 Task: Add a timeline in the project AgileAssist for the epic 'Capacity Management Process Improvement' from 2024/04/04 to 2024/08/02. Add a timeline in the project AgileAssist for the epic 'Availability Management Process Improvement' from 2023/03/04 to 2024/10/22. Add a timeline in the project AgileAssist for the epic 'IT Financial Management Process Improvement' from 2024/02/02 to 2024/10/16
Action: Mouse moved to (231, 74)
Screenshot: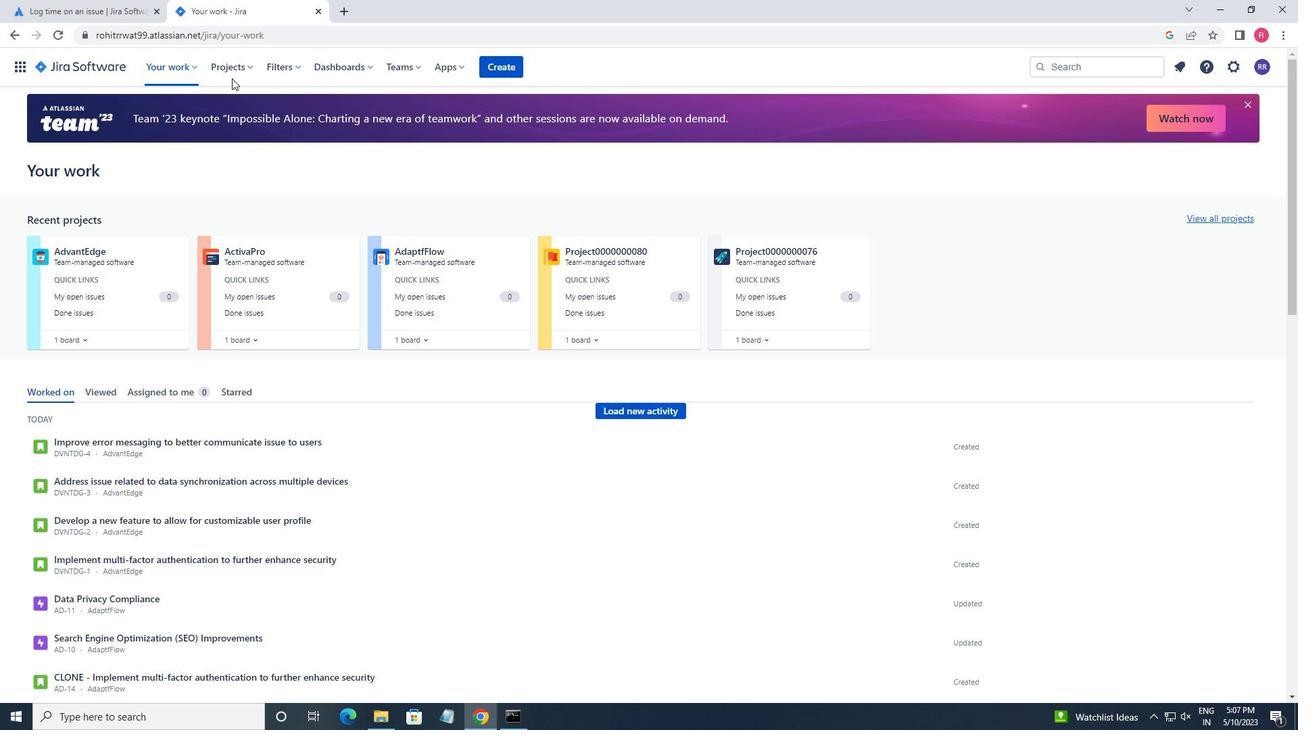 
Action: Mouse pressed left at (231, 74)
Screenshot: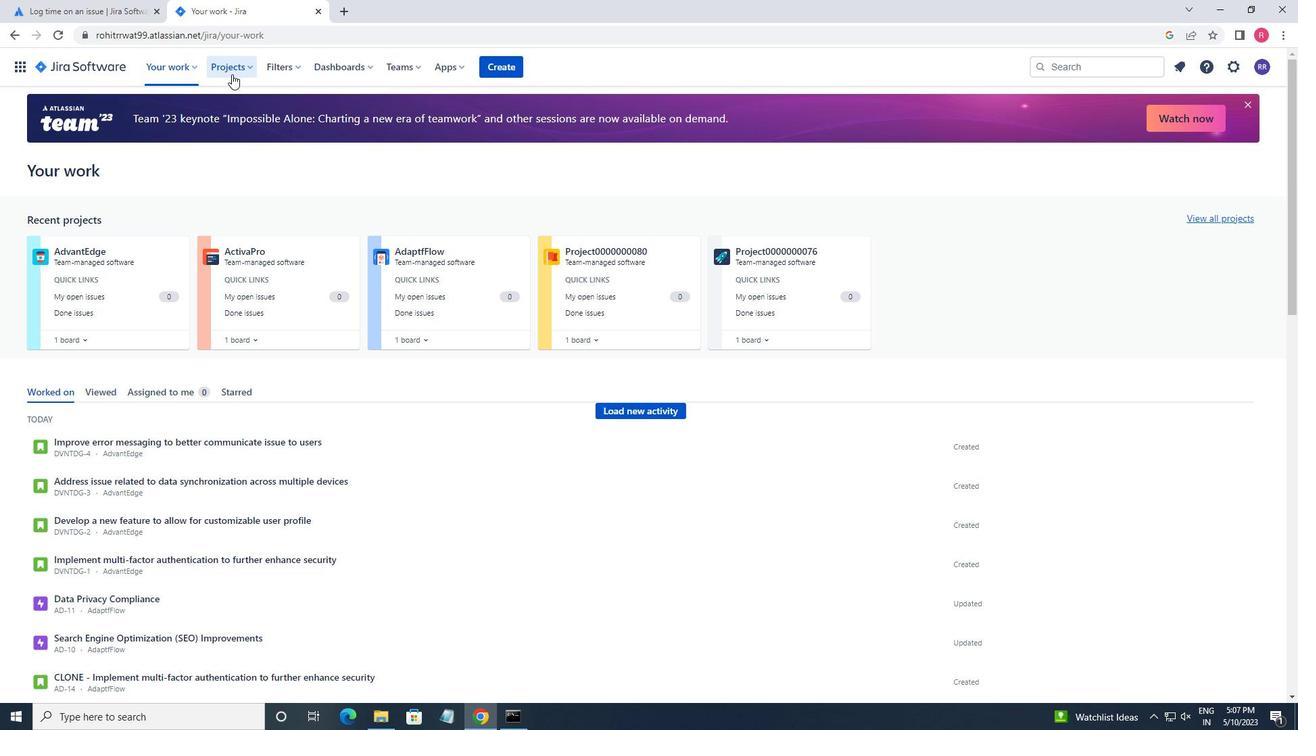 
Action: Mouse moved to (289, 143)
Screenshot: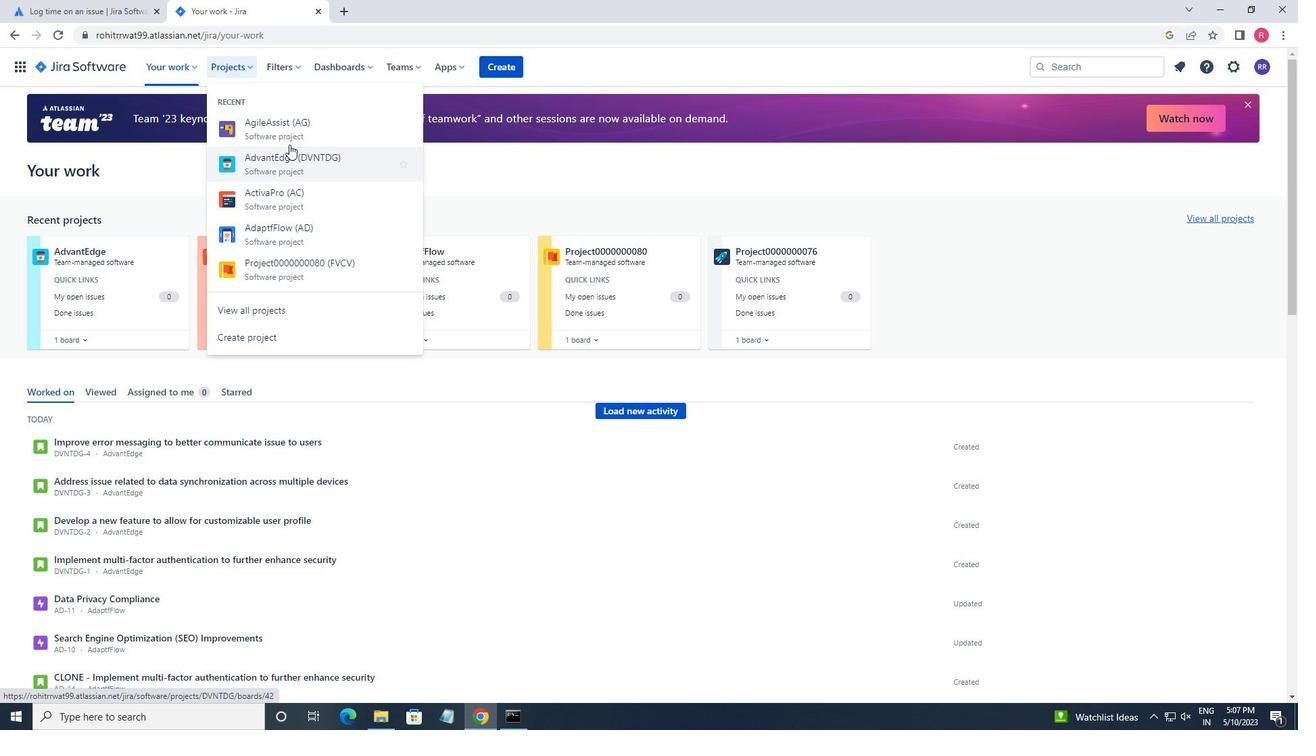 
Action: Mouse pressed left at (289, 143)
Screenshot: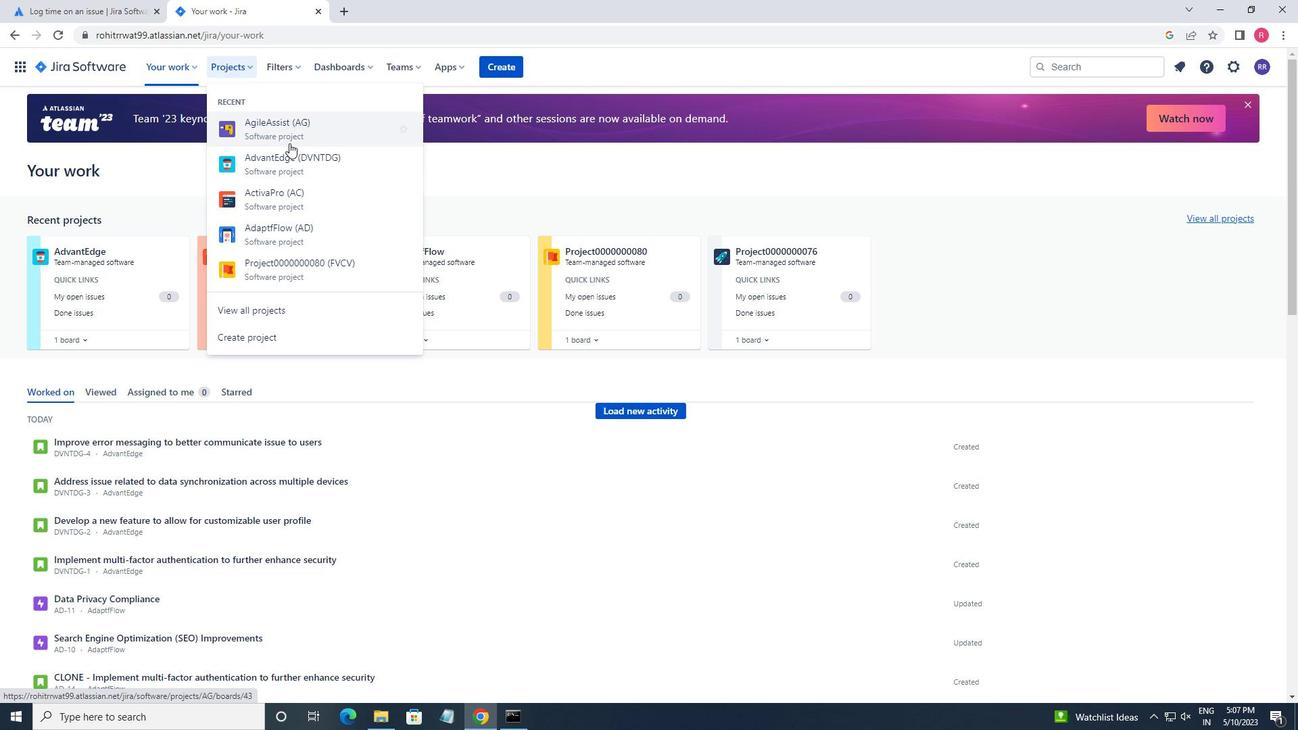 
Action: Mouse moved to (71, 210)
Screenshot: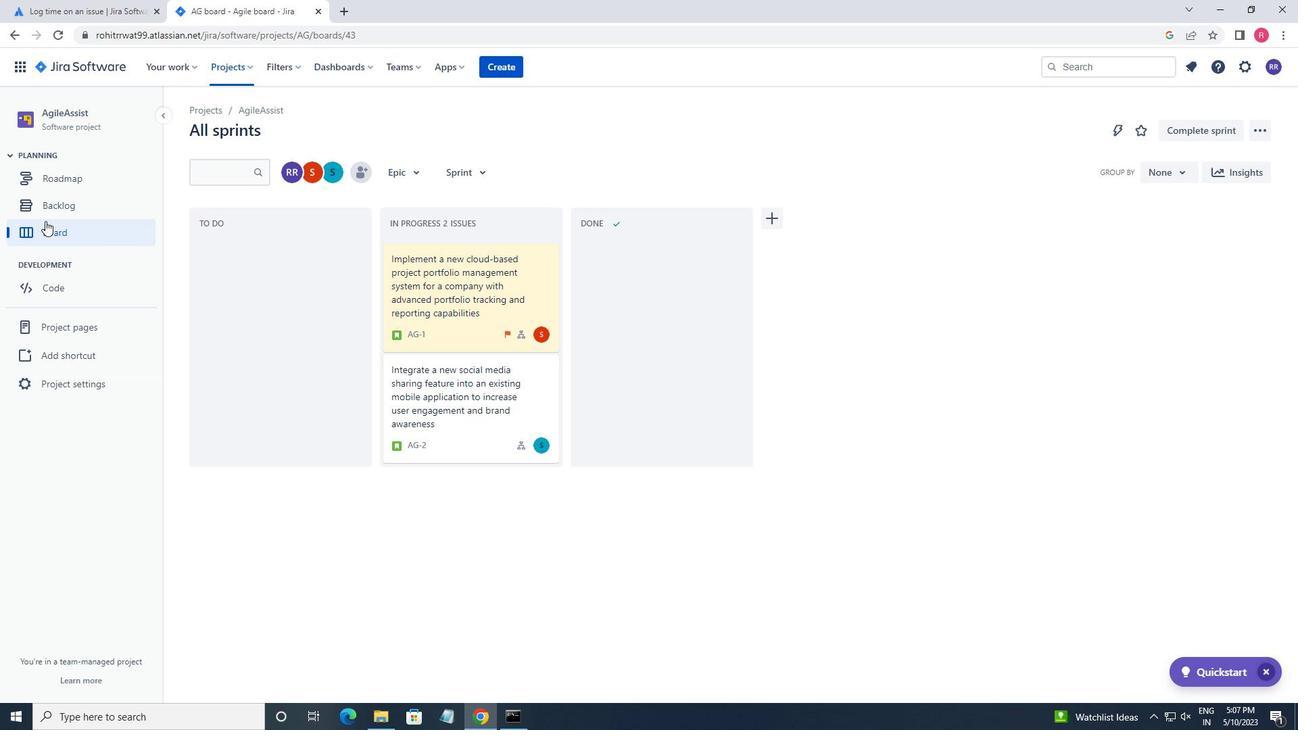 
Action: Mouse pressed left at (71, 210)
Screenshot: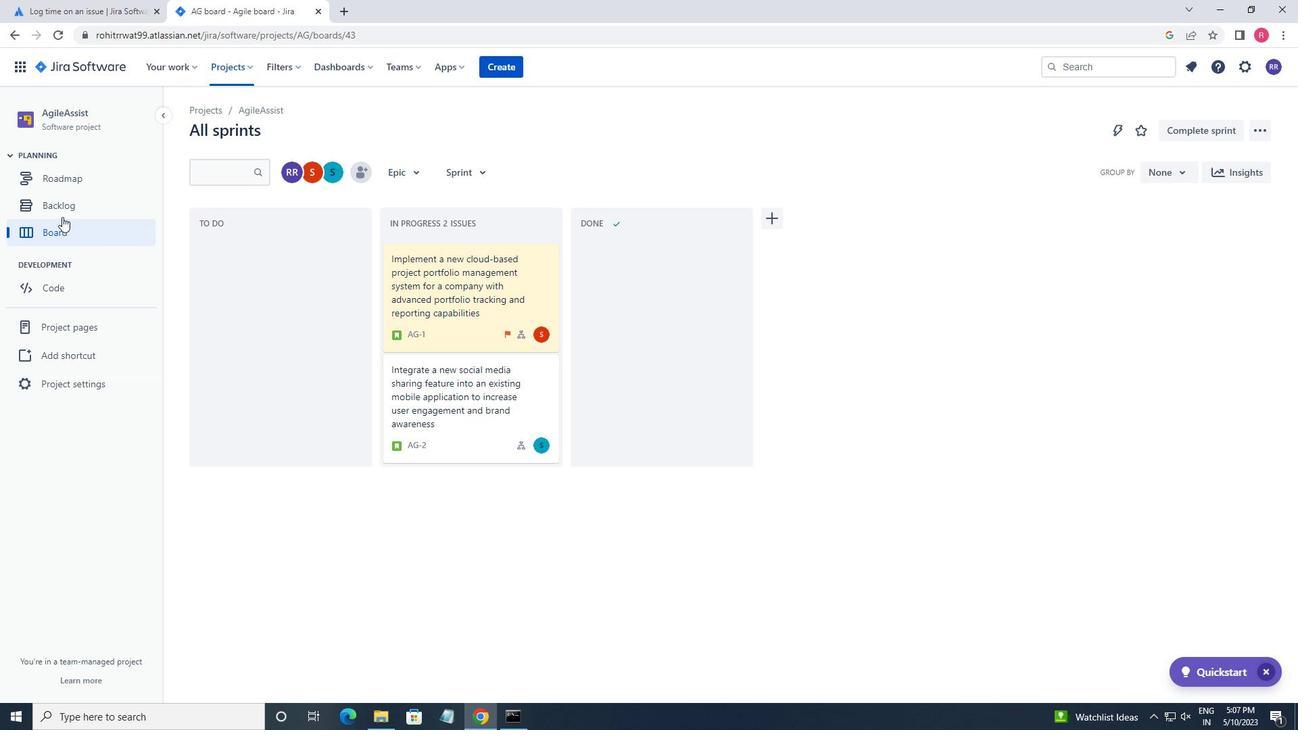 
Action: Mouse moved to (425, 416)
Screenshot: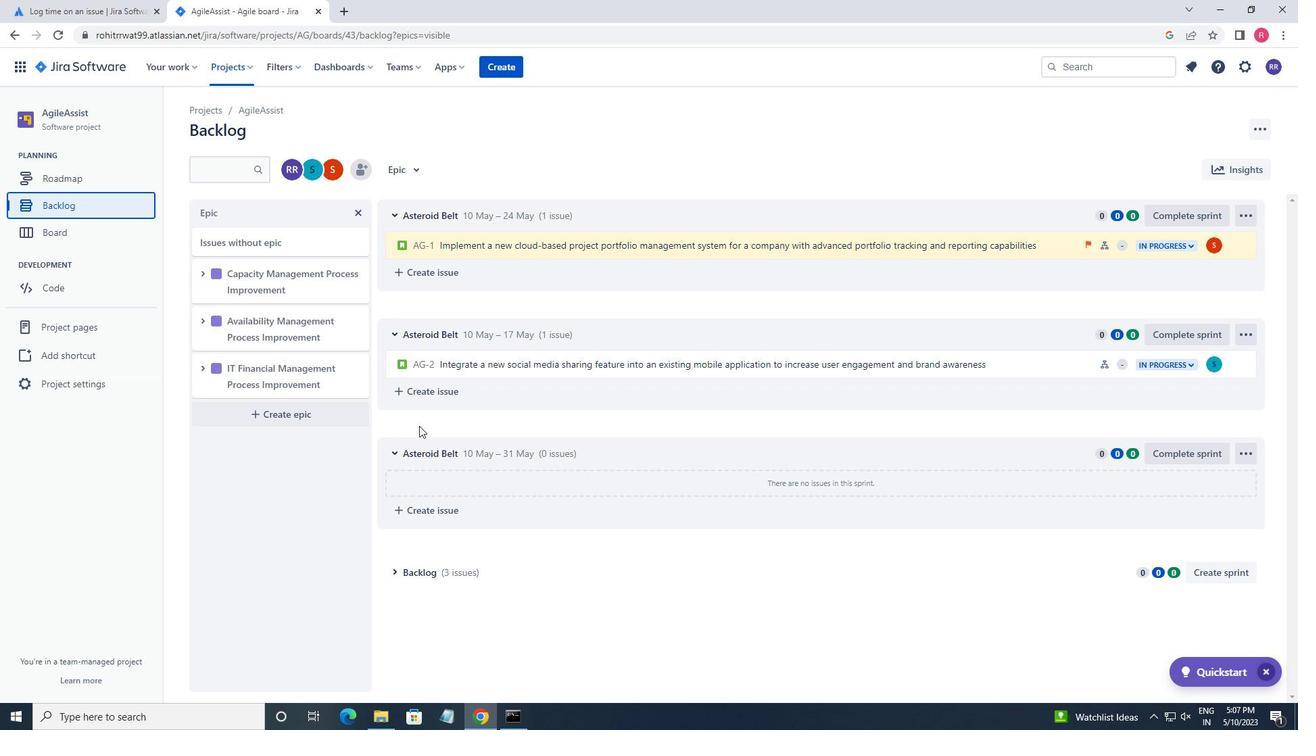 
Action: Mouse scrolled (425, 417) with delta (0, 0)
Screenshot: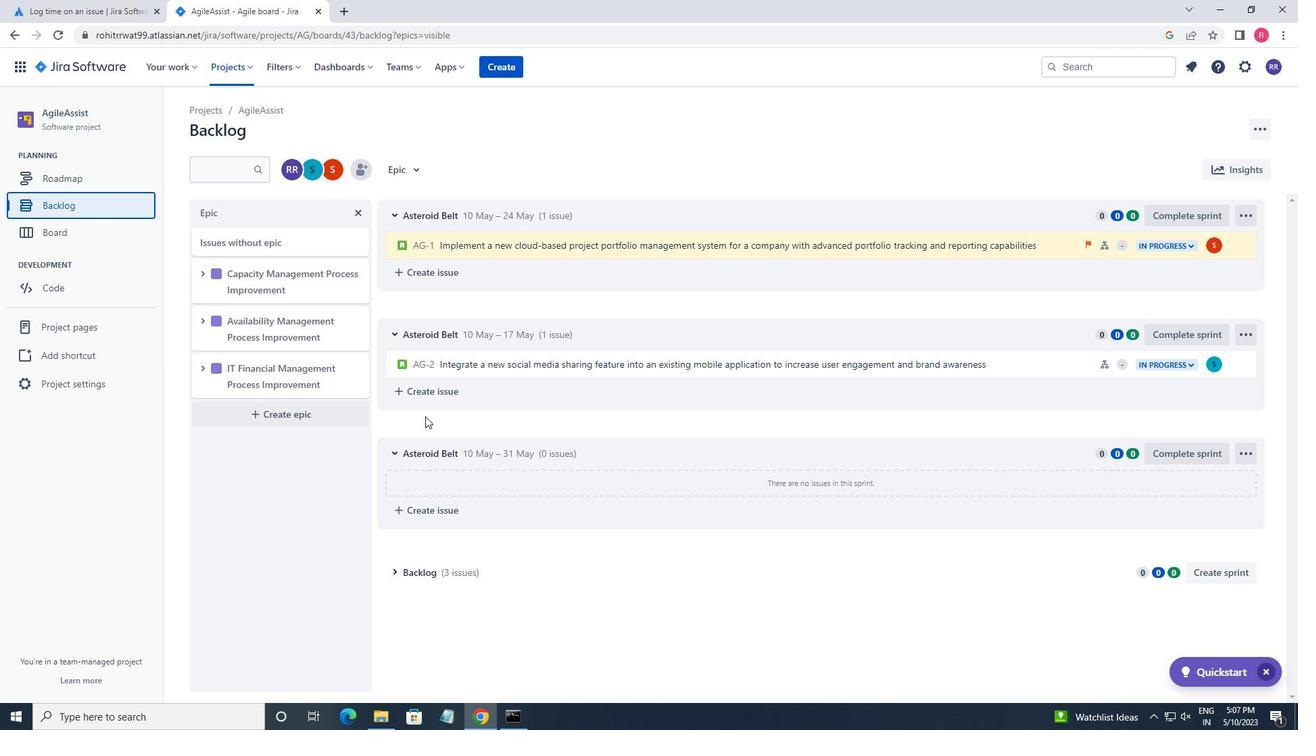 
Action: Mouse scrolled (425, 417) with delta (0, 0)
Screenshot: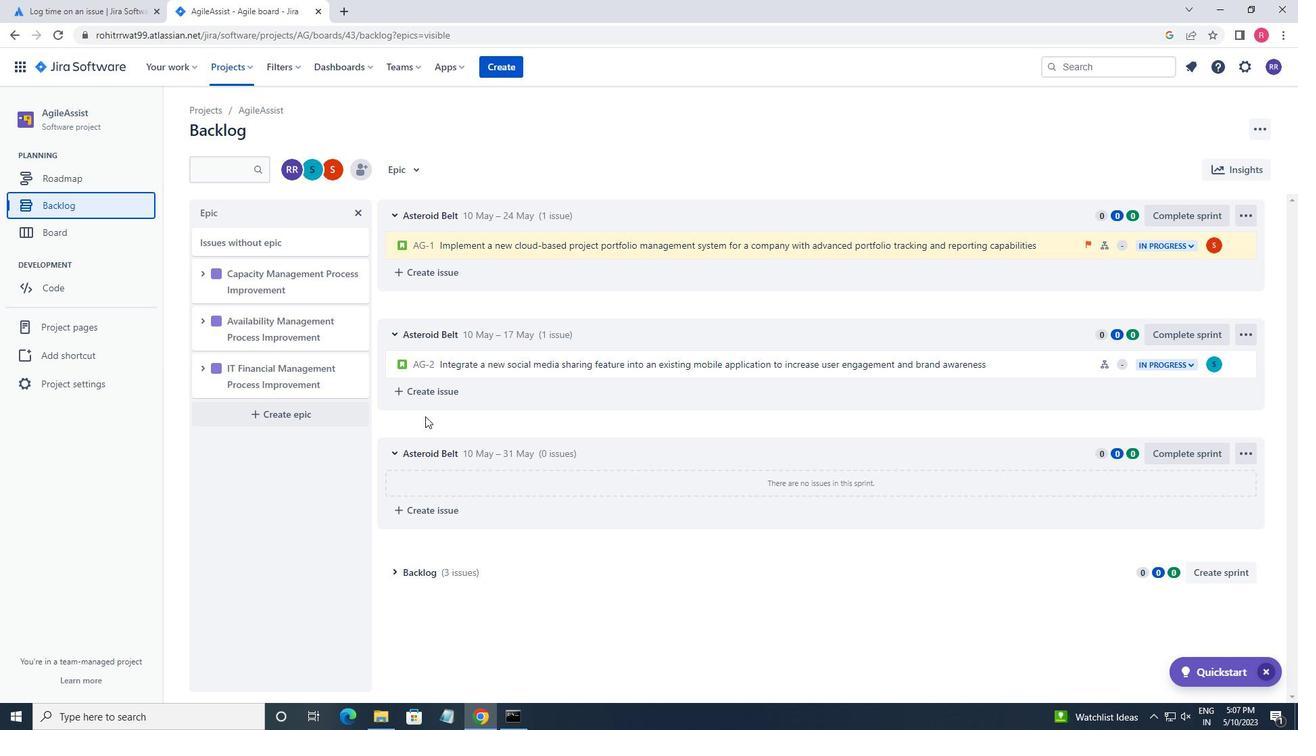 
Action: Mouse scrolled (425, 417) with delta (0, 0)
Screenshot: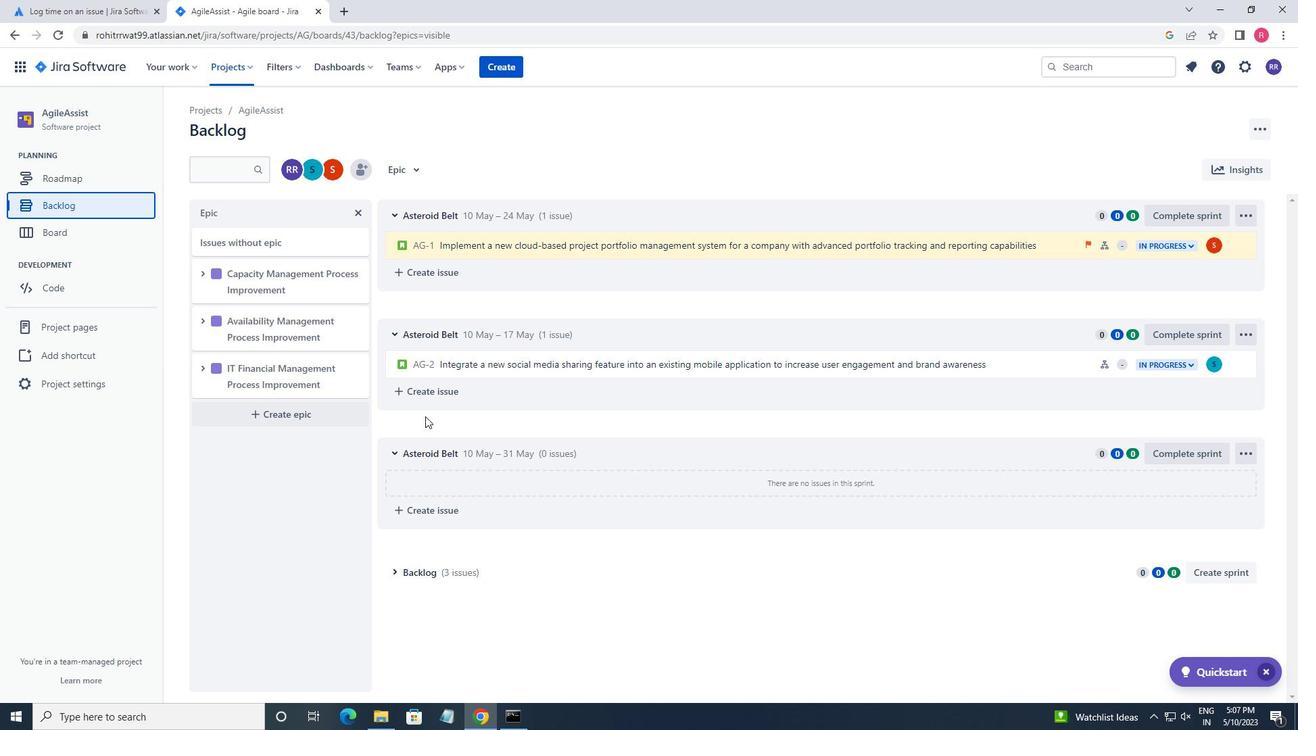 
Action: Mouse moved to (200, 272)
Screenshot: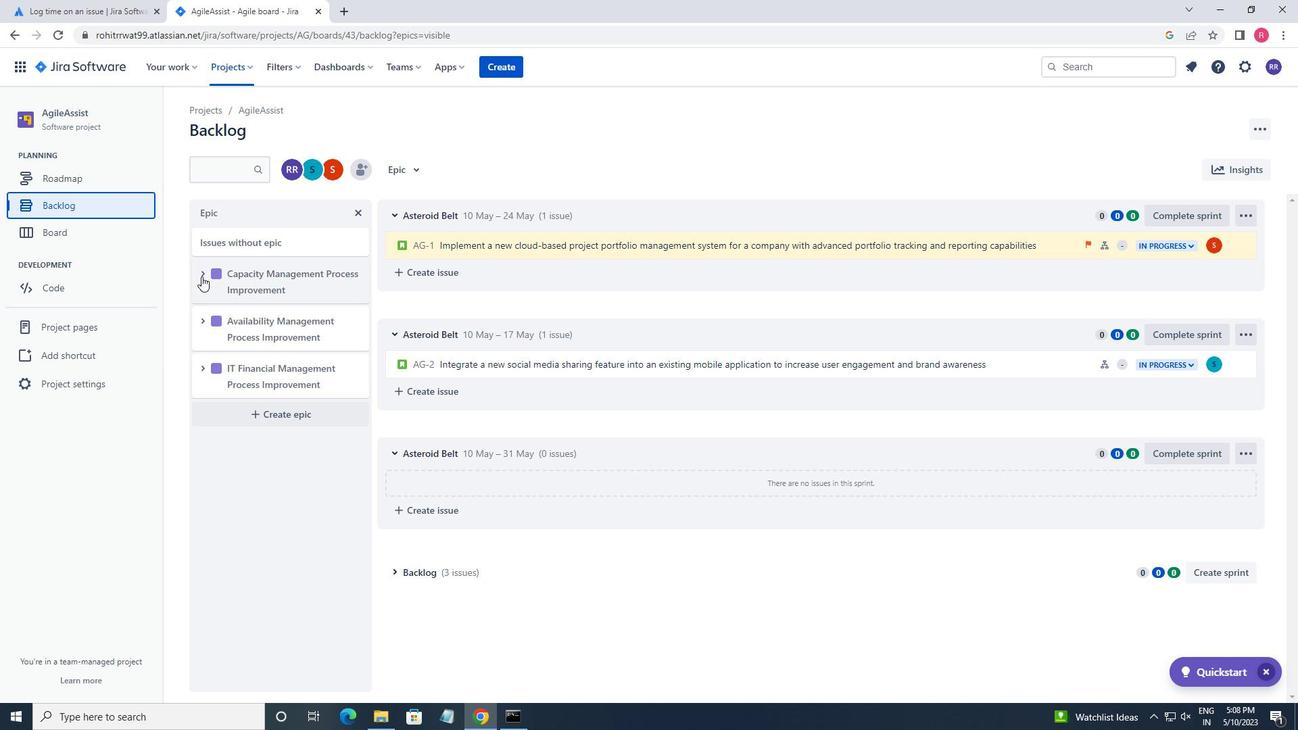 
Action: Mouse pressed left at (200, 272)
Screenshot: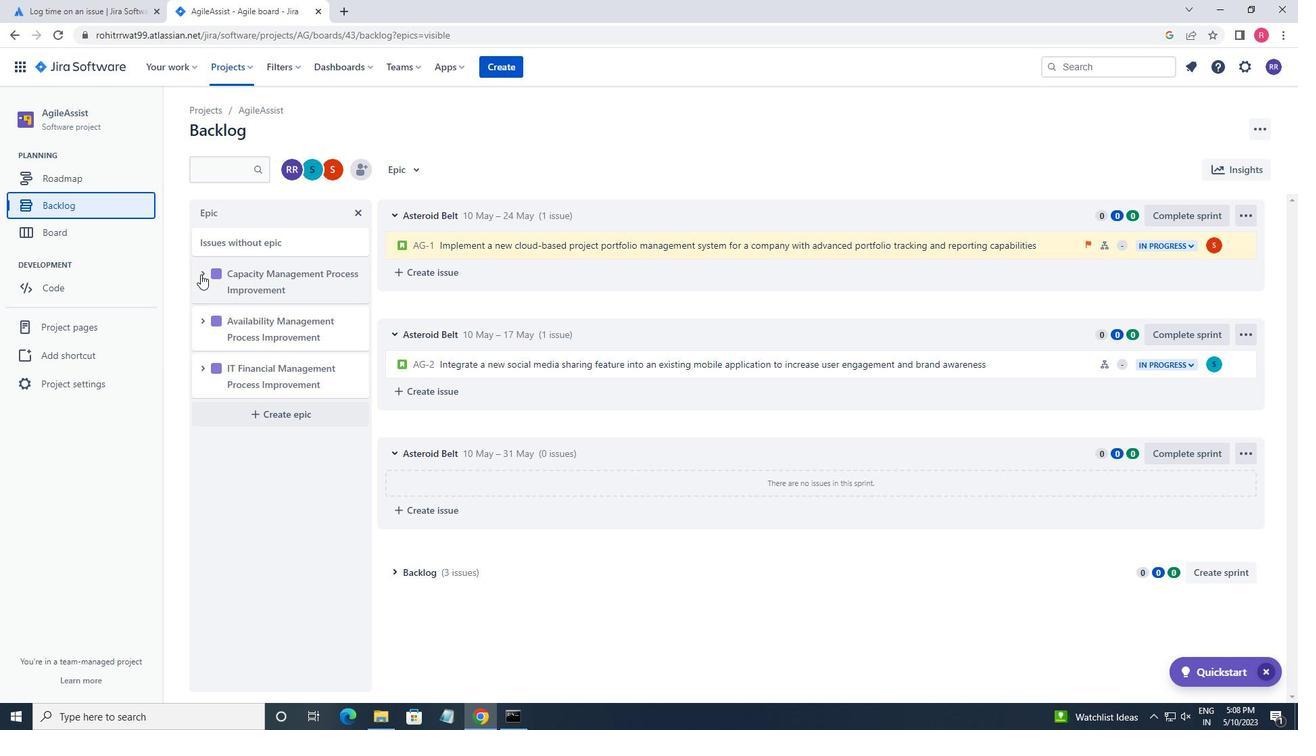 
Action: Mouse moved to (229, 397)
Screenshot: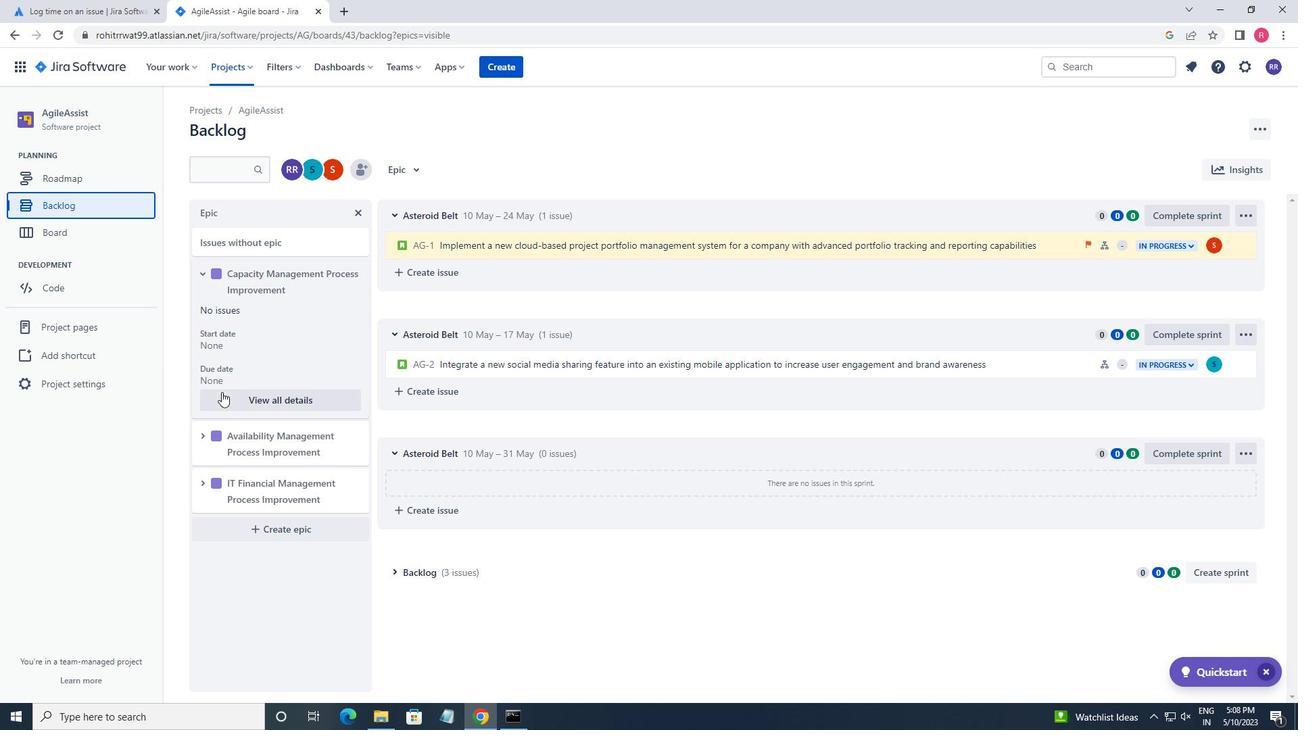 
Action: Mouse pressed left at (229, 397)
Screenshot: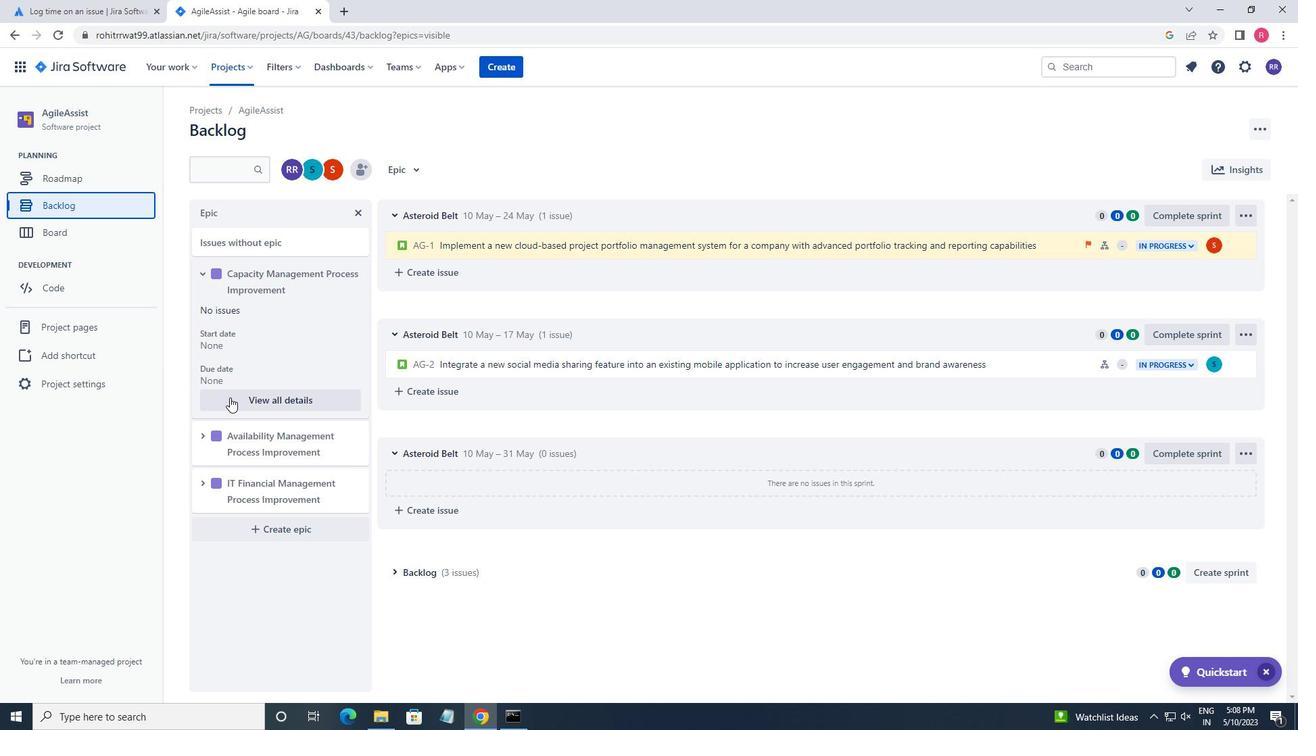 
Action: Mouse moved to (1131, 513)
Screenshot: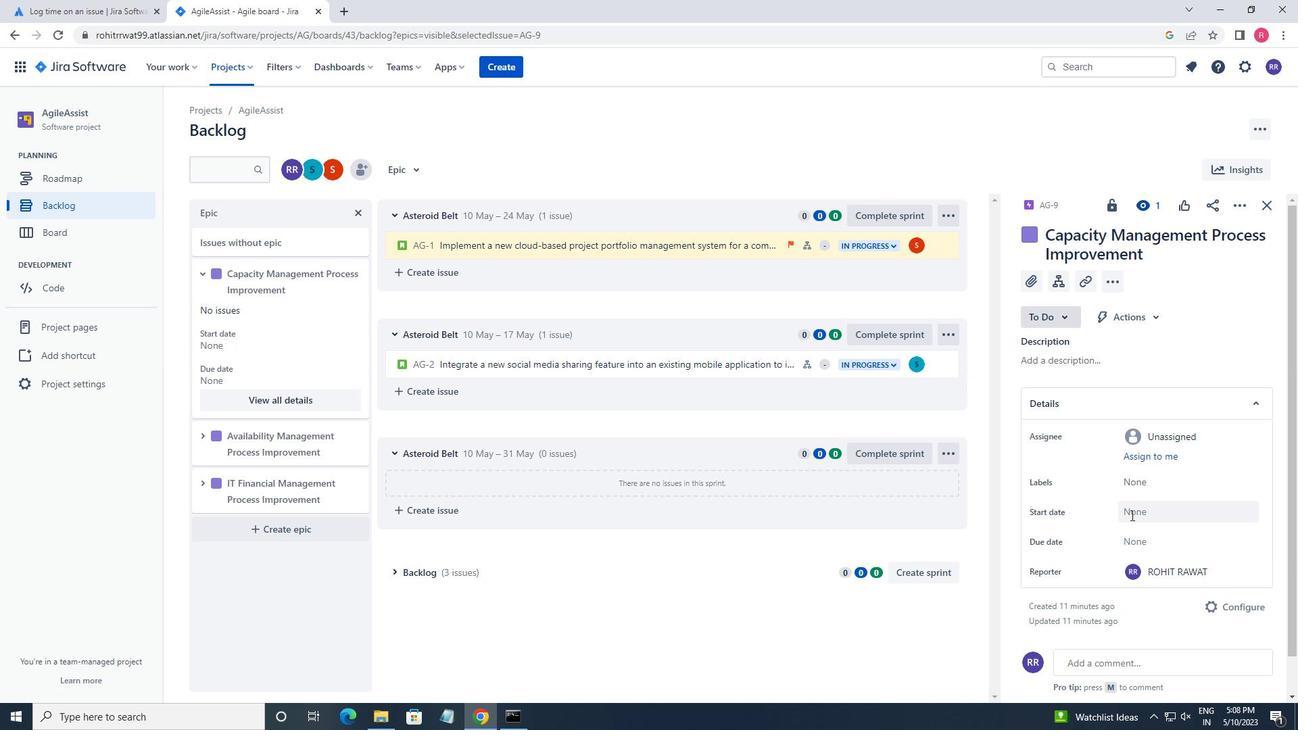 
Action: Mouse pressed left at (1131, 513)
Screenshot: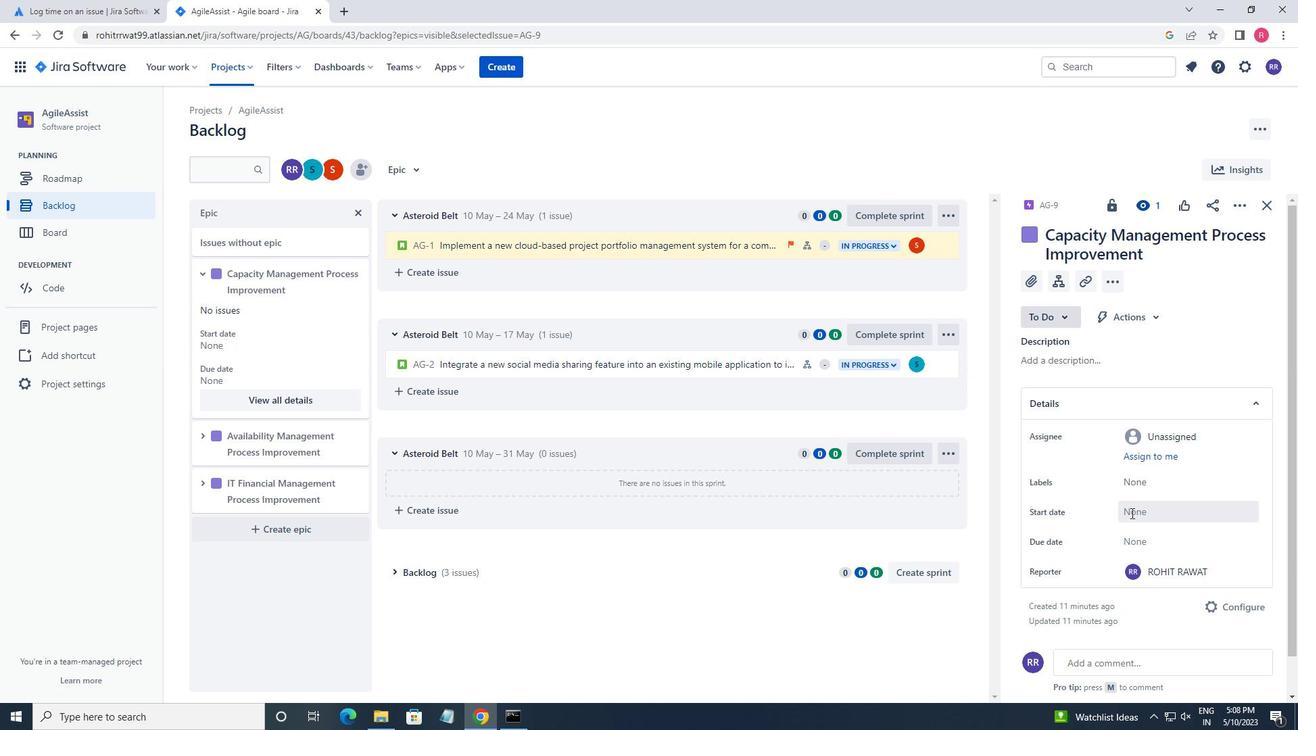 
Action: Mouse moved to (1271, 321)
Screenshot: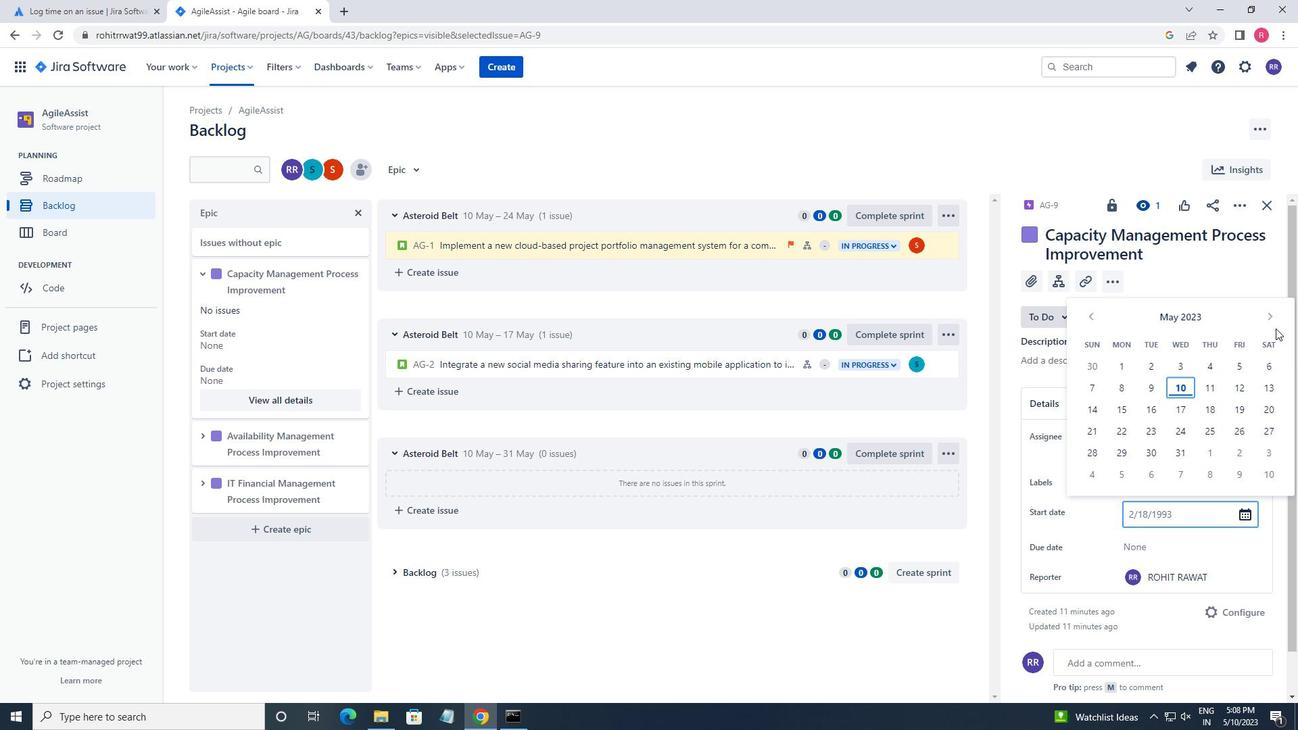 
Action: Mouse pressed left at (1271, 321)
Screenshot: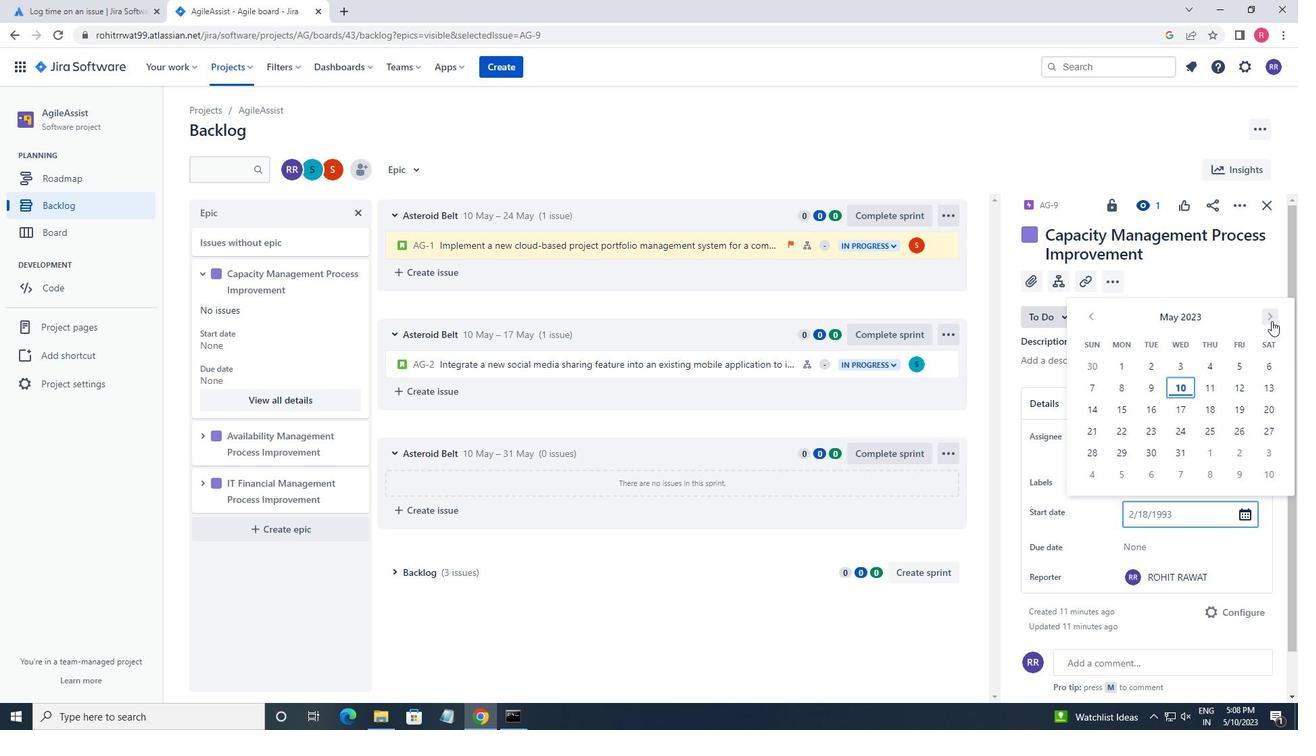 
Action: Mouse pressed left at (1271, 321)
Screenshot: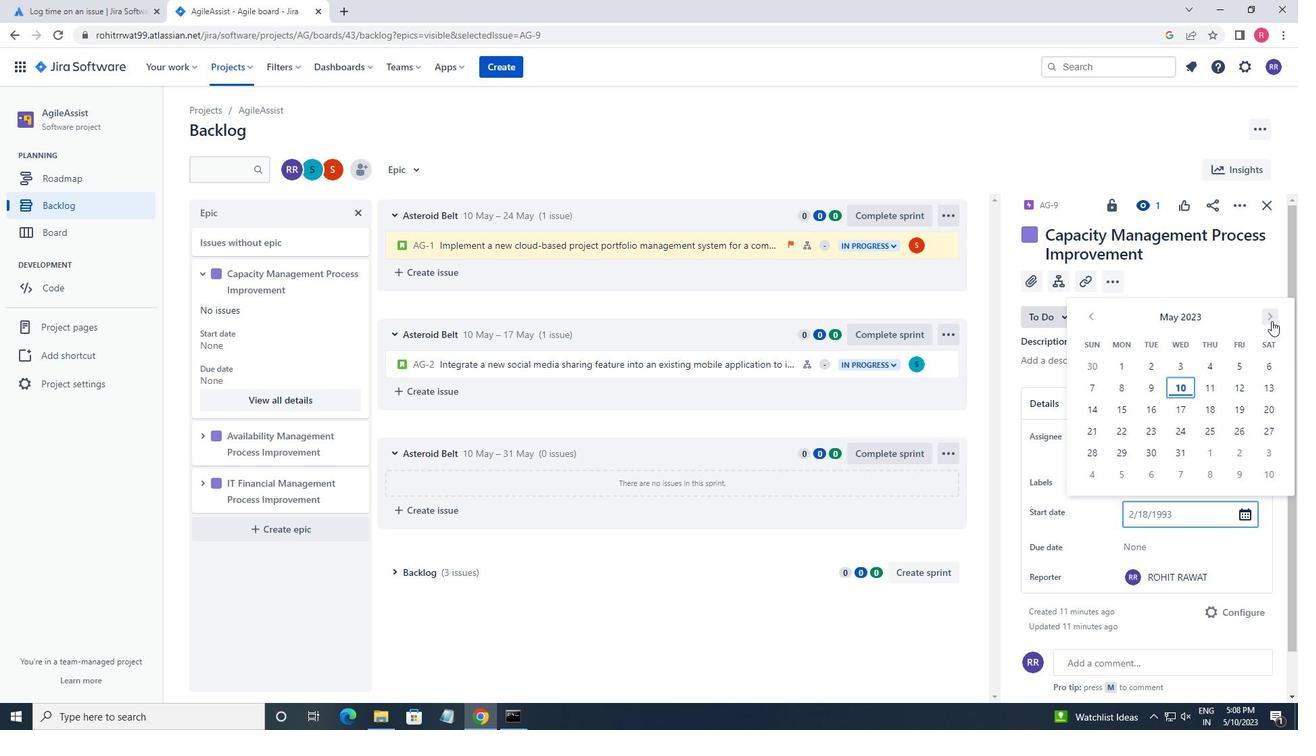 
Action: Mouse pressed left at (1271, 321)
Screenshot: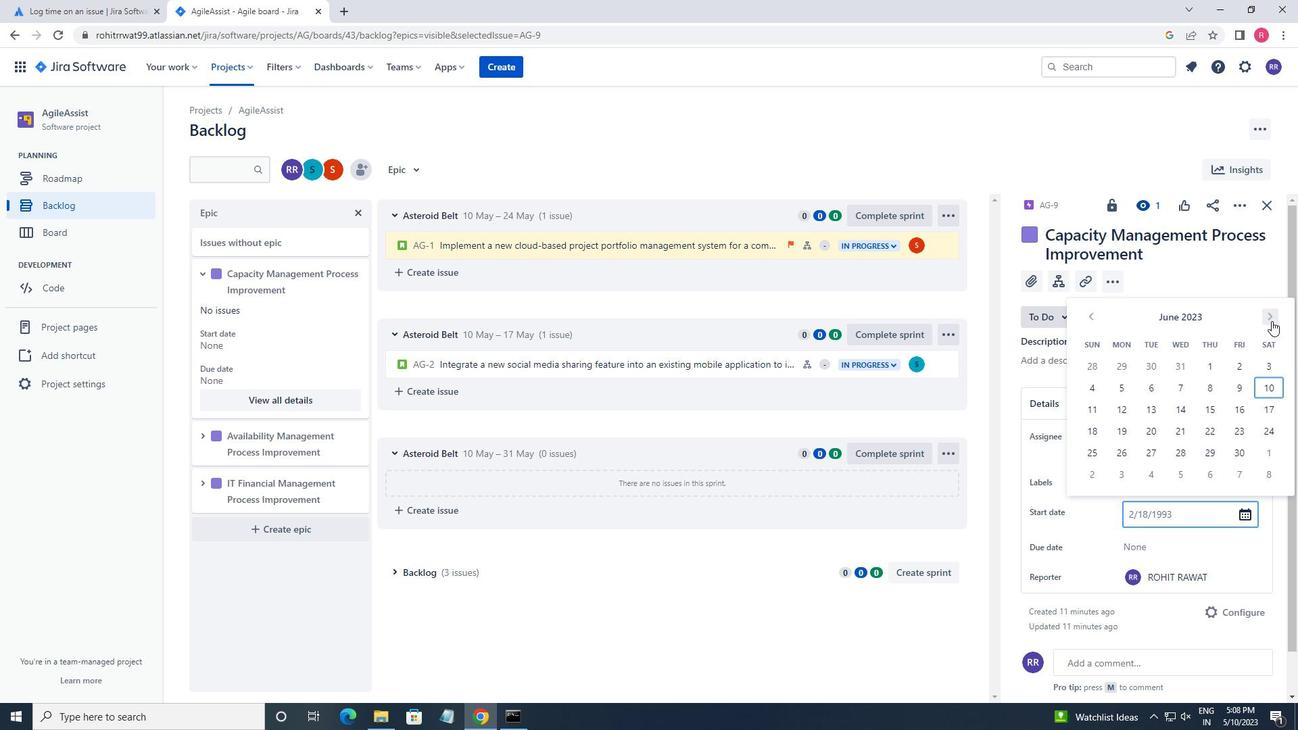 
Action: Mouse pressed left at (1271, 321)
Screenshot: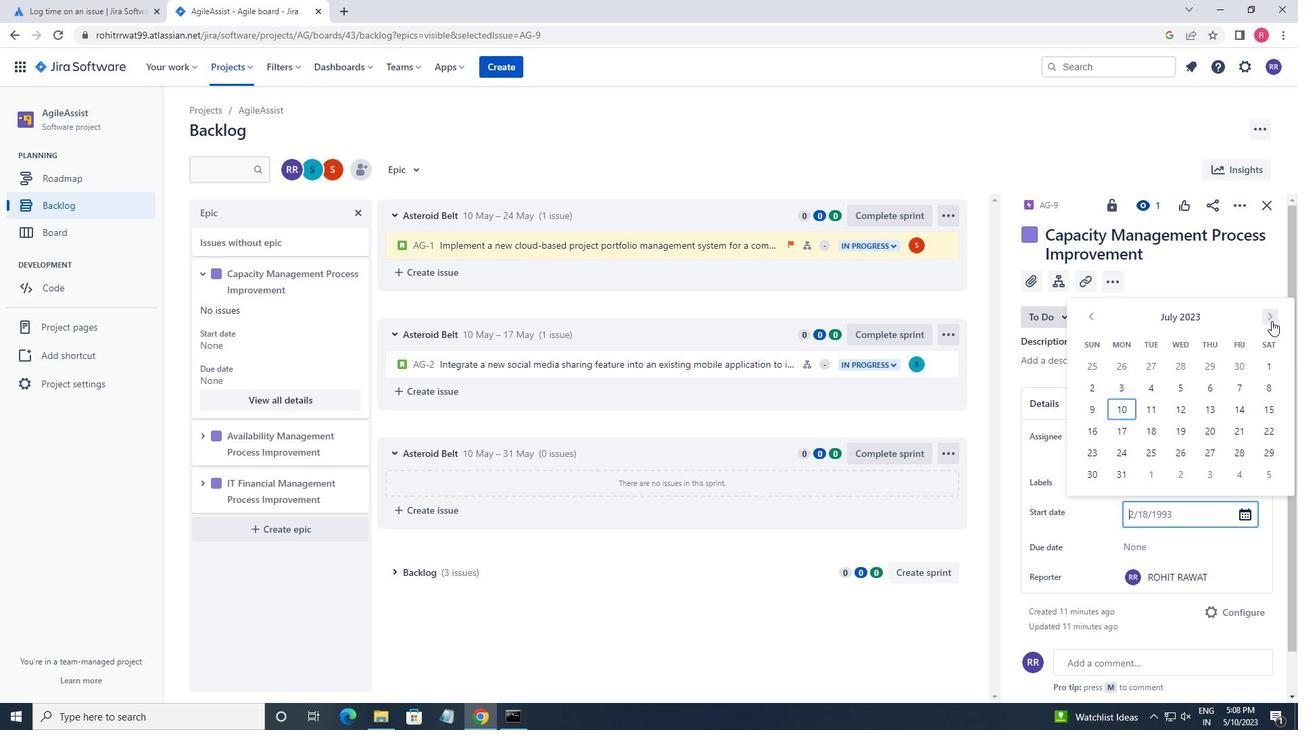 
Action: Mouse pressed left at (1271, 321)
Screenshot: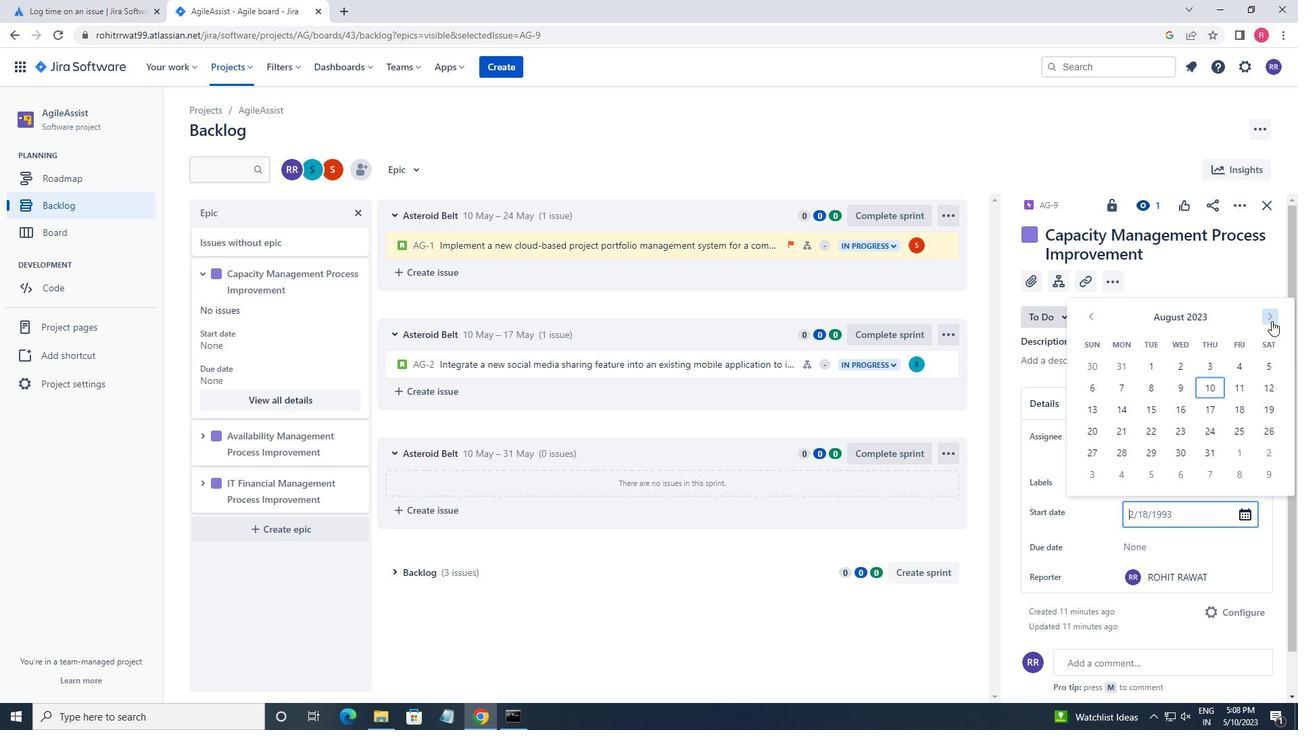 
Action: Mouse pressed left at (1271, 321)
Screenshot: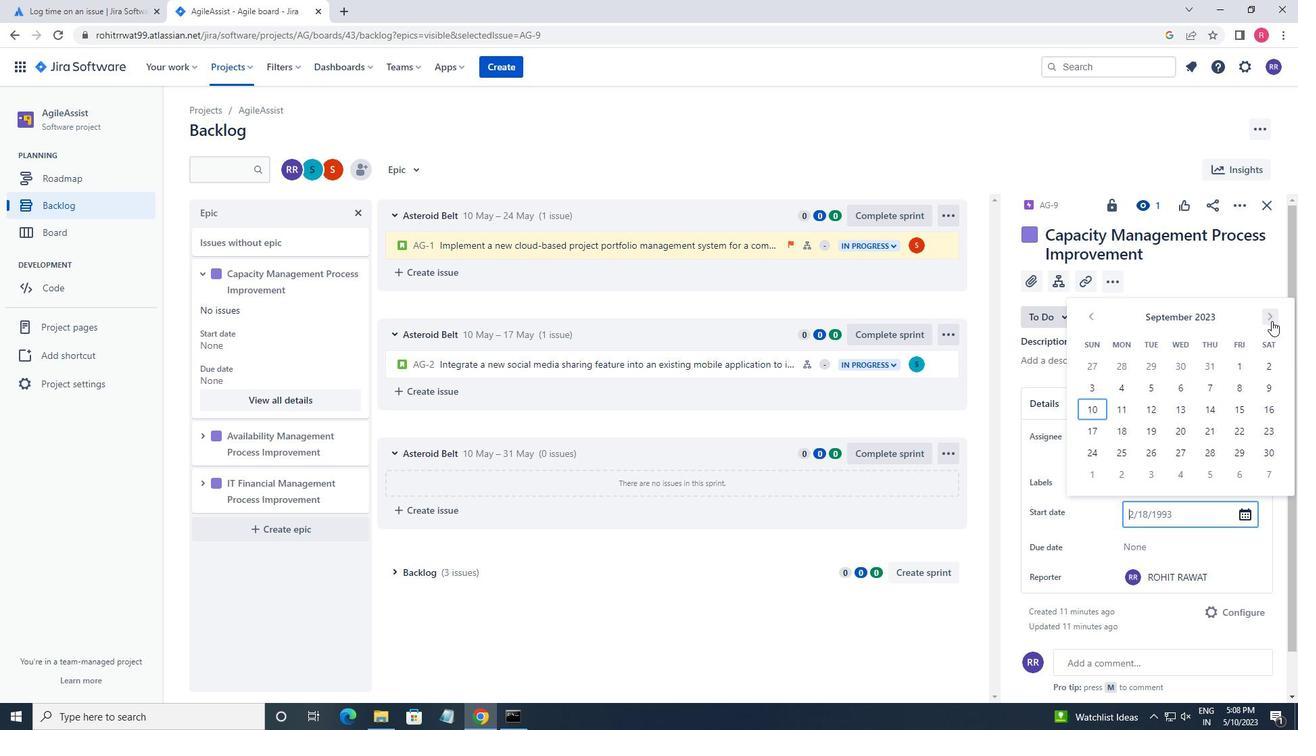 
Action: Mouse pressed left at (1271, 321)
Screenshot: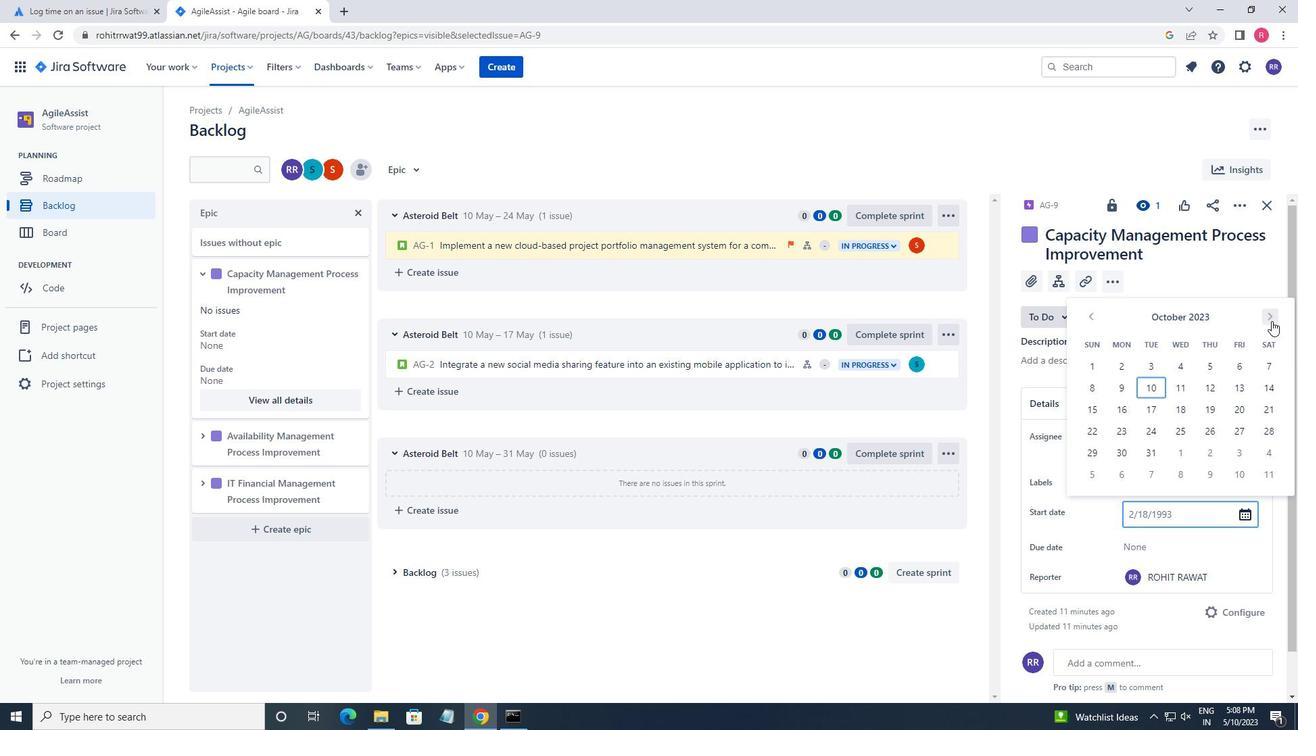 
Action: Mouse pressed left at (1271, 321)
Screenshot: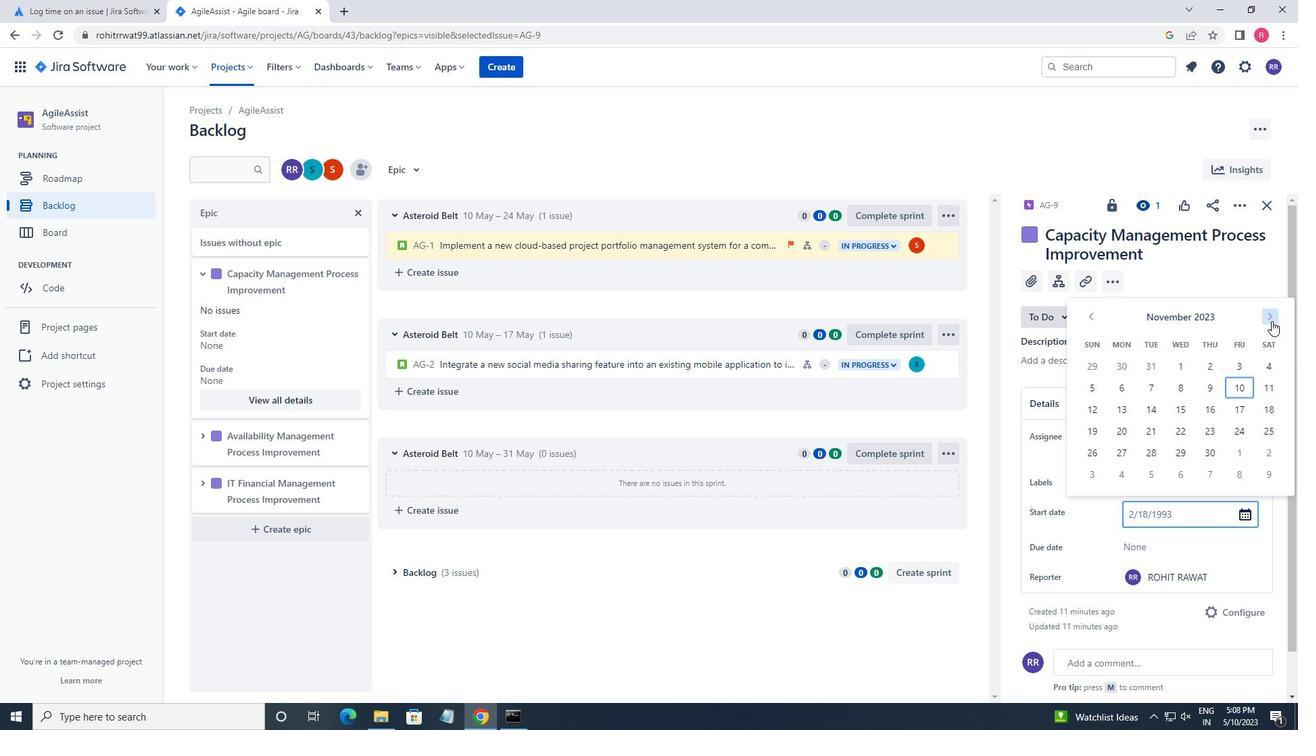 
Action: Mouse pressed left at (1271, 321)
Screenshot: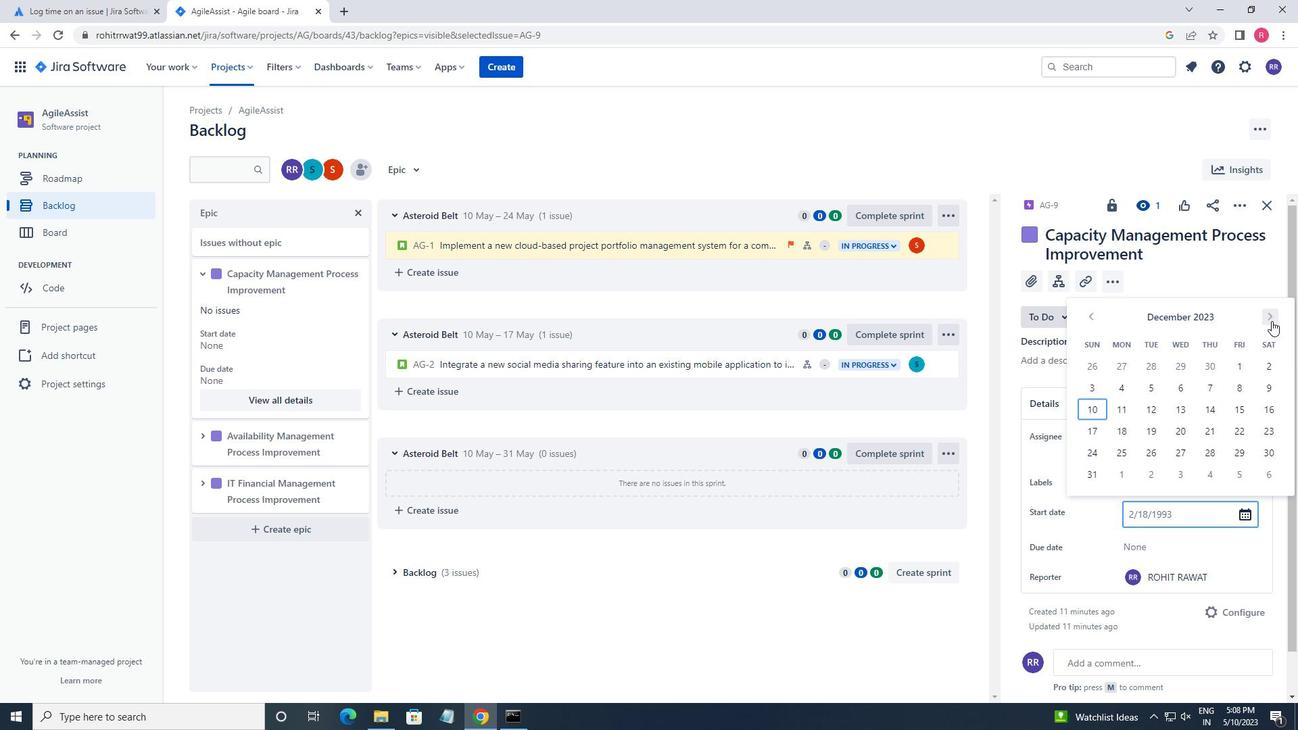 
Action: Mouse pressed left at (1271, 321)
Screenshot: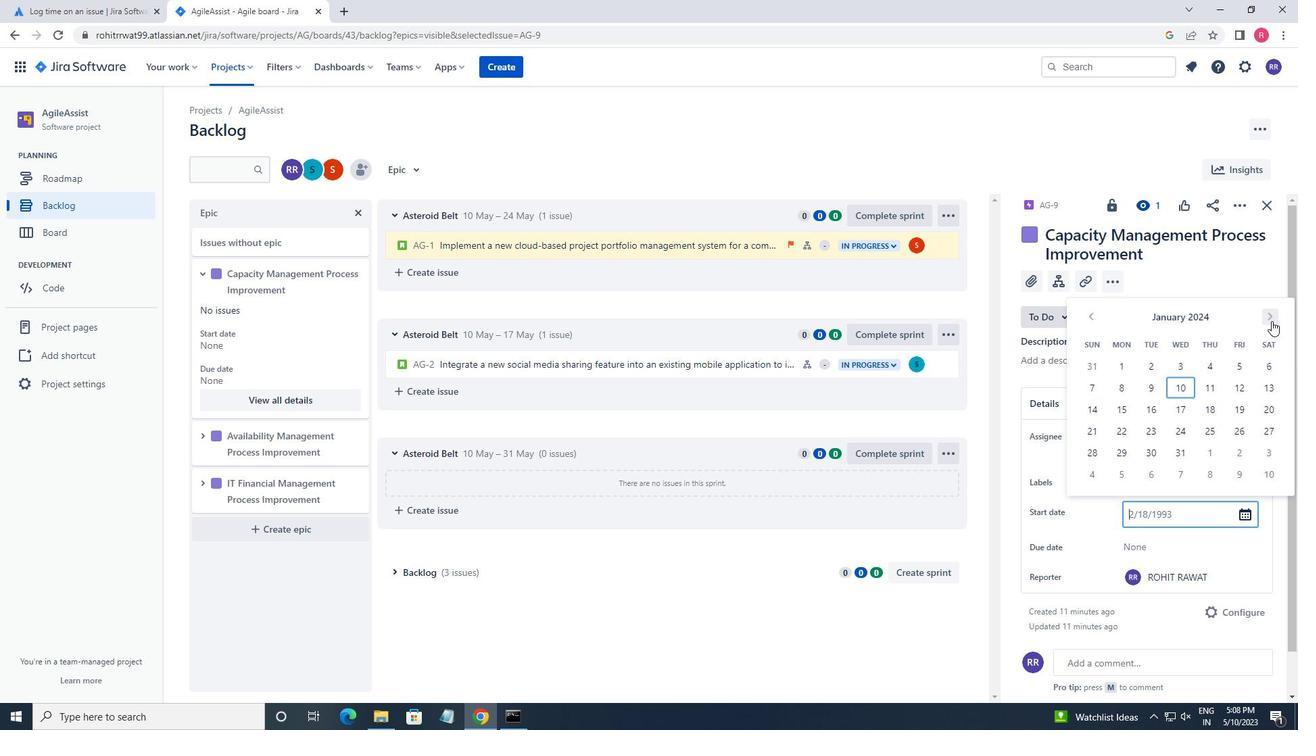 
Action: Mouse pressed left at (1271, 321)
Screenshot: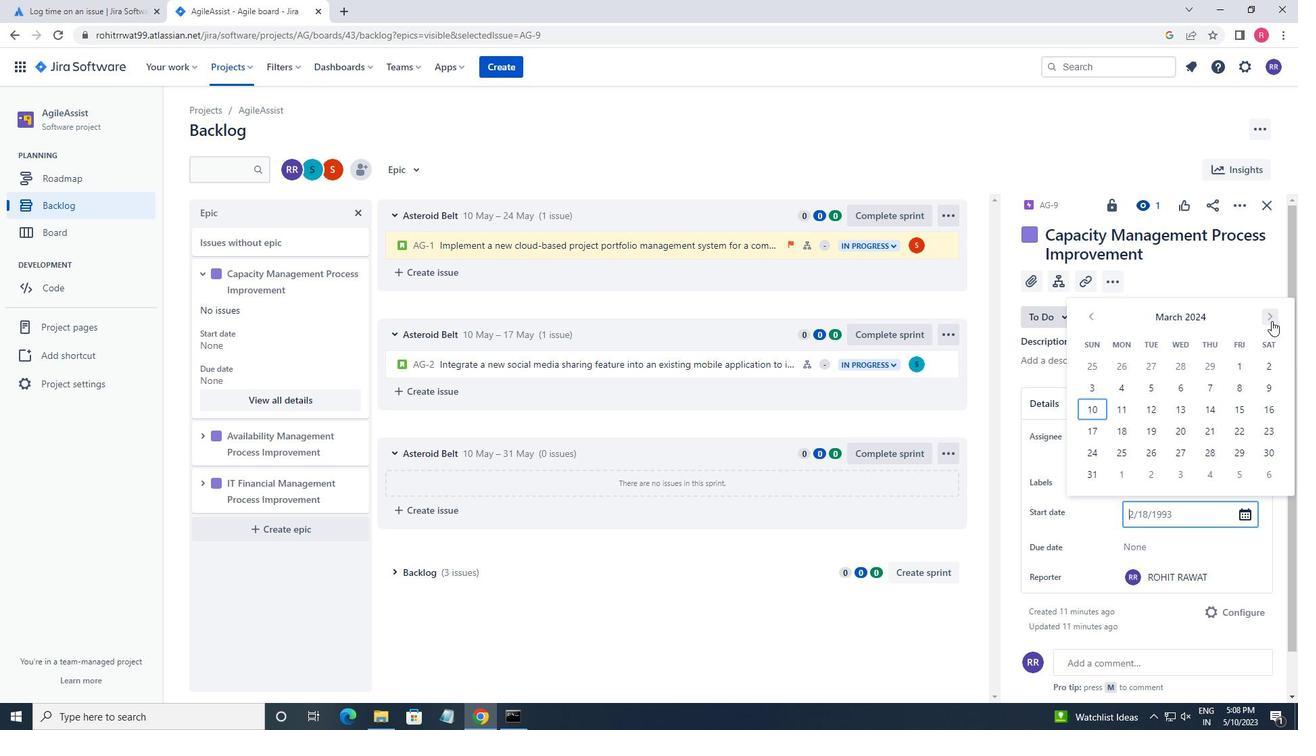
Action: Mouse moved to (1209, 371)
Screenshot: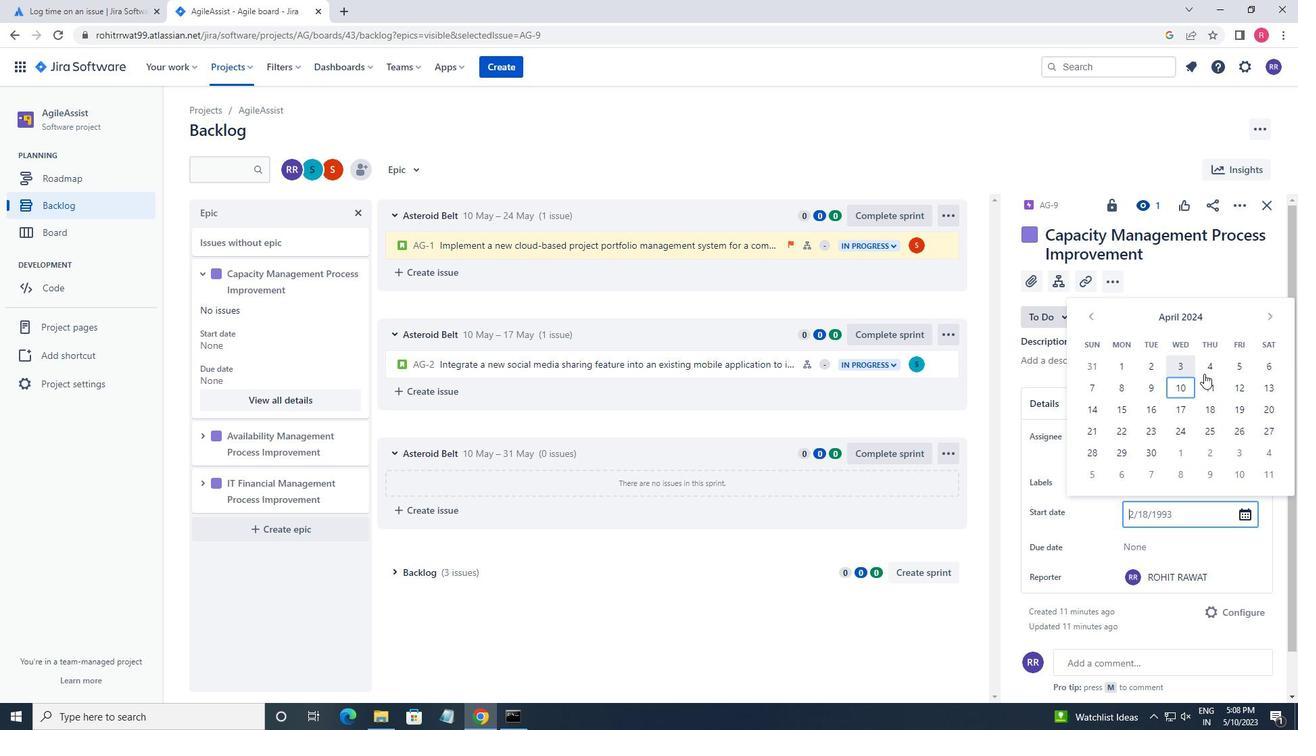 
Action: Mouse pressed left at (1209, 371)
Screenshot: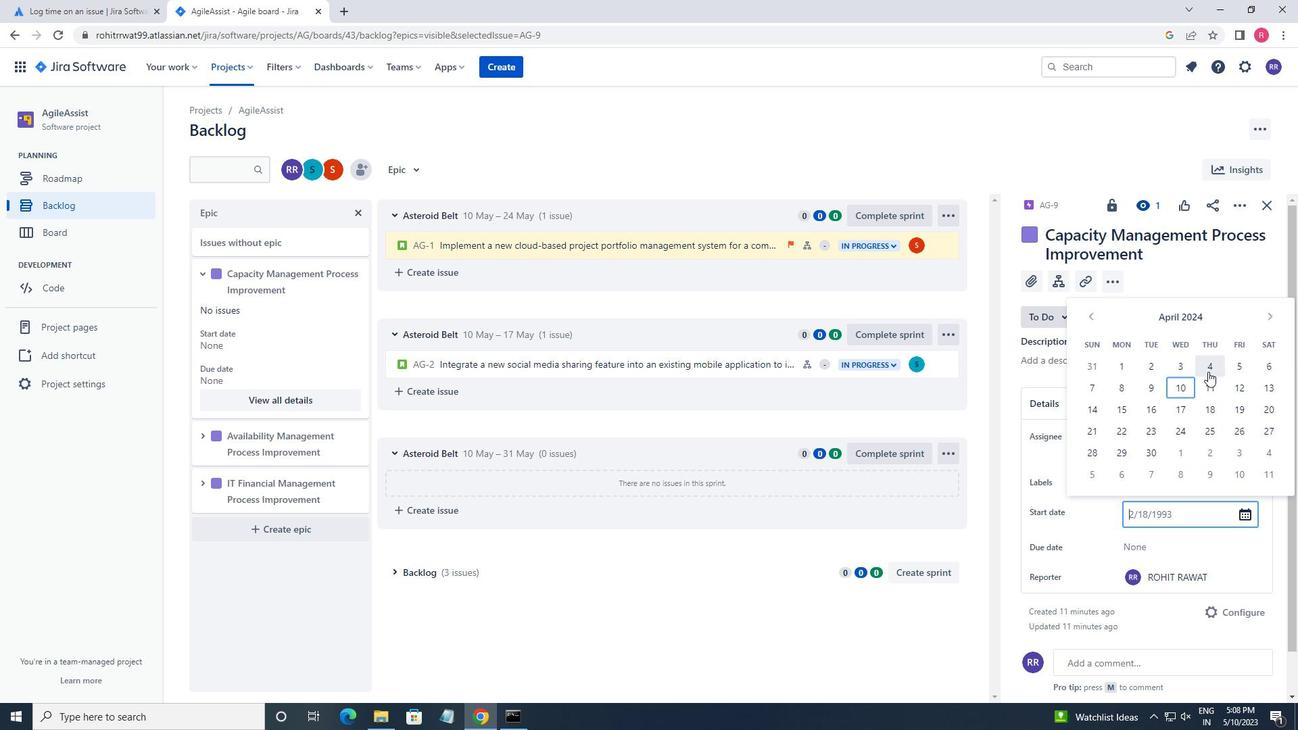 
Action: Mouse moved to (1156, 547)
Screenshot: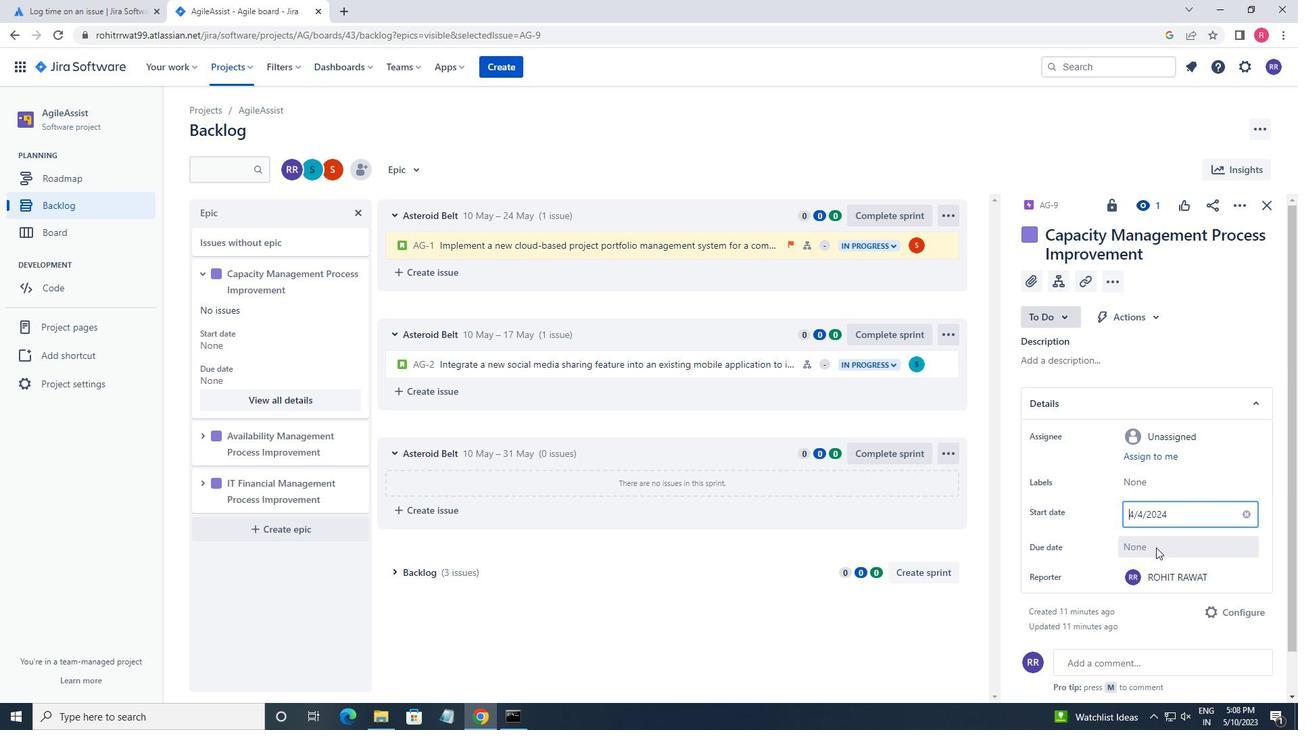 
Action: Mouse pressed left at (1156, 547)
Screenshot: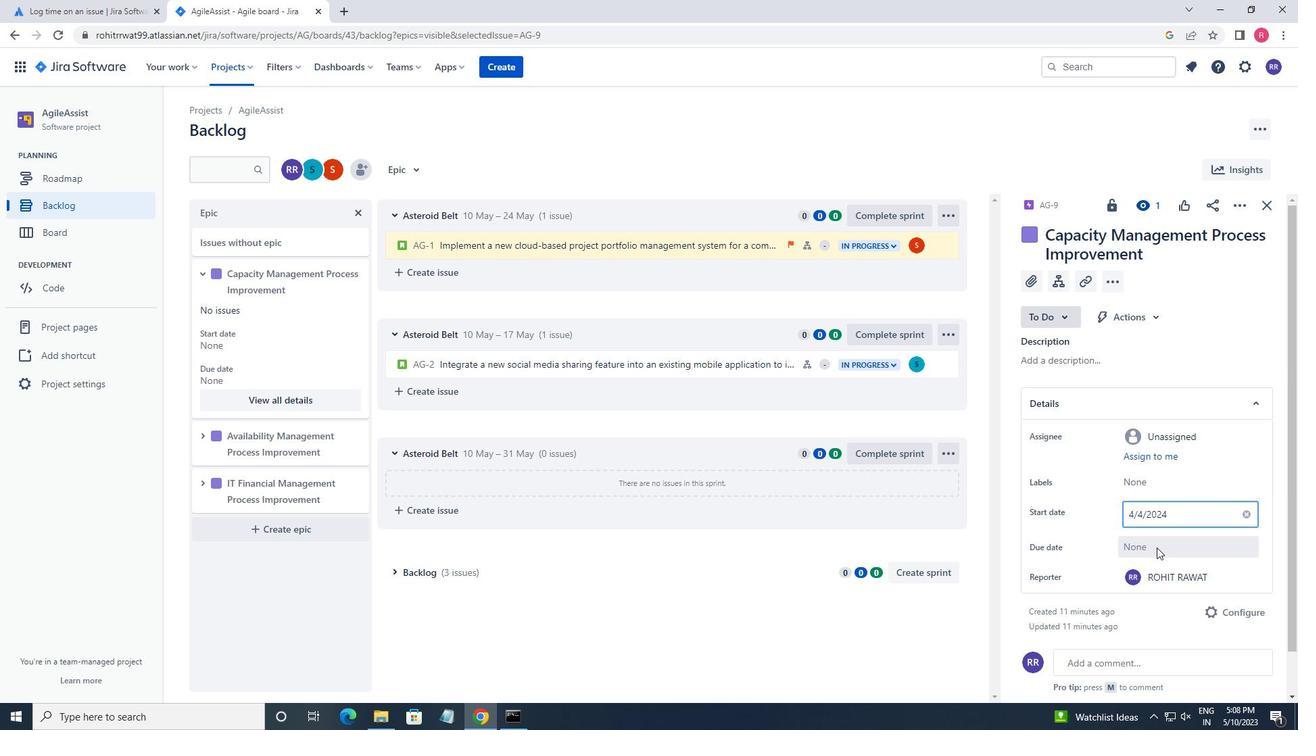 
Action: Mouse moved to (1265, 350)
Screenshot: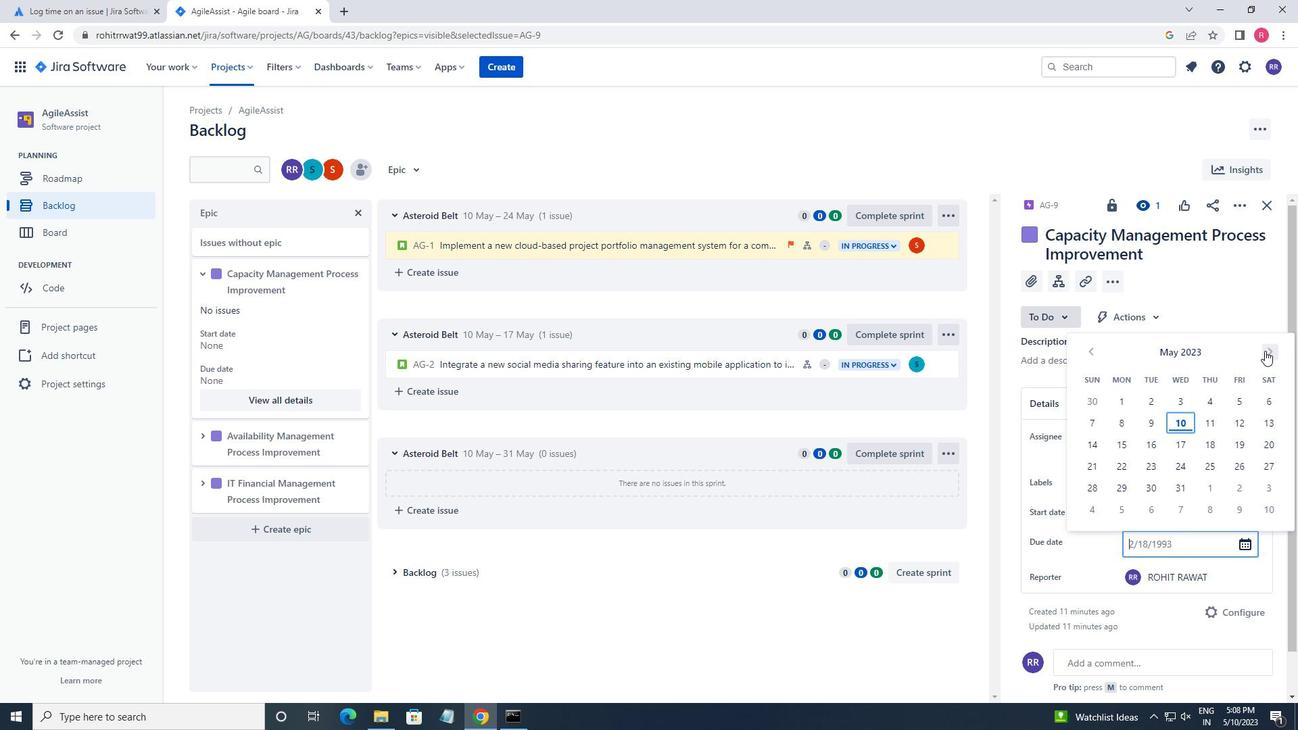 
Action: Mouse pressed left at (1265, 350)
Screenshot: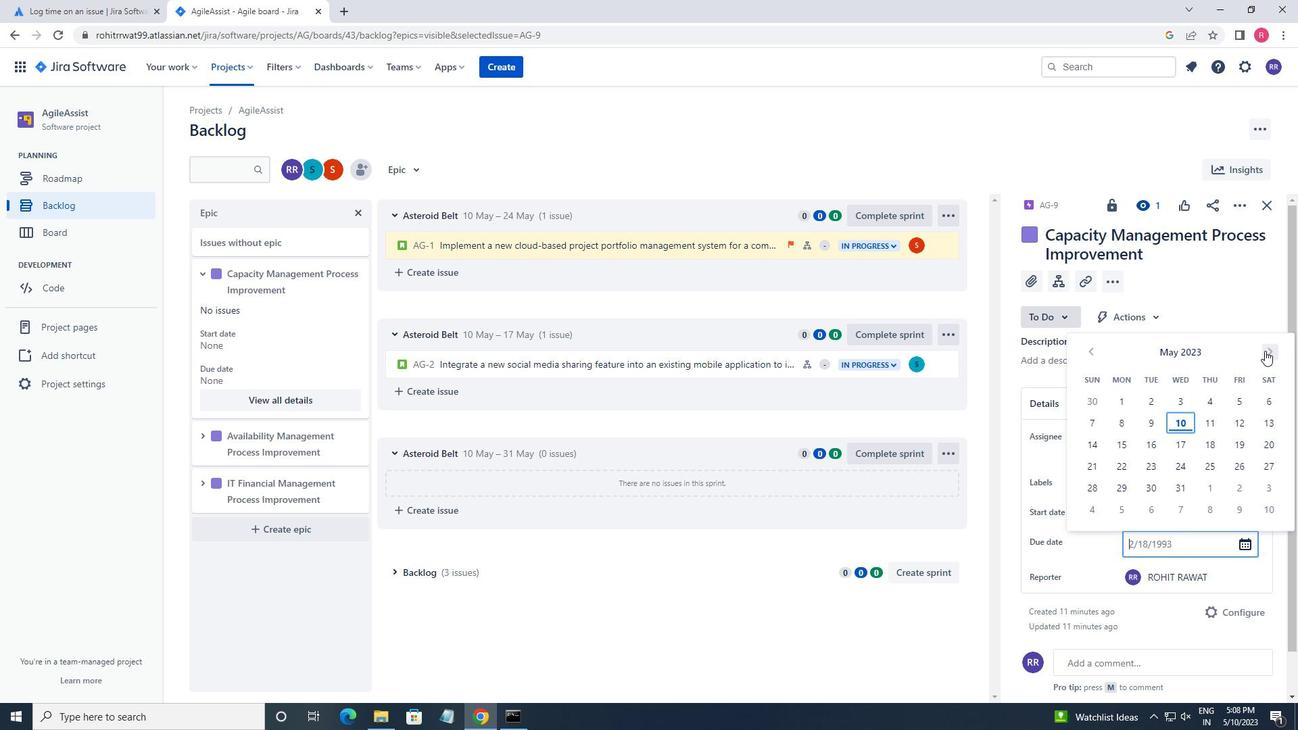
Action: Mouse pressed left at (1265, 350)
Screenshot: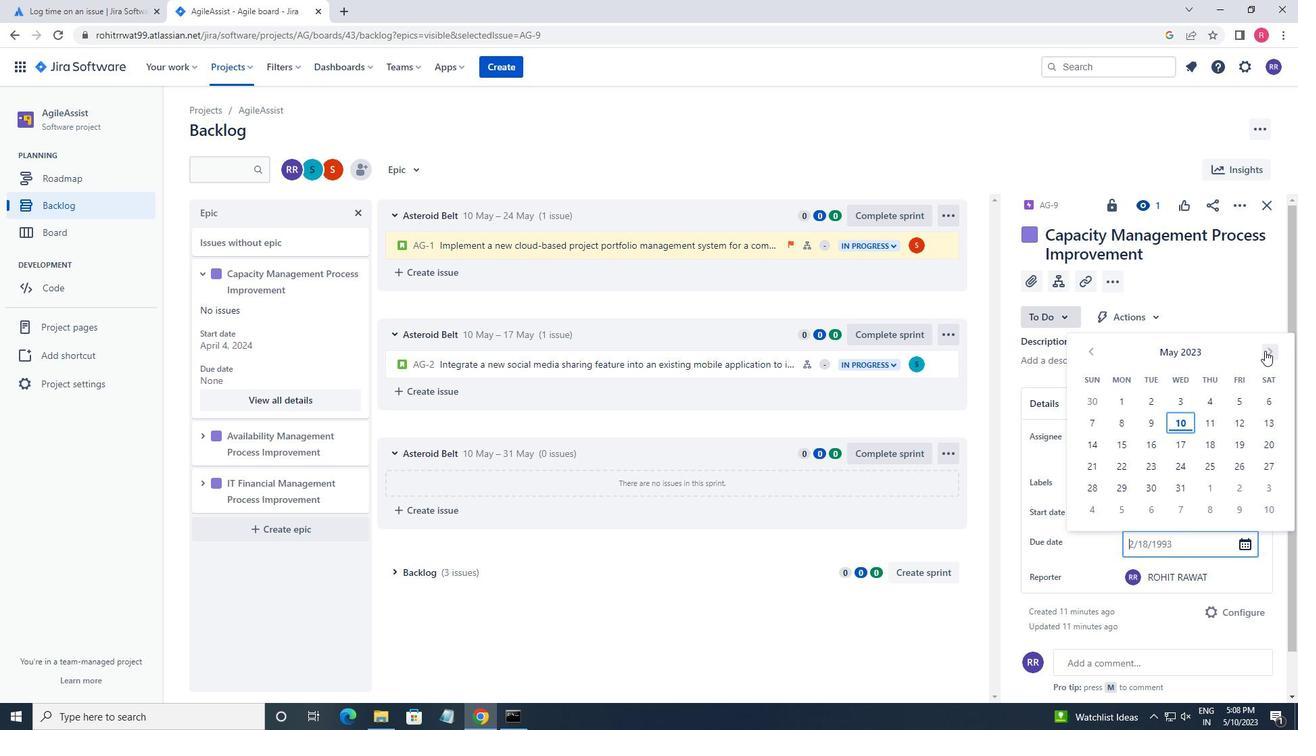 
Action: Mouse pressed left at (1265, 350)
Screenshot: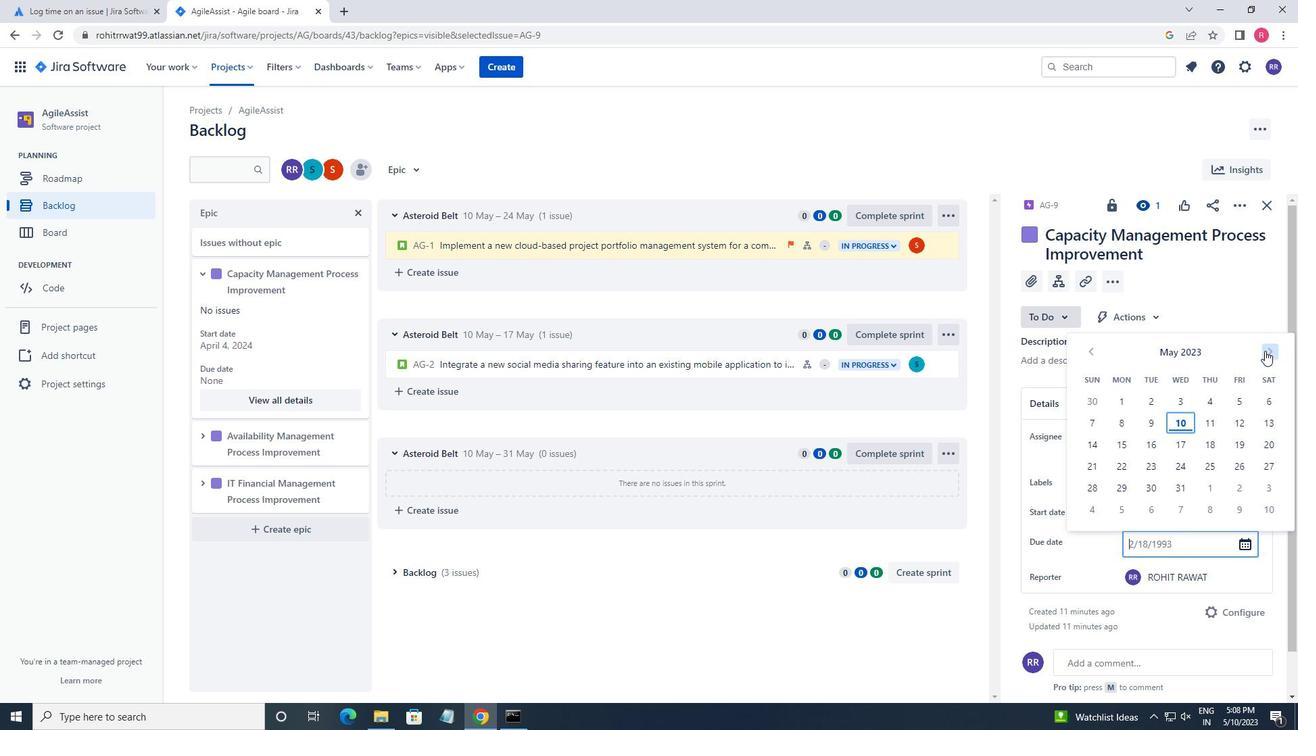 
Action: Mouse pressed left at (1265, 350)
Screenshot: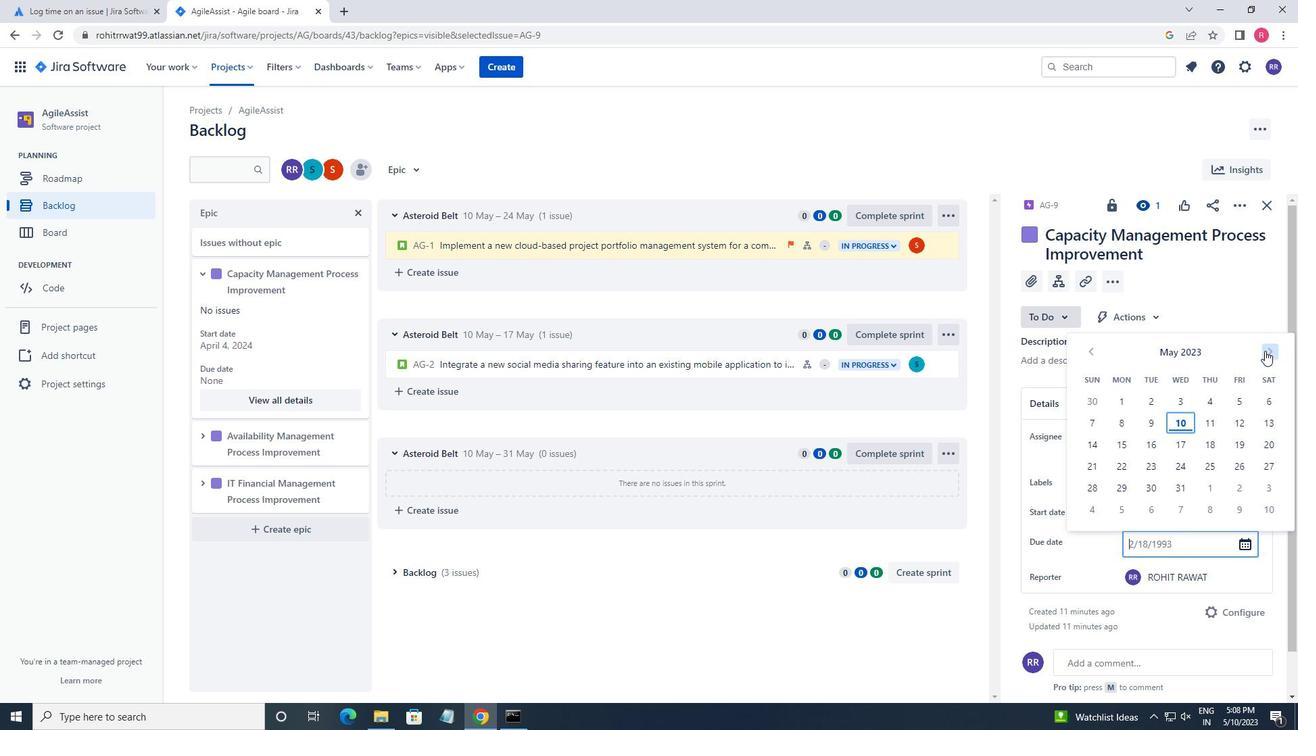 
Action: Mouse pressed left at (1265, 350)
Screenshot: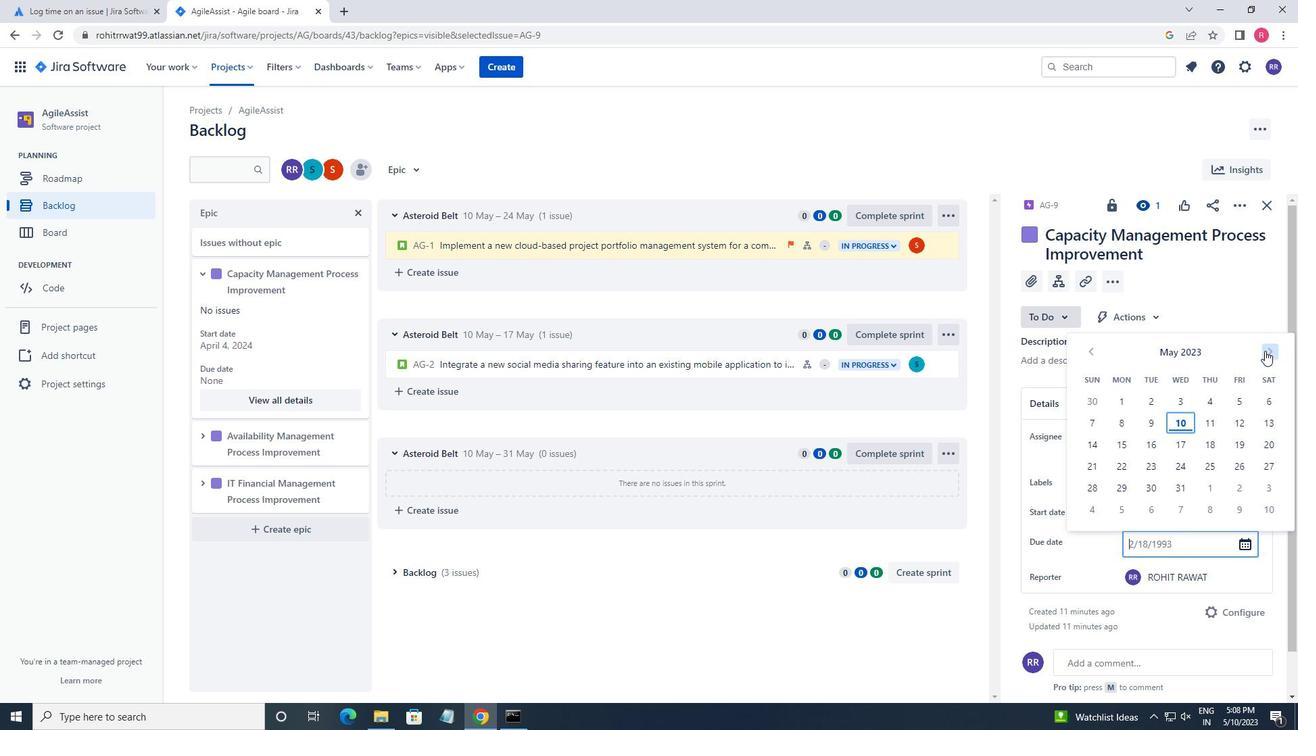 
Action: Mouse pressed left at (1265, 350)
Screenshot: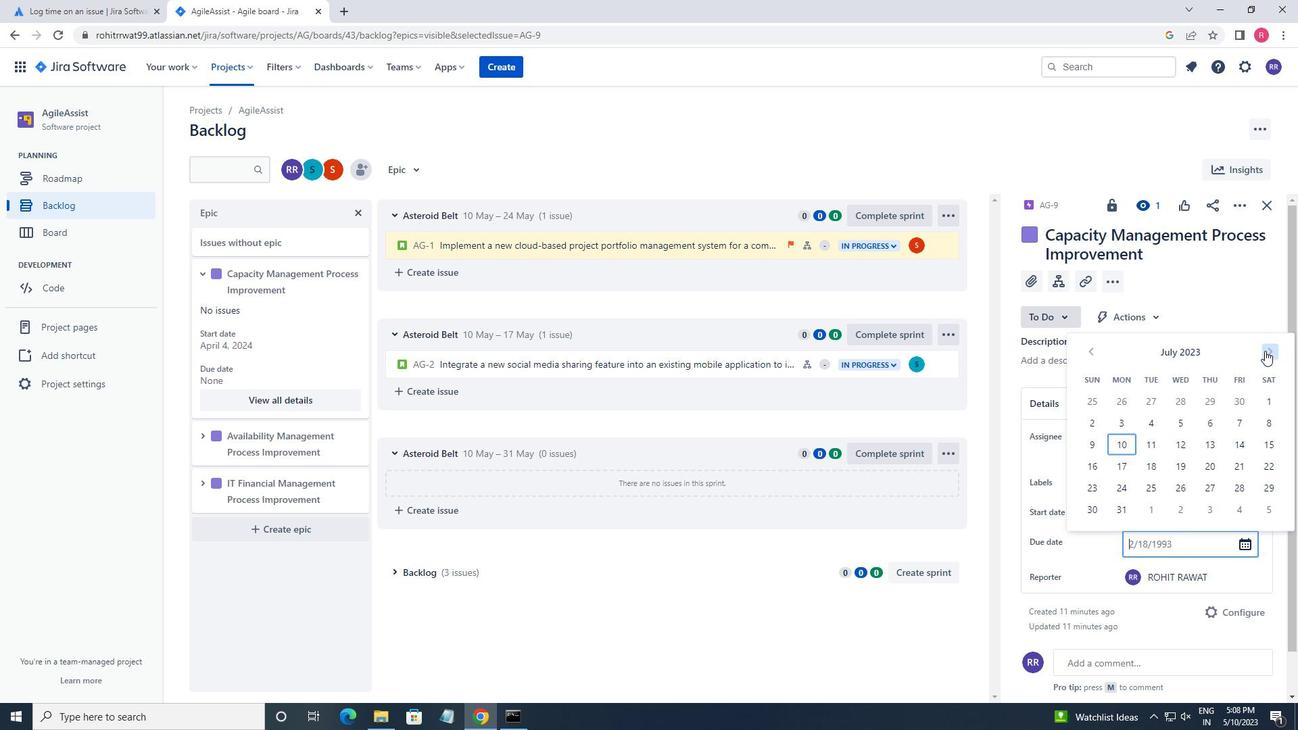 
Action: Mouse pressed left at (1265, 350)
Screenshot: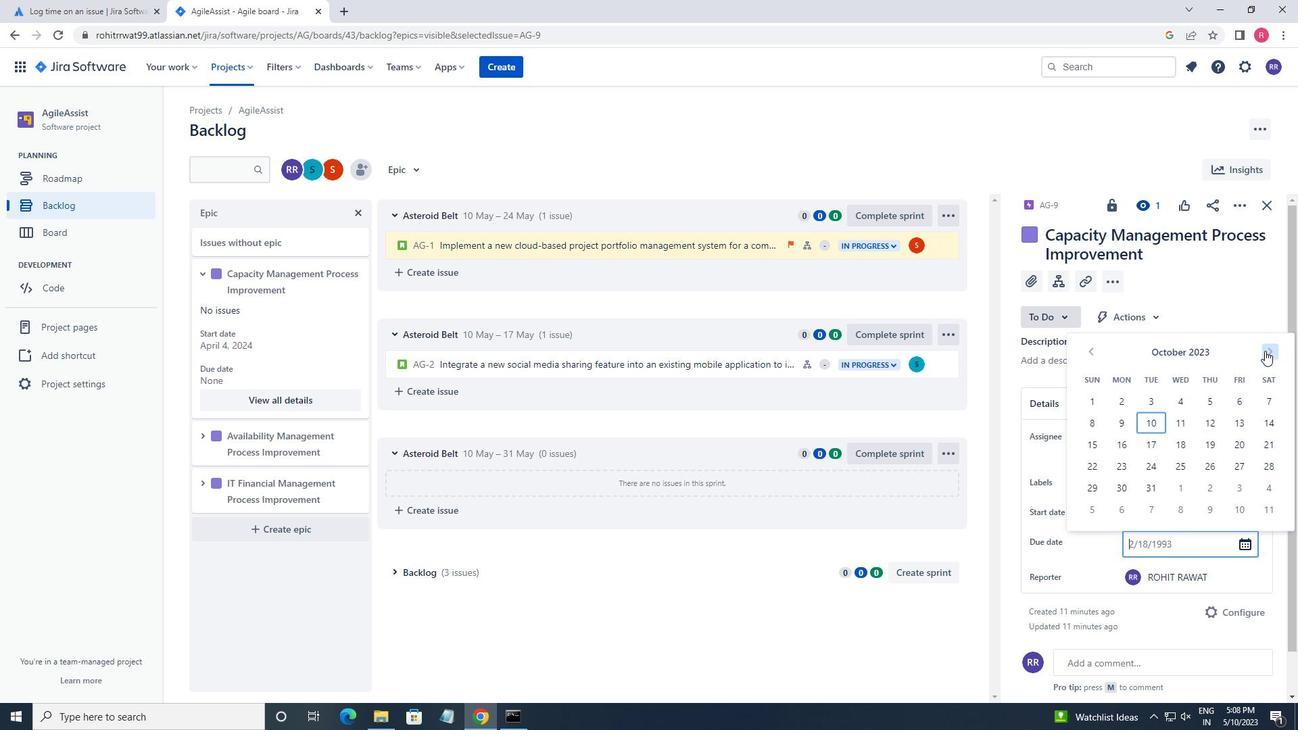 
Action: Mouse pressed left at (1265, 350)
Screenshot: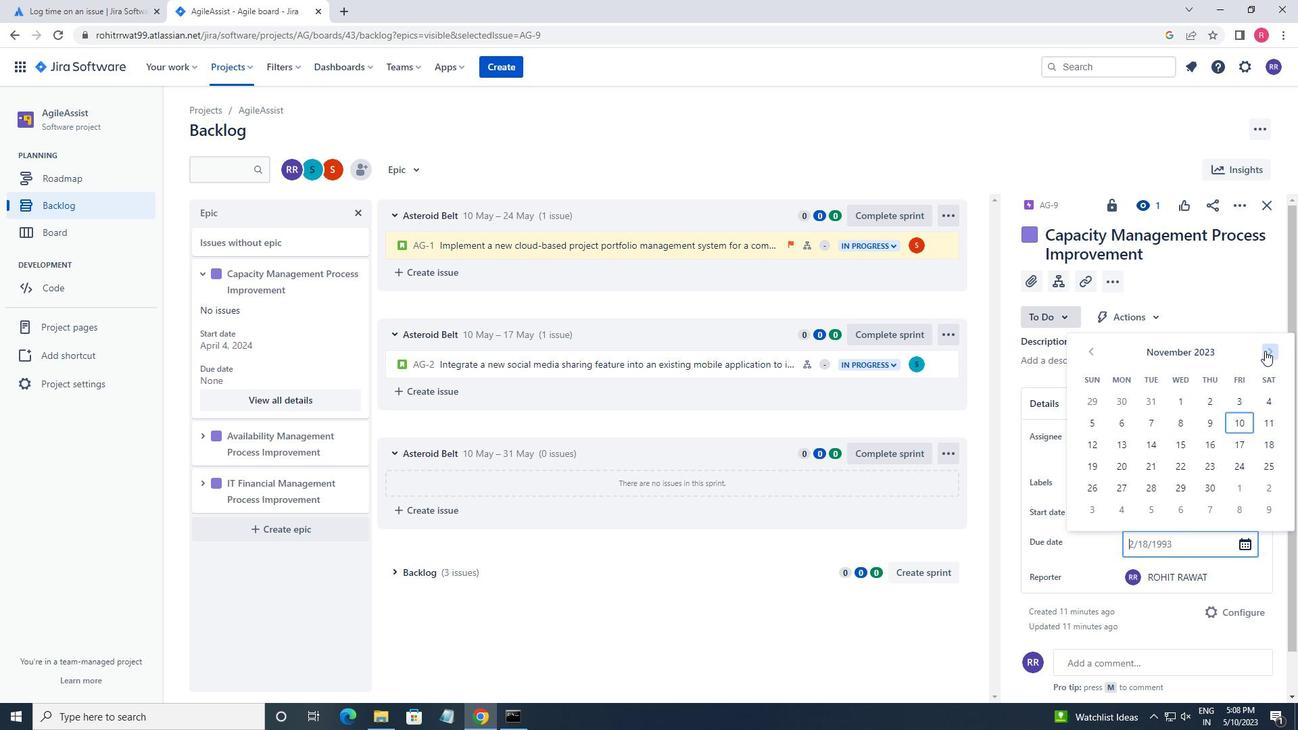 
Action: Mouse pressed left at (1265, 350)
Screenshot: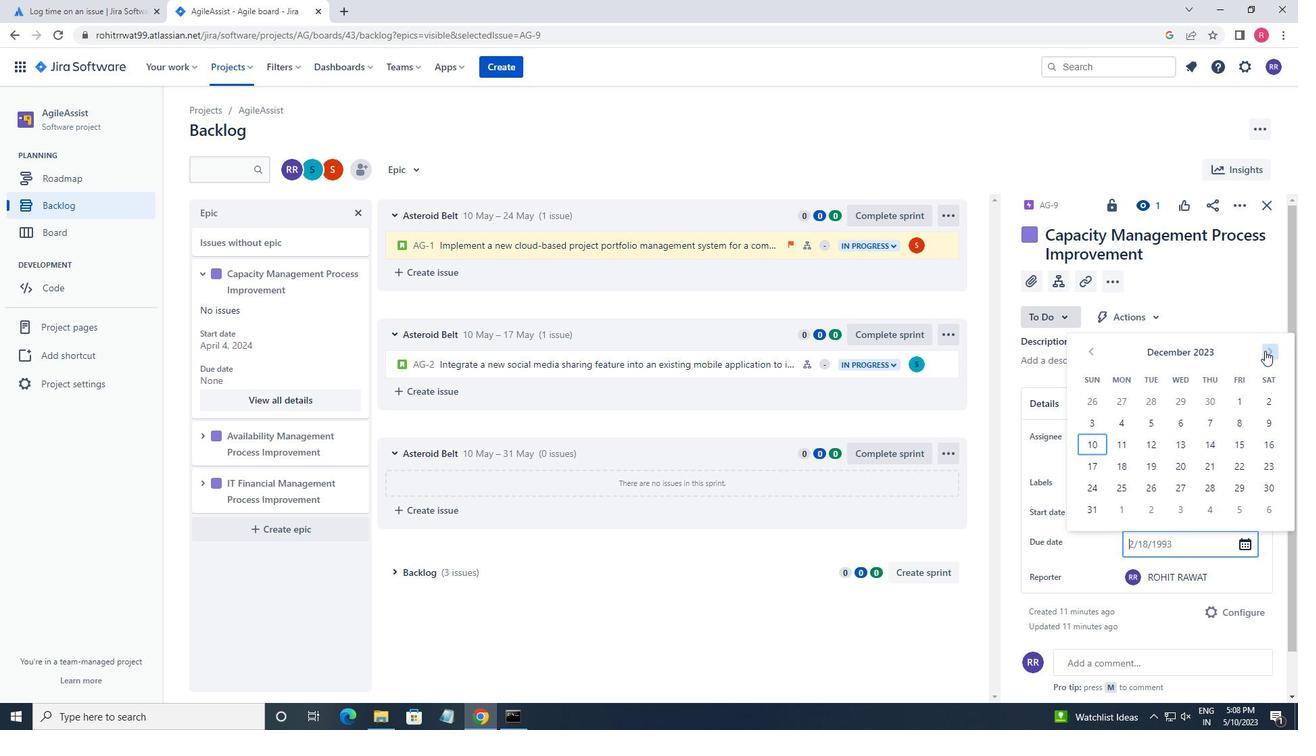 
Action: Mouse pressed left at (1265, 350)
Screenshot: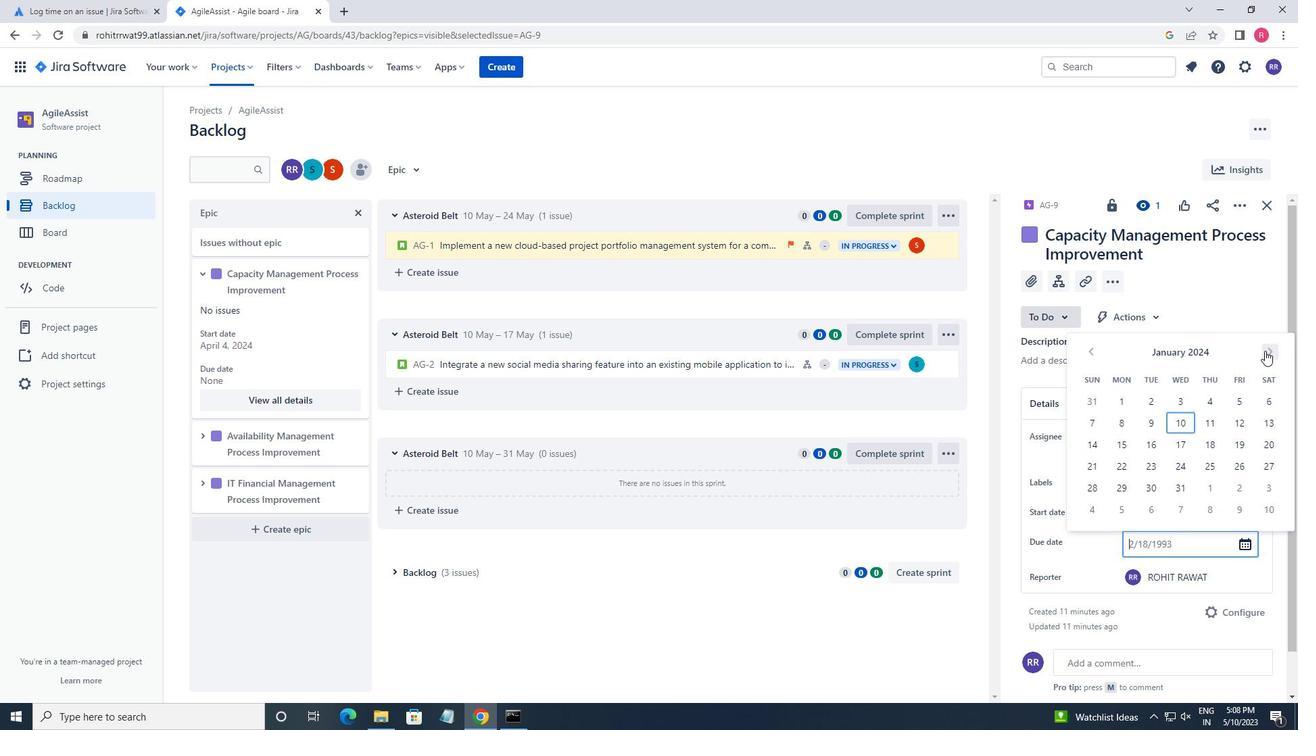 
Action: Mouse pressed left at (1265, 350)
Screenshot: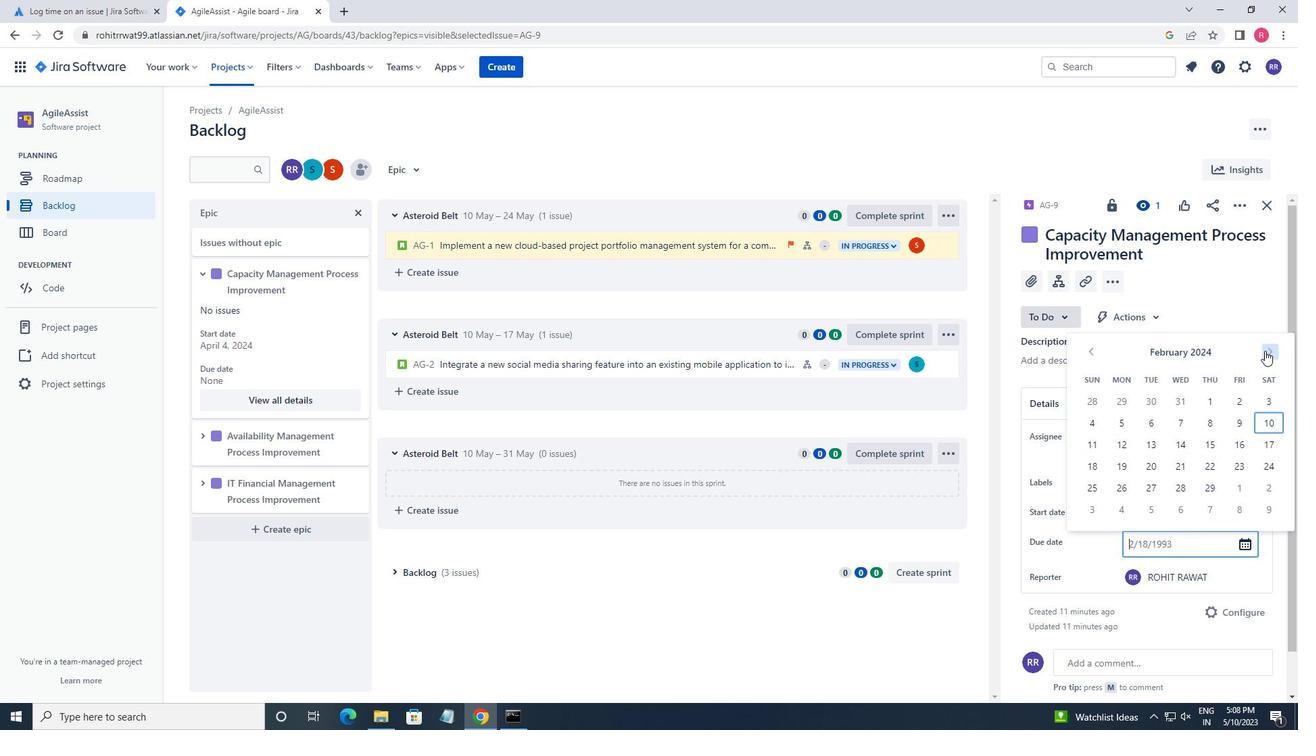 
Action: Mouse pressed left at (1265, 350)
Screenshot: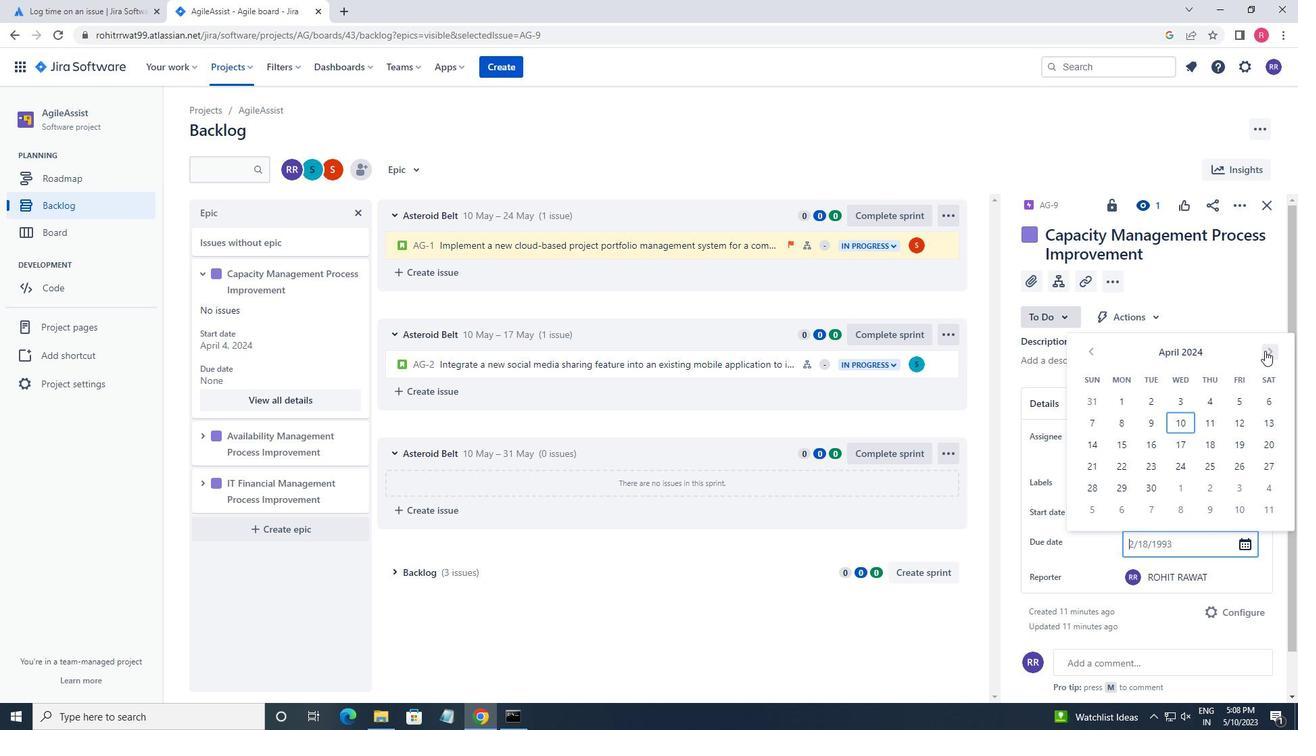 
Action: Mouse pressed left at (1265, 350)
Screenshot: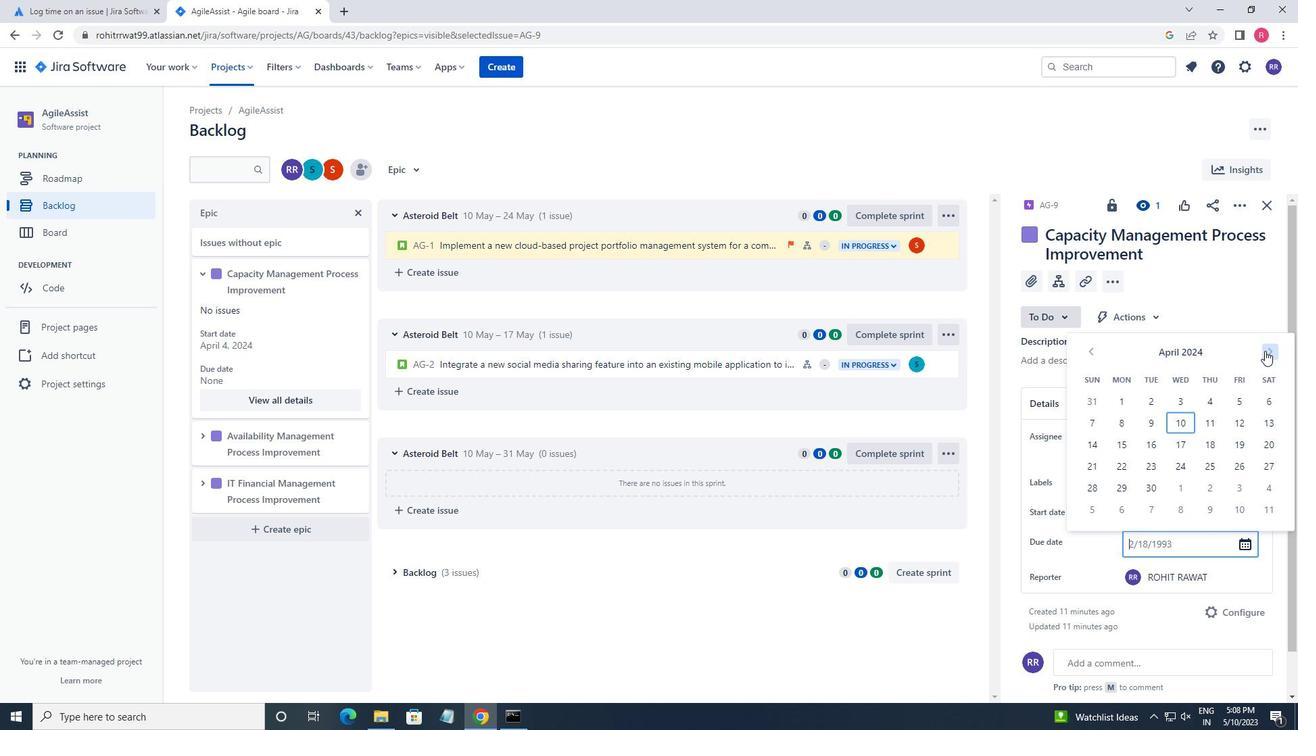 
Action: Mouse pressed left at (1265, 350)
Screenshot: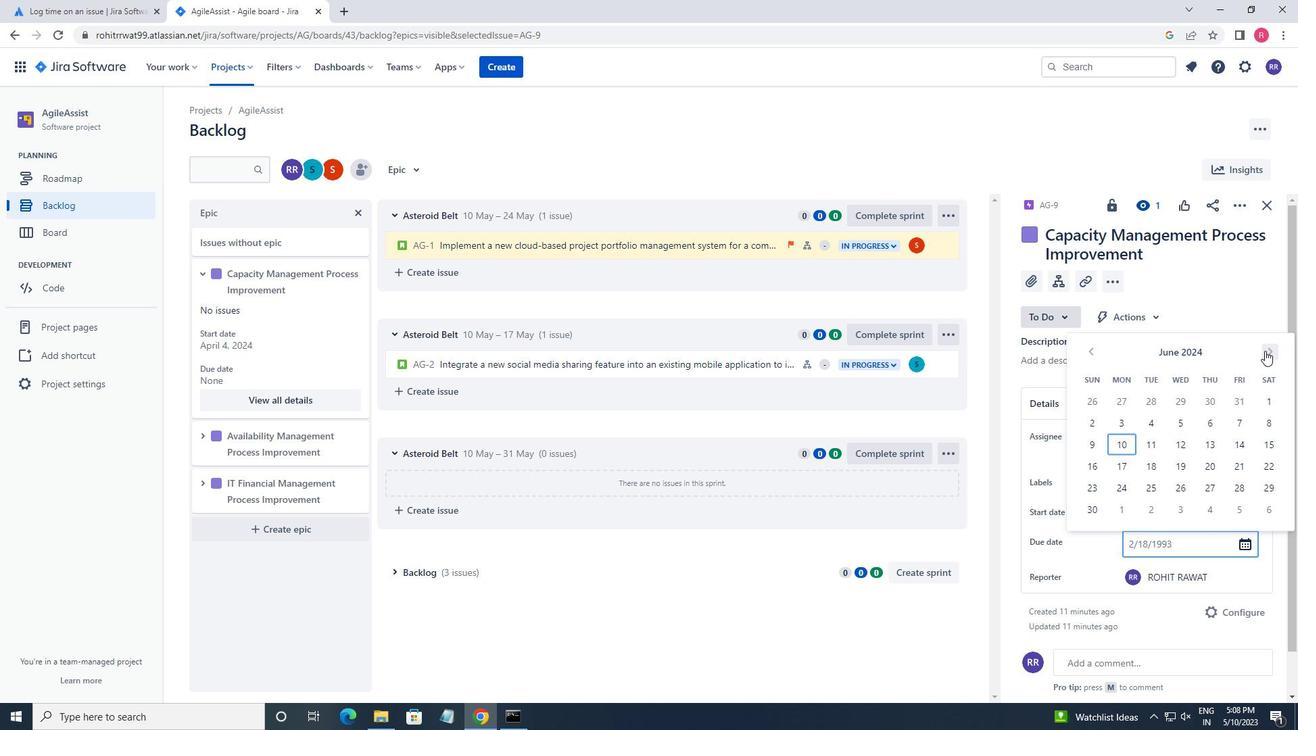 
Action: Mouse pressed left at (1265, 350)
Screenshot: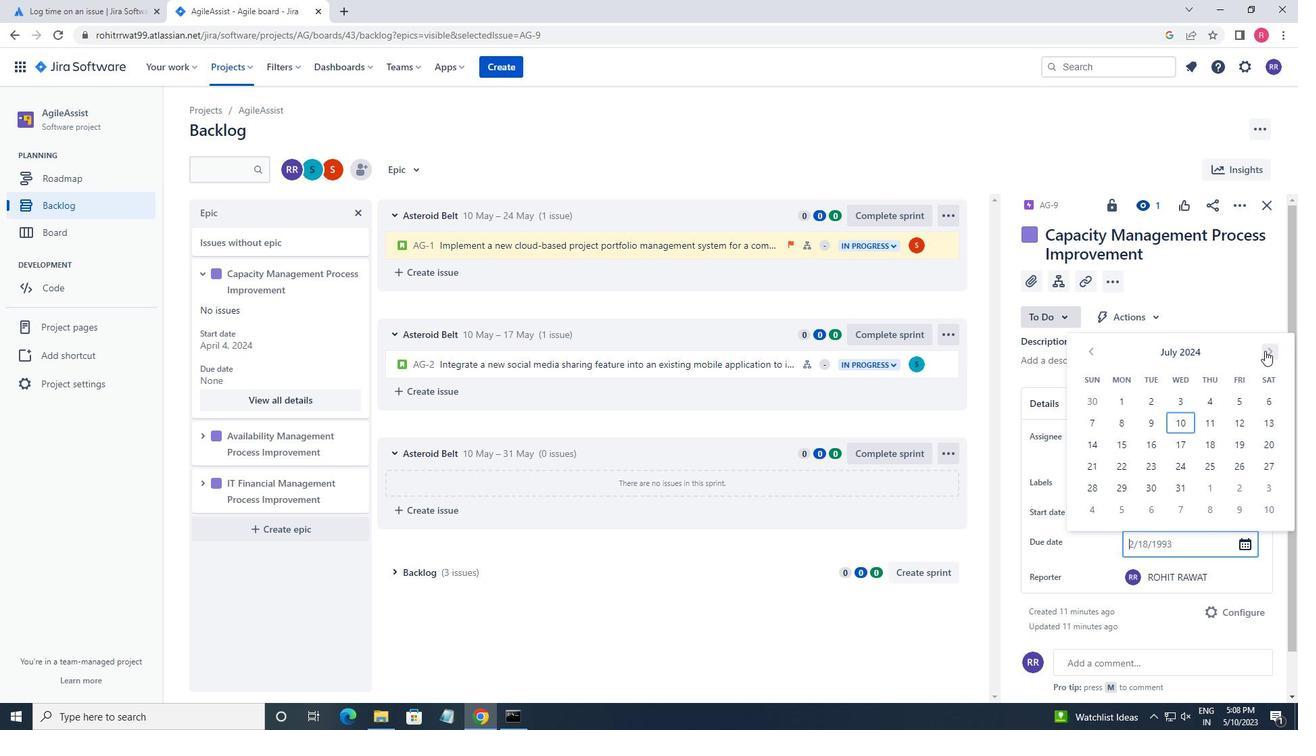 
Action: Mouse pressed left at (1265, 350)
Screenshot: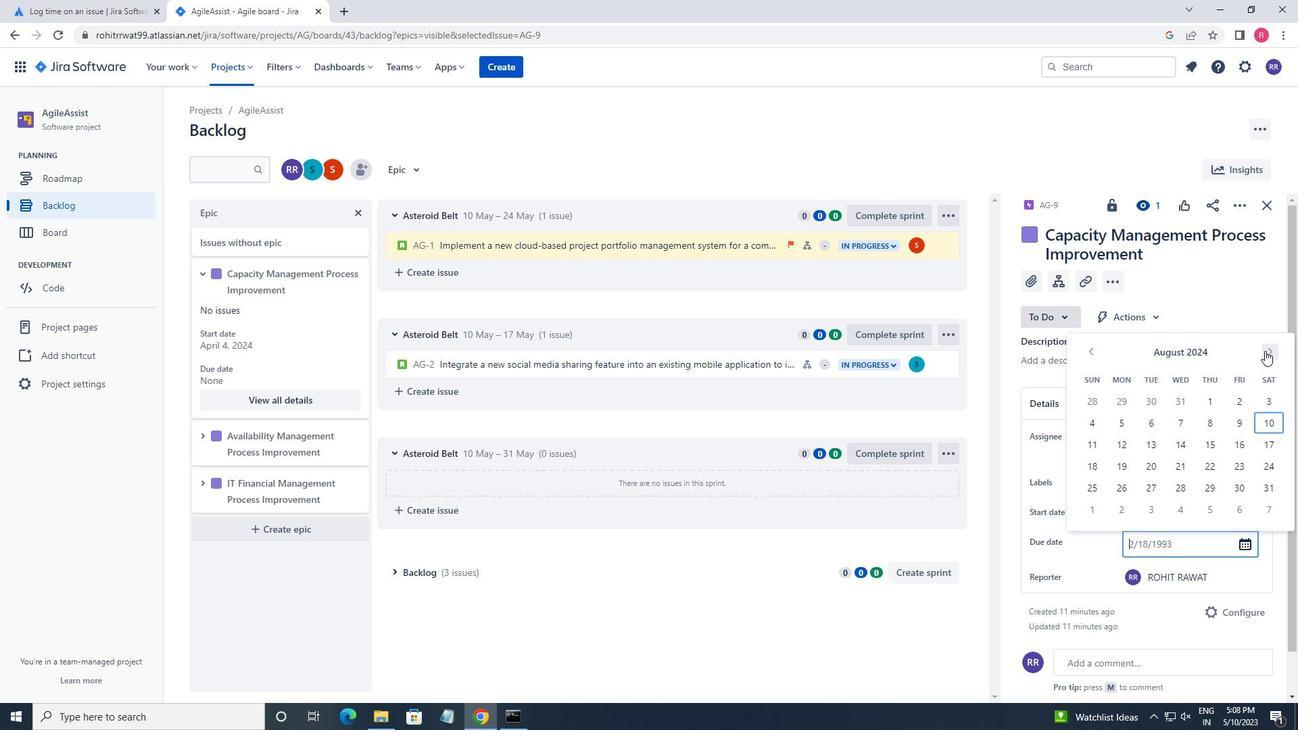 
Action: Mouse moved to (1098, 357)
Screenshot: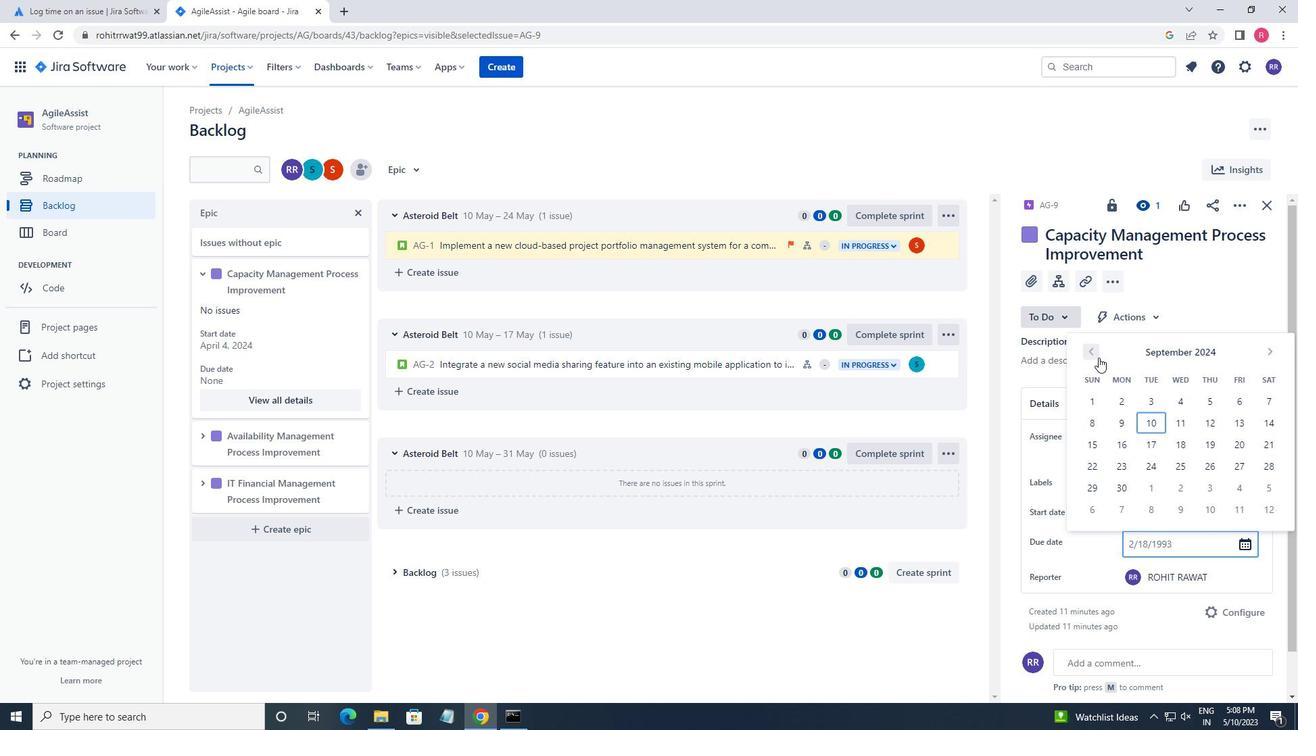 
Action: Mouse pressed left at (1098, 357)
Screenshot: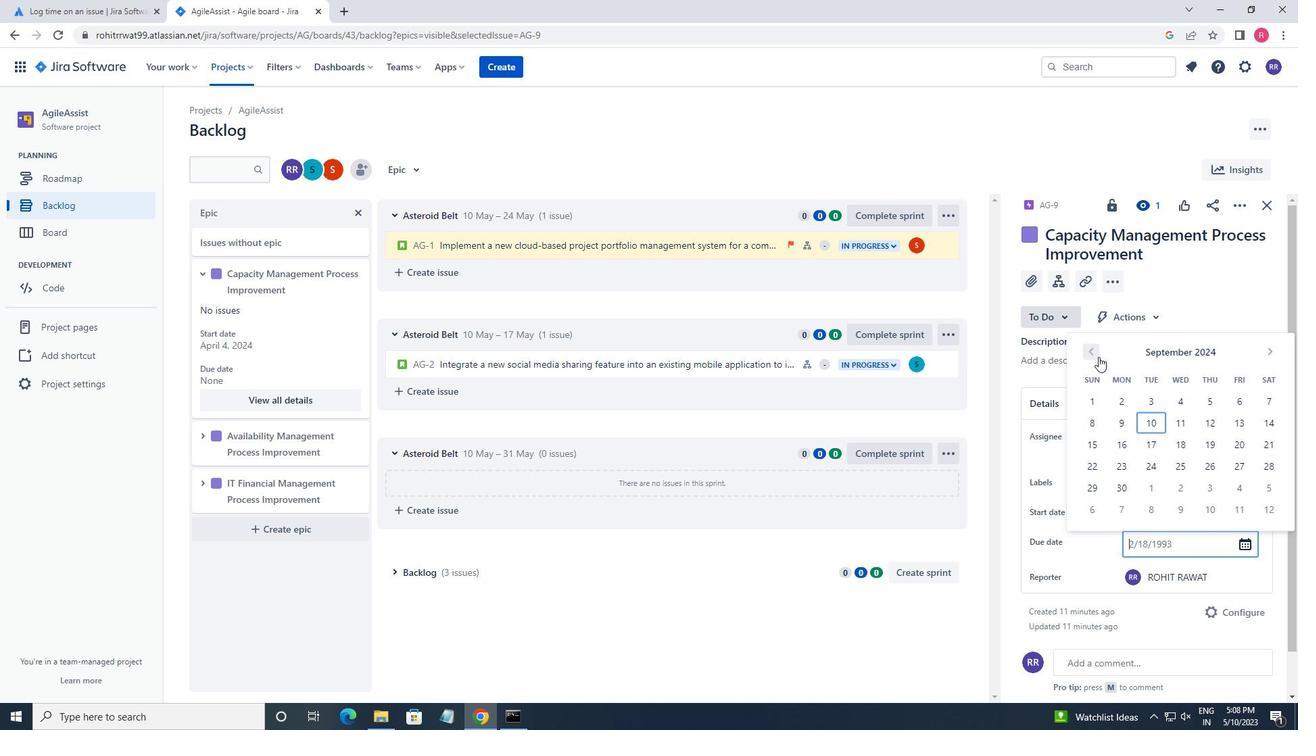 
Action: Mouse moved to (1232, 404)
Screenshot: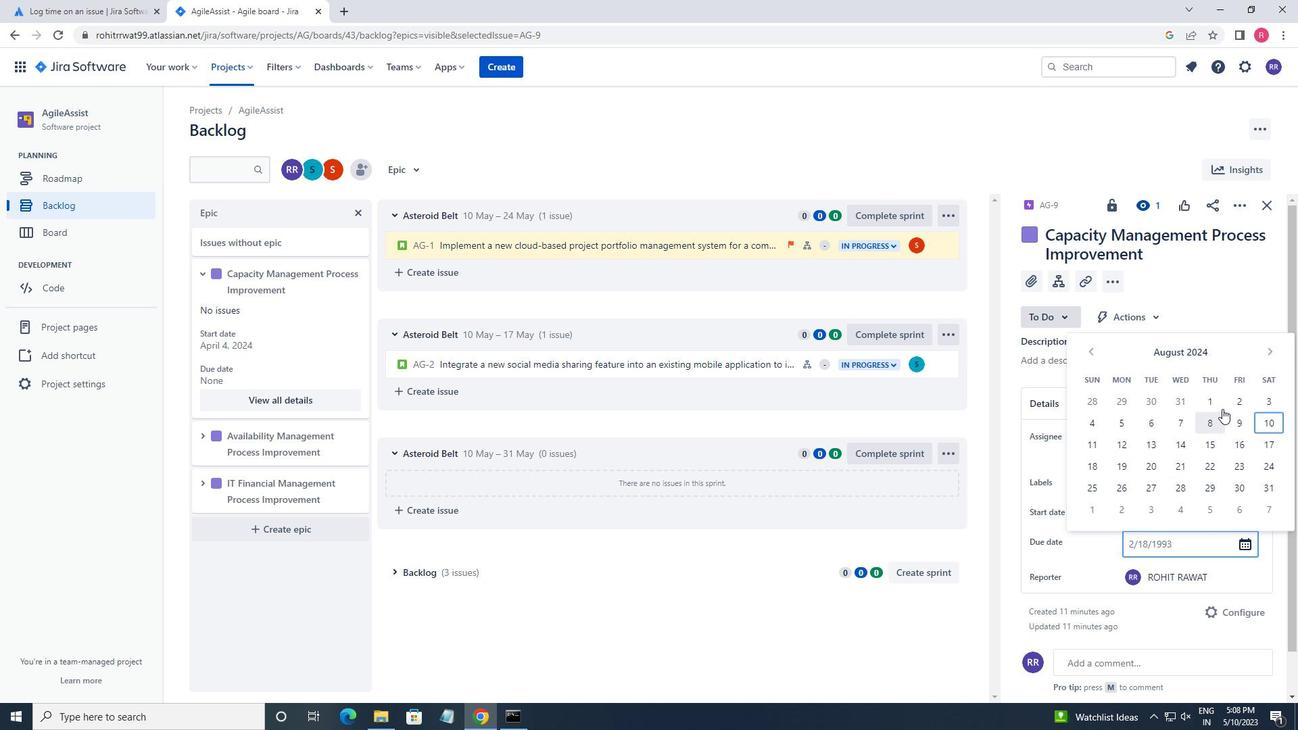 
Action: Mouse pressed left at (1232, 404)
Screenshot: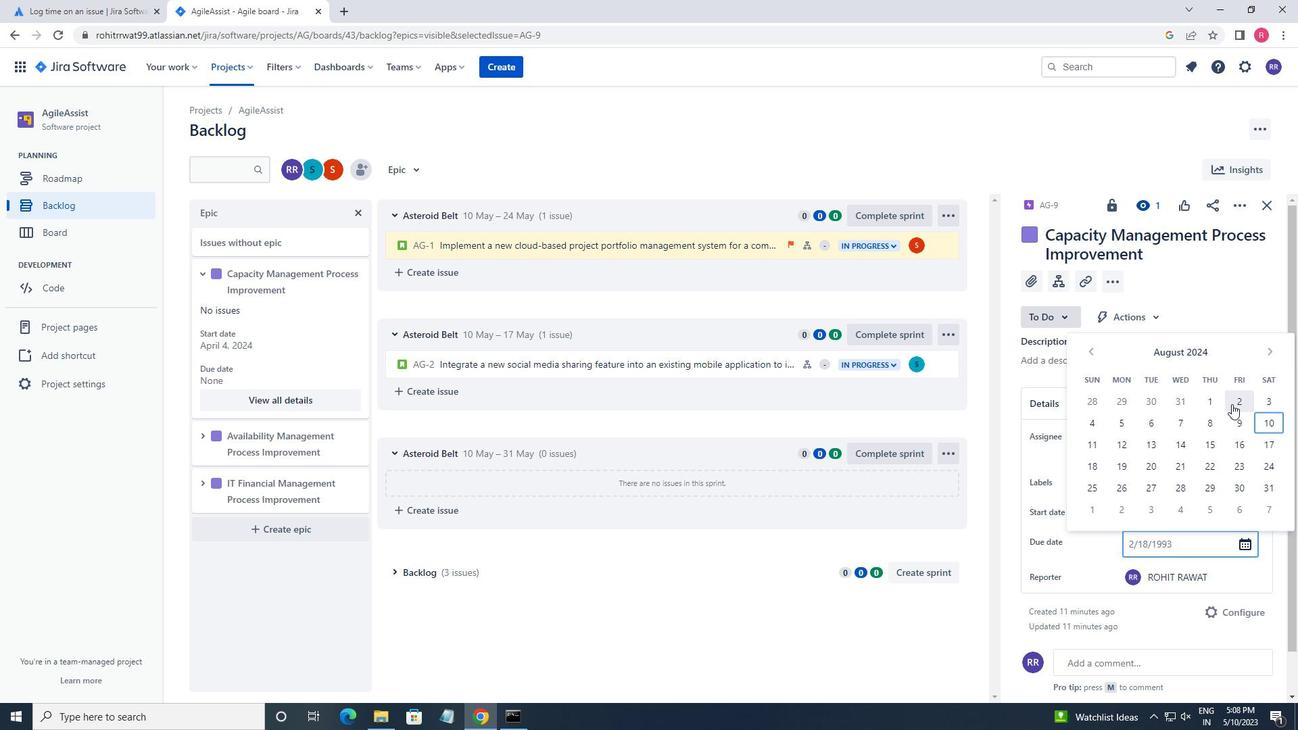 
Action: Mouse moved to (200, 436)
Screenshot: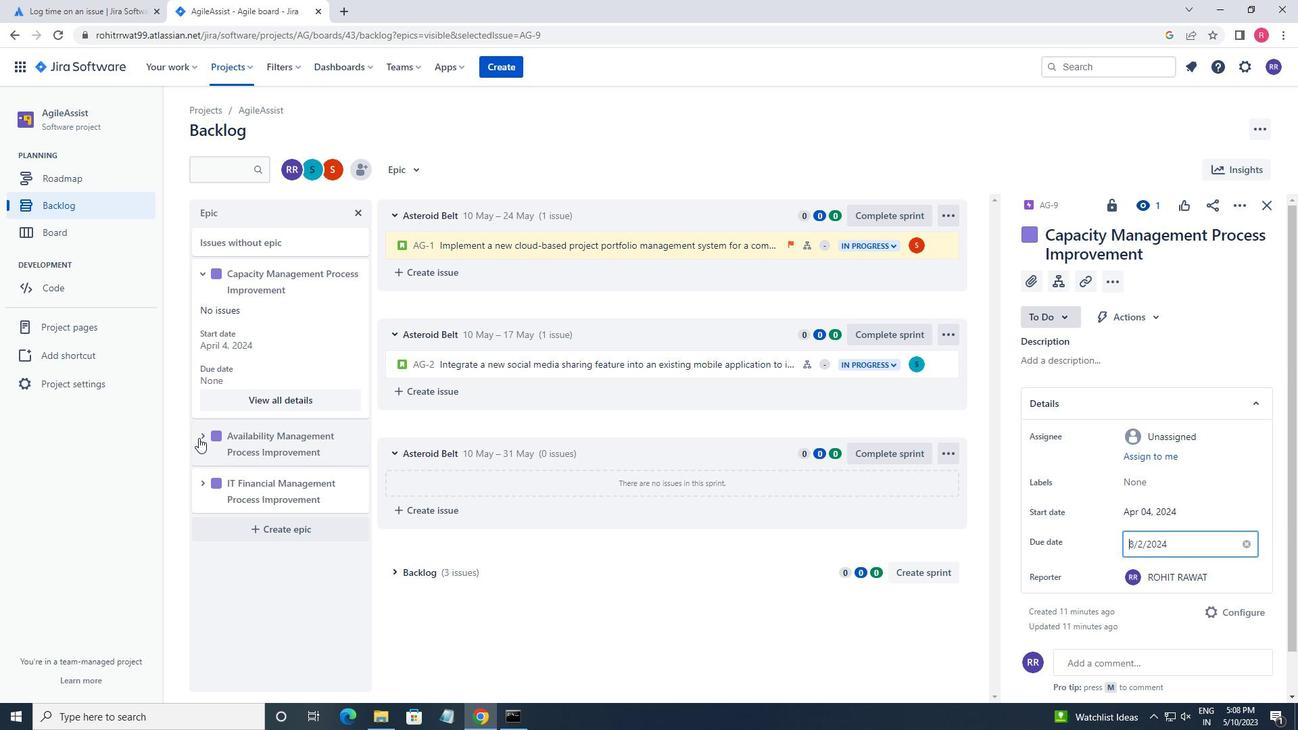 
Action: Mouse pressed left at (200, 436)
Screenshot: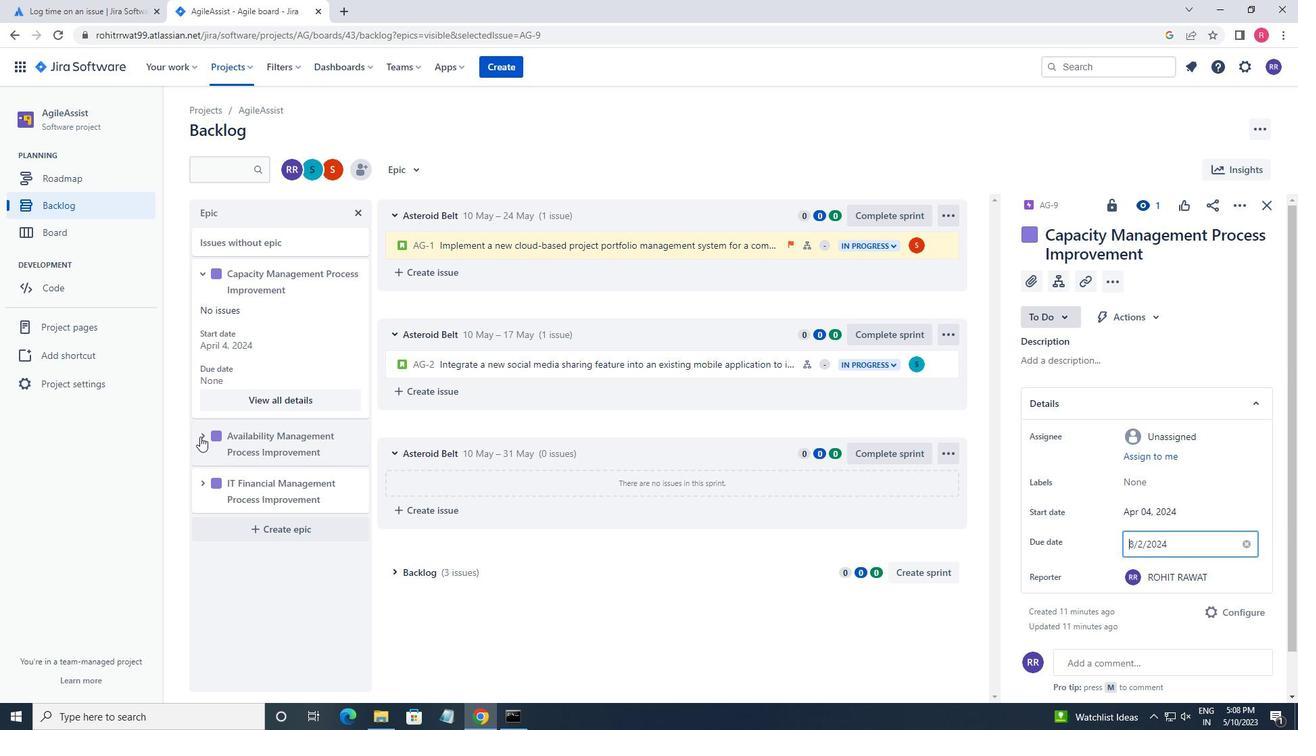 
Action: Mouse moved to (279, 560)
Screenshot: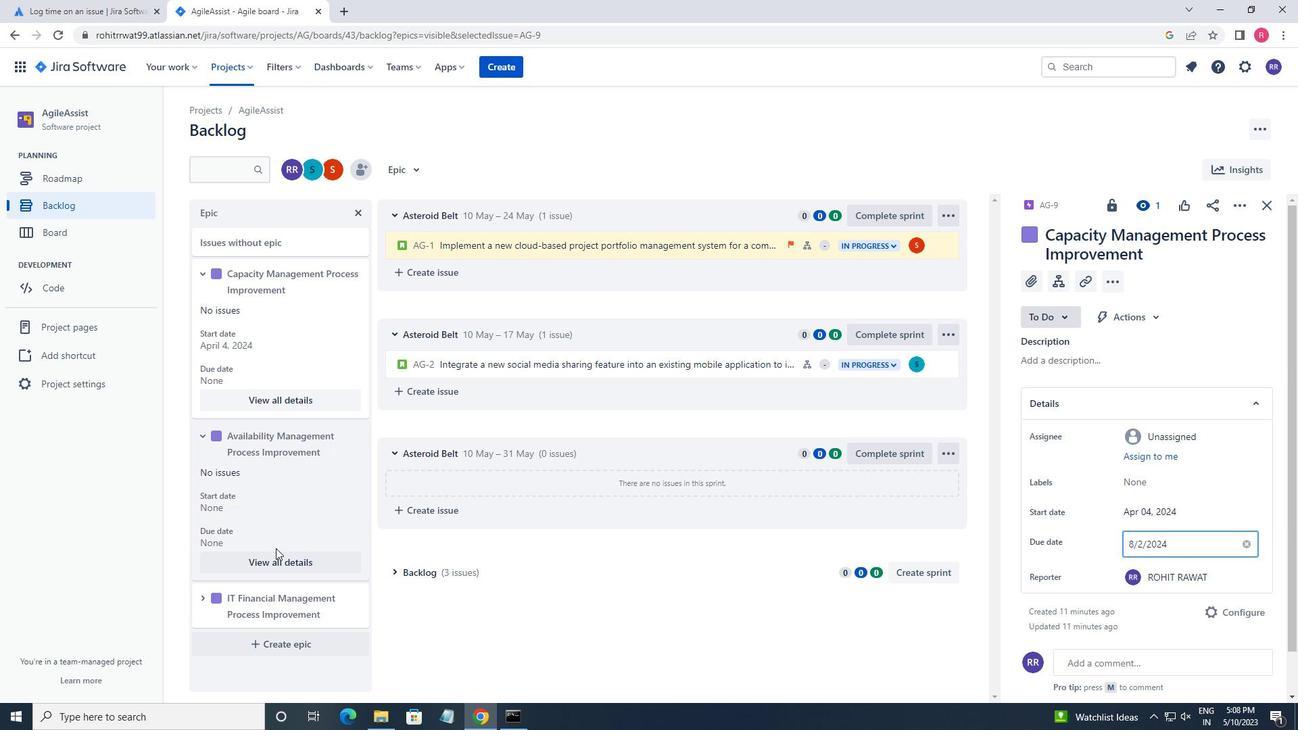 
Action: Mouse pressed left at (279, 560)
Screenshot: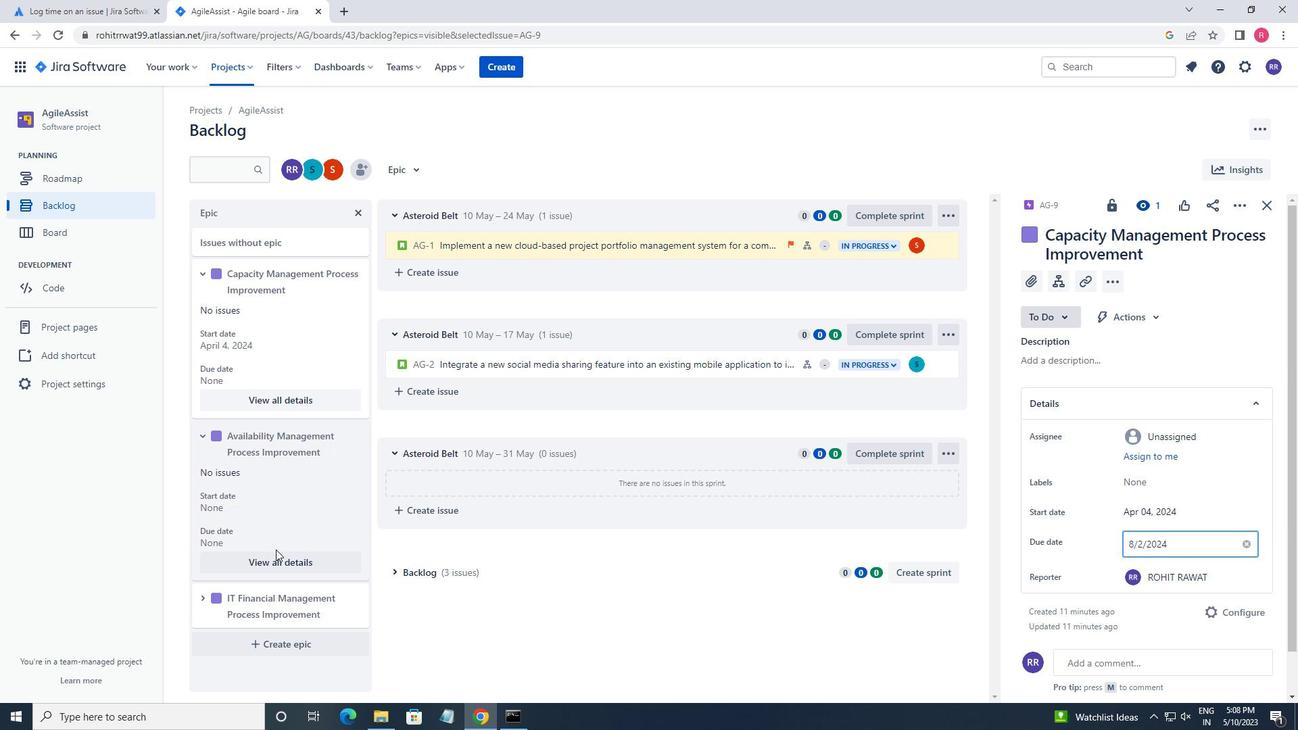 
Action: Mouse moved to (1139, 513)
Screenshot: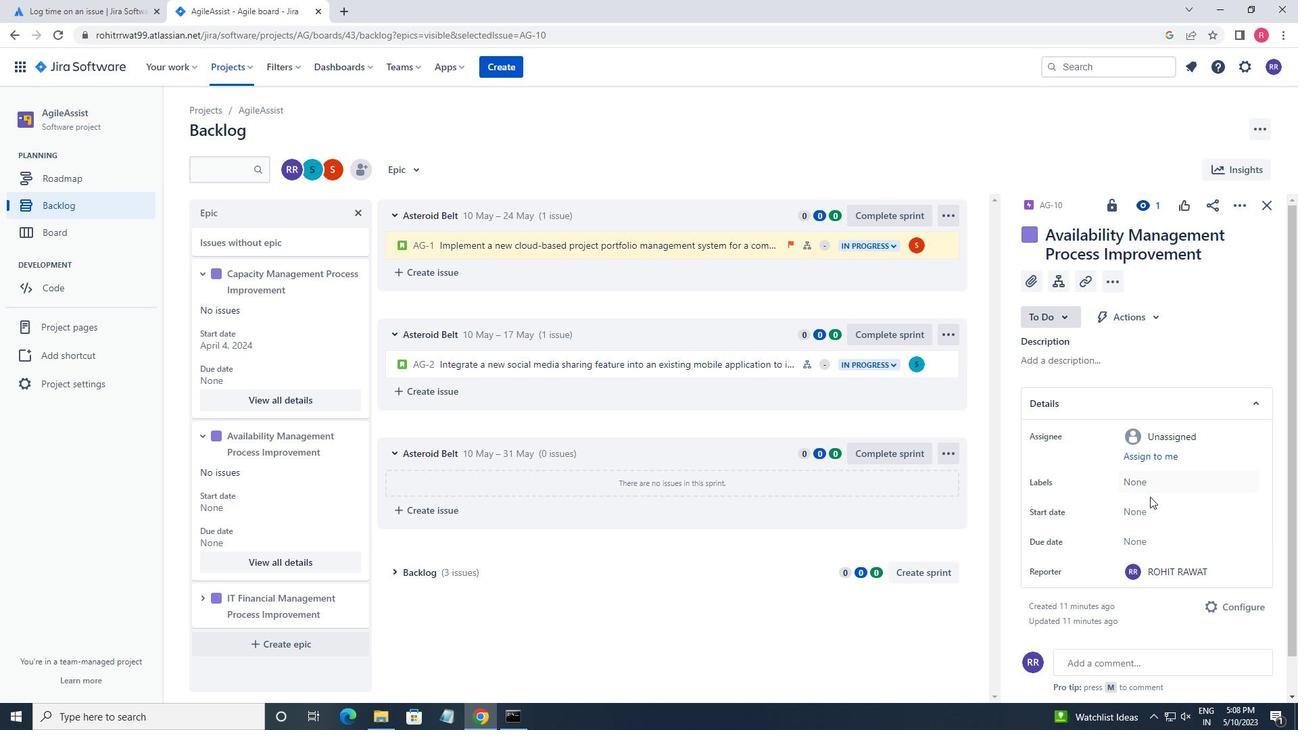 
Action: Mouse pressed left at (1139, 513)
Screenshot: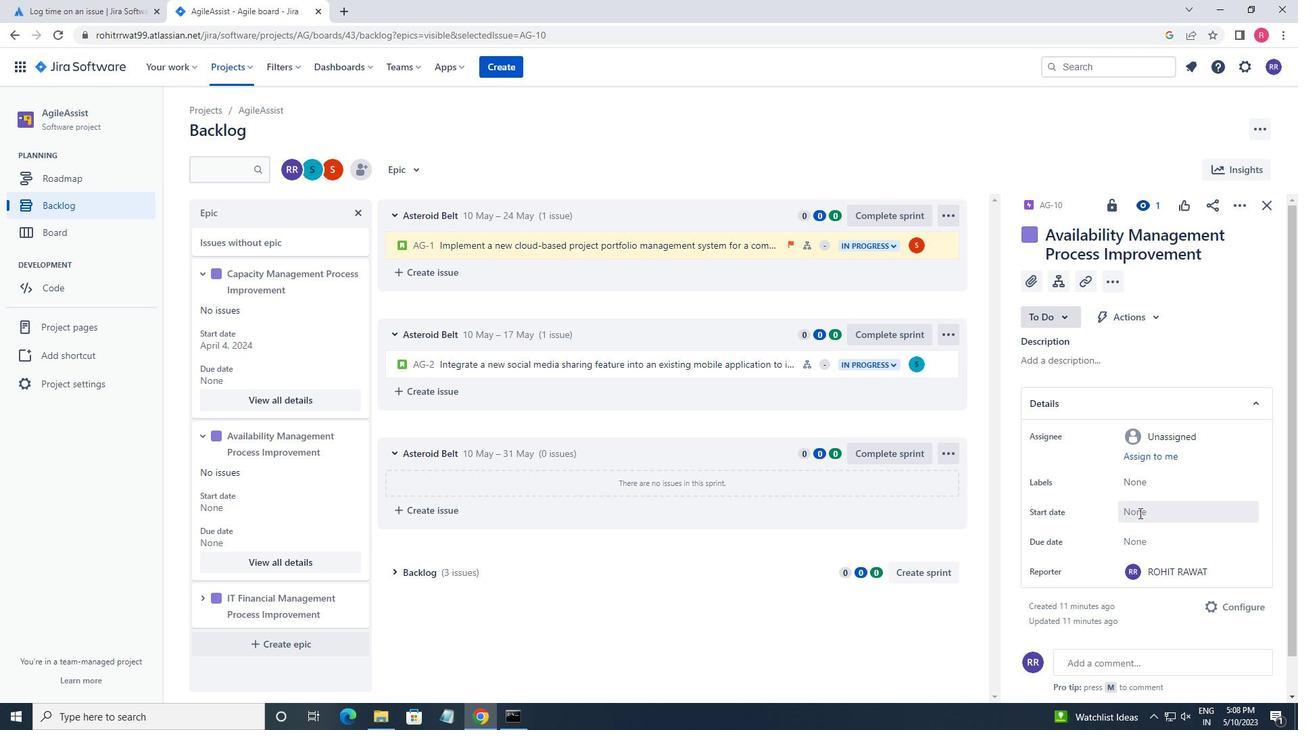 
Action: Mouse moved to (1263, 311)
Screenshot: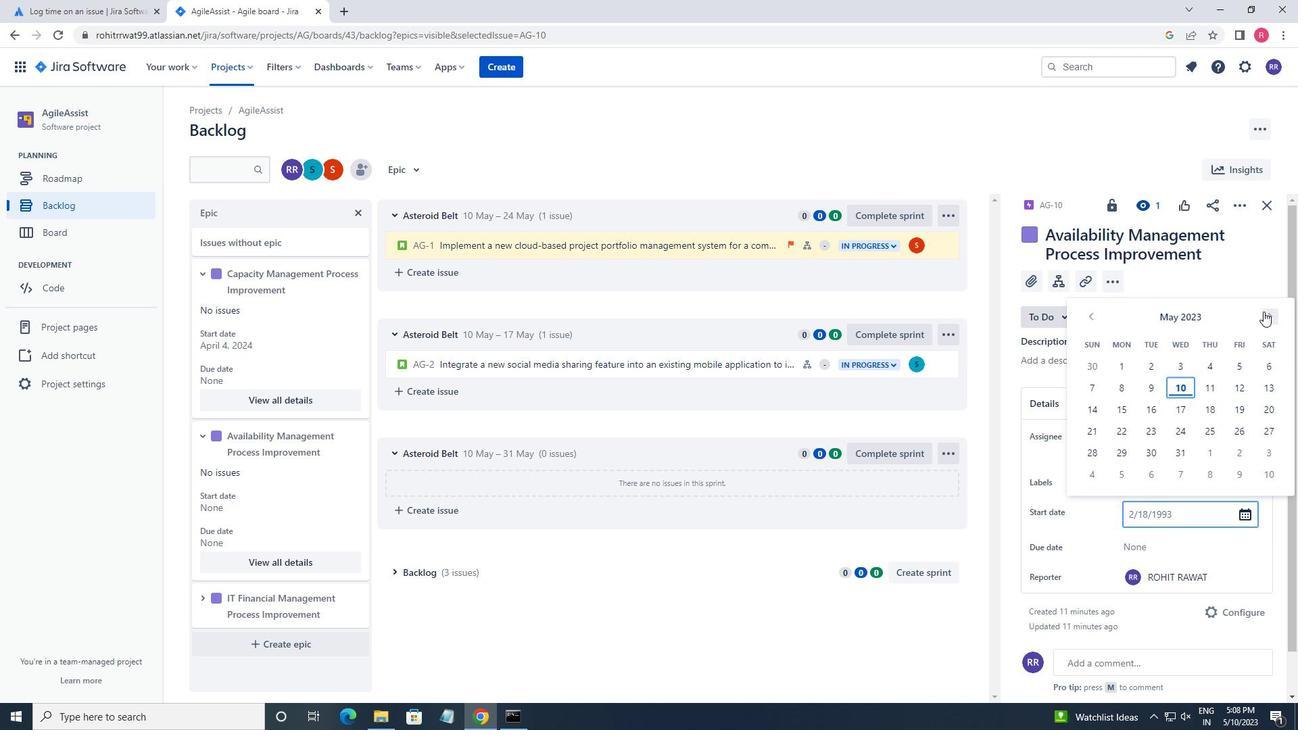 
Action: Mouse pressed left at (1263, 311)
Screenshot: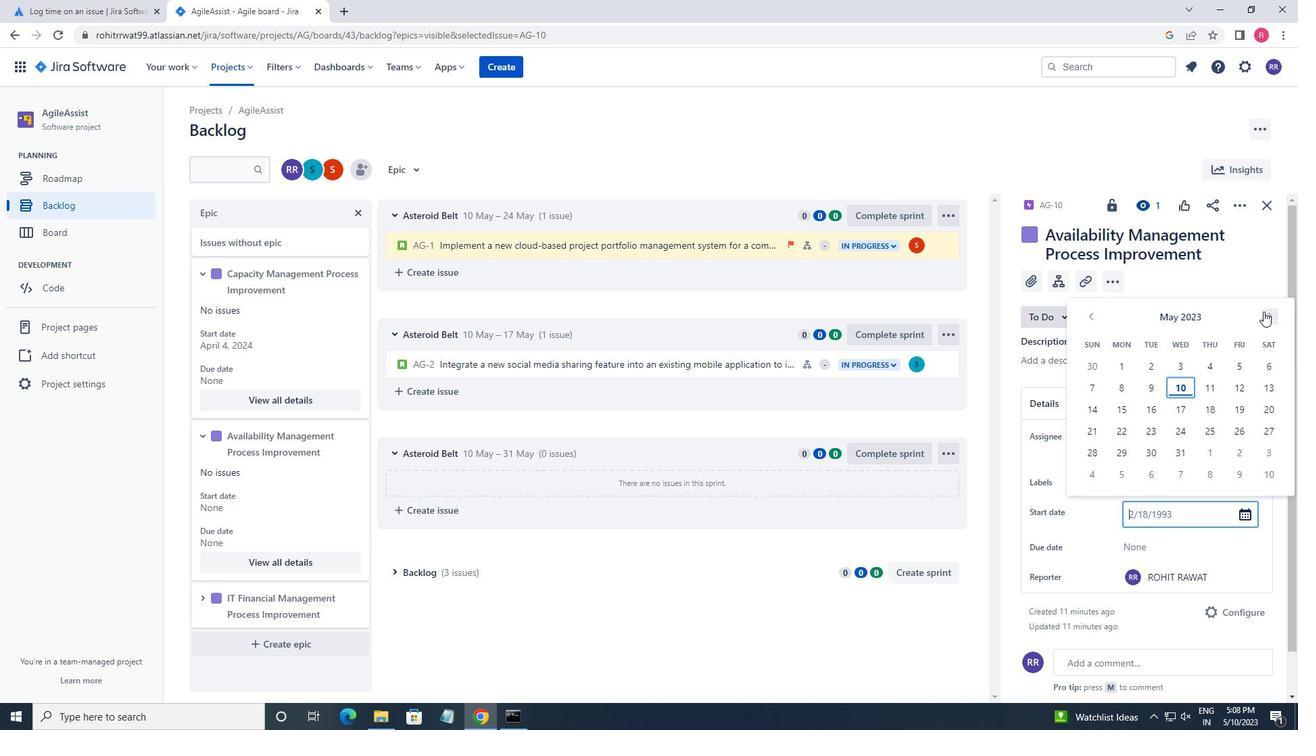 
Action: Mouse pressed left at (1263, 311)
Screenshot: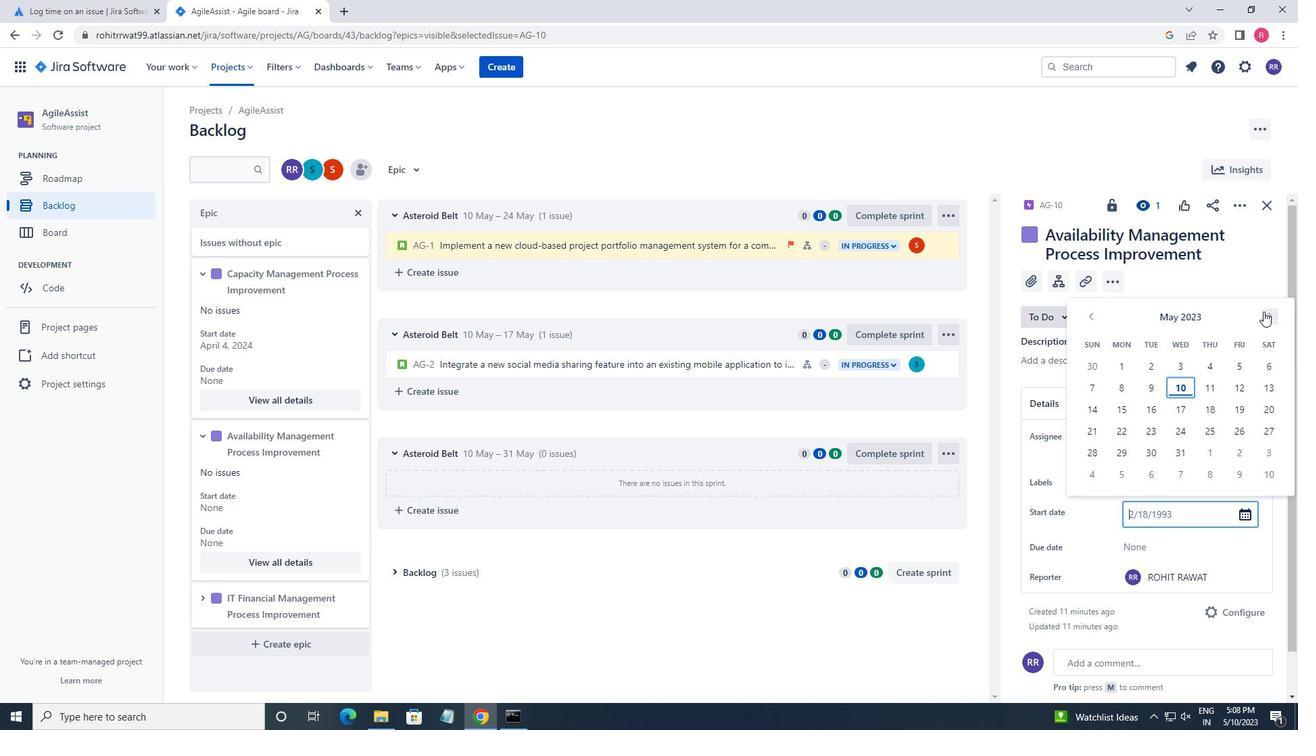 
Action: Mouse pressed left at (1263, 311)
Screenshot: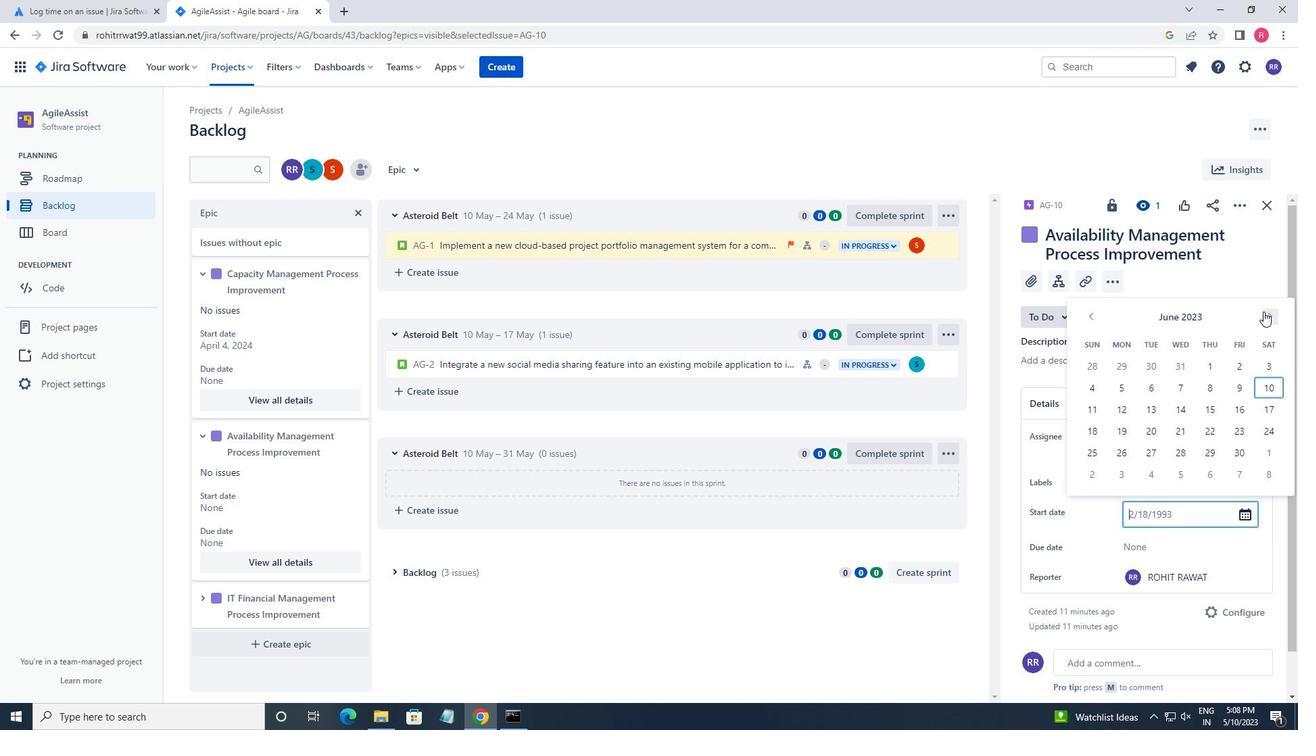 
Action: Mouse moved to (1093, 319)
Screenshot: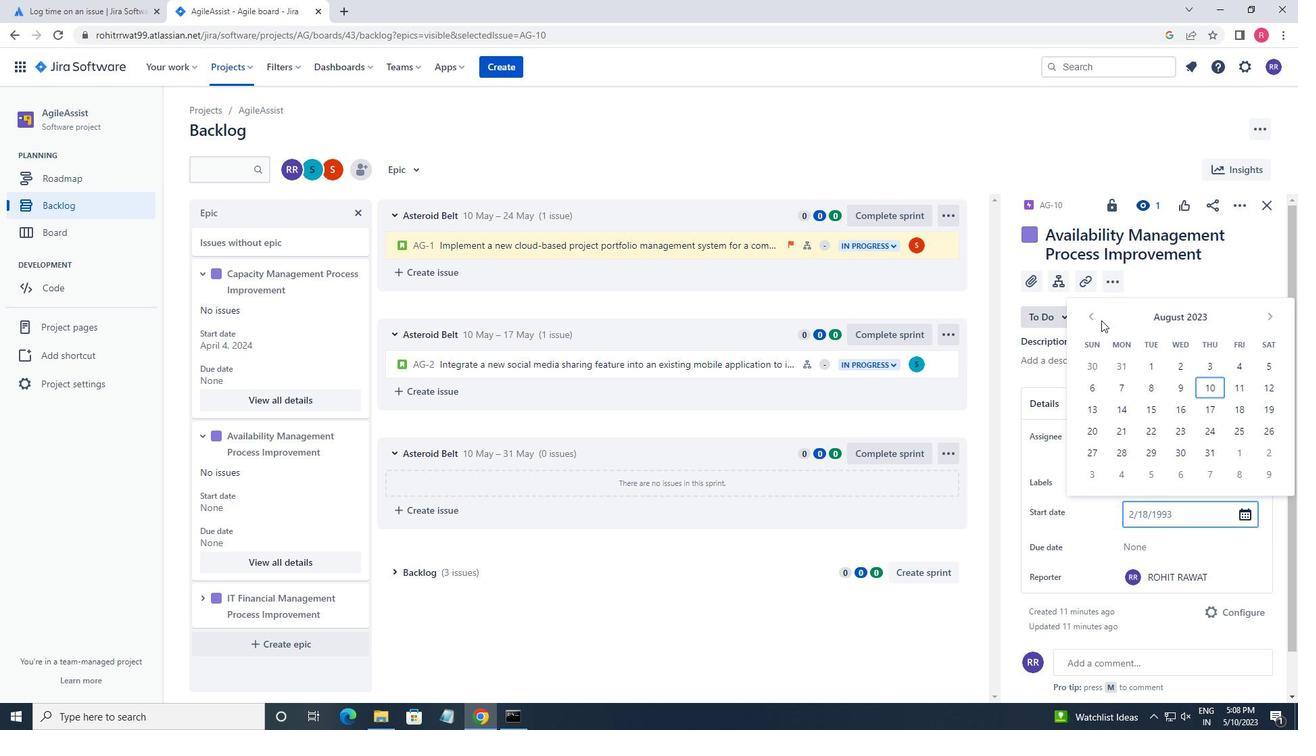 
Action: Mouse pressed left at (1093, 319)
Screenshot: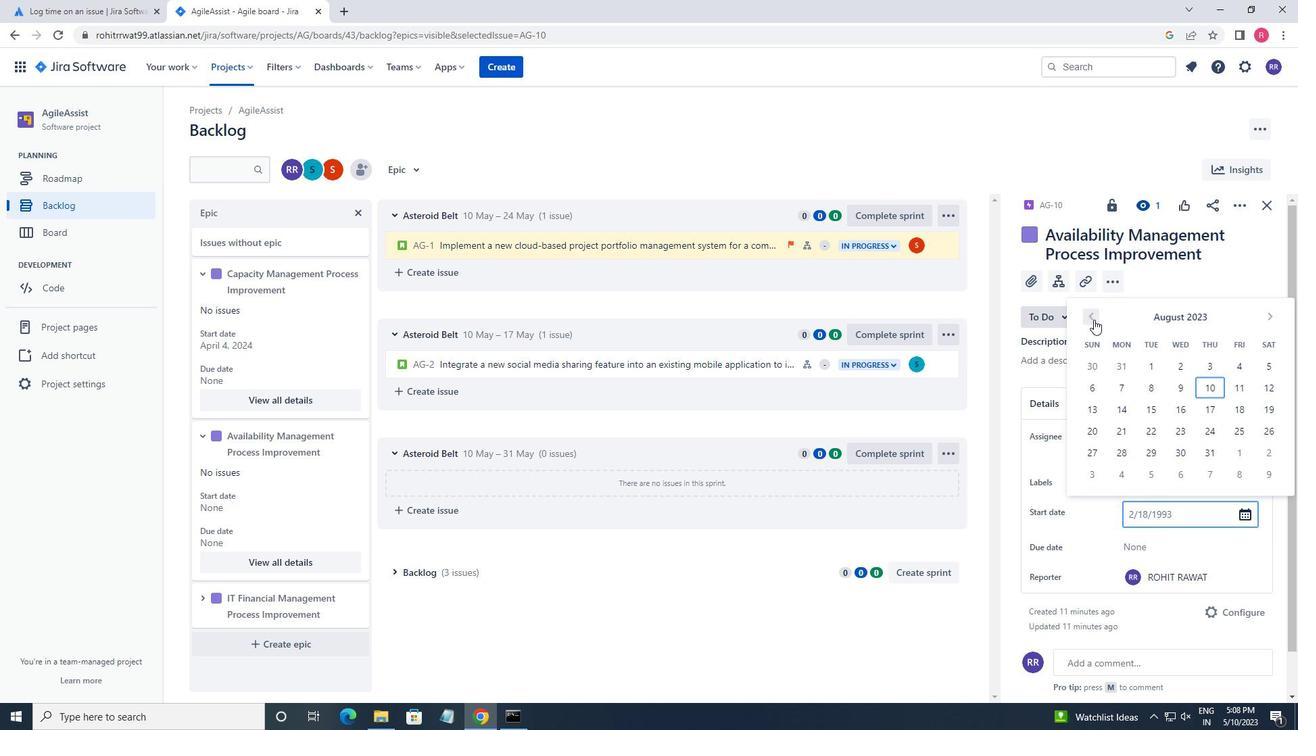 
Action: Mouse pressed left at (1093, 319)
Screenshot: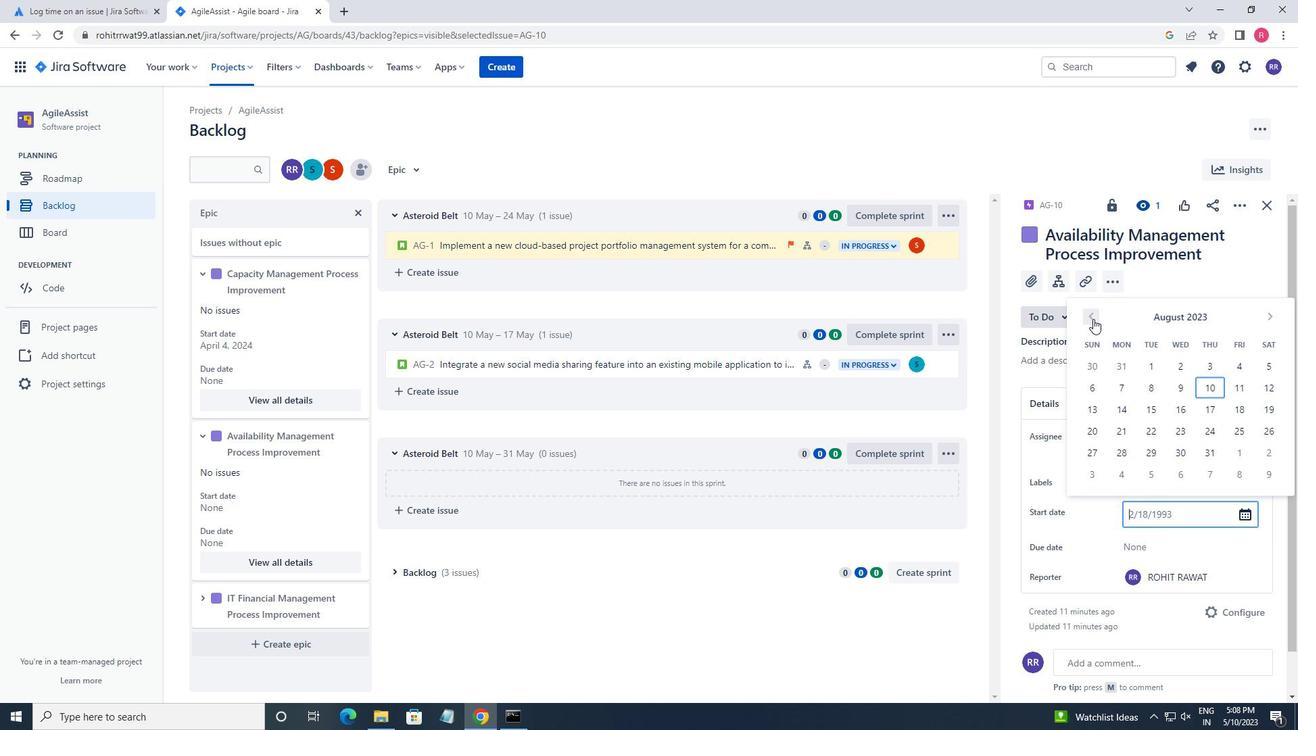 
Action: Mouse pressed left at (1093, 319)
Screenshot: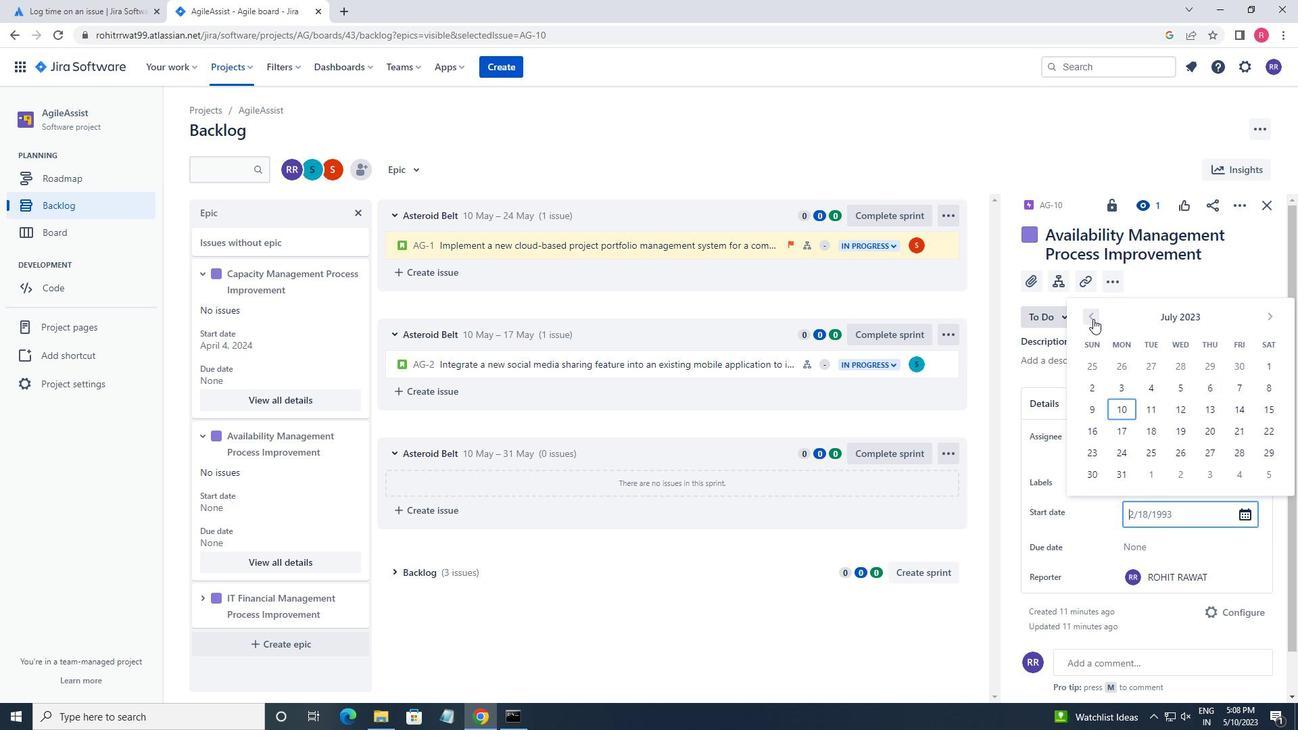 
Action: Mouse pressed left at (1093, 319)
Screenshot: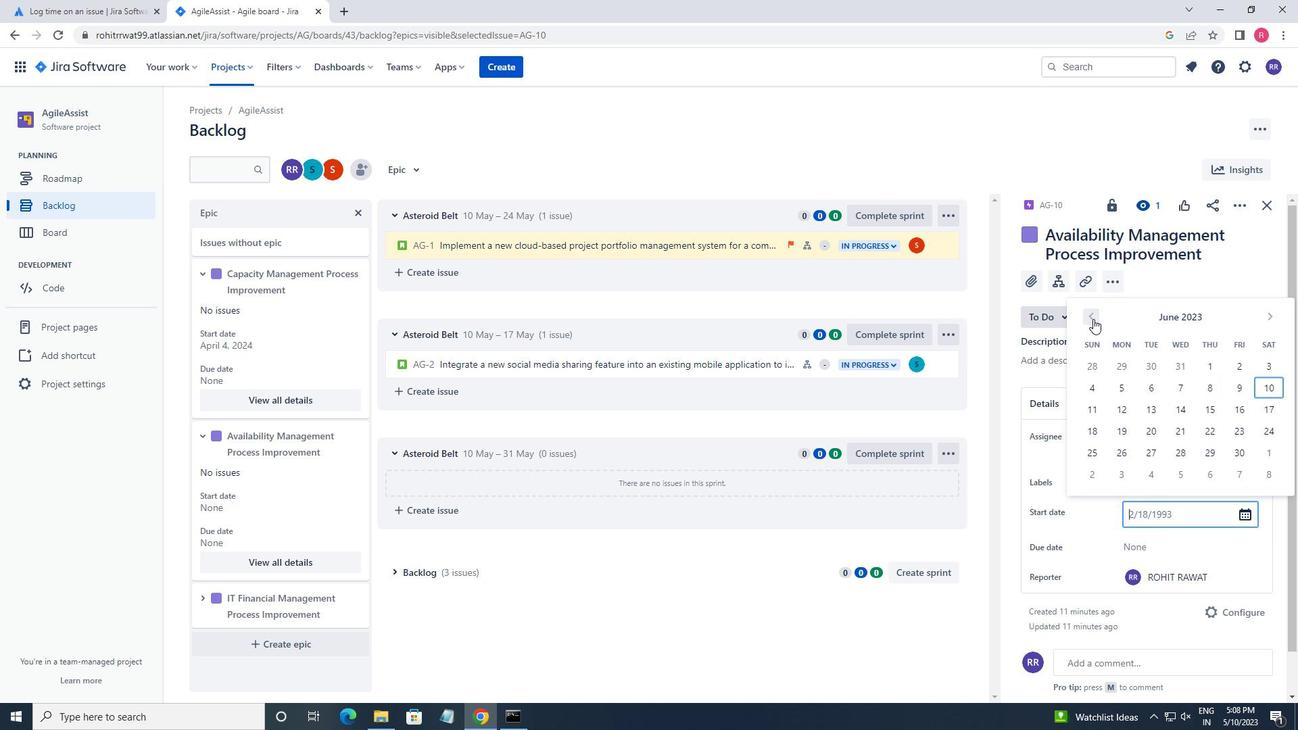 
Action: Mouse pressed left at (1093, 319)
Screenshot: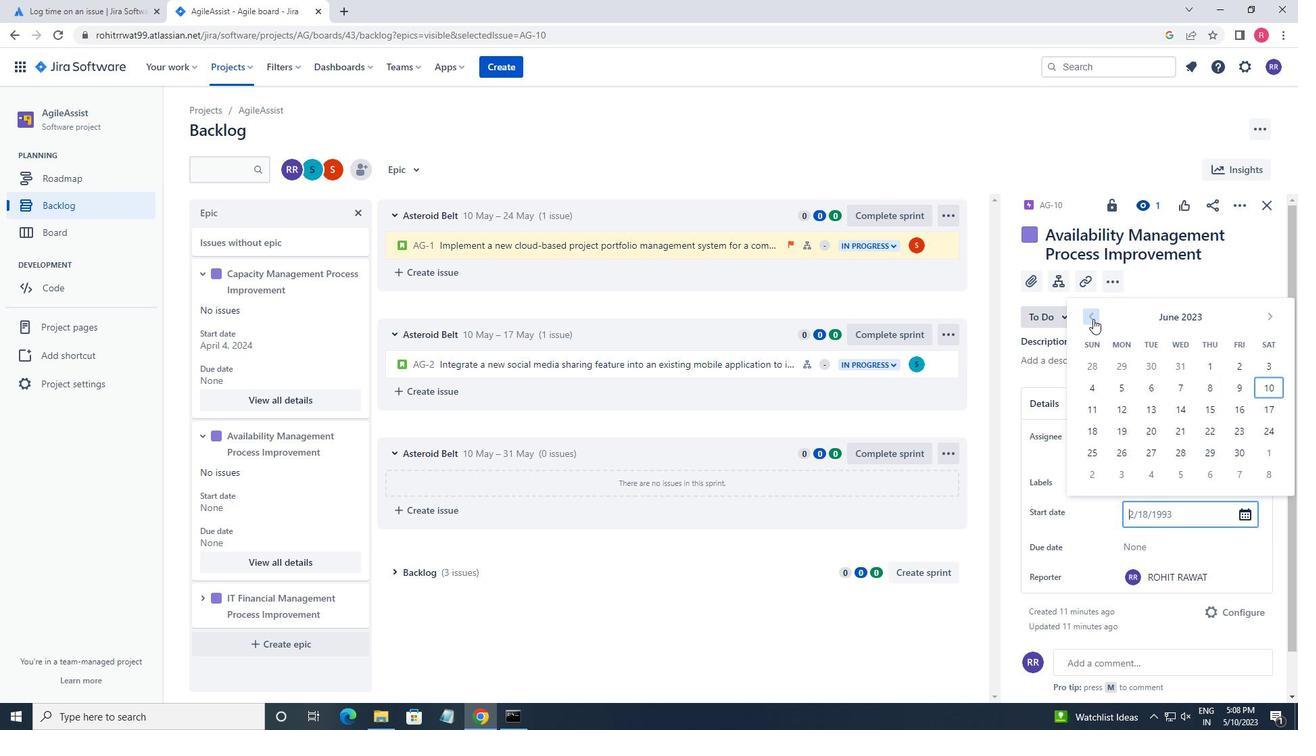 
Action: Mouse pressed left at (1093, 319)
Screenshot: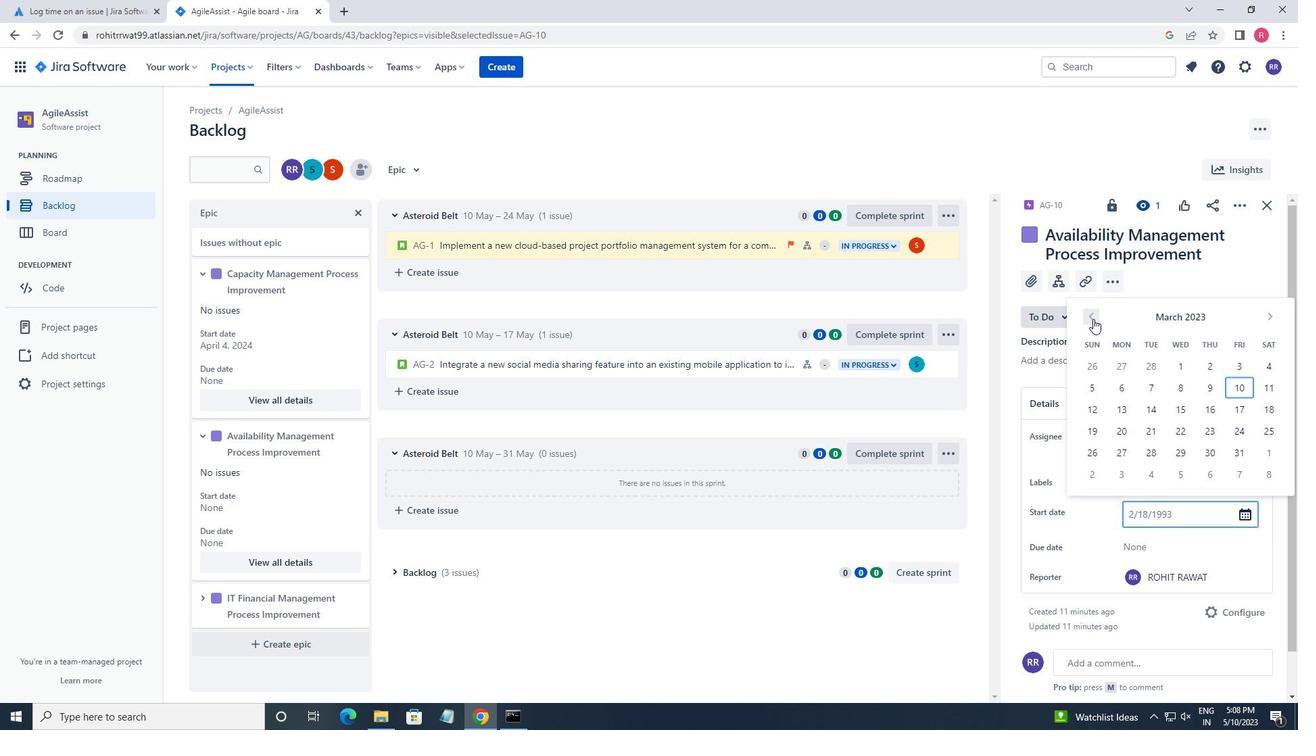 
Action: Mouse moved to (1273, 318)
Screenshot: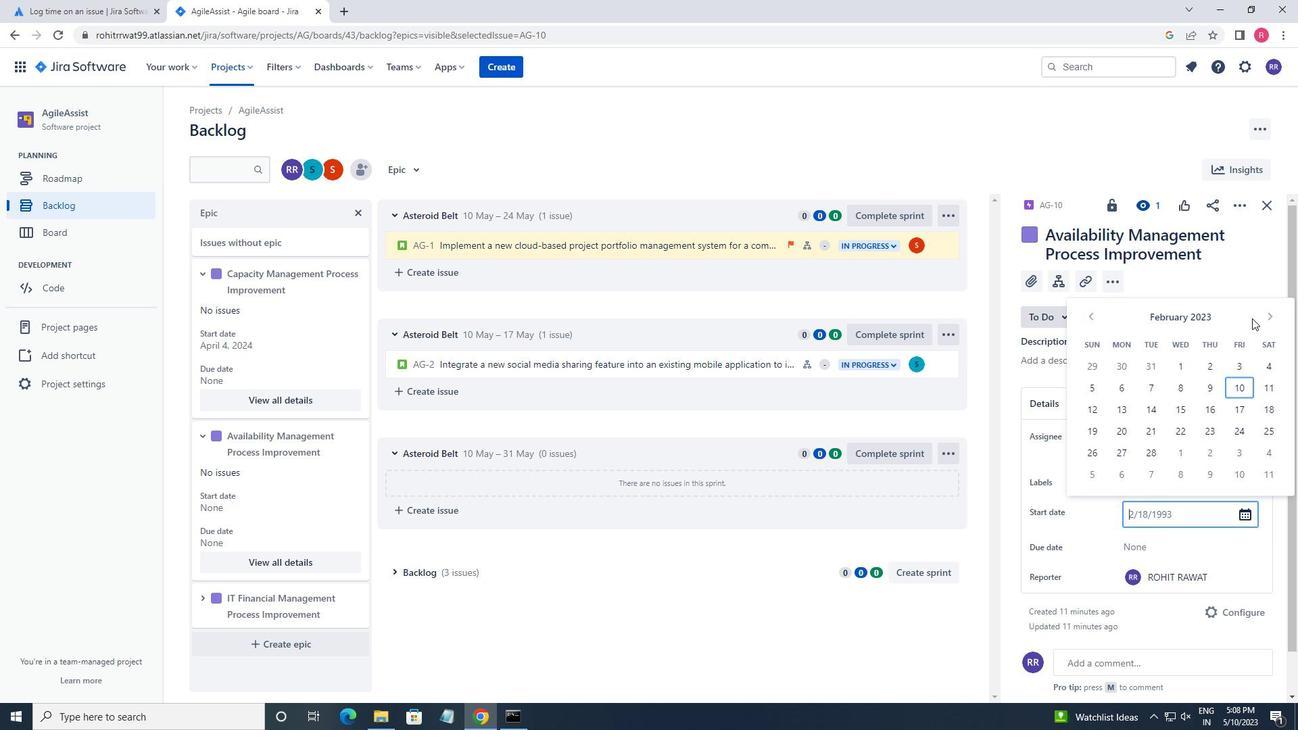 
Action: Mouse pressed left at (1273, 318)
Screenshot: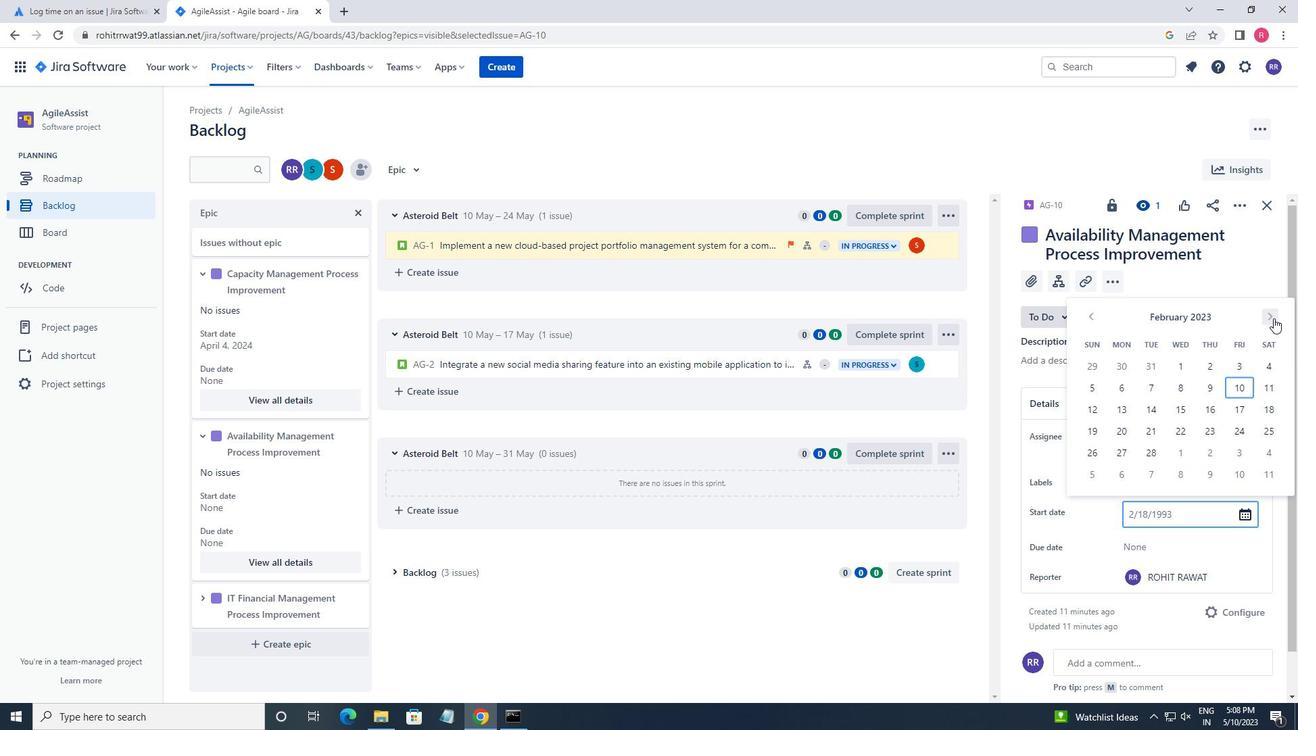 
Action: Mouse moved to (1259, 367)
Screenshot: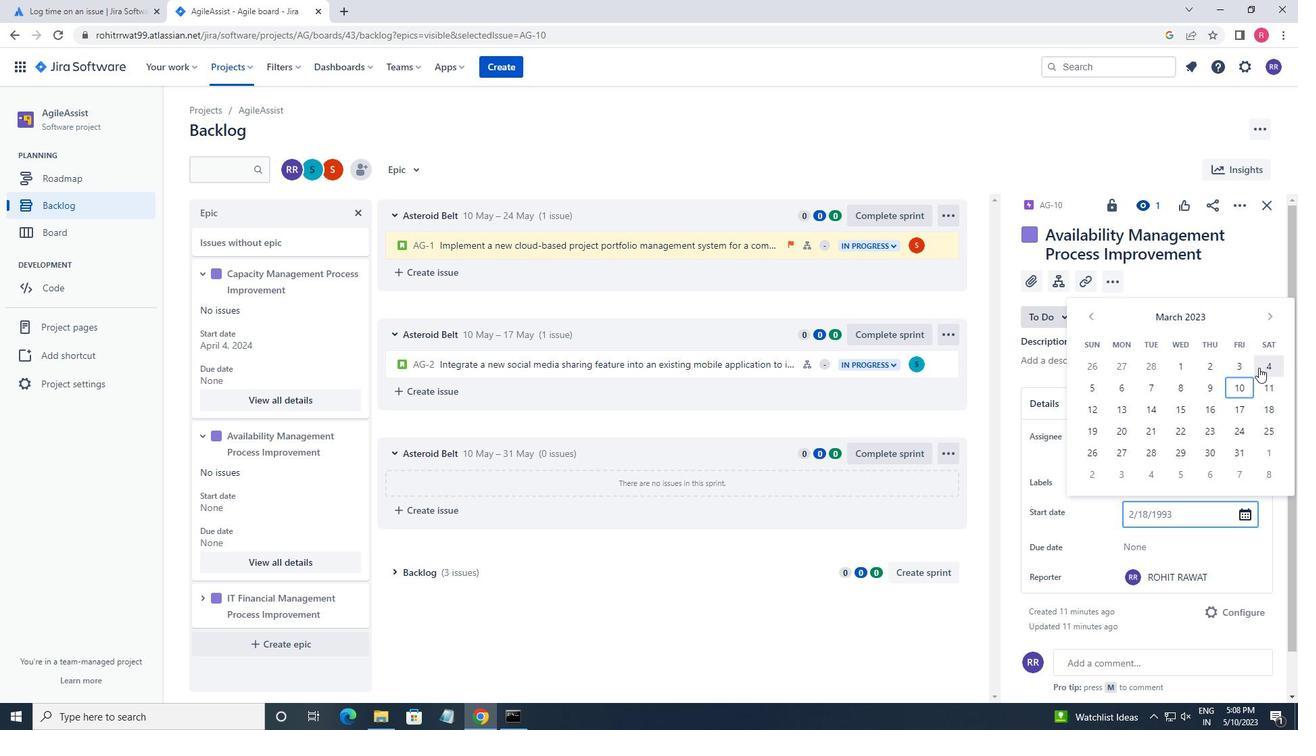 
Action: Mouse pressed left at (1259, 367)
Screenshot: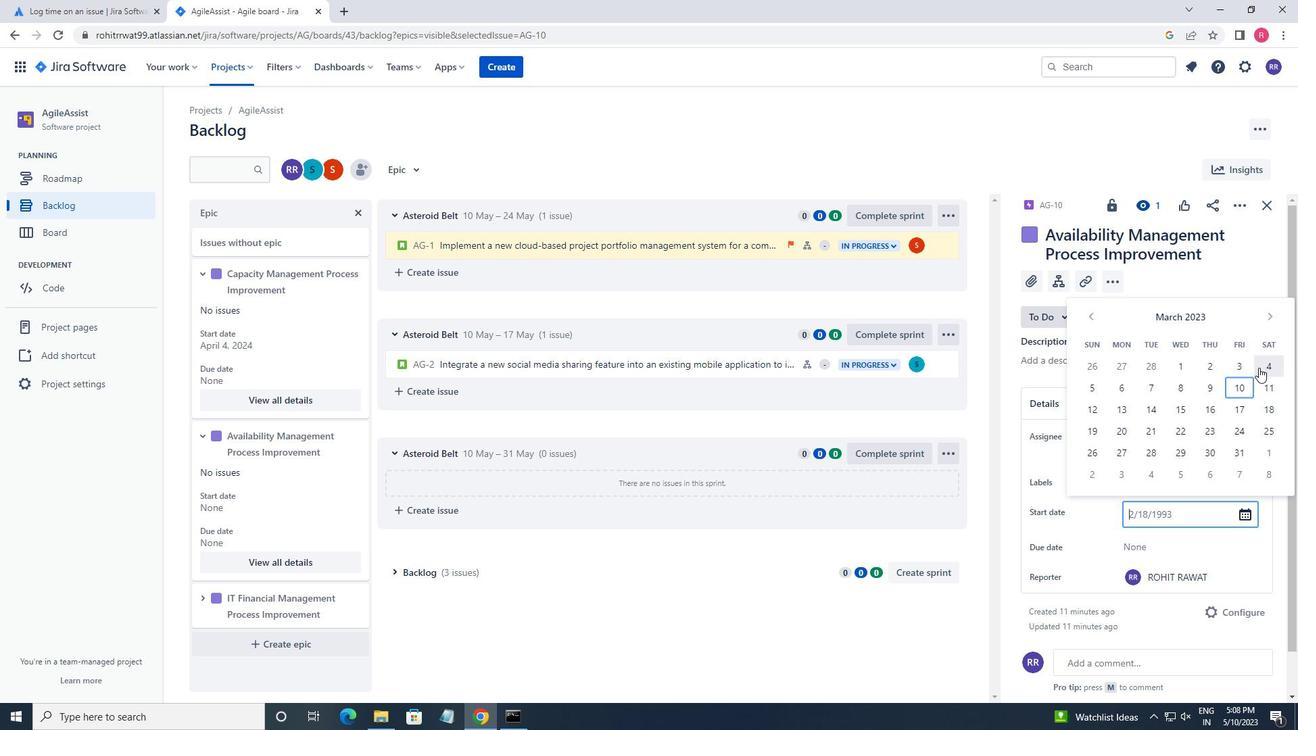 
Action: Mouse moved to (1167, 541)
Screenshot: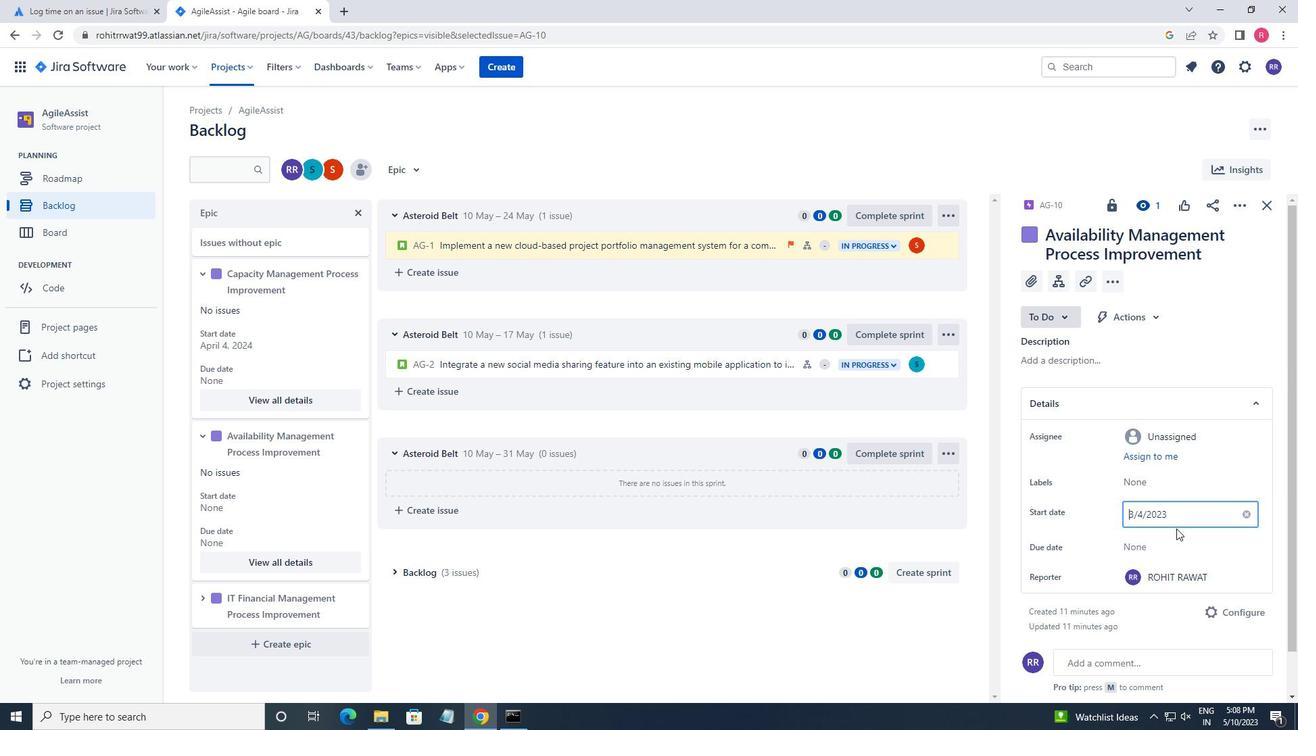 
Action: Mouse pressed left at (1167, 541)
Screenshot: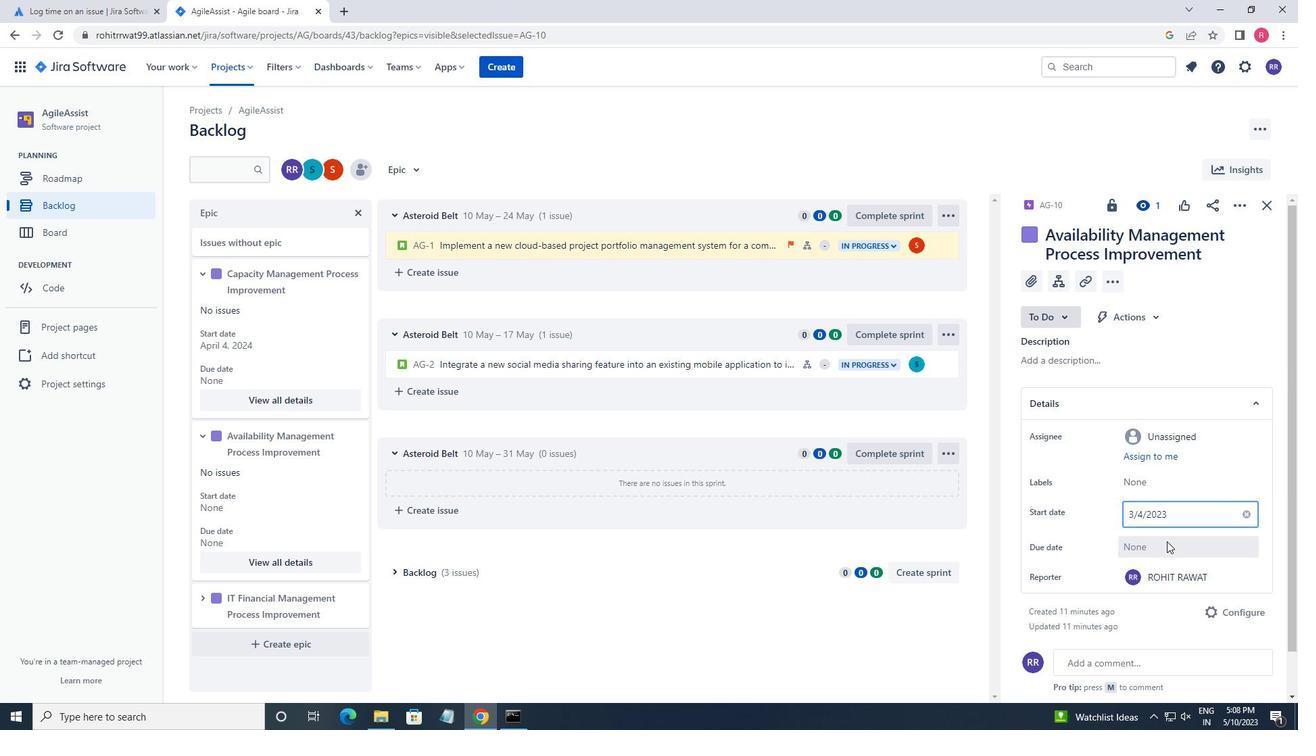 
Action: Mouse moved to (1273, 350)
Screenshot: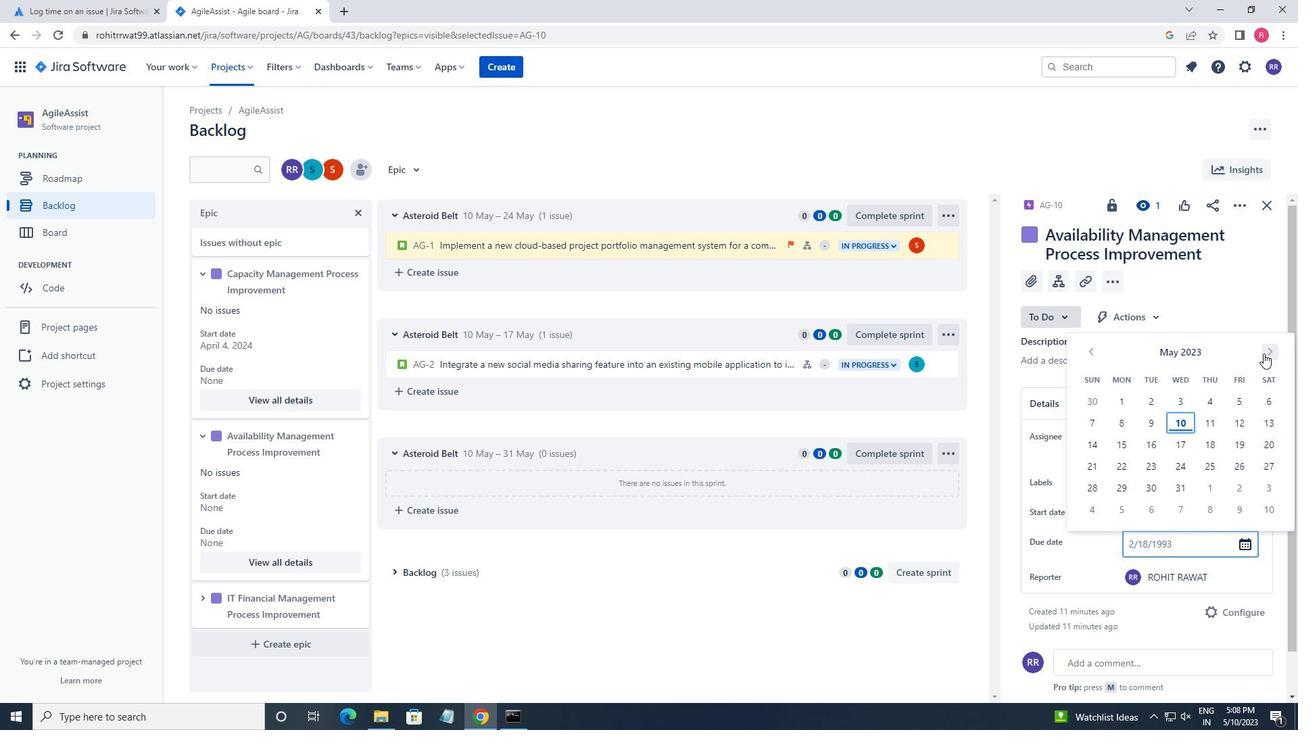 
Action: Mouse pressed left at (1273, 350)
Screenshot: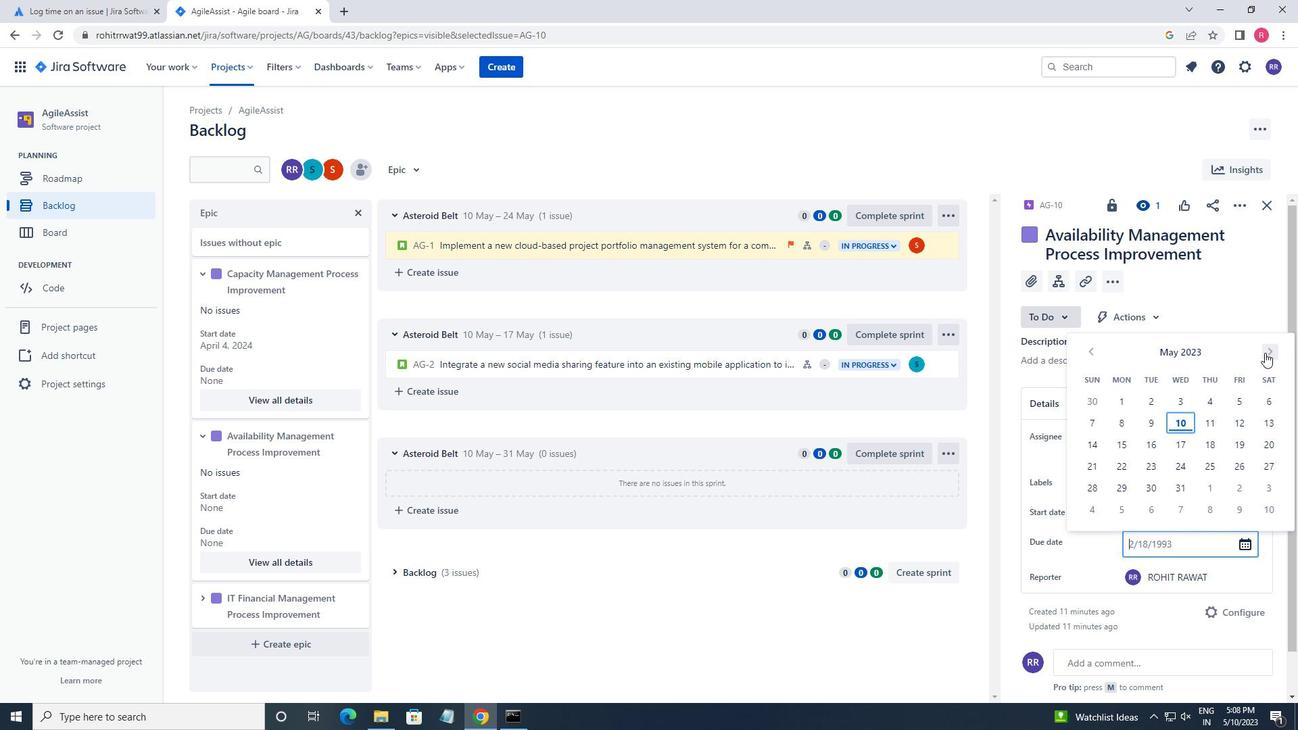 
Action: Mouse pressed left at (1273, 350)
Screenshot: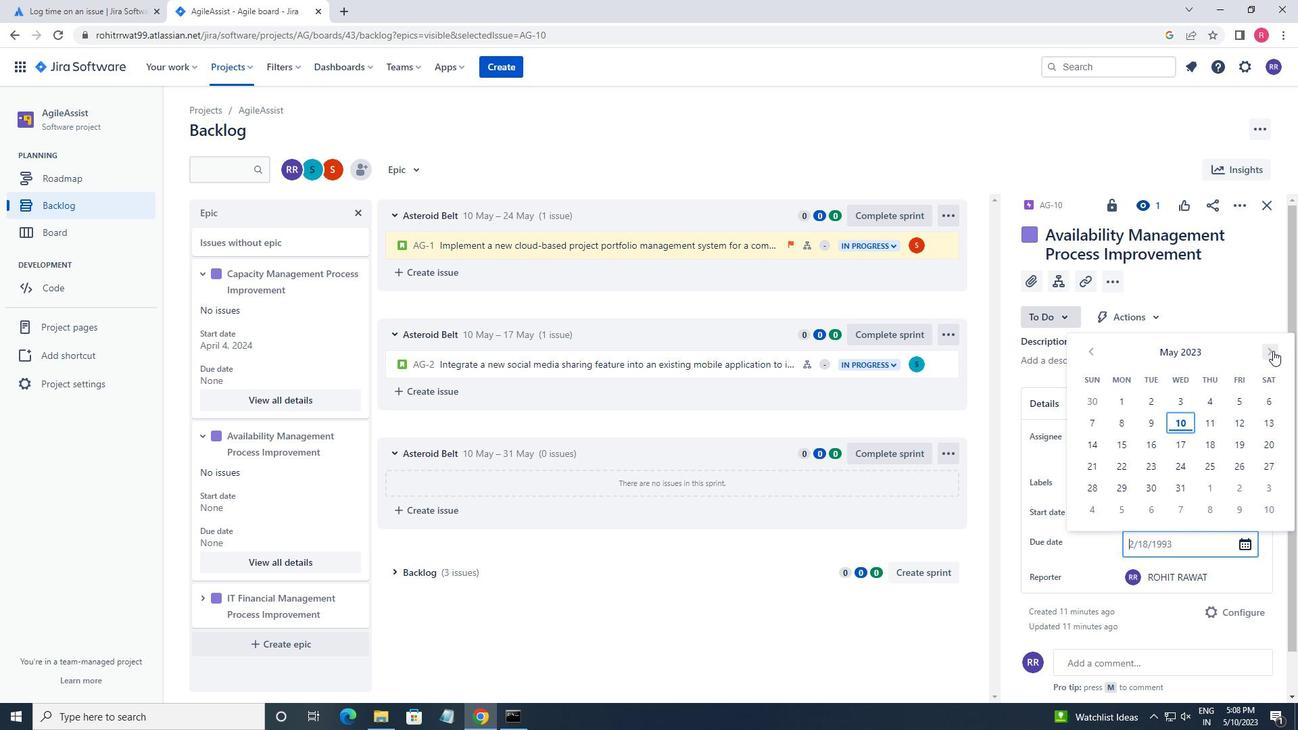 
Action: Mouse pressed left at (1273, 350)
Screenshot: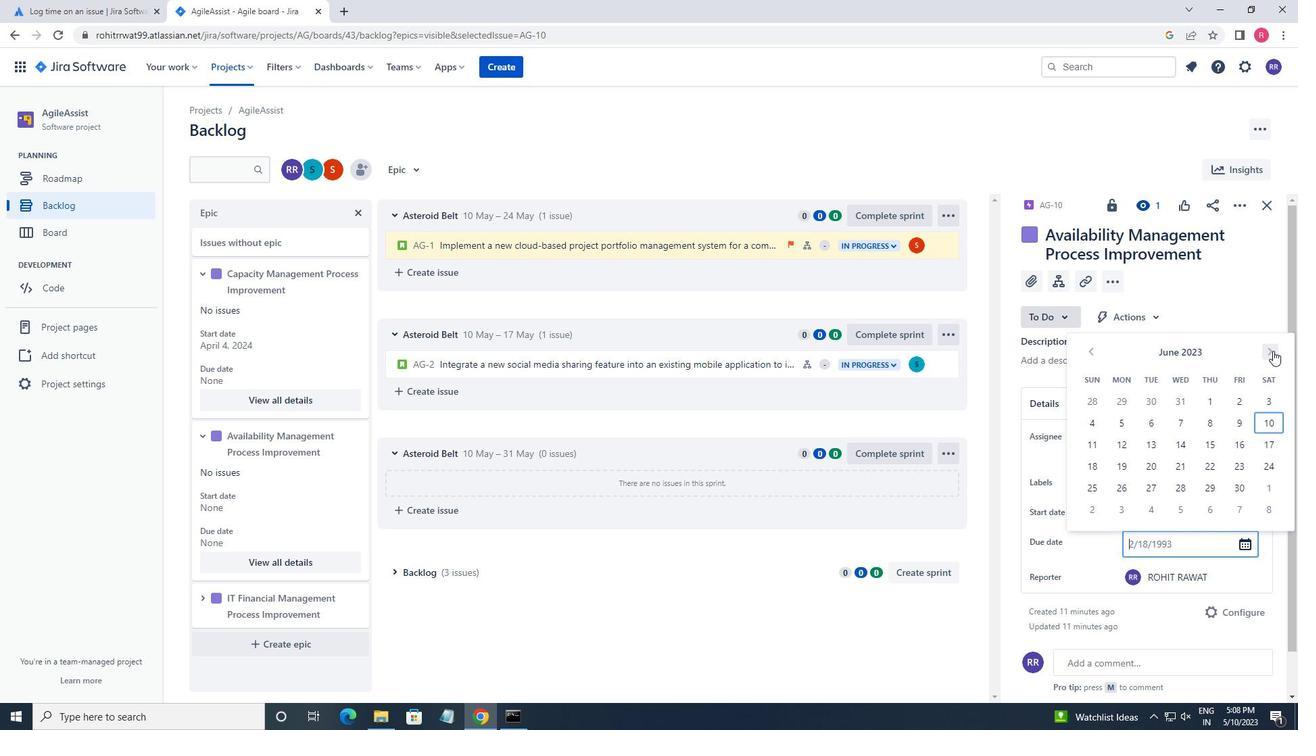 
Action: Mouse pressed left at (1273, 350)
Screenshot: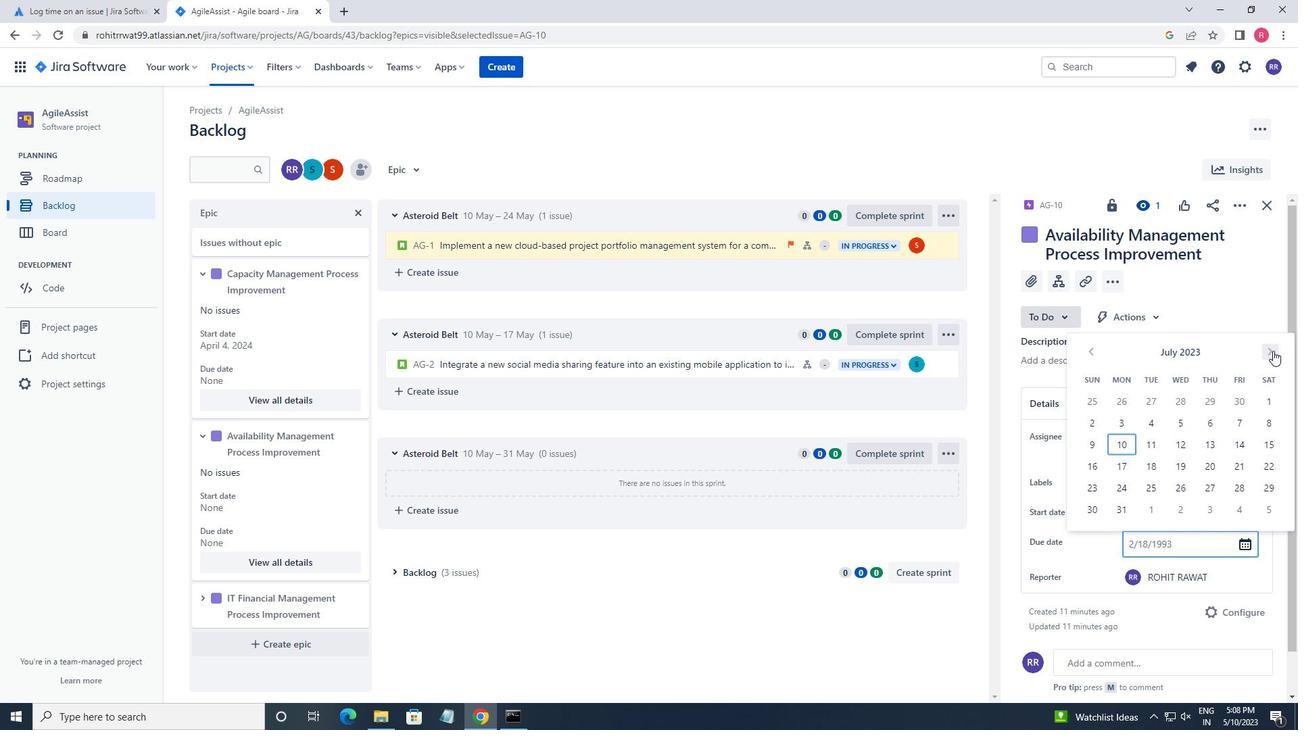 
Action: Mouse pressed left at (1273, 350)
Screenshot: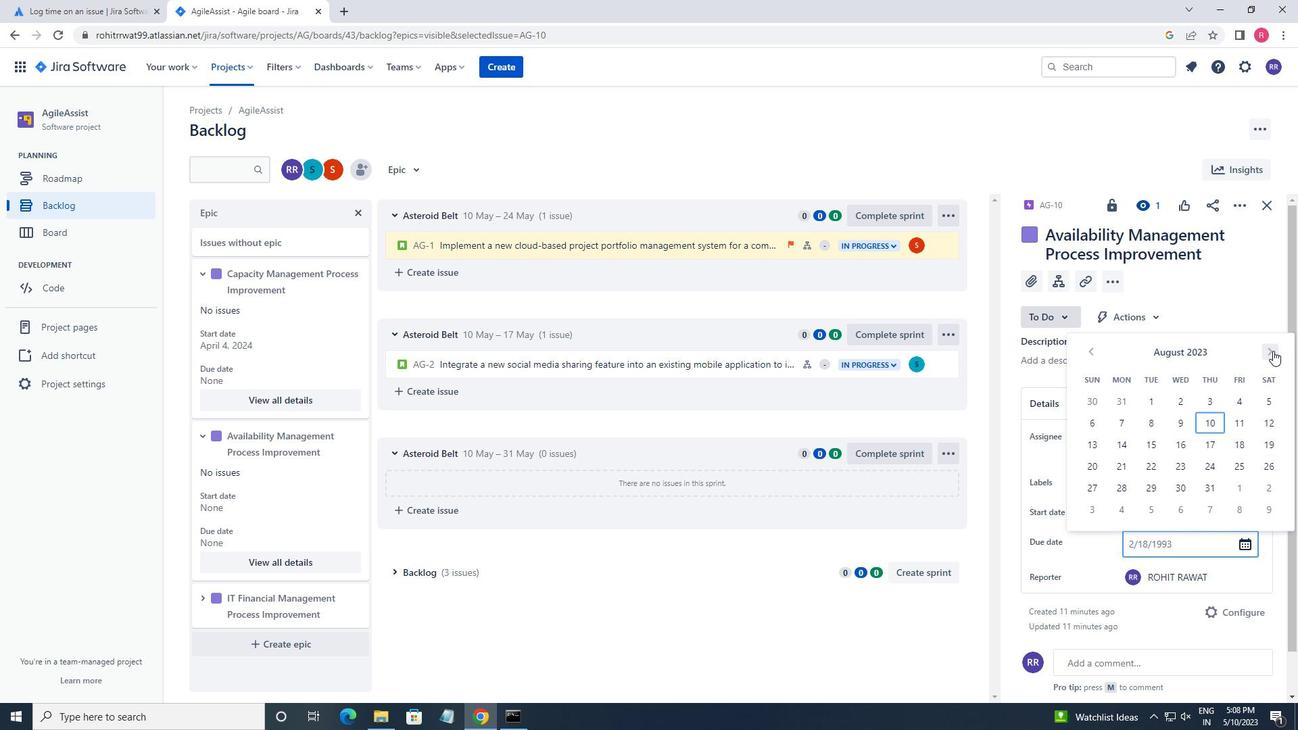 
Action: Mouse pressed left at (1273, 350)
Screenshot: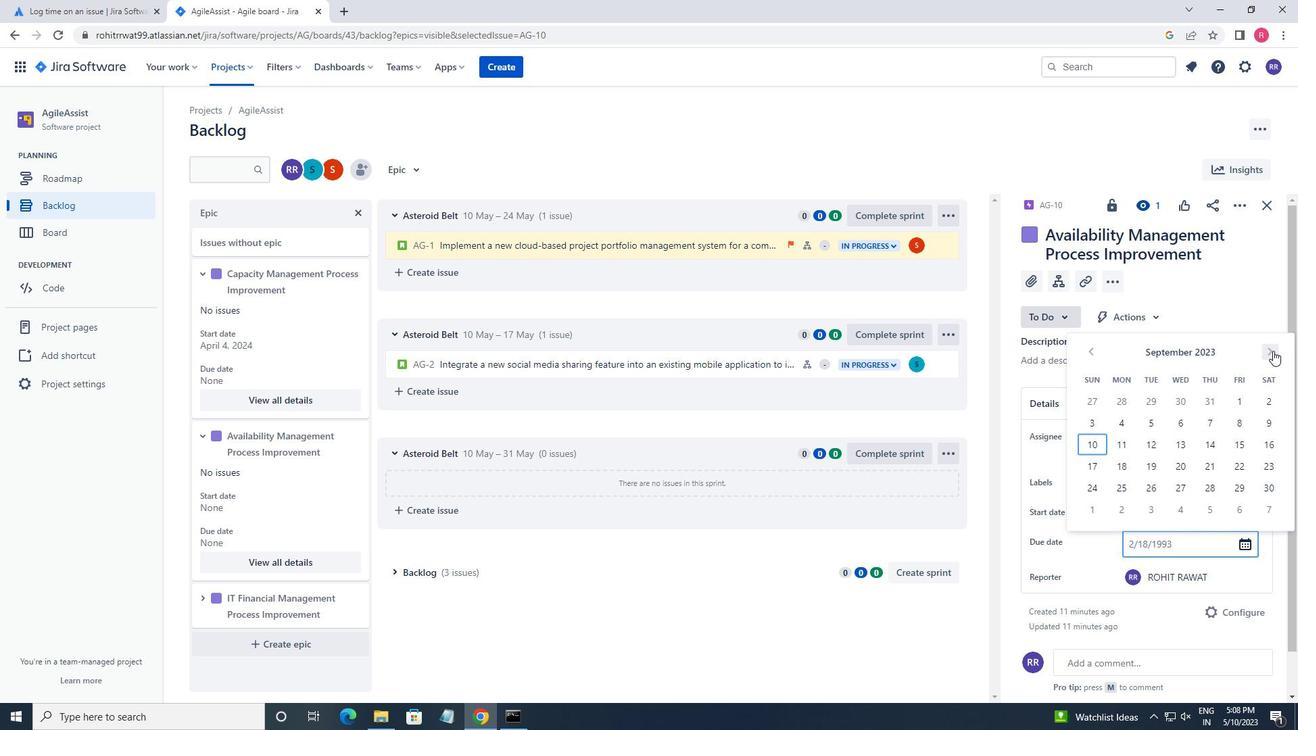 
Action: Mouse pressed left at (1273, 350)
Screenshot: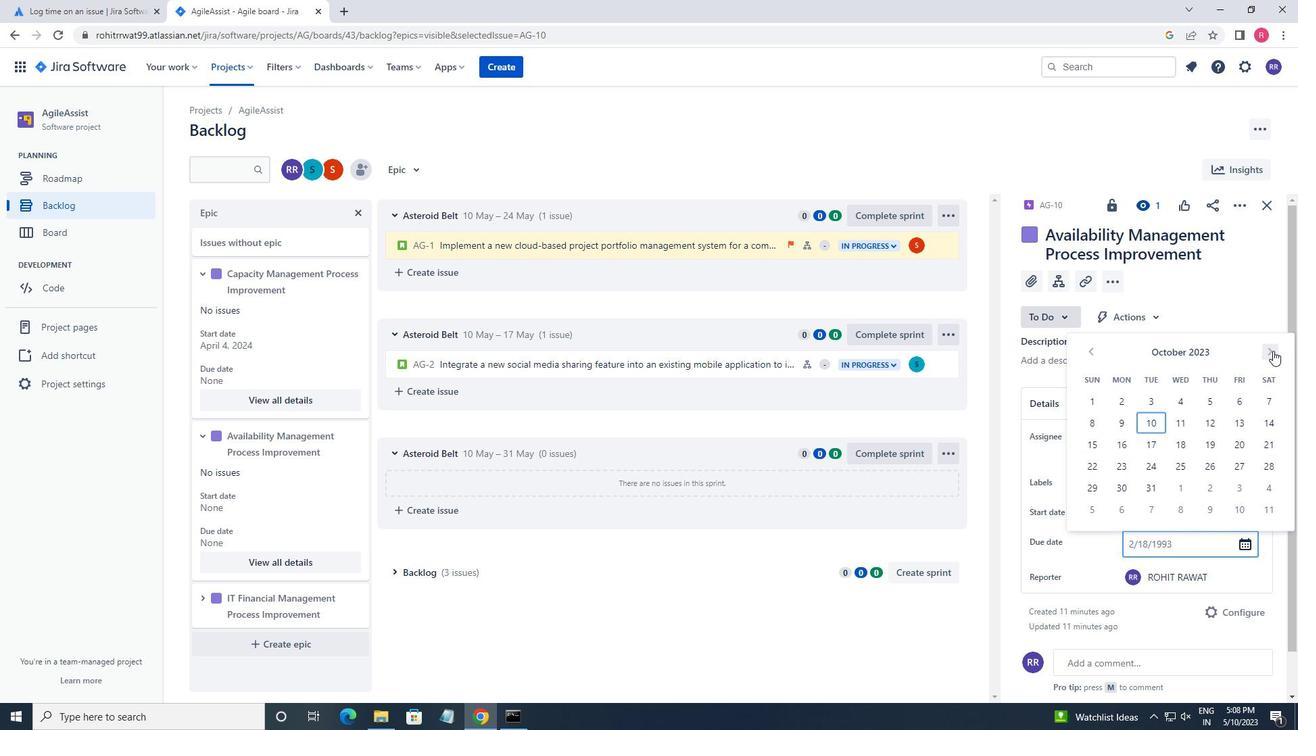 
Action: Mouse pressed left at (1273, 350)
Screenshot: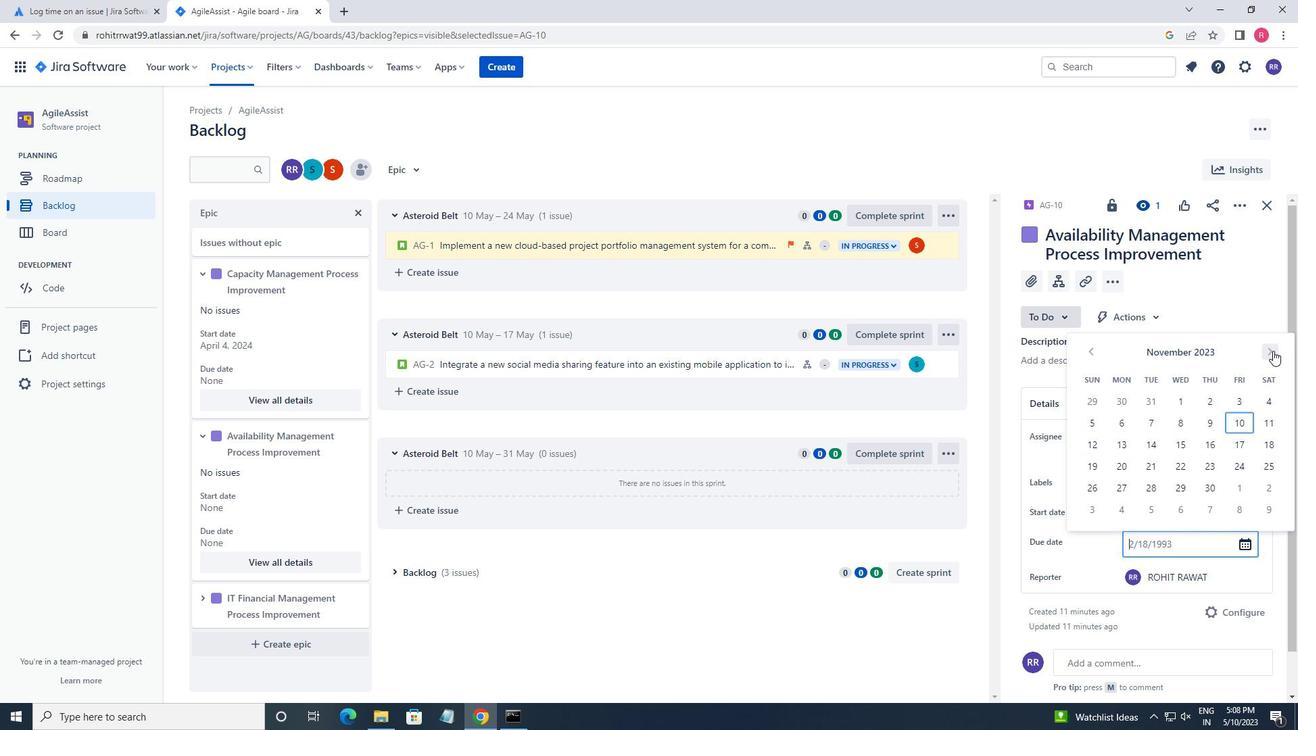 
Action: Mouse pressed left at (1273, 350)
Screenshot: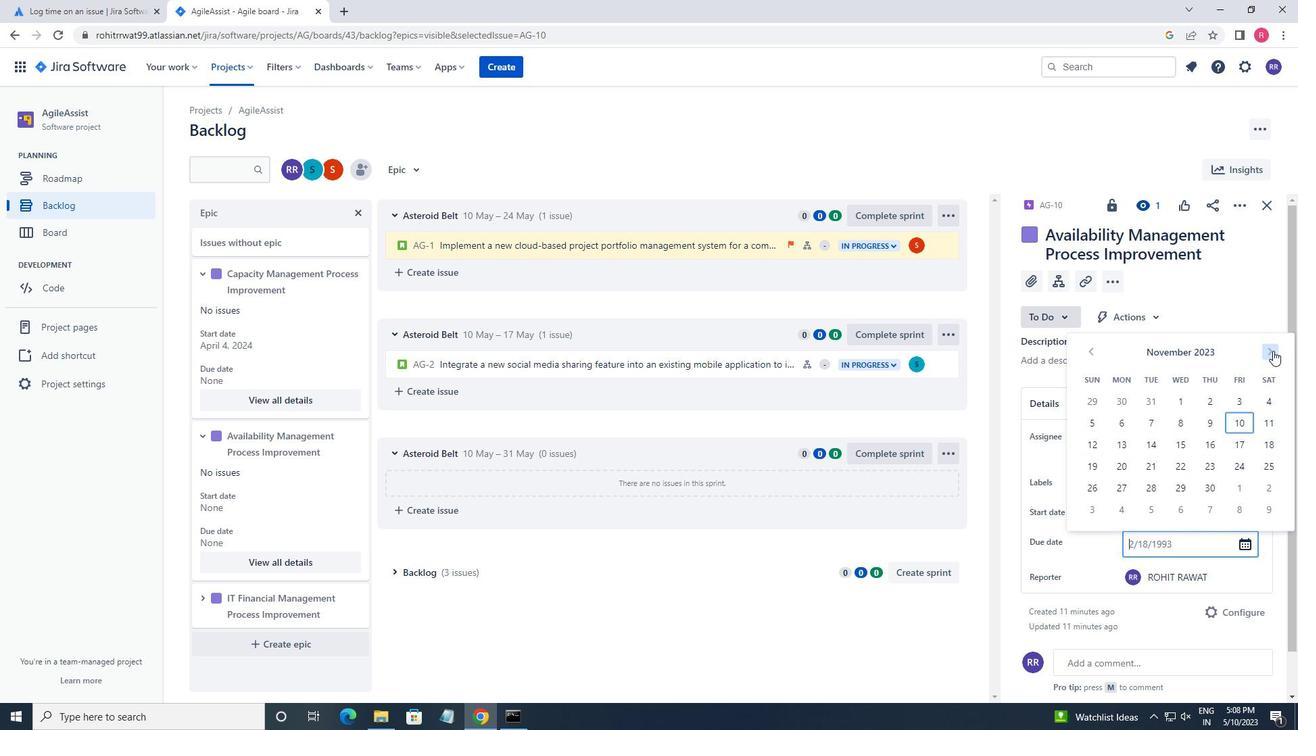 
Action: Mouse pressed left at (1273, 350)
Screenshot: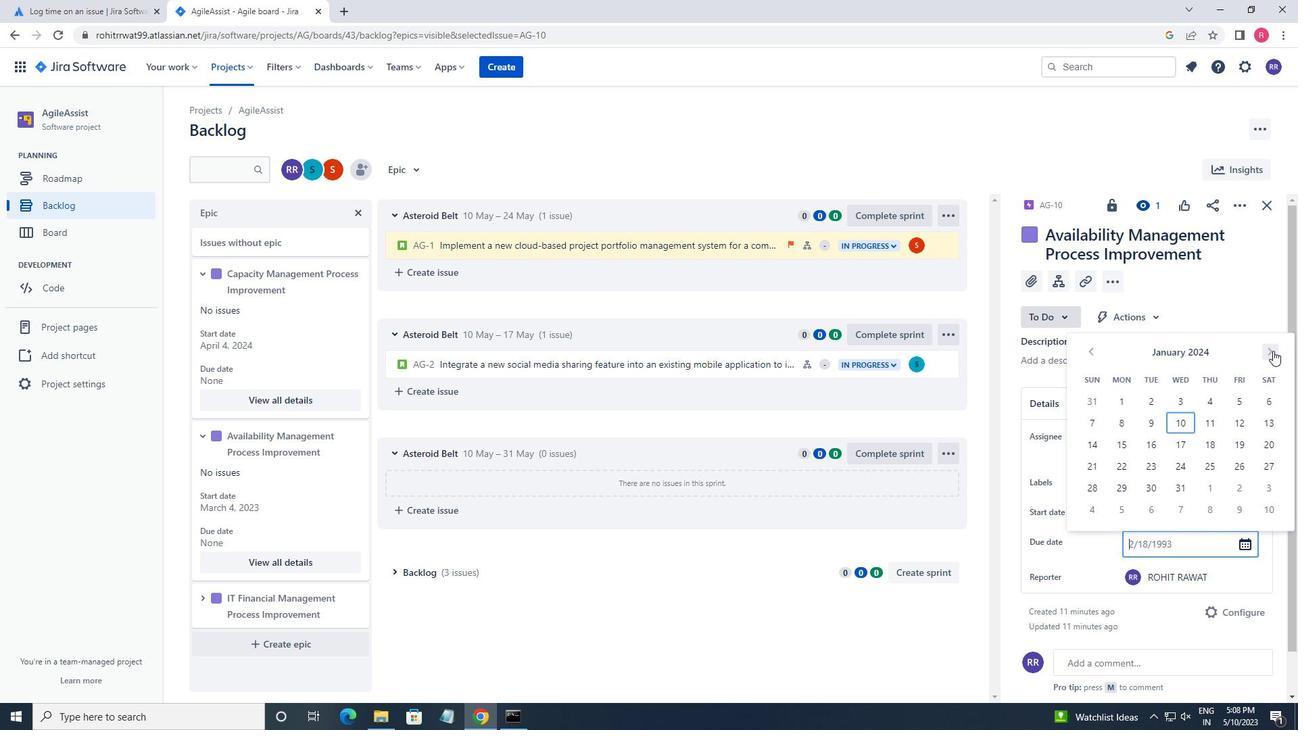 
Action: Mouse pressed left at (1273, 350)
Screenshot: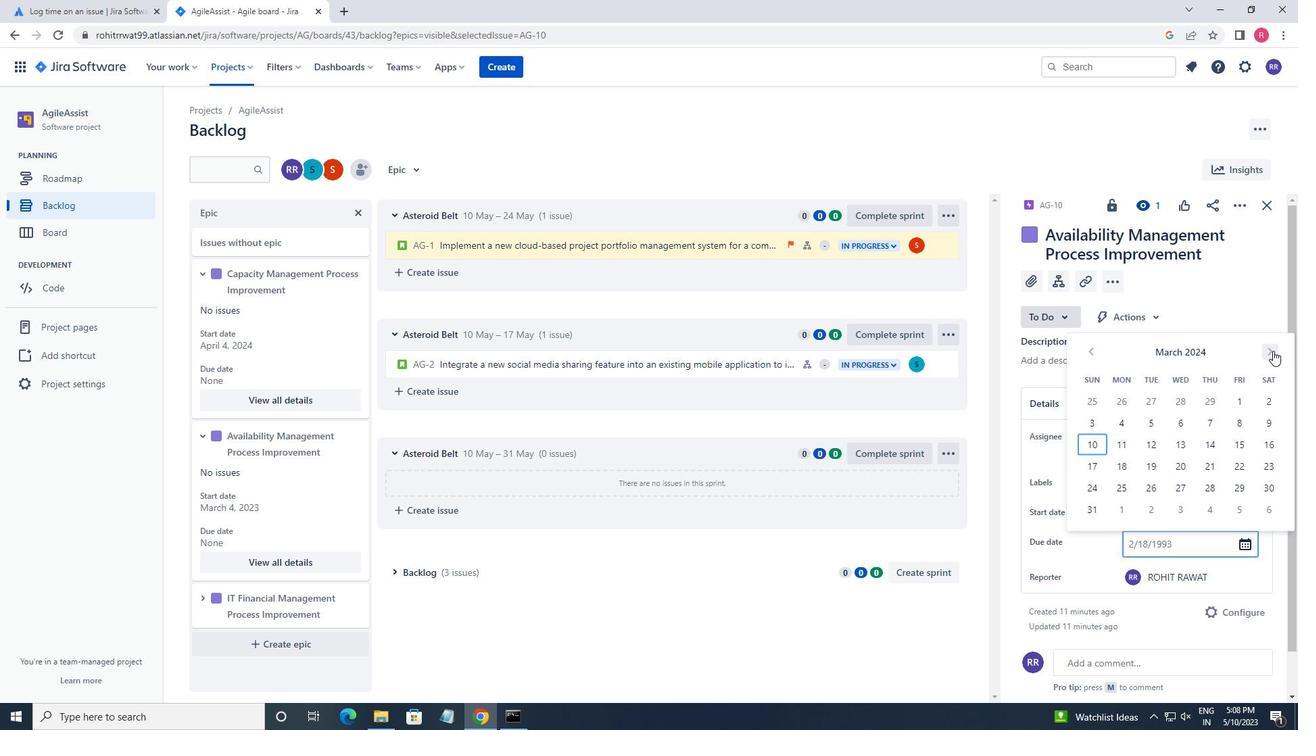 
Action: Mouse pressed left at (1273, 350)
Screenshot: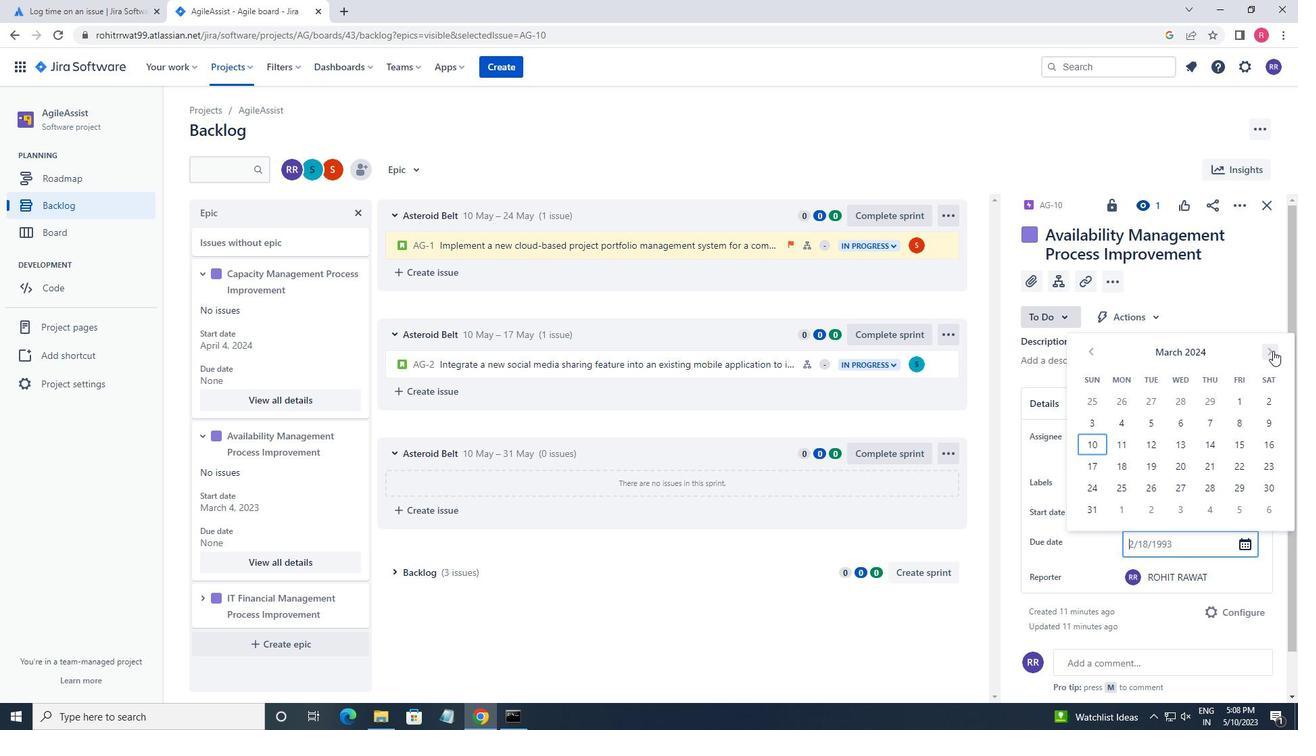 
Action: Mouse pressed left at (1273, 350)
Screenshot: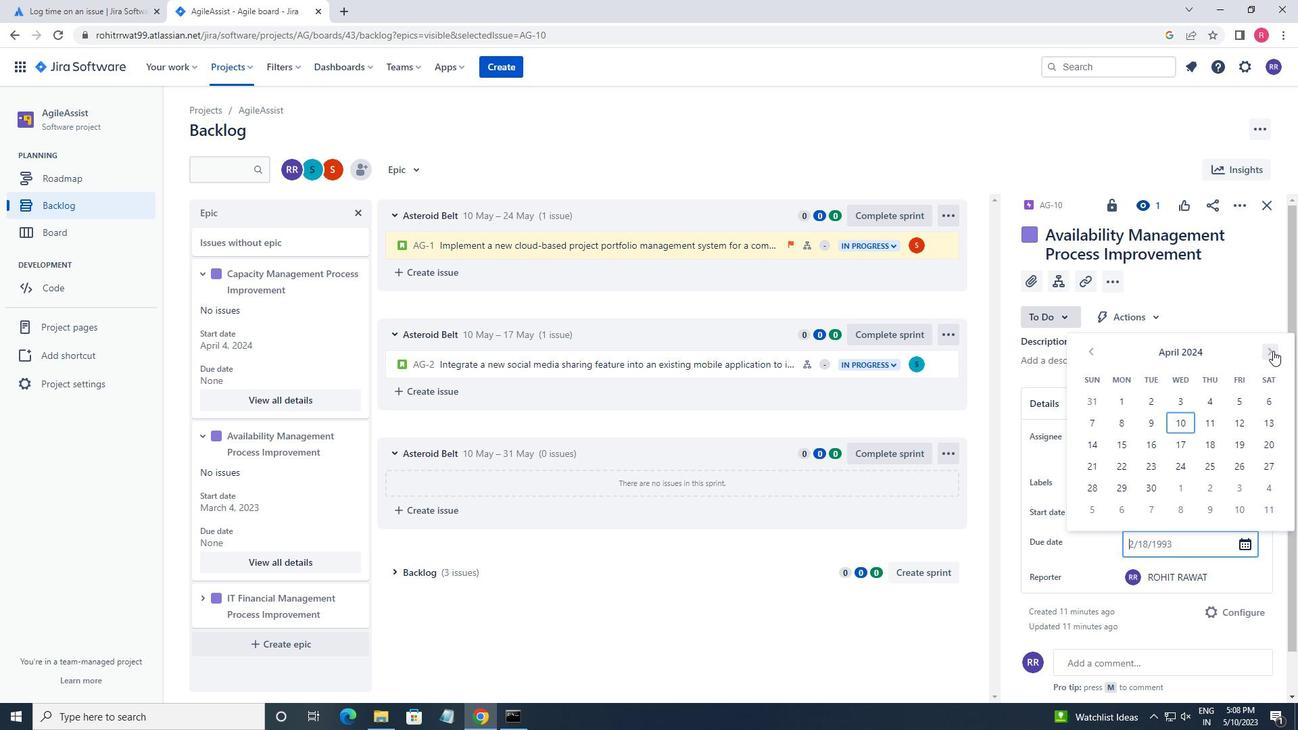 
Action: Mouse pressed left at (1273, 350)
Screenshot: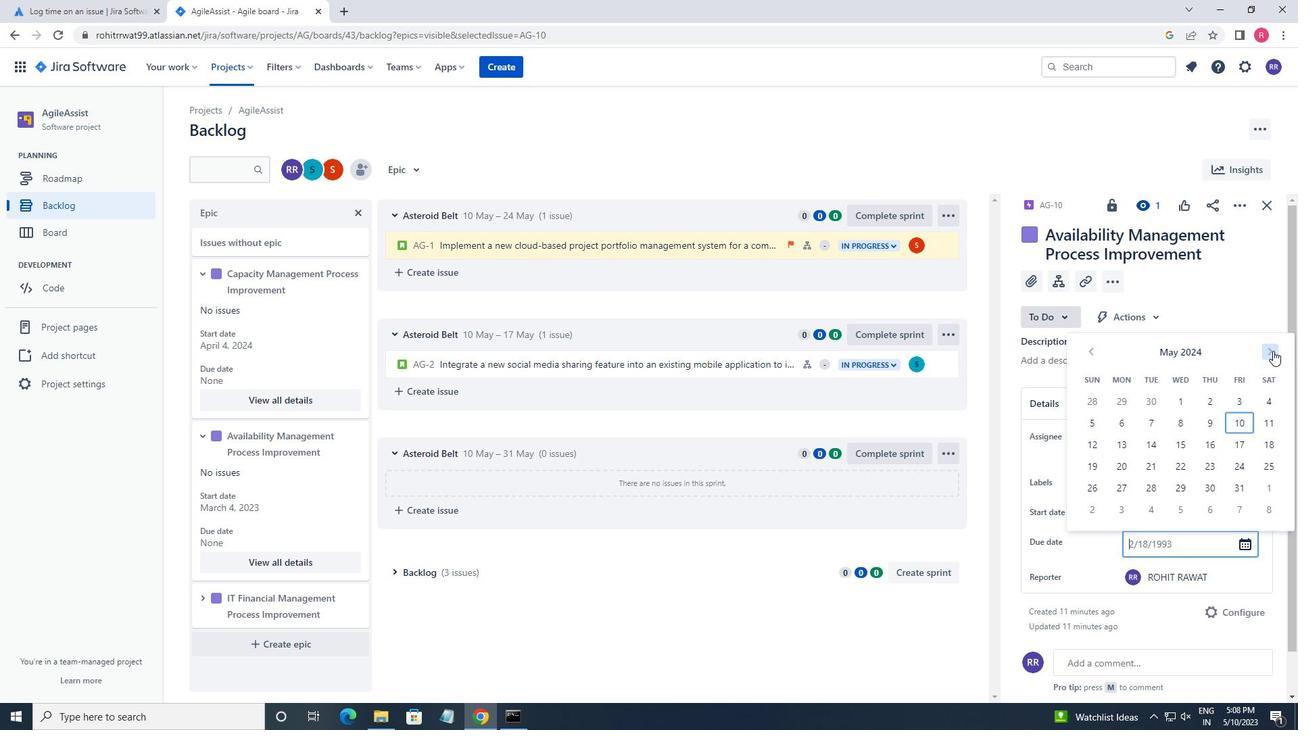 
Action: Mouse pressed left at (1273, 350)
Screenshot: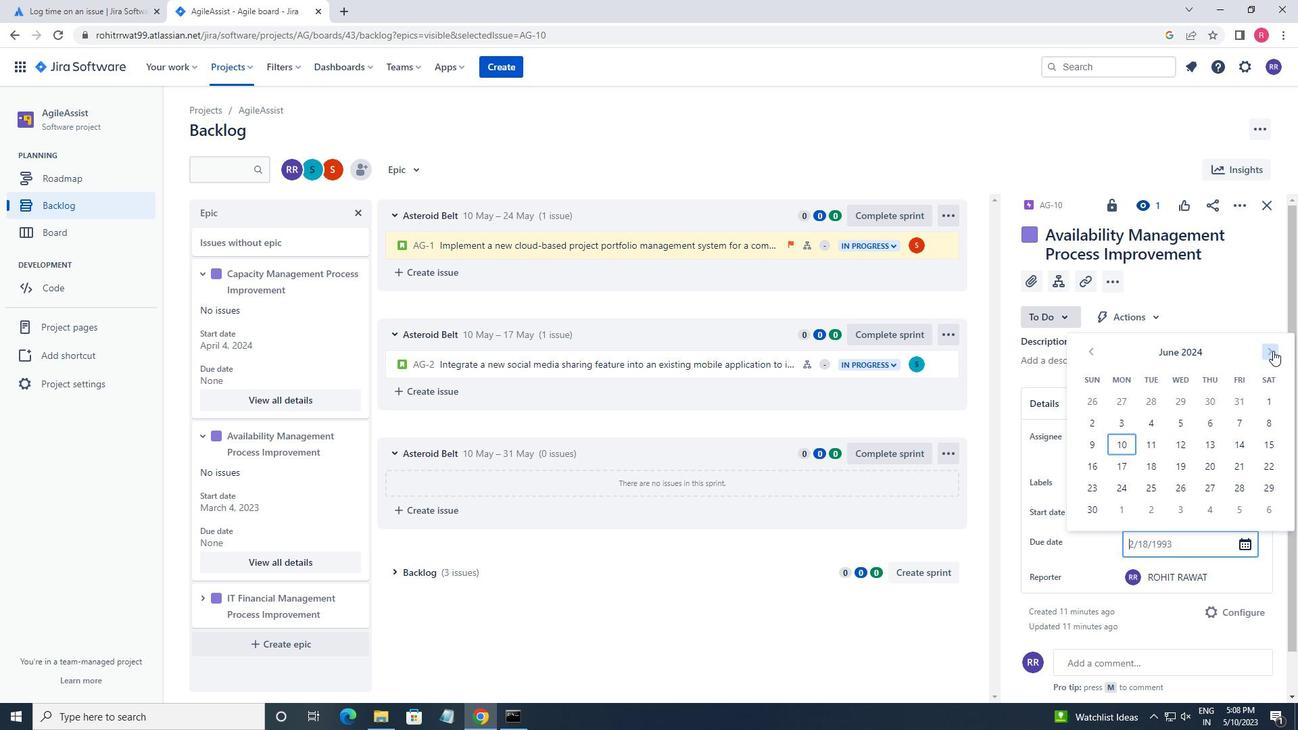 
Action: Mouse pressed left at (1273, 350)
Screenshot: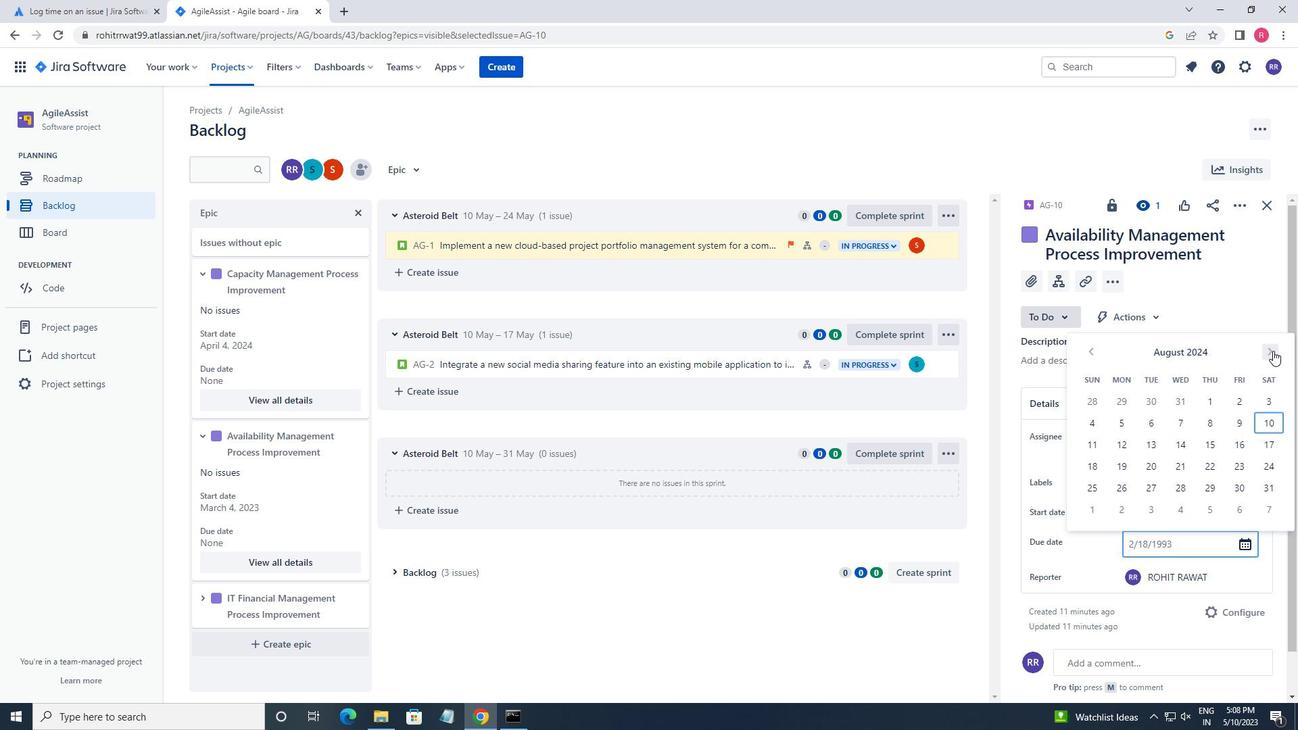 
Action: Mouse pressed left at (1273, 350)
Screenshot: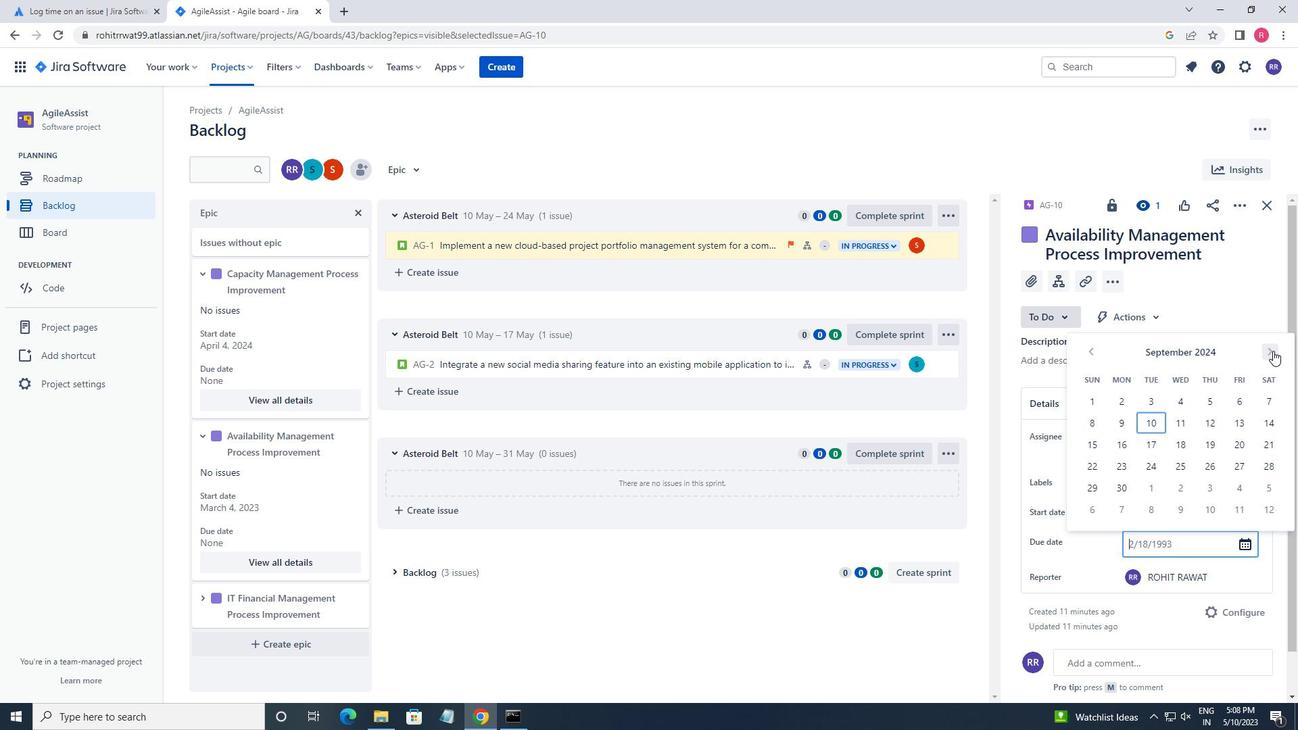 
Action: Mouse moved to (1156, 469)
Screenshot: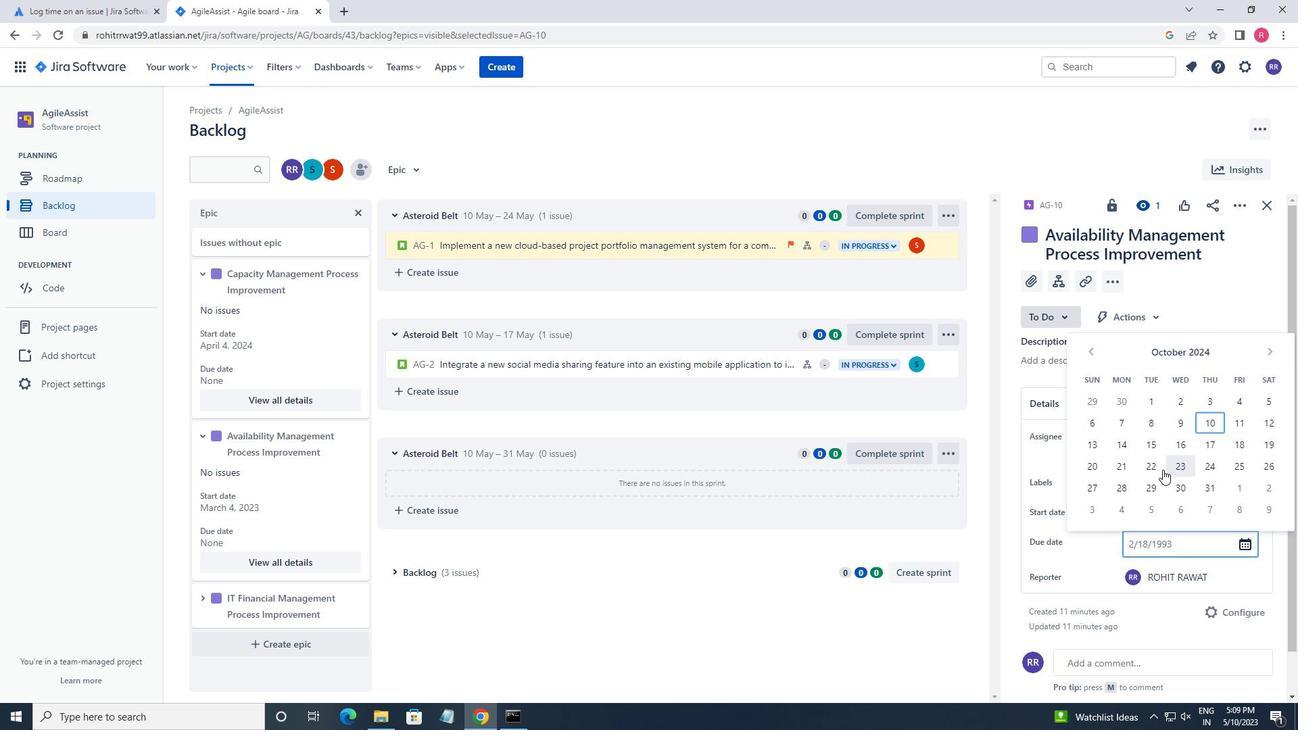 
Action: Mouse pressed left at (1156, 469)
Screenshot: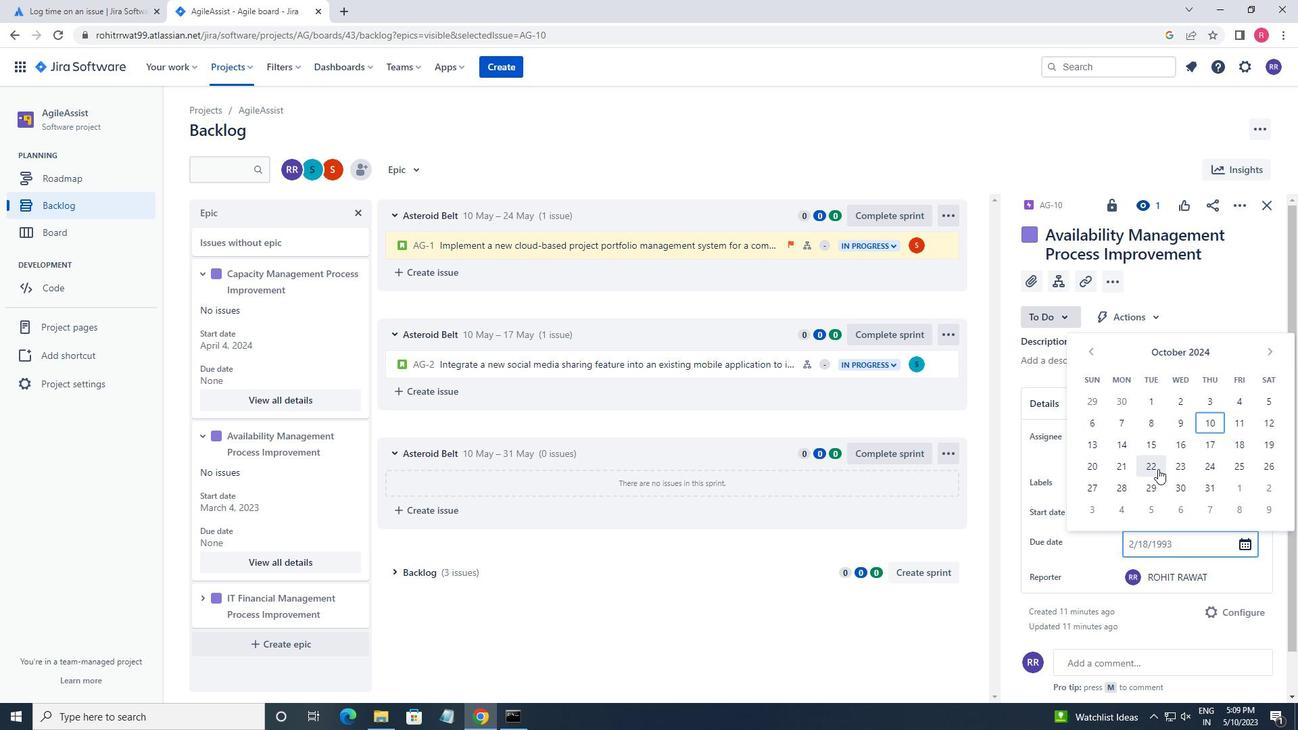 
Action: Mouse moved to (200, 598)
Screenshot: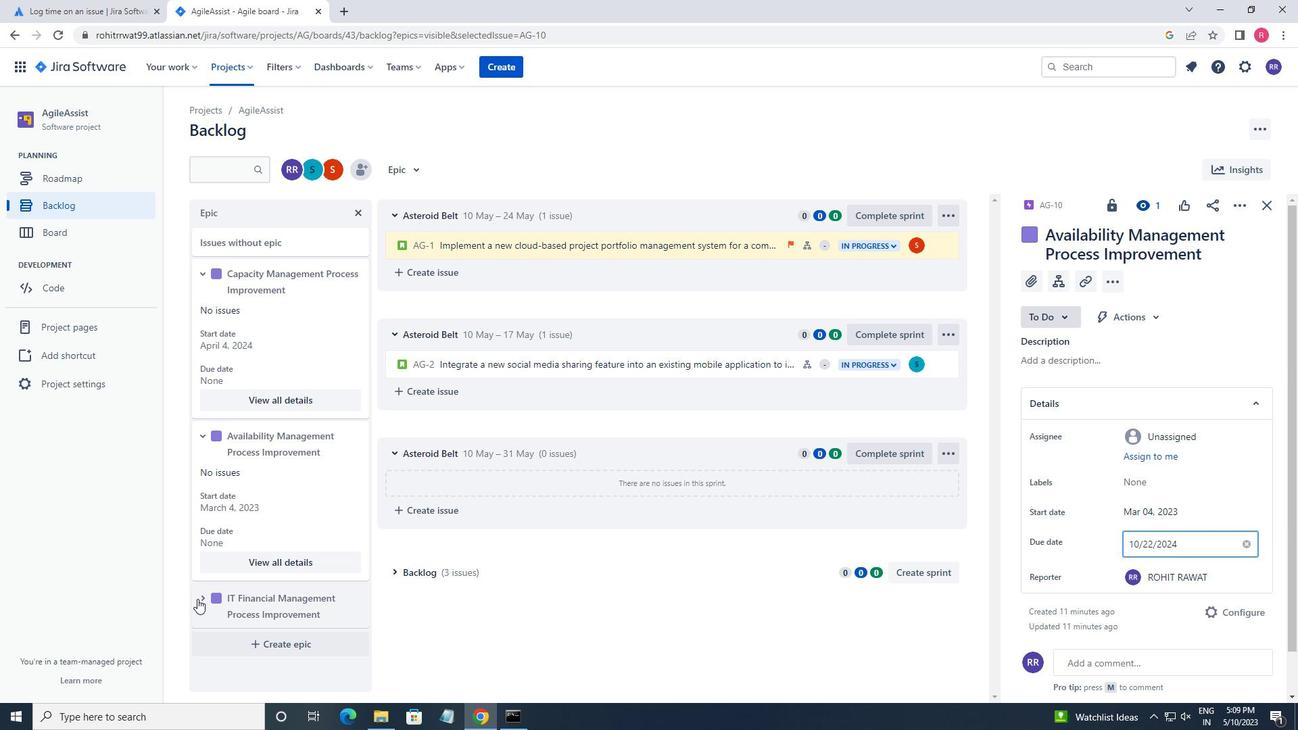 
Action: Mouse pressed left at (200, 598)
Screenshot: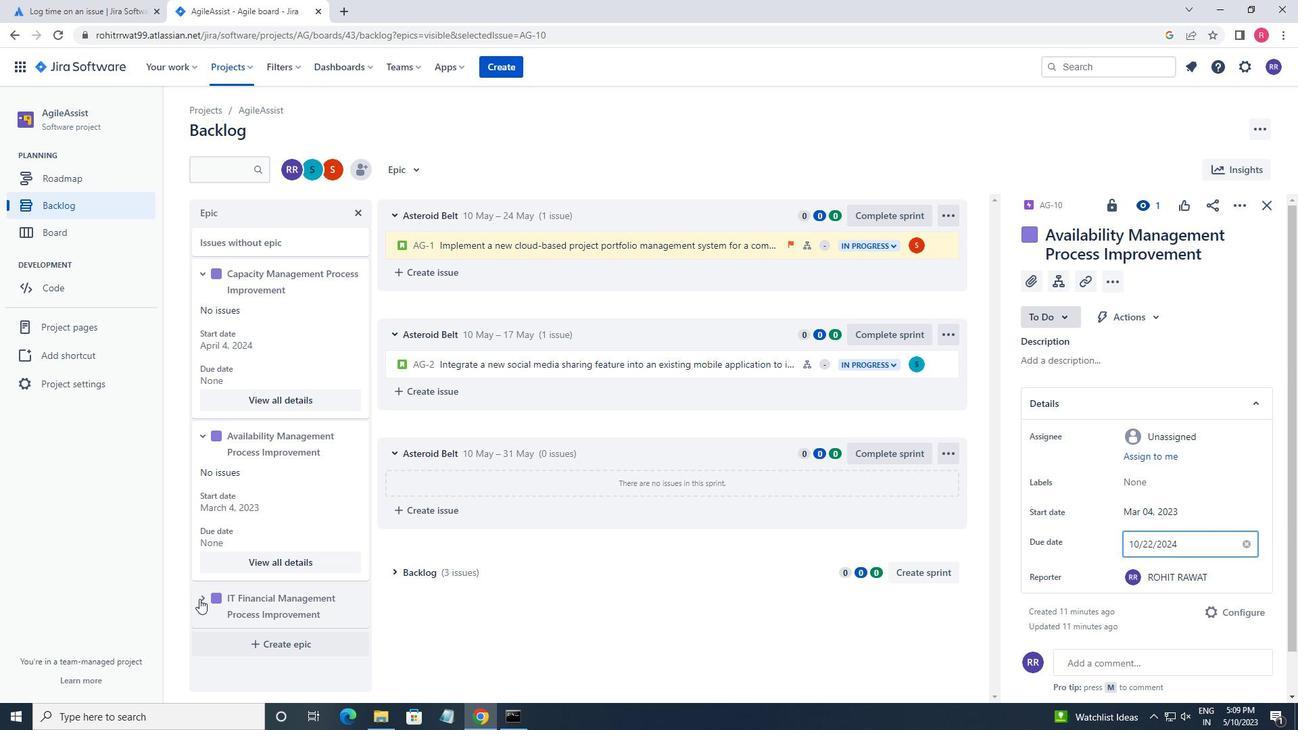 
Action: Mouse moved to (264, 621)
Screenshot: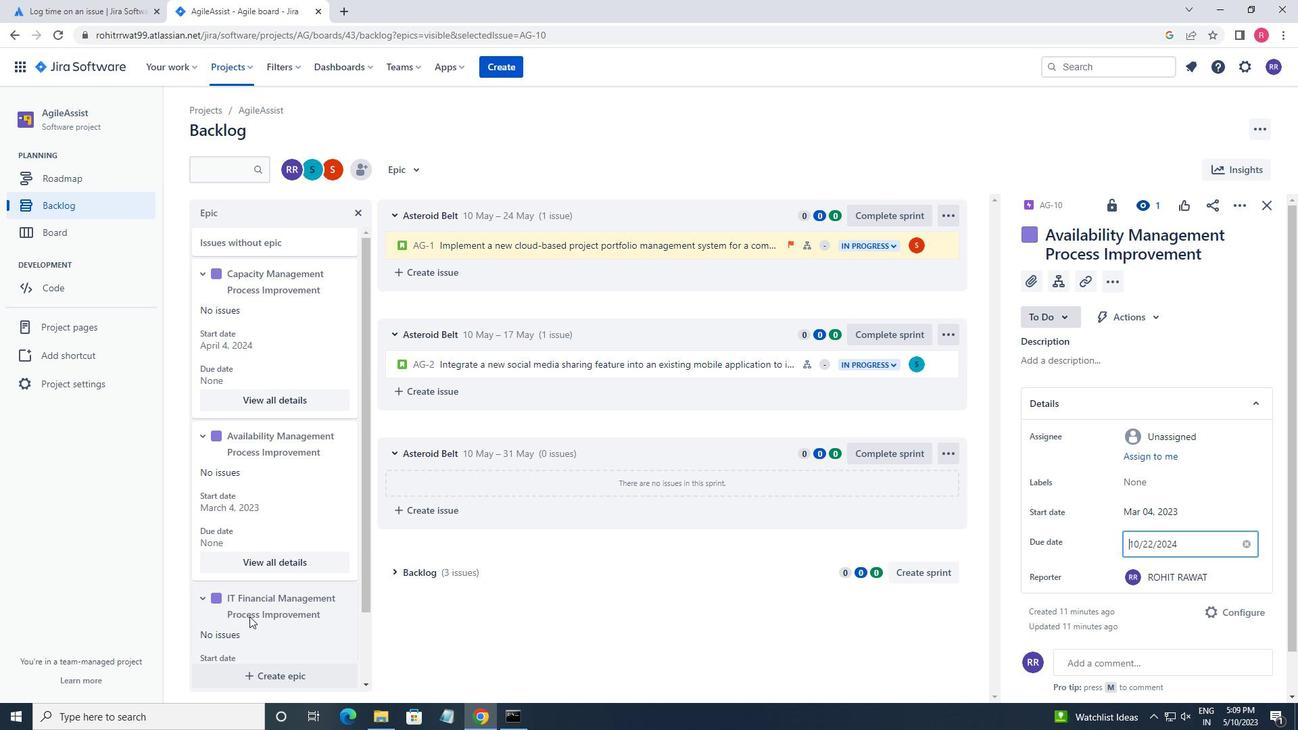 
Action: Mouse scrolled (264, 620) with delta (0, 0)
Screenshot: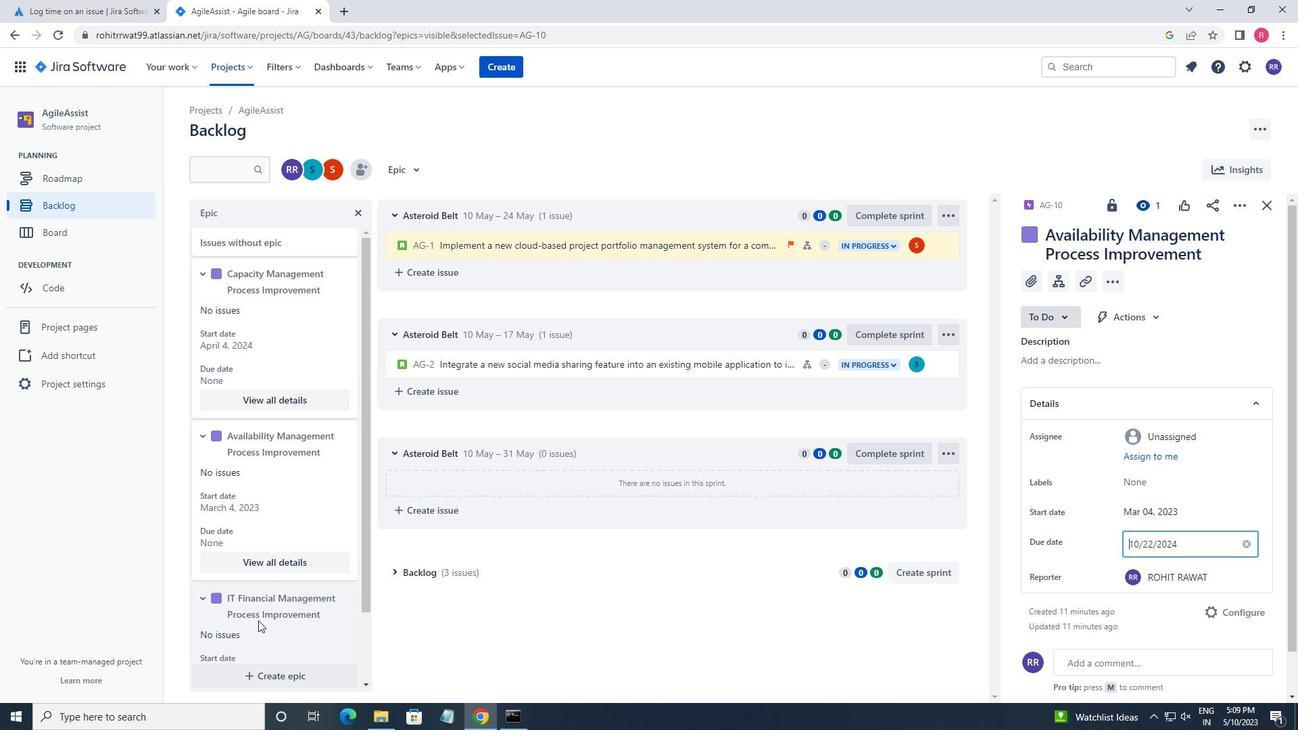 
Action: Mouse moved to (264, 621)
Screenshot: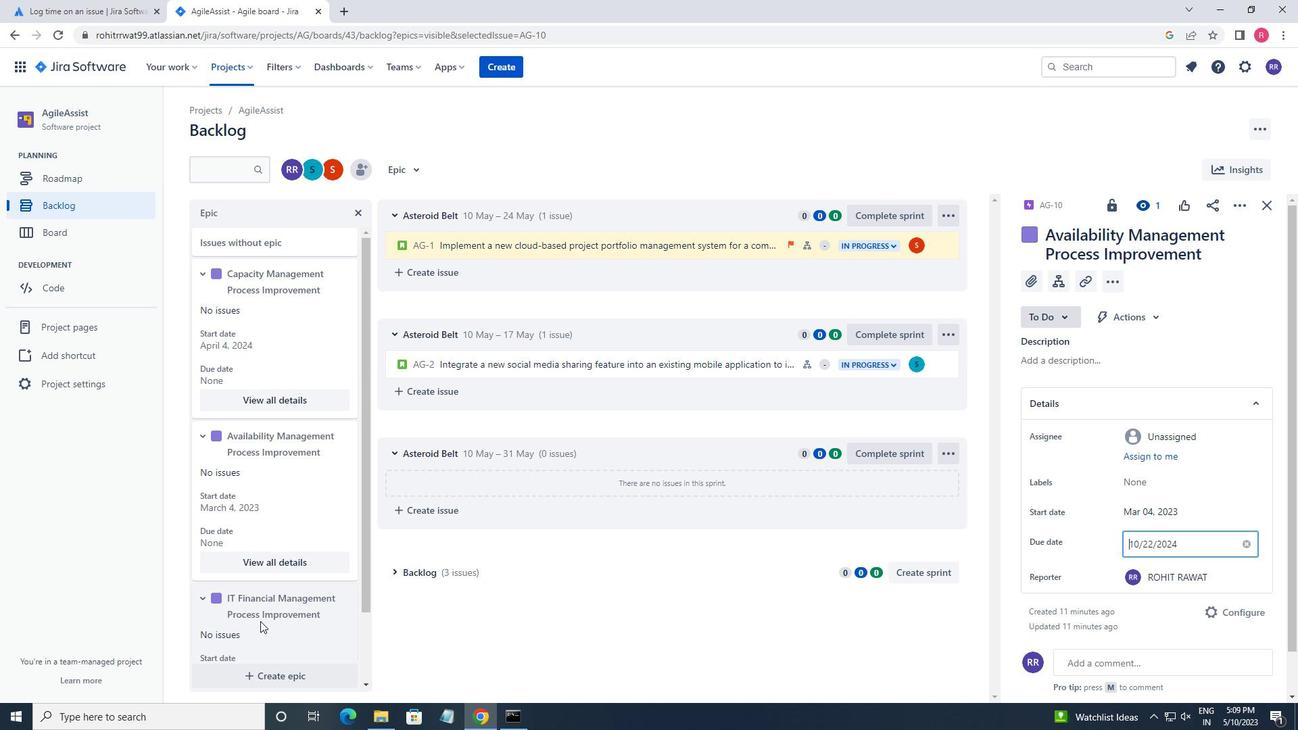
Action: Mouse scrolled (264, 620) with delta (0, 0)
Screenshot: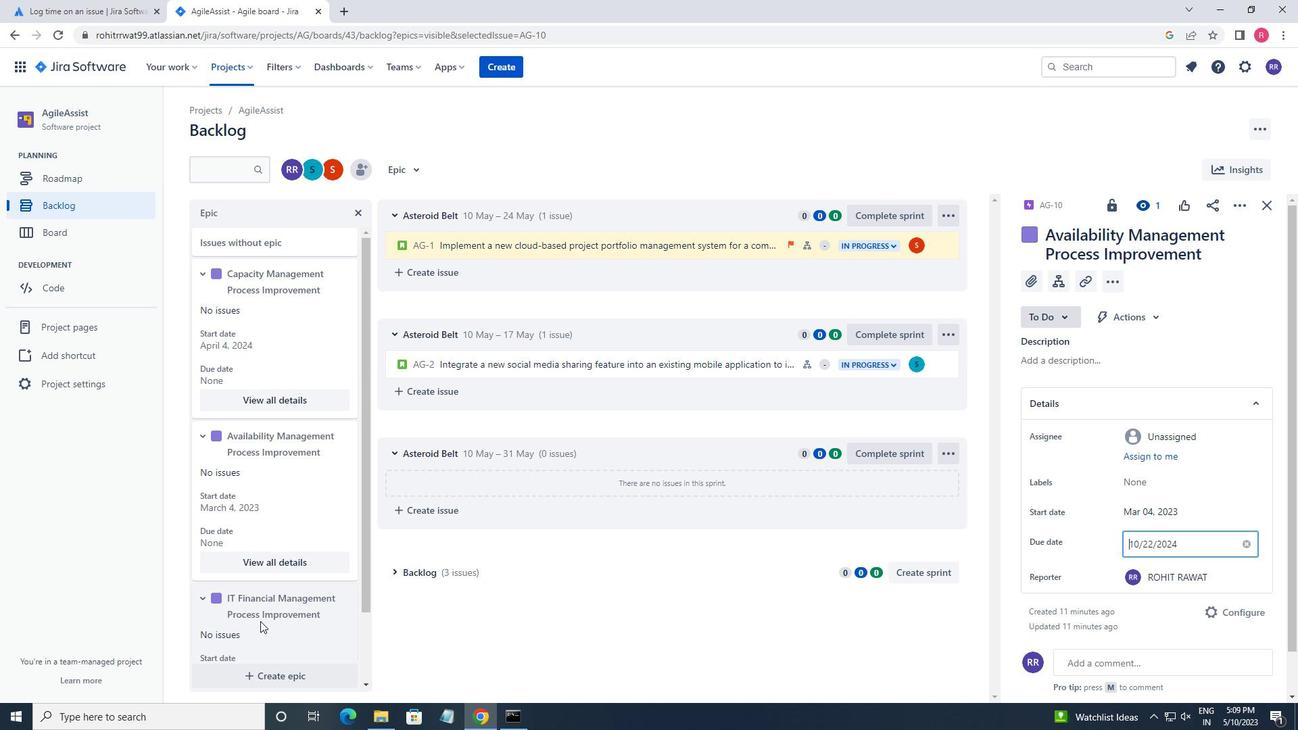 
Action: Mouse moved to (265, 621)
Screenshot: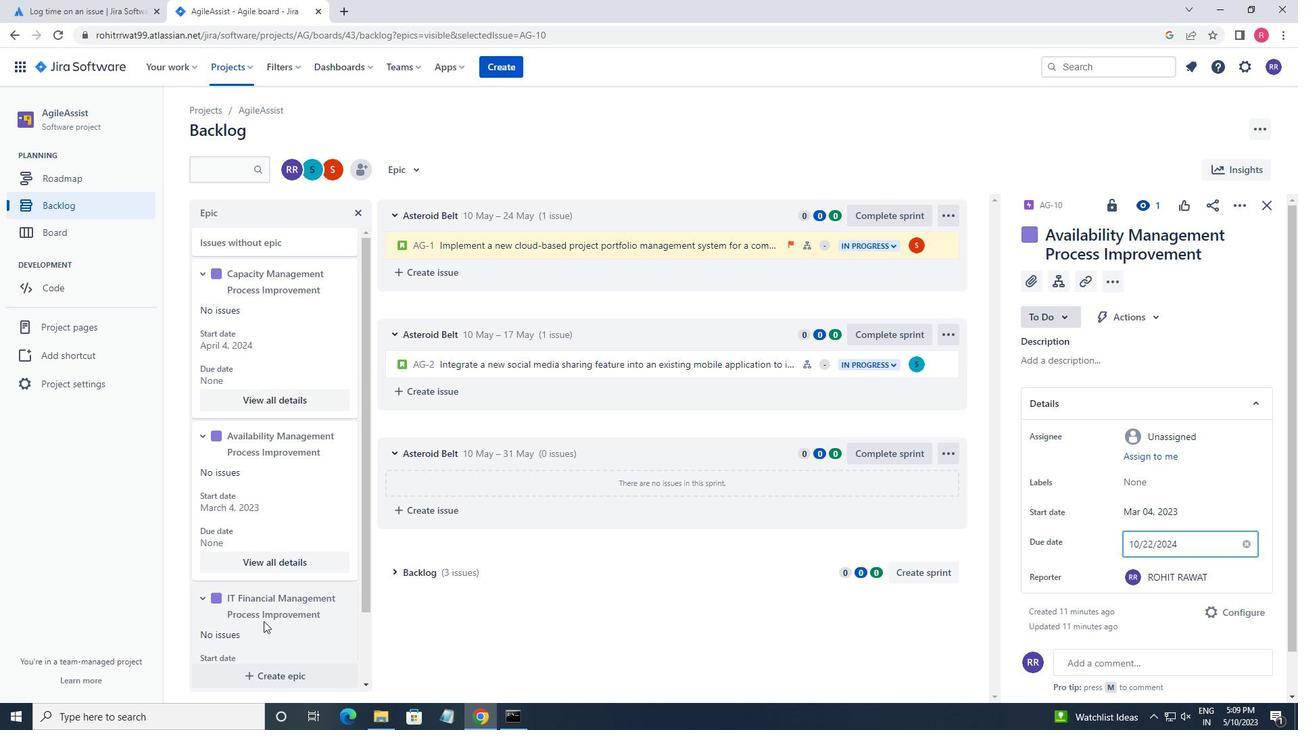 
Action: Mouse scrolled (265, 620) with delta (0, 0)
Screenshot: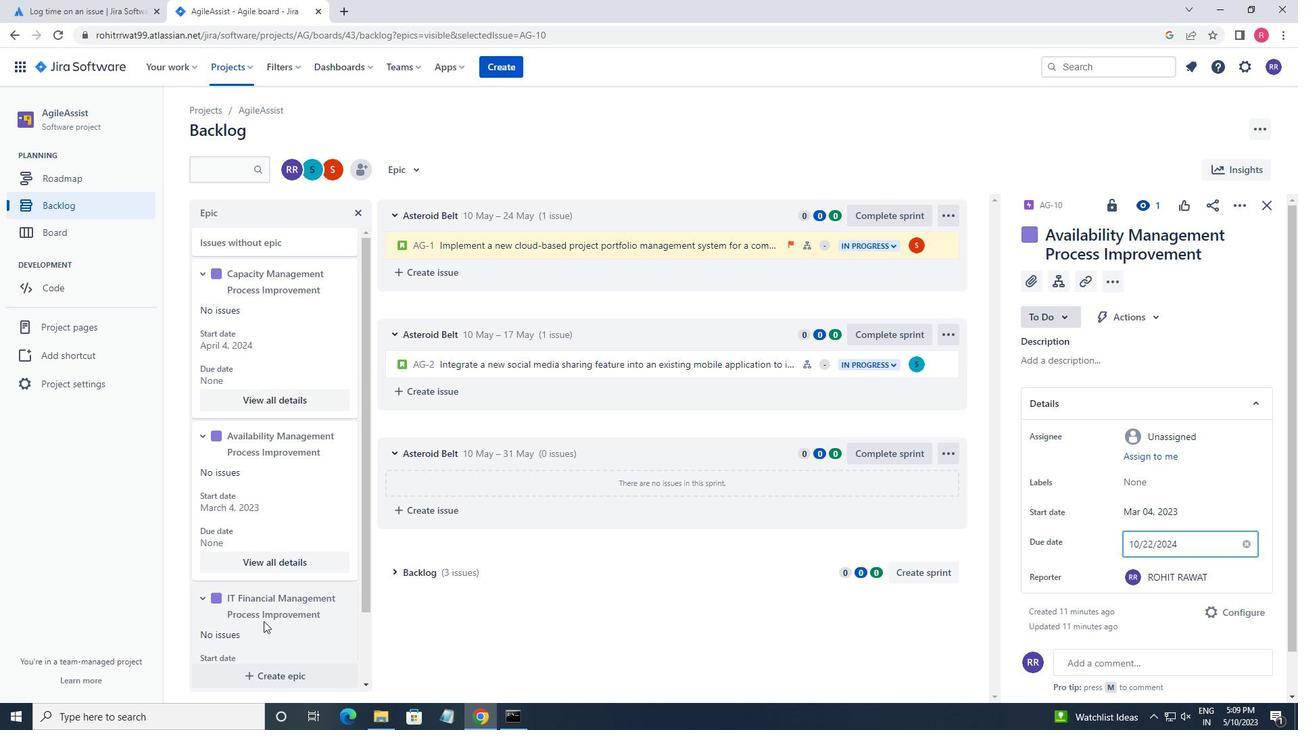 
Action: Mouse moved to (271, 641)
Screenshot: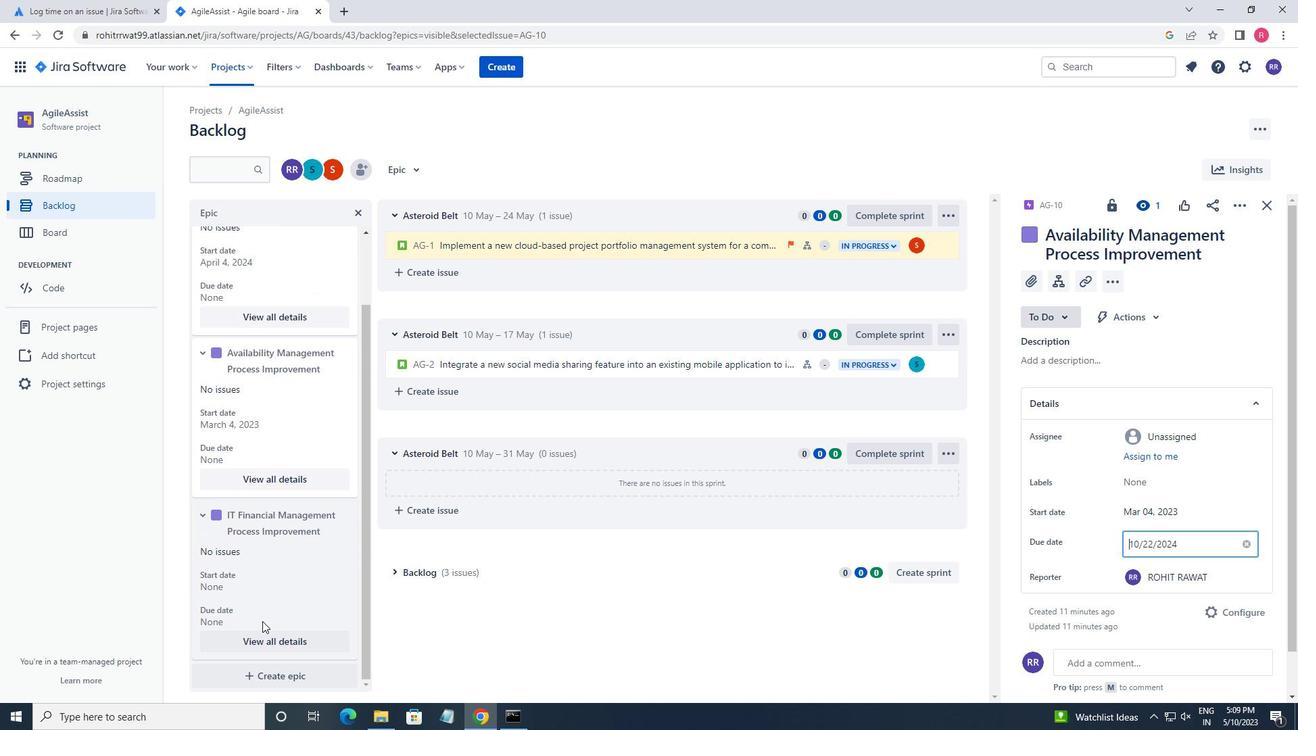 
Action: Mouse pressed left at (271, 641)
Screenshot: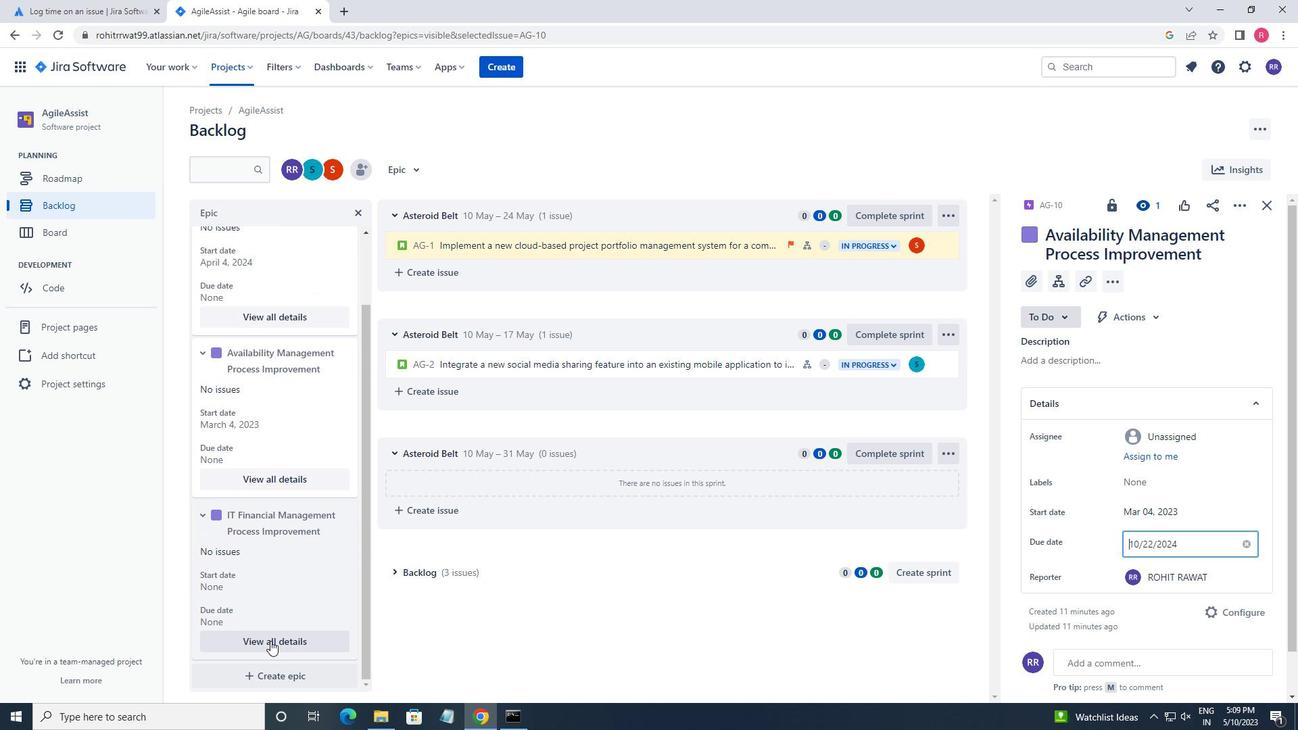 
Action: Mouse moved to (1139, 516)
Screenshot: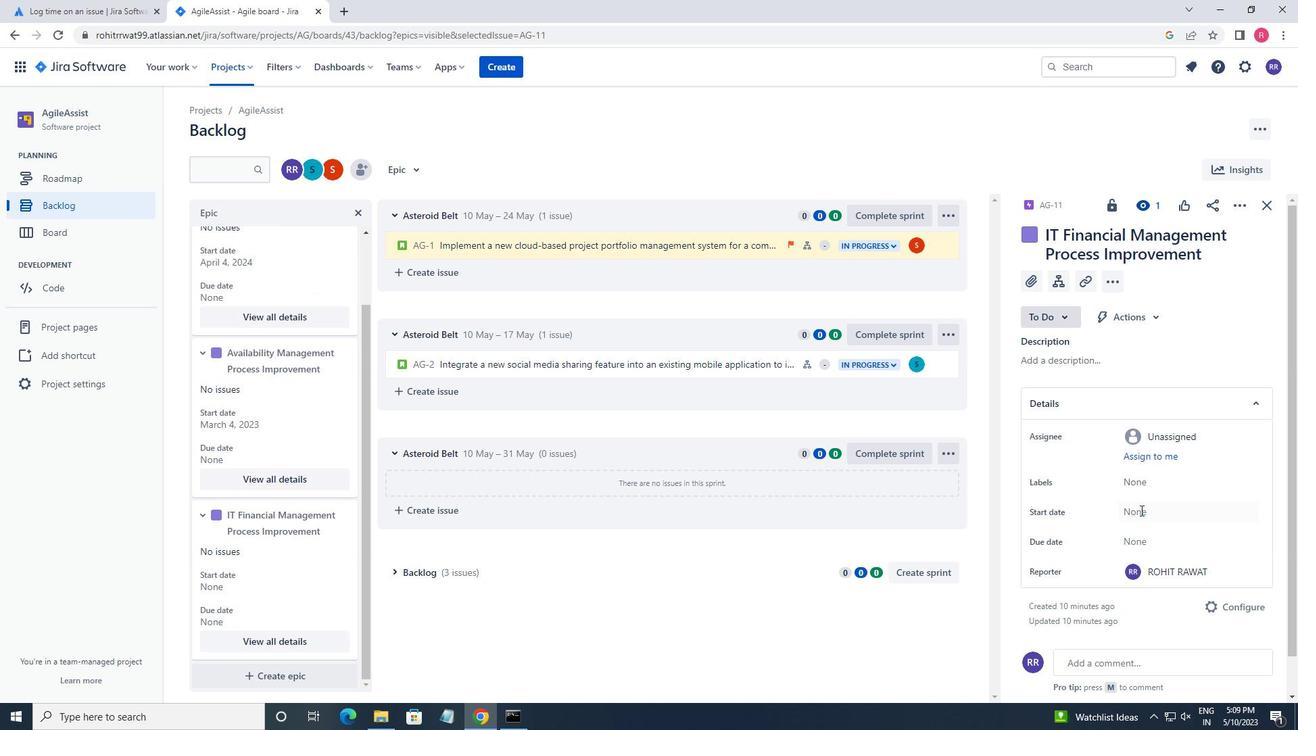 
Action: Mouse pressed left at (1139, 516)
Screenshot: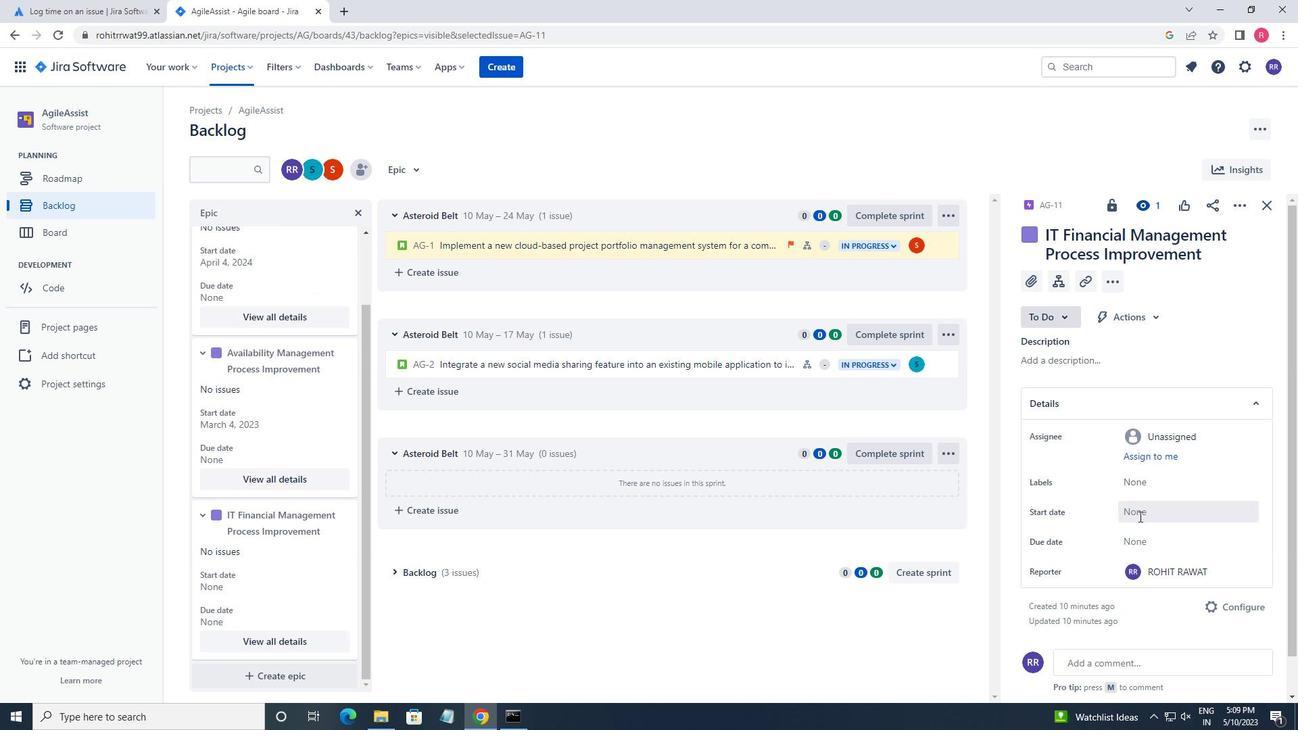 
Action: Mouse moved to (1267, 316)
Screenshot: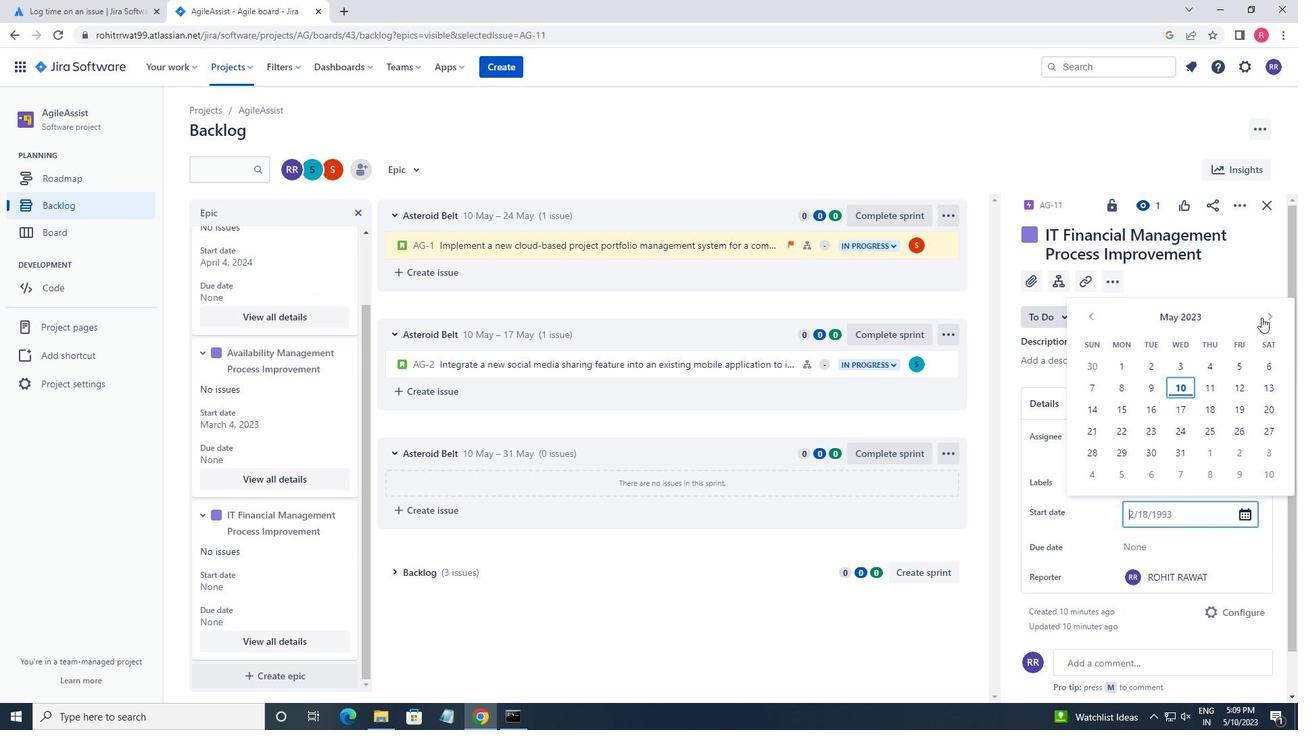 
Action: Mouse pressed left at (1267, 316)
Screenshot: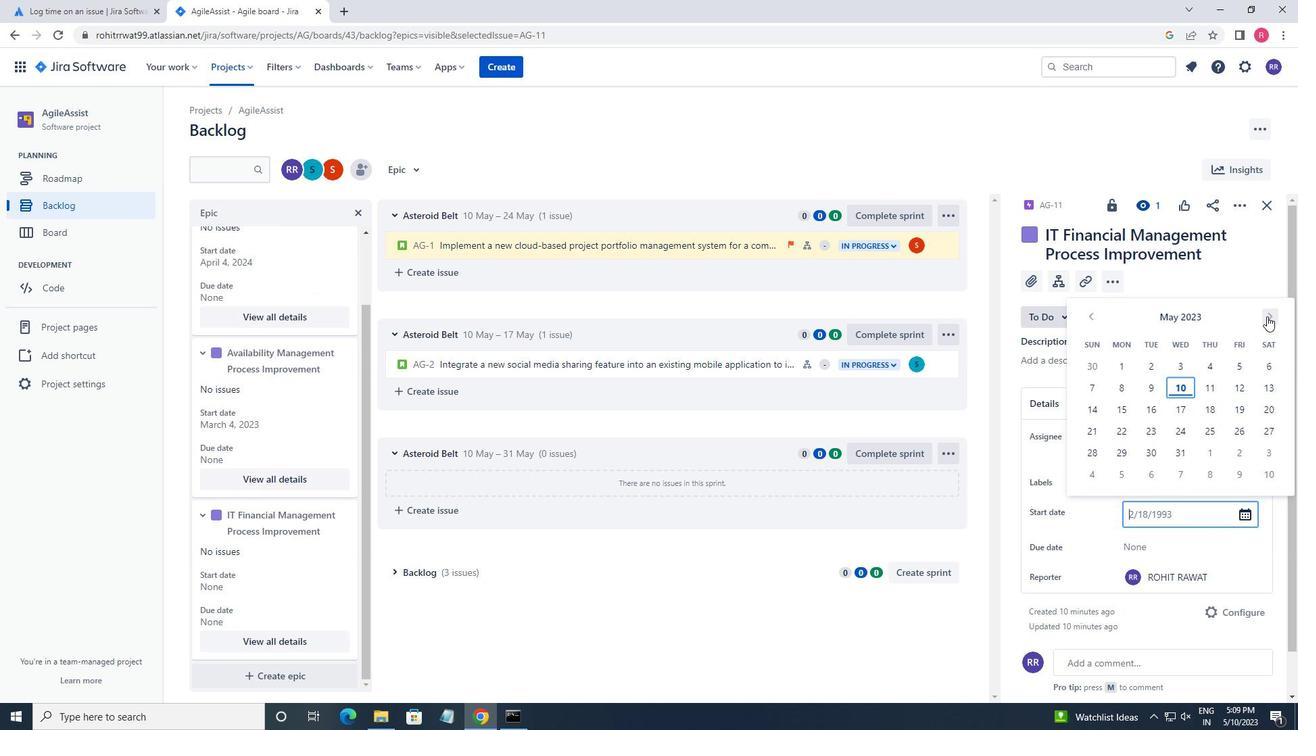 
Action: Mouse pressed left at (1267, 316)
Screenshot: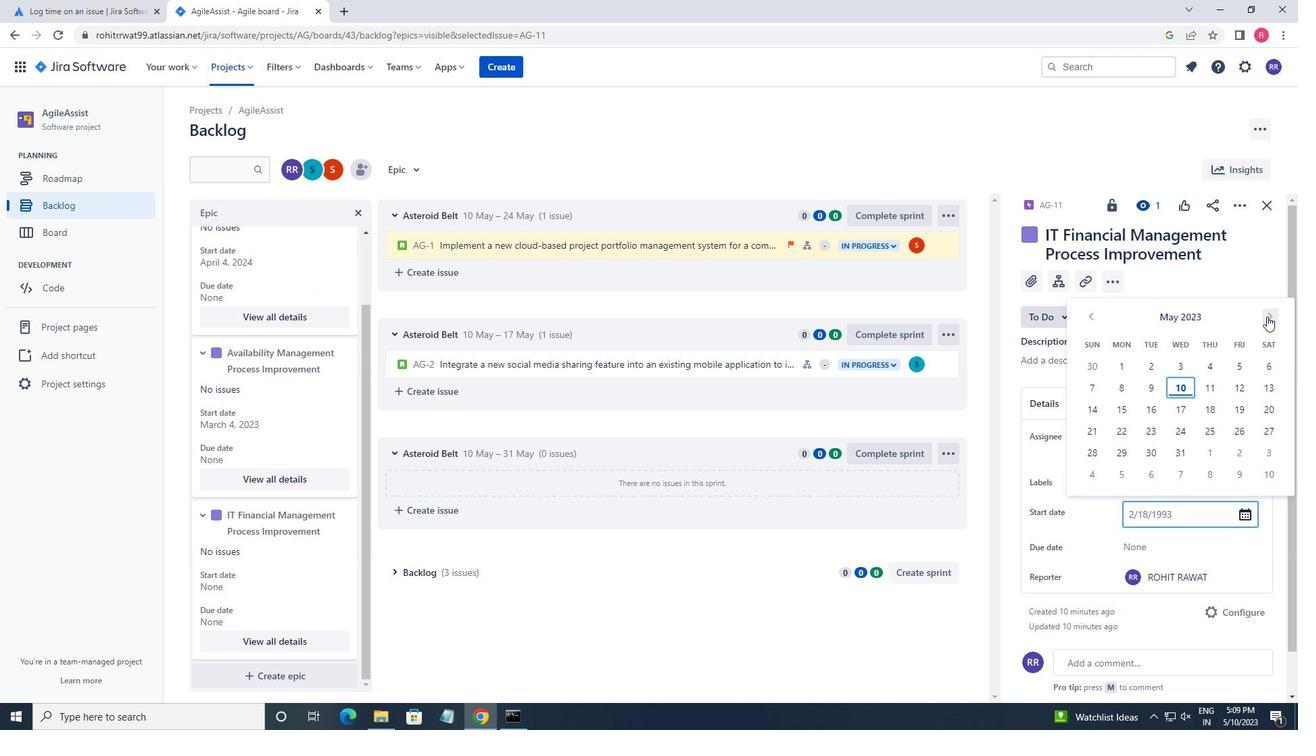 
Action: Mouse pressed left at (1267, 316)
Screenshot: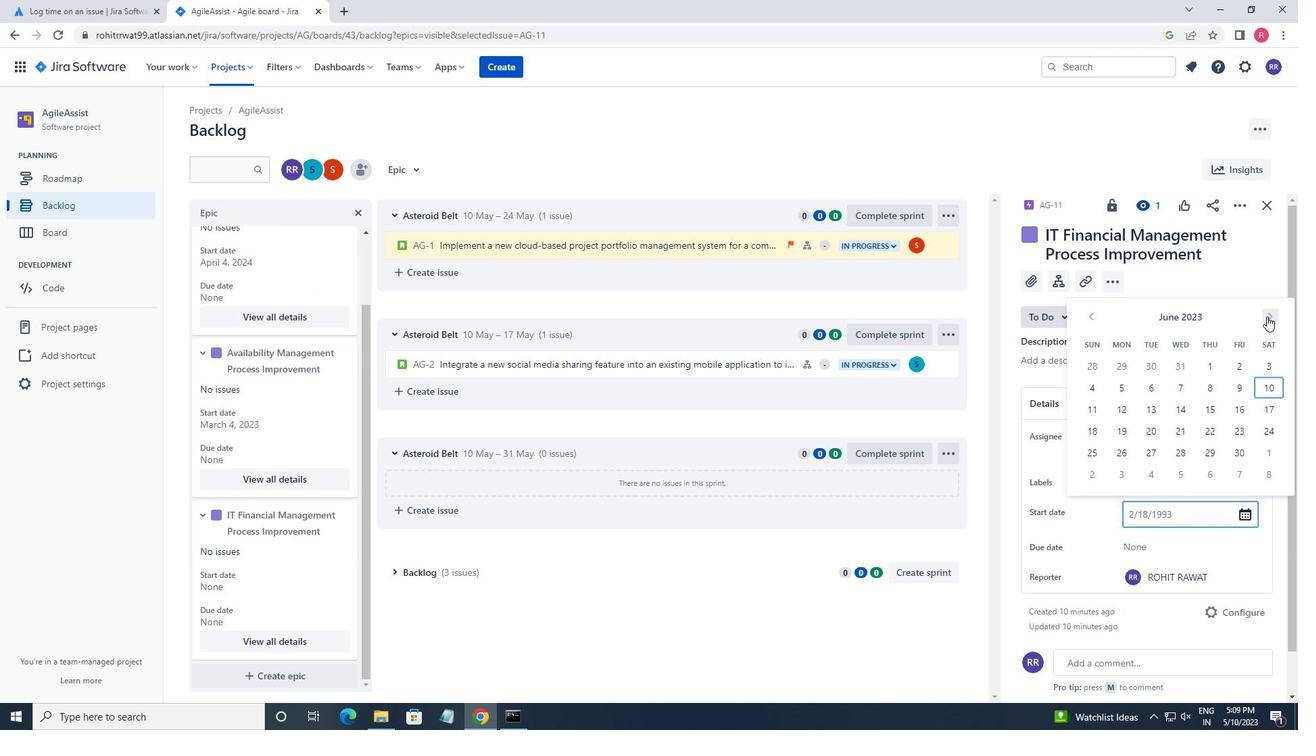 
Action: Mouse pressed left at (1267, 316)
Screenshot: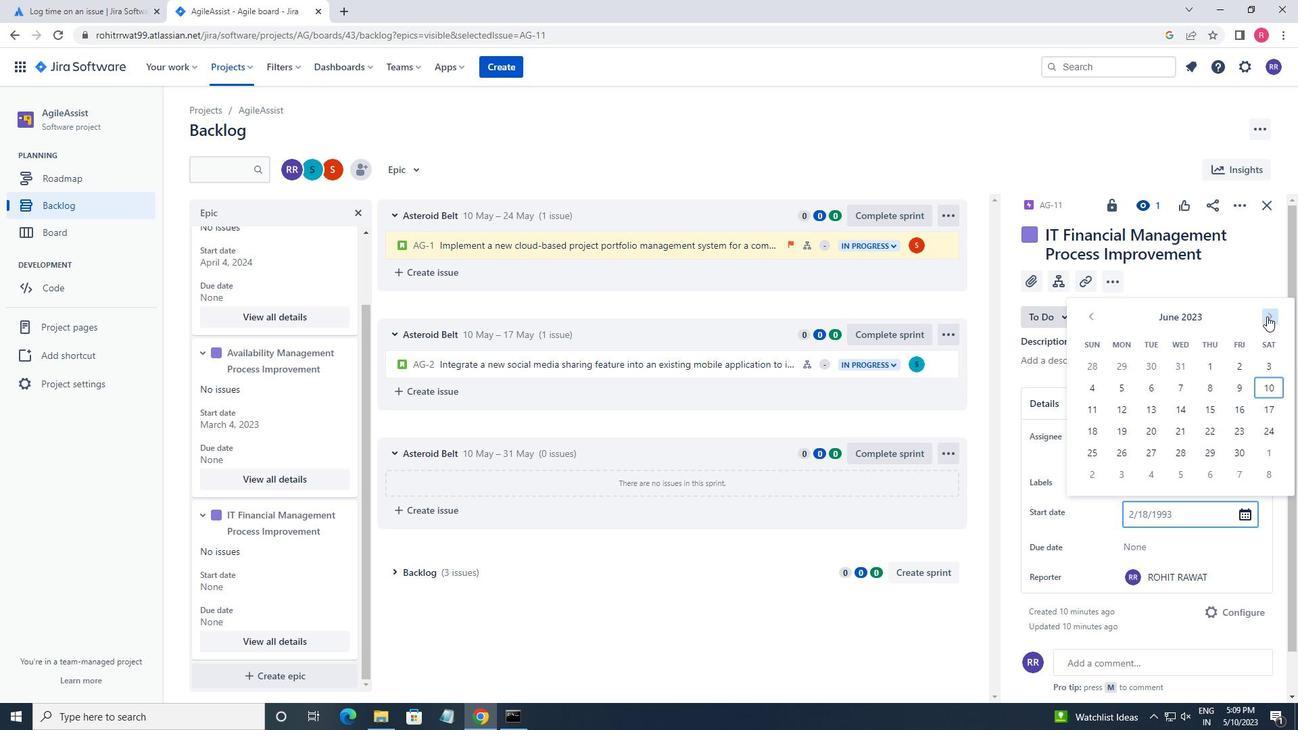 
Action: Mouse pressed left at (1267, 316)
Screenshot: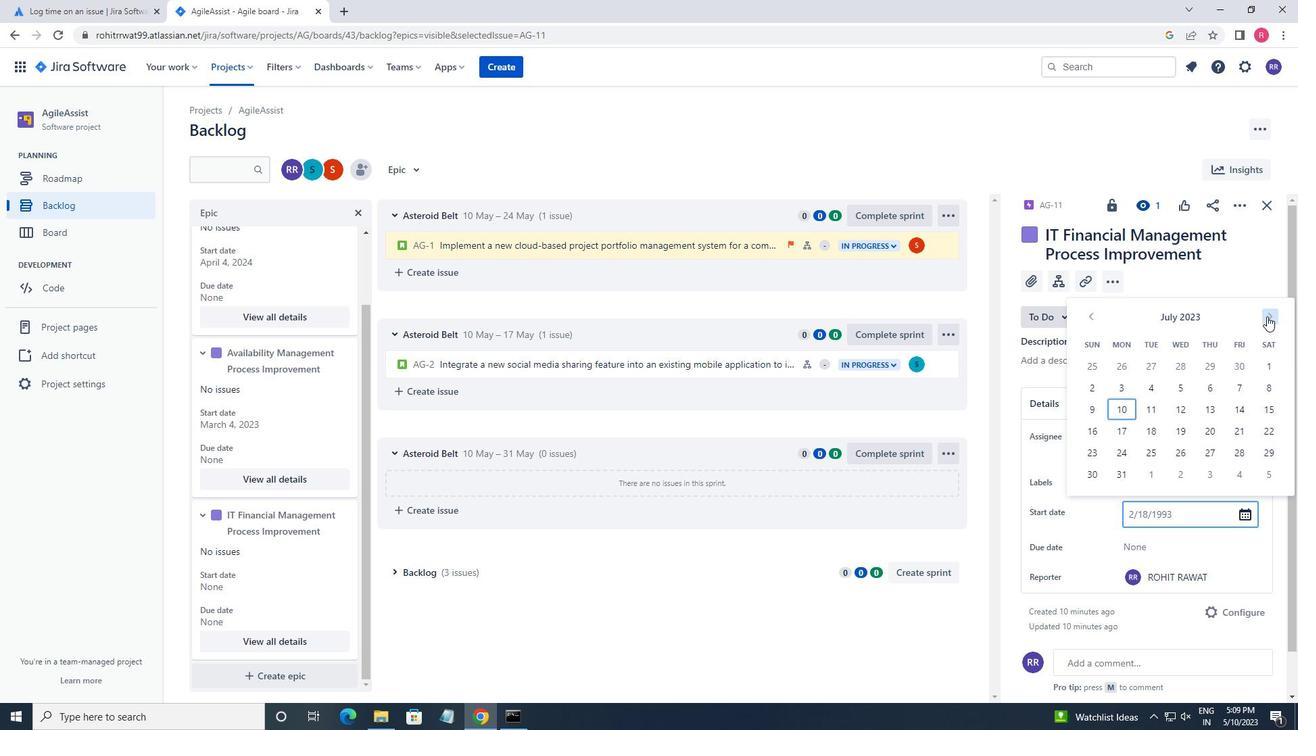 
Action: Mouse pressed left at (1267, 316)
Screenshot: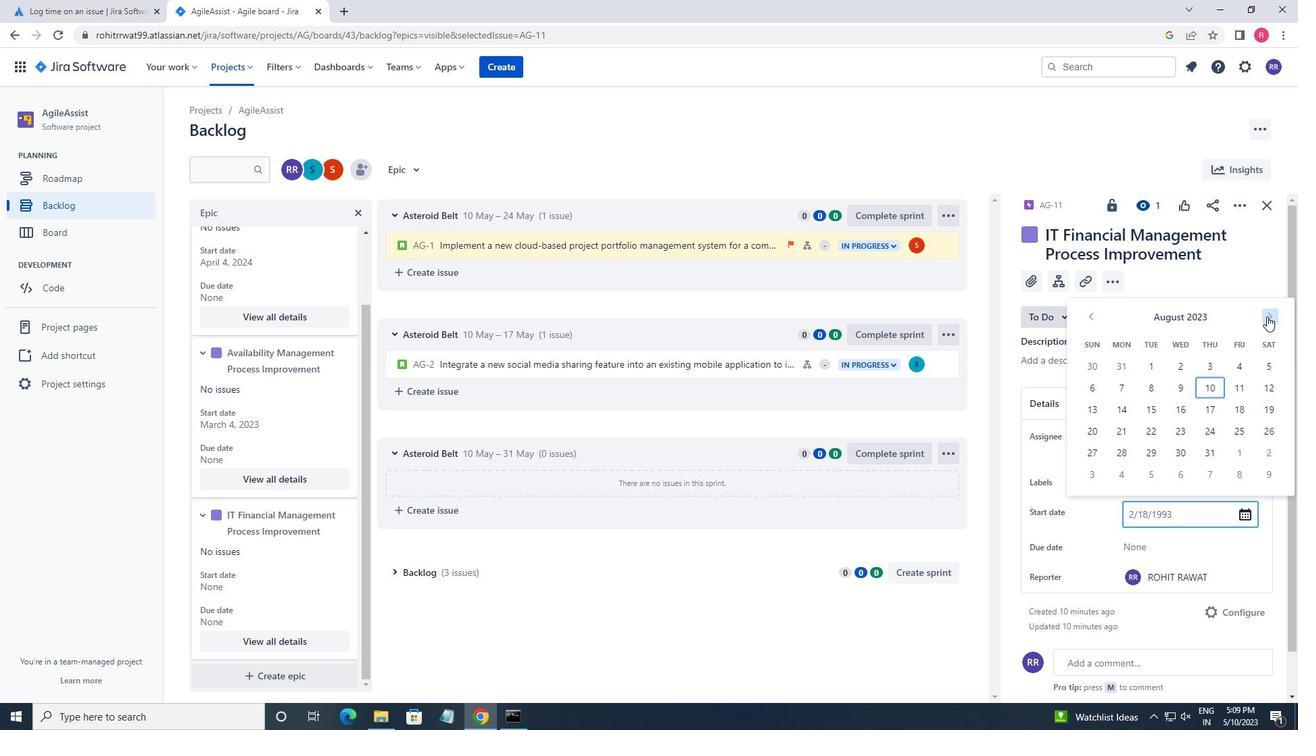 
Action: Mouse pressed left at (1267, 316)
Screenshot: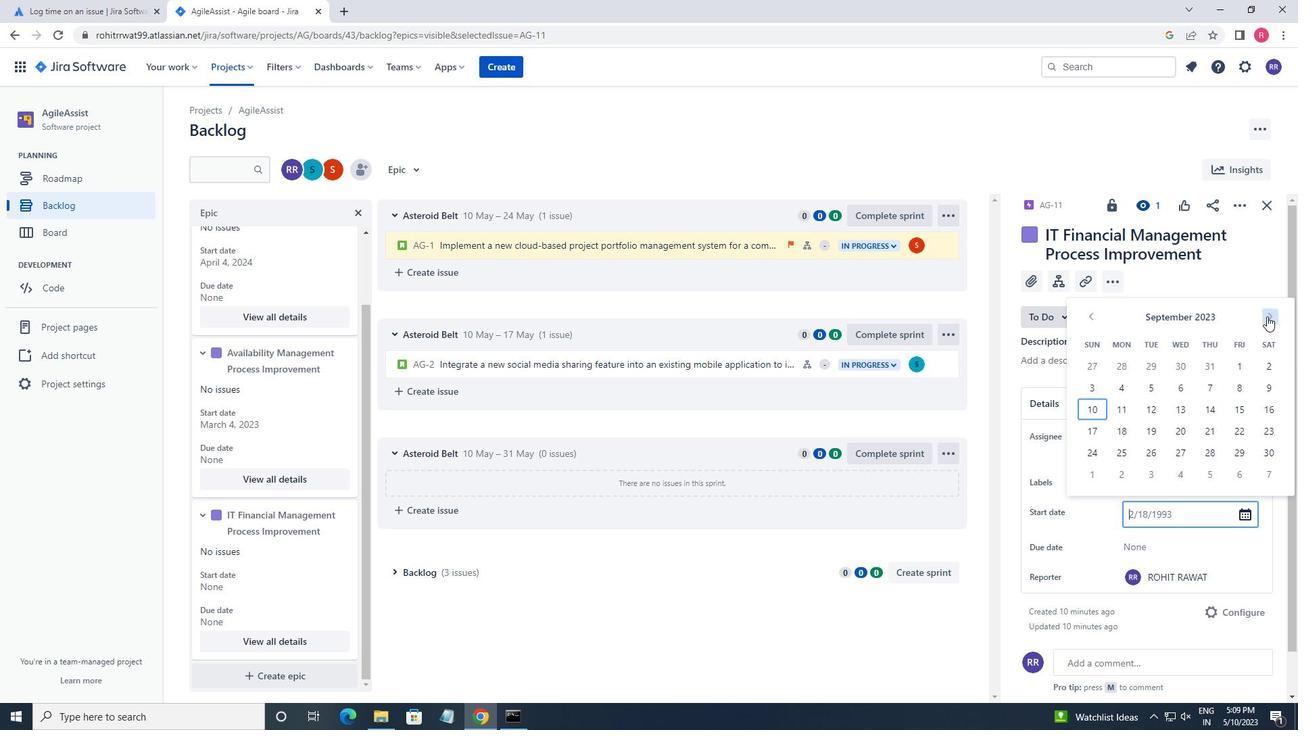 
Action: Mouse pressed left at (1267, 316)
Screenshot: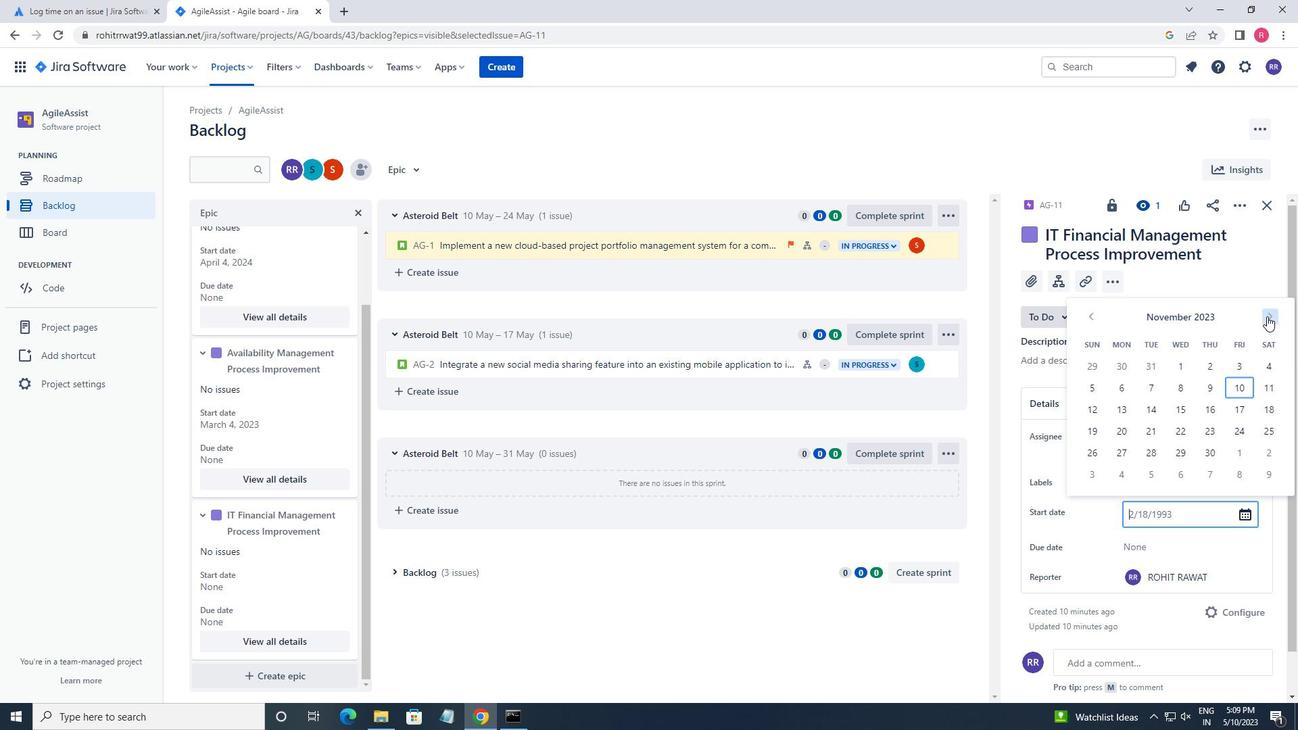 
Action: Mouse pressed left at (1267, 316)
Screenshot: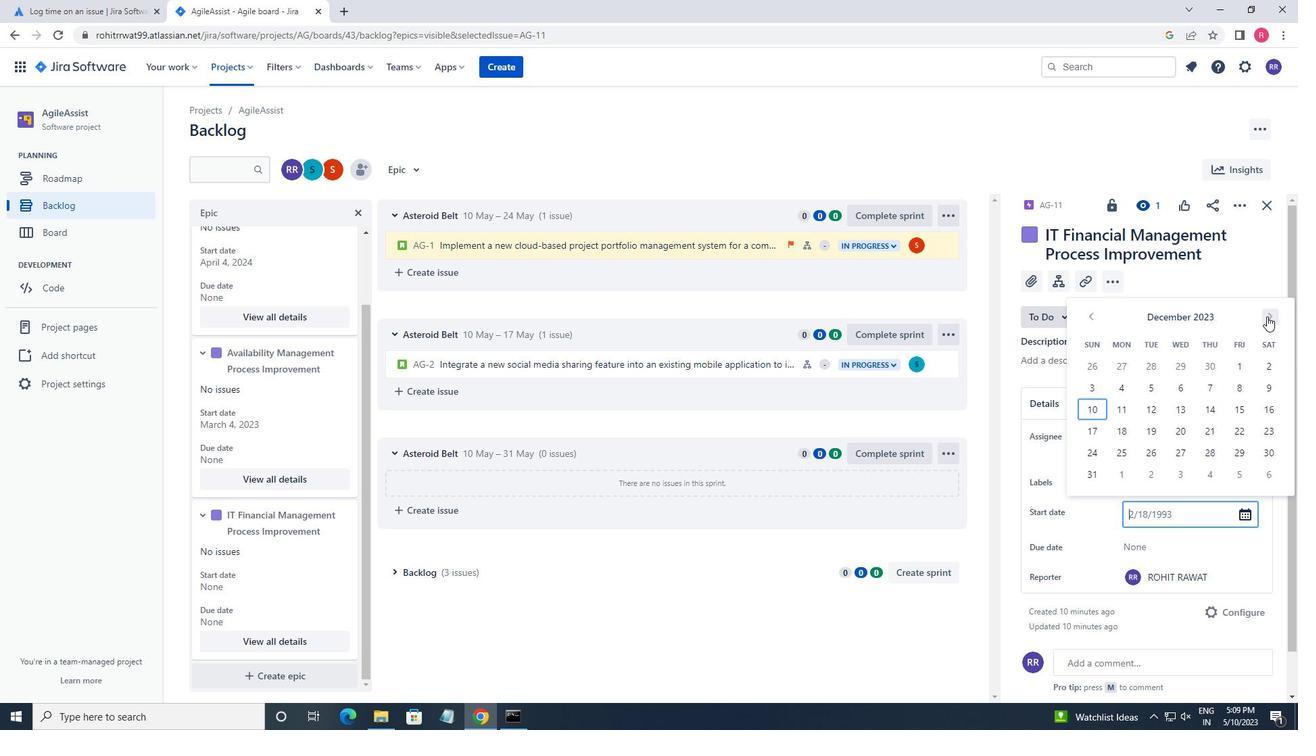 
Action: Mouse pressed left at (1267, 316)
Screenshot: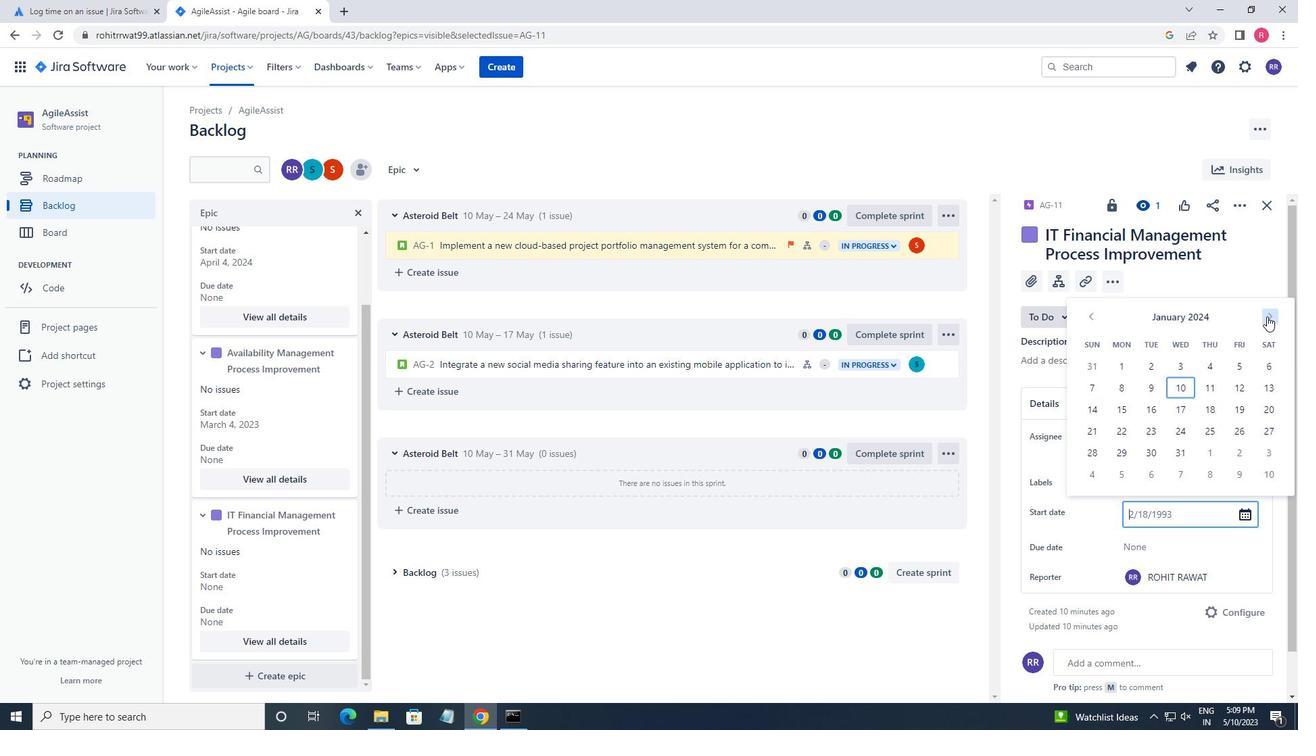 
Action: Mouse moved to (1098, 319)
Screenshot: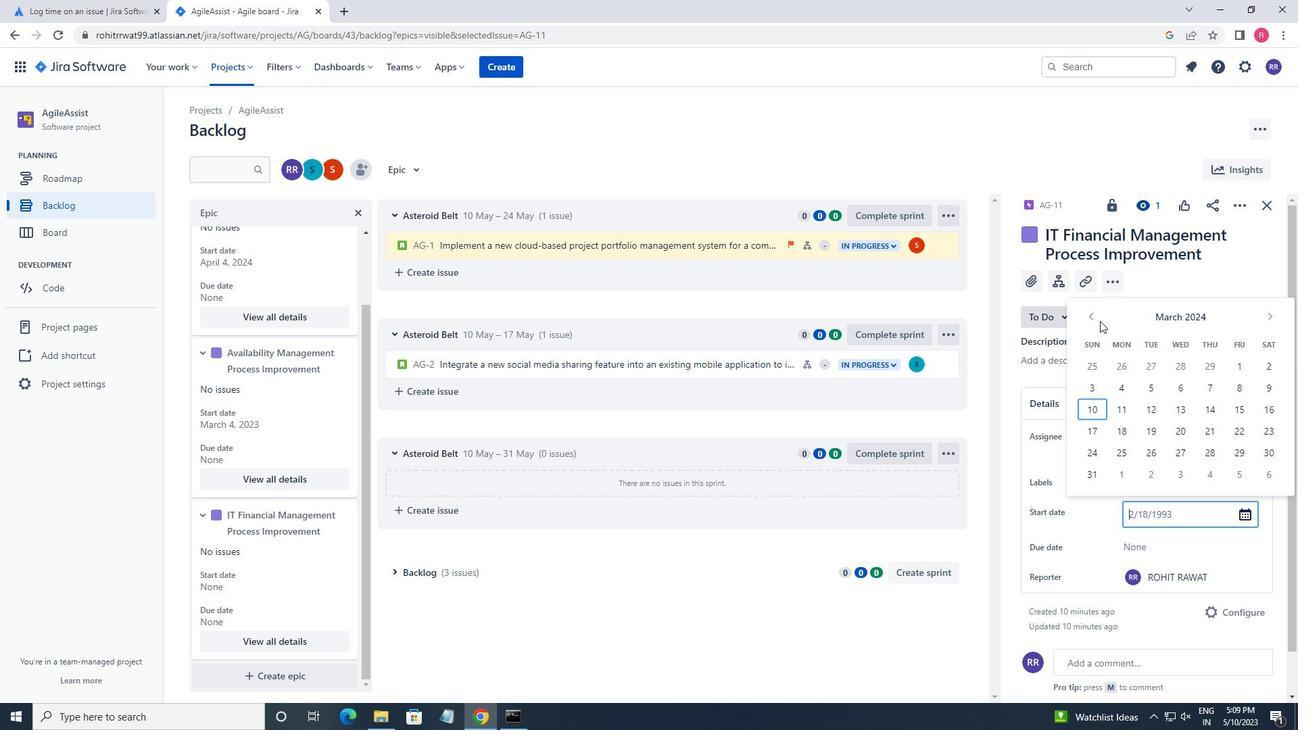 
Action: Mouse pressed left at (1098, 319)
Screenshot: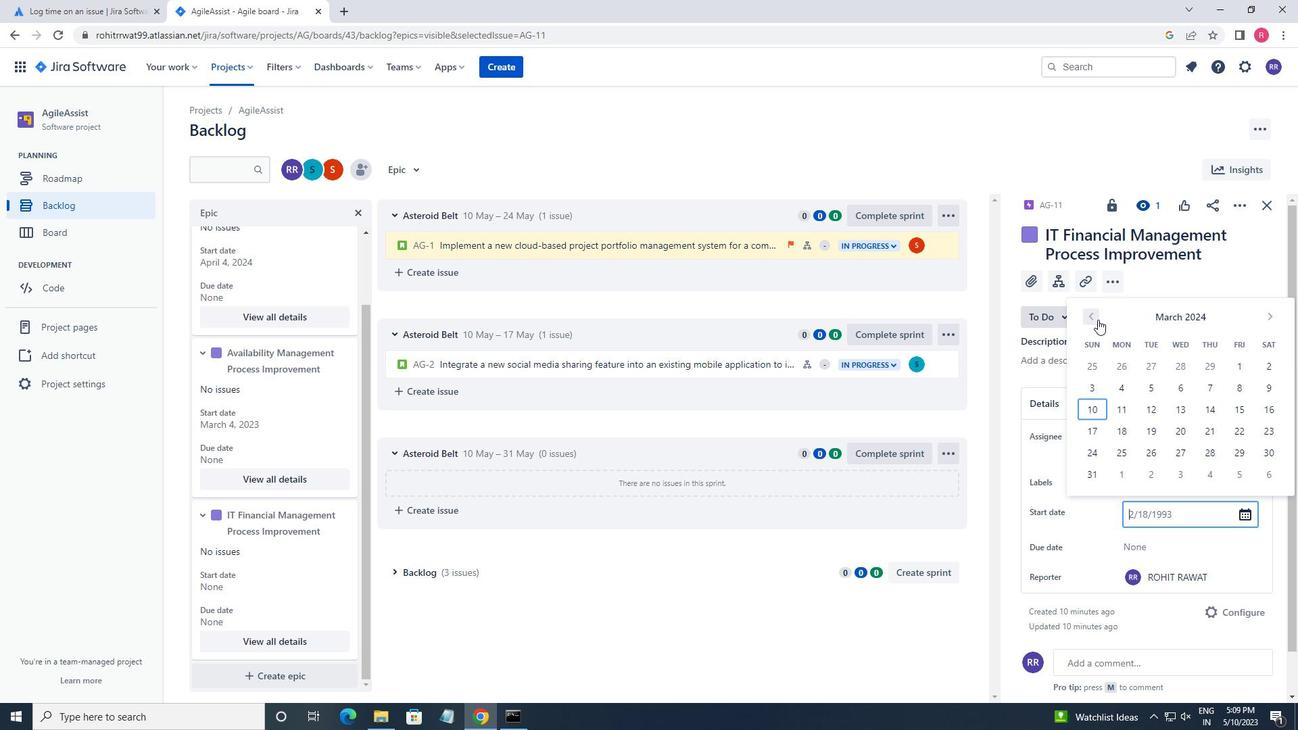
Action: Mouse moved to (1232, 364)
Screenshot: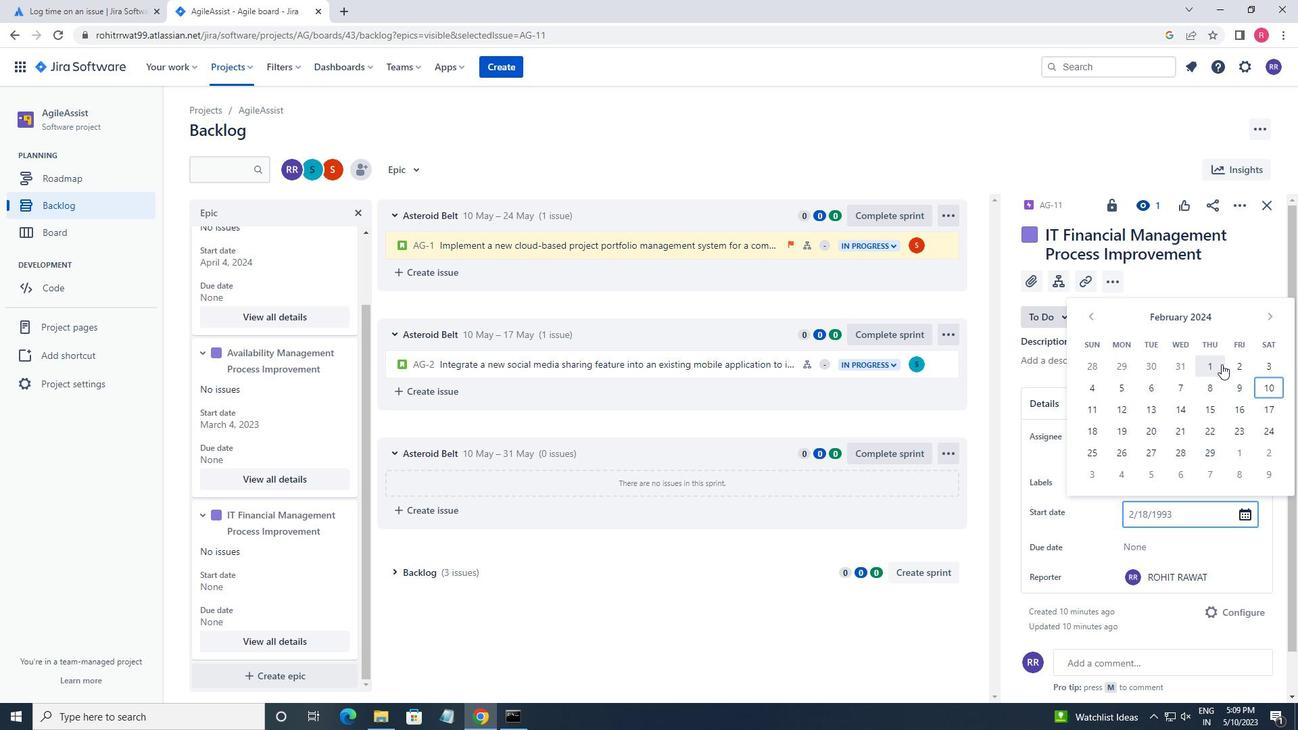 
Action: Mouse pressed left at (1232, 364)
Screenshot: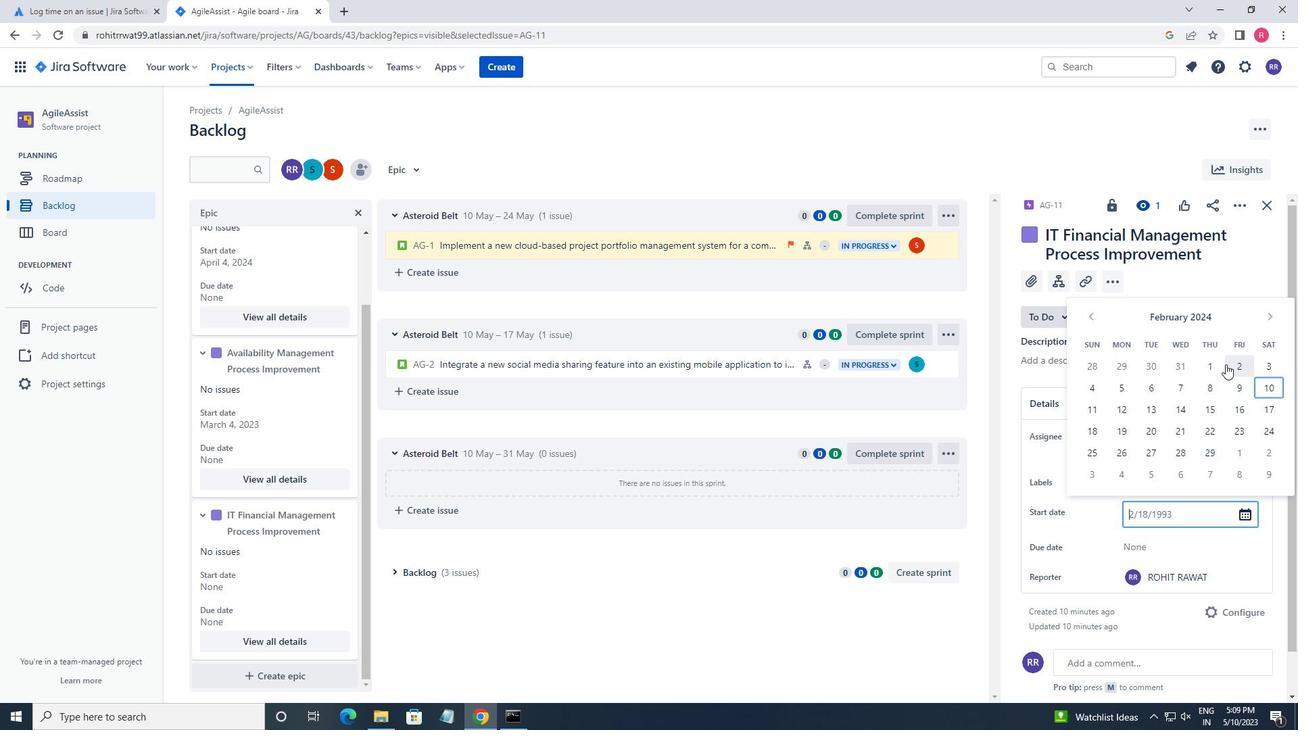 
Action: Mouse moved to (1153, 540)
Screenshot: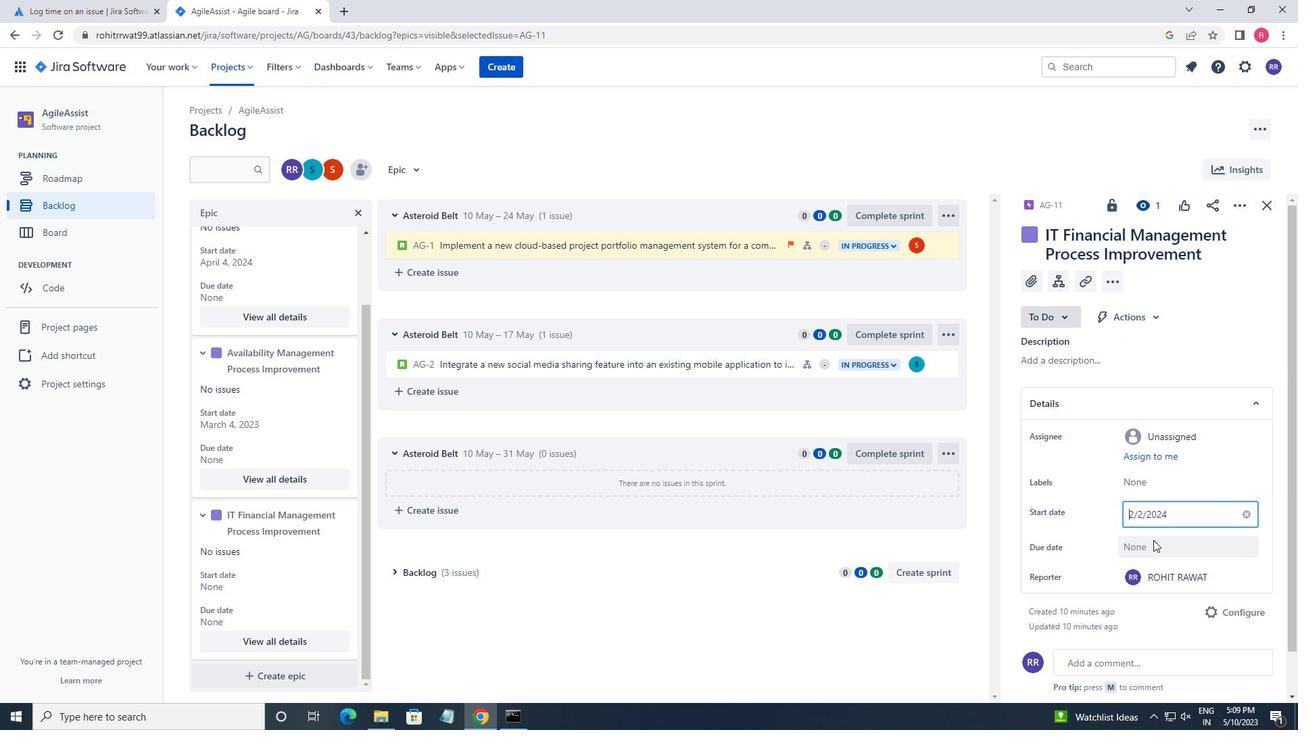 
Action: Mouse pressed left at (1153, 540)
Screenshot: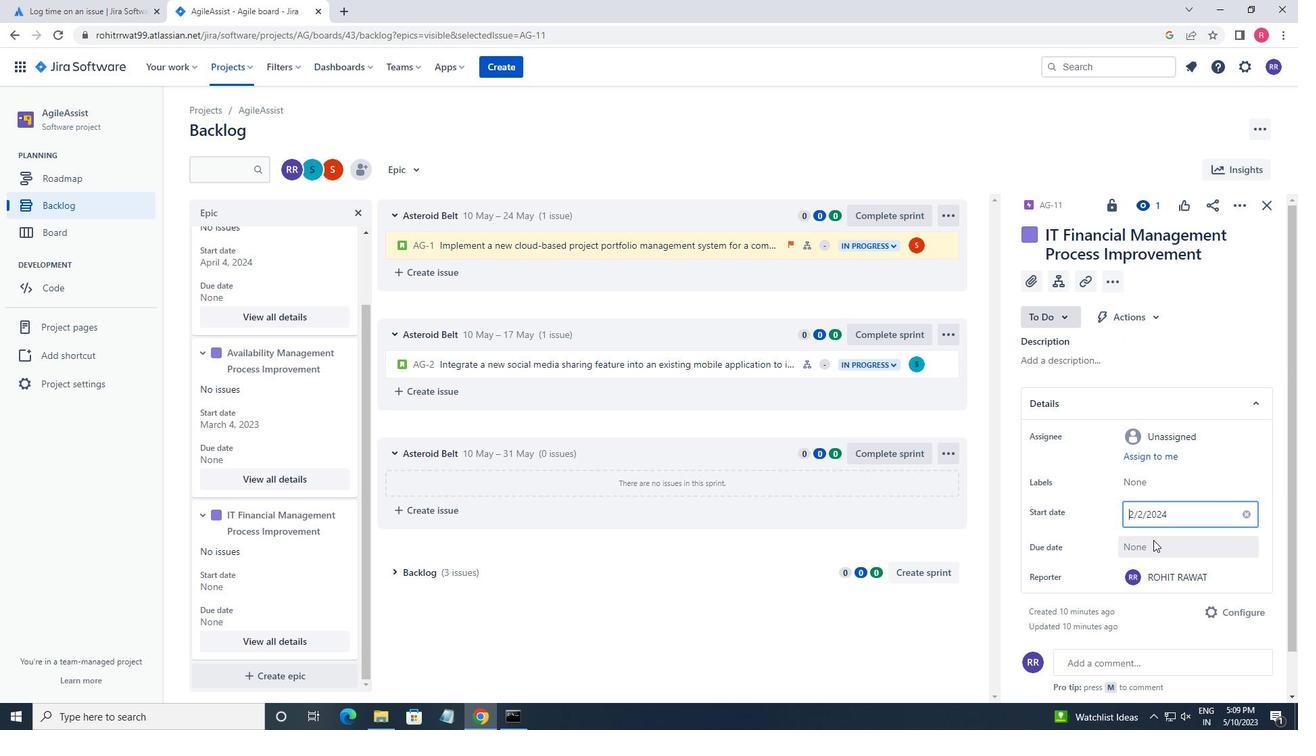 
Action: Mouse moved to (1263, 352)
Screenshot: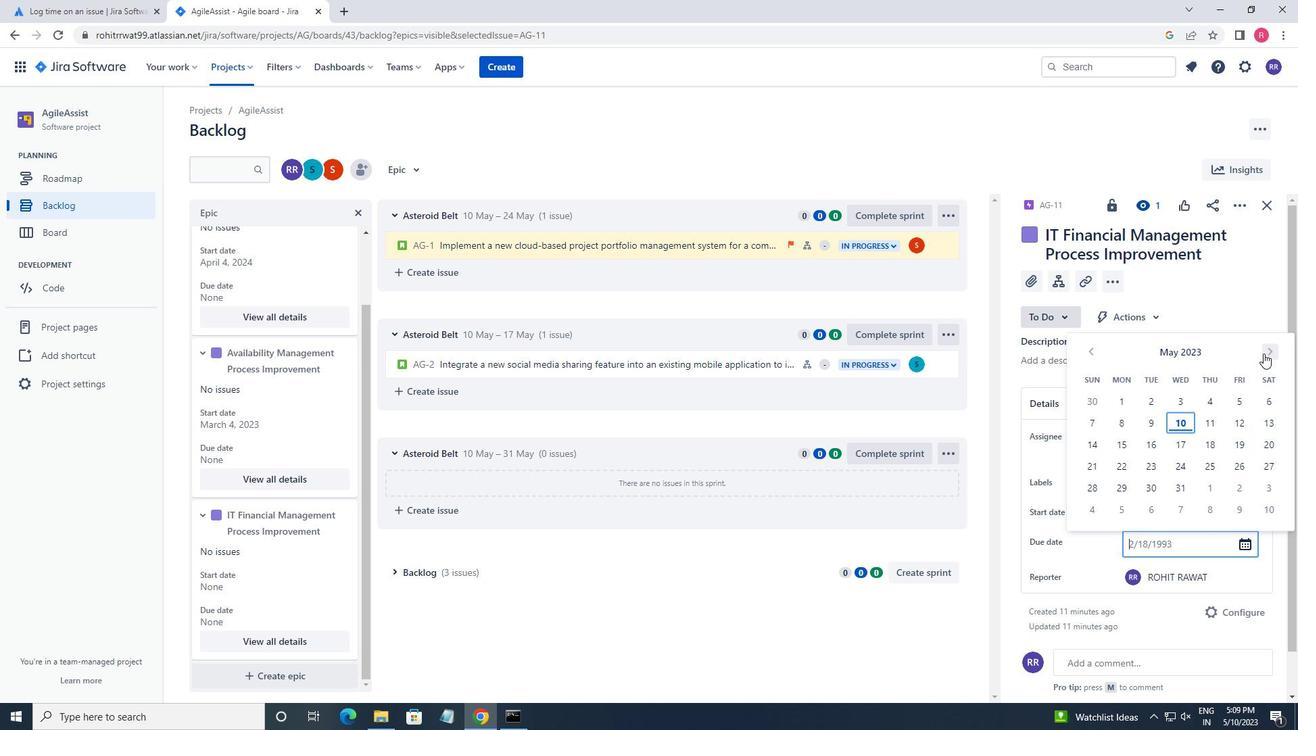 
Action: Mouse pressed left at (1263, 352)
Screenshot: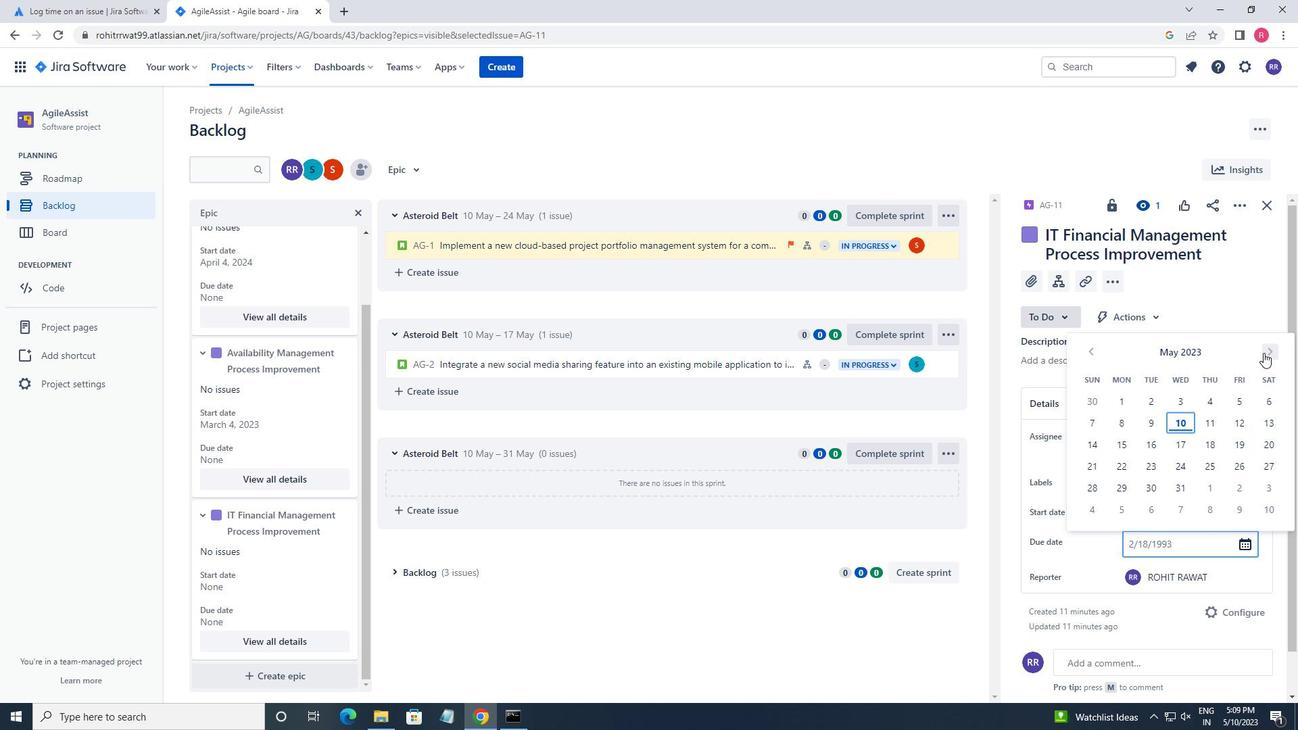 
Action: Mouse pressed left at (1263, 352)
Screenshot: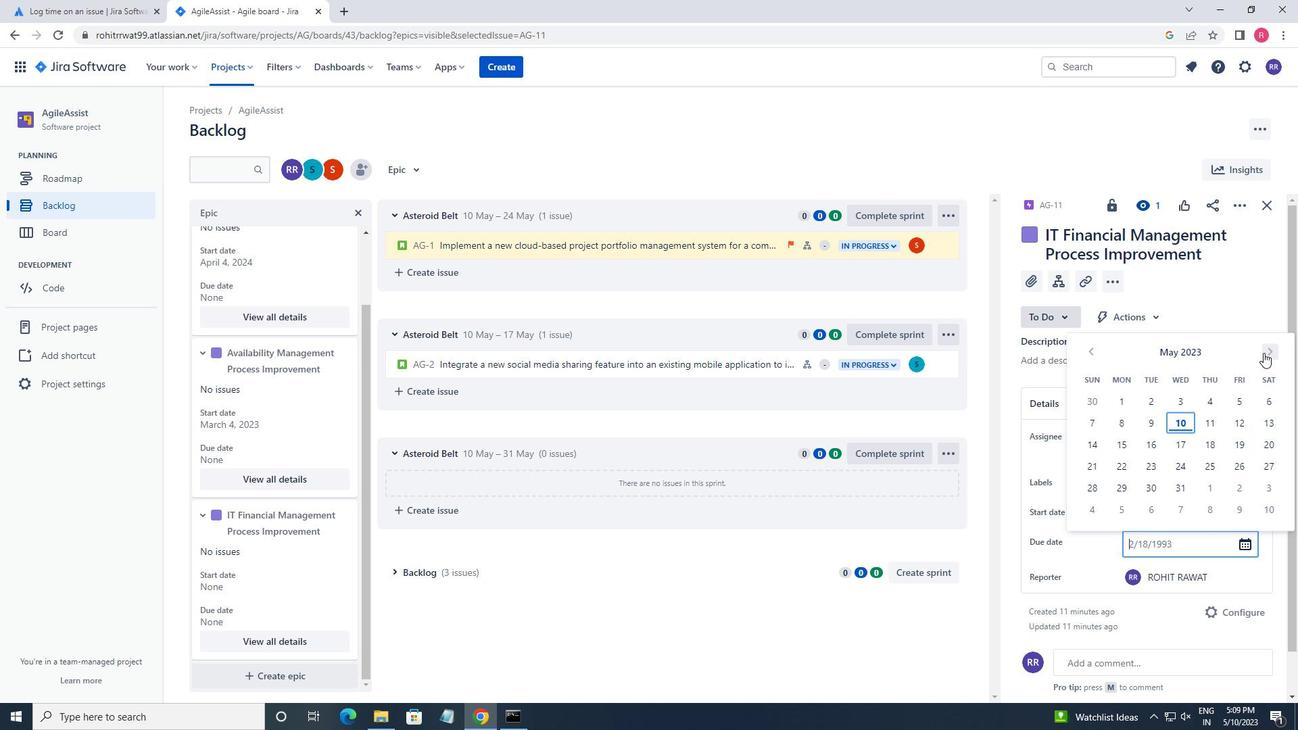 
Action: Mouse pressed left at (1263, 352)
Screenshot: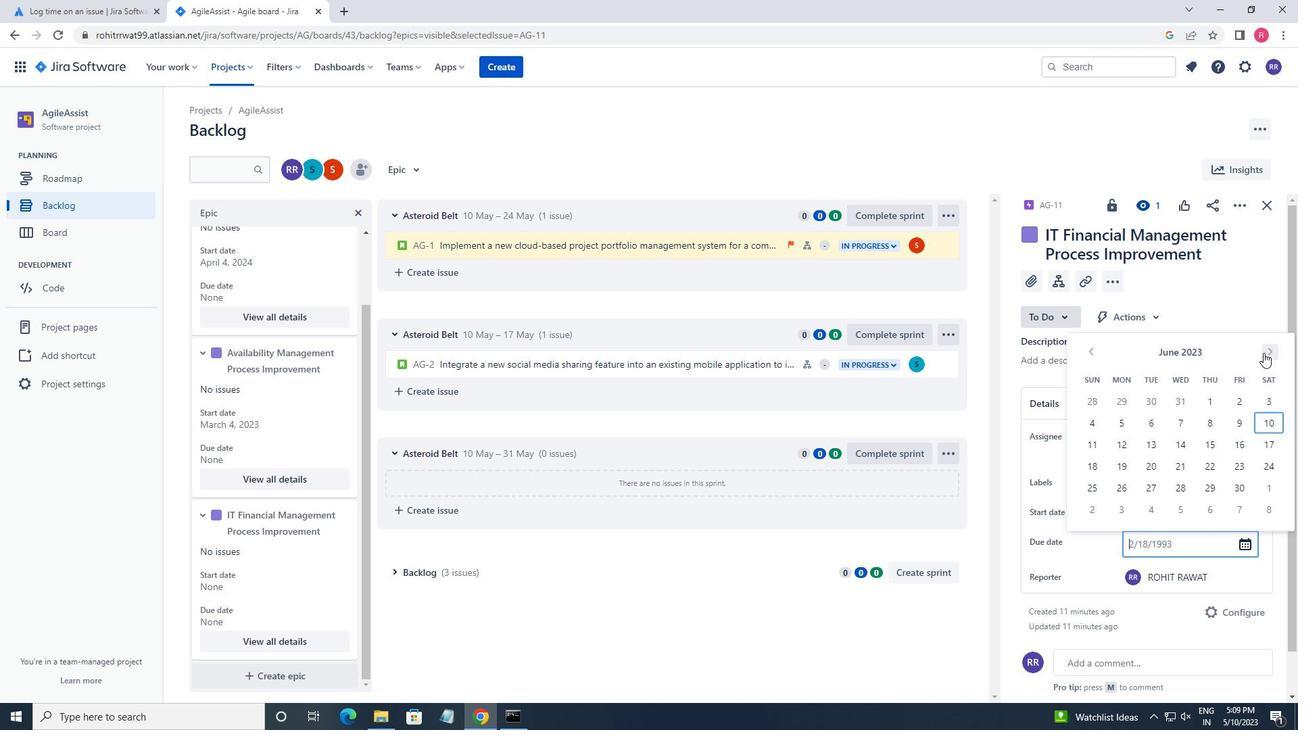 
Action: Mouse pressed left at (1263, 352)
Screenshot: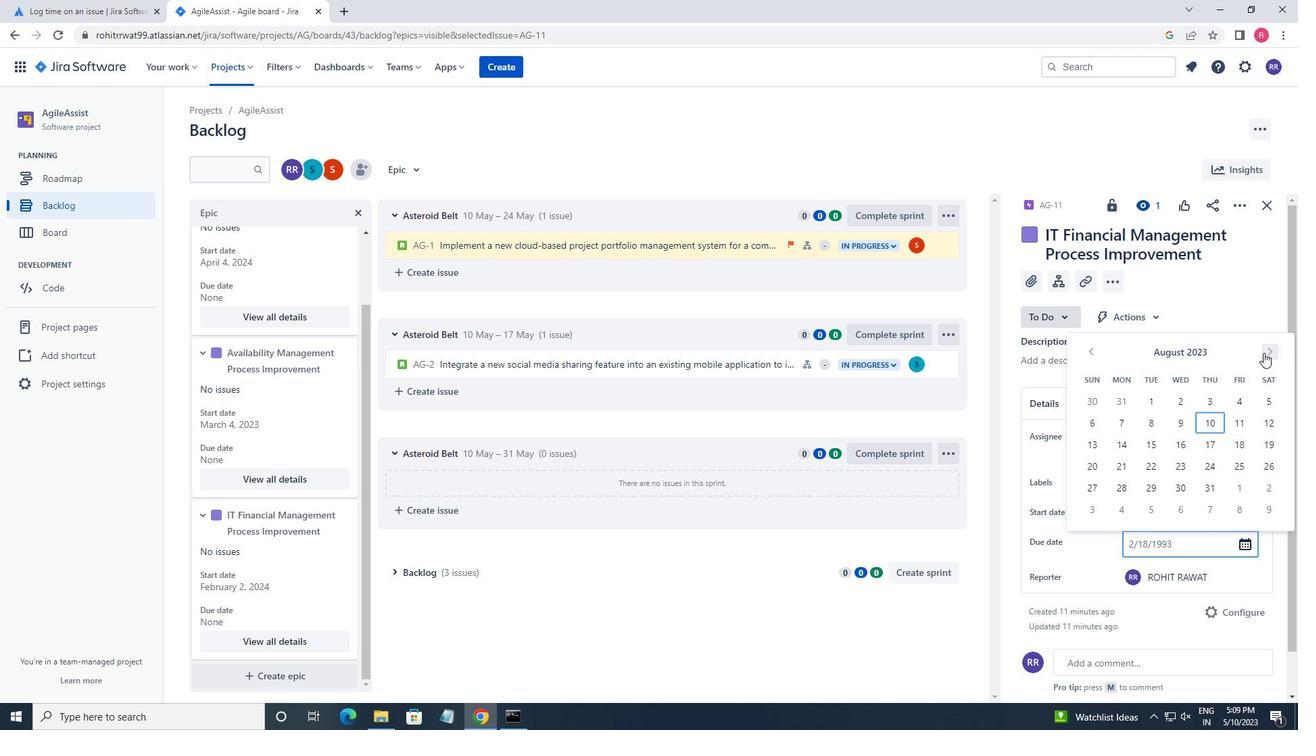 
Action: Mouse pressed left at (1263, 352)
Screenshot: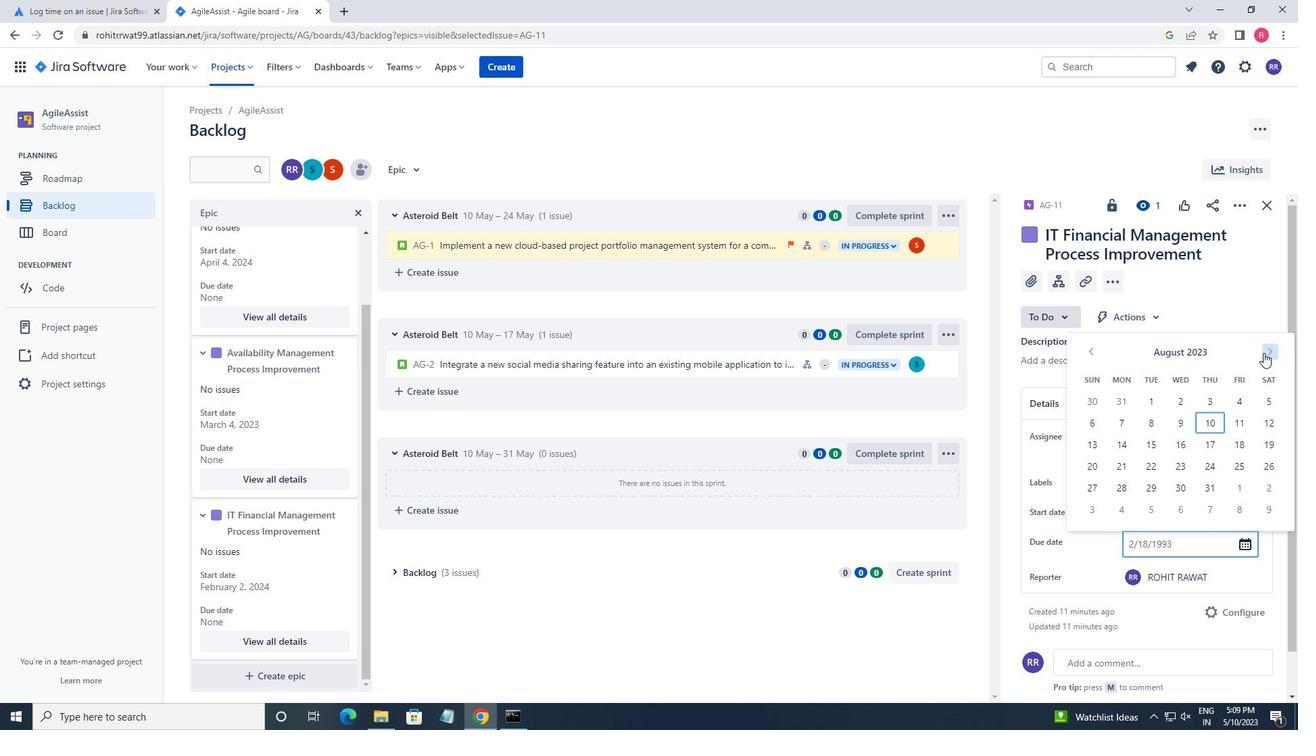 
Action: Mouse pressed left at (1263, 352)
Screenshot: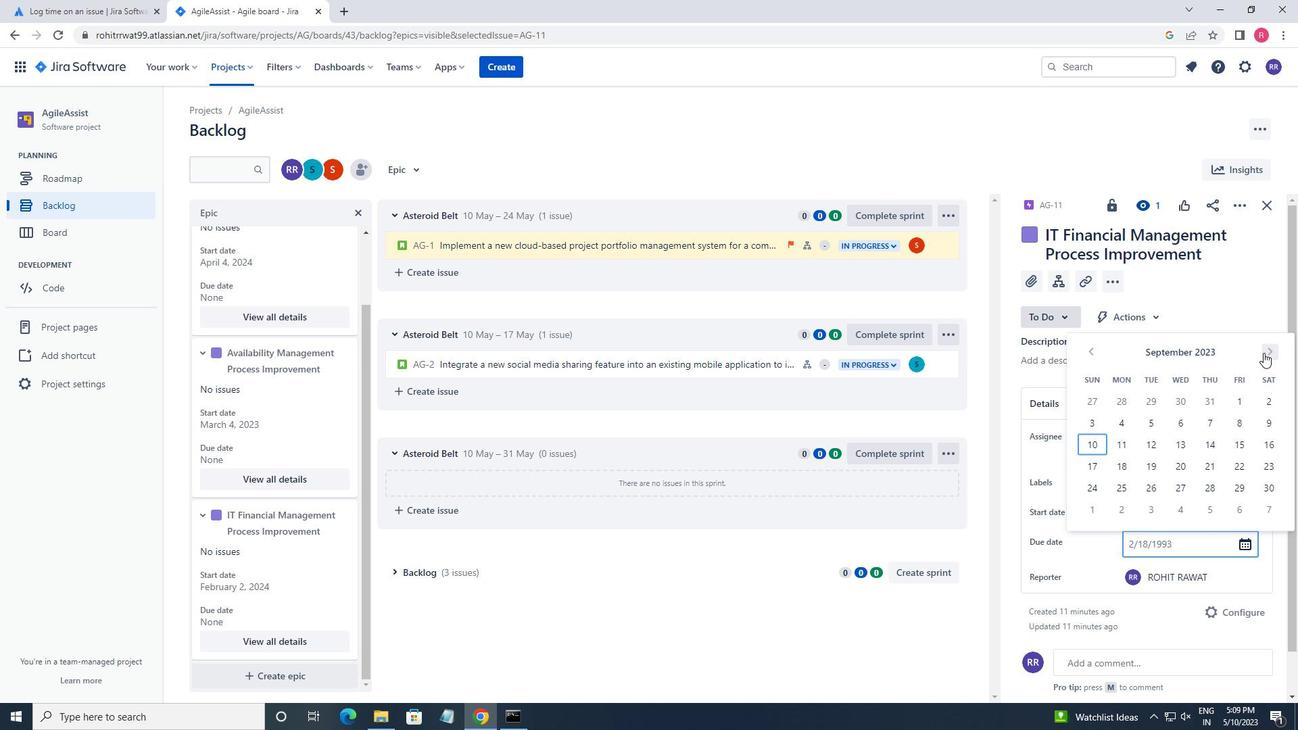 
Action: Mouse pressed left at (1263, 352)
Screenshot: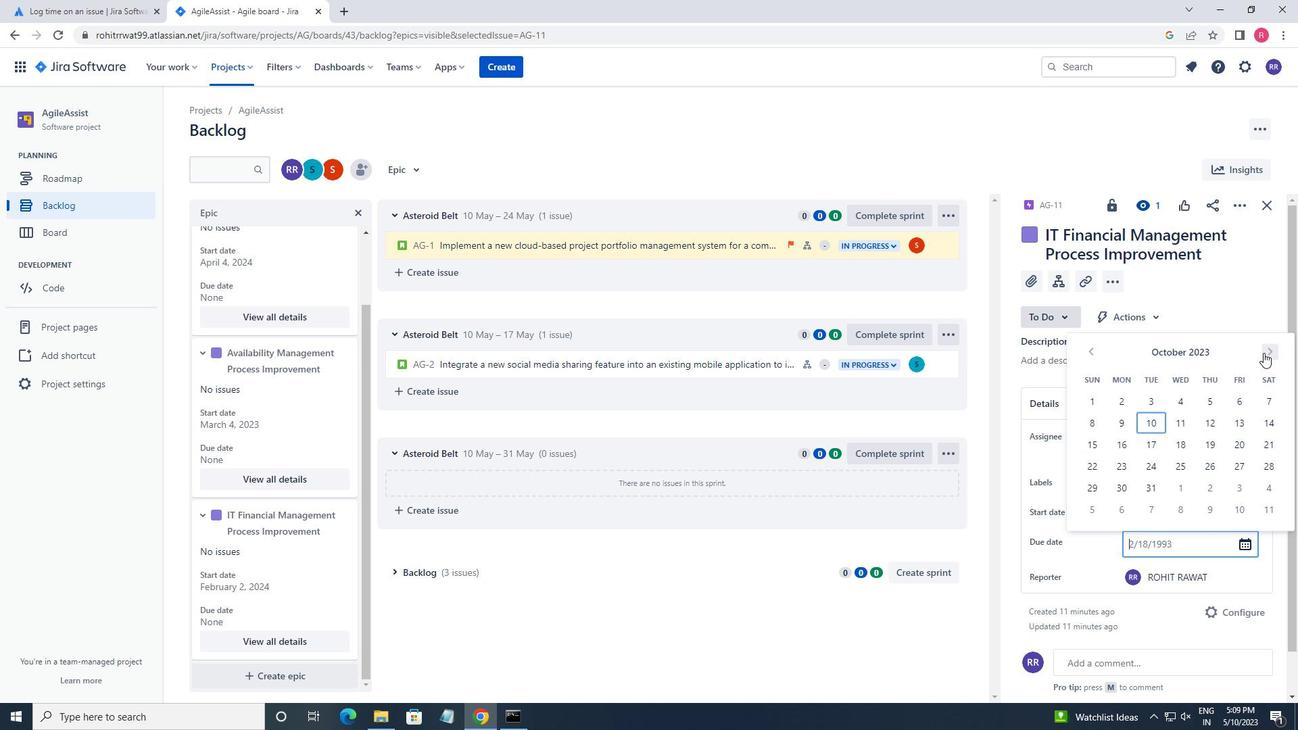 
Action: Mouse pressed left at (1263, 352)
Screenshot: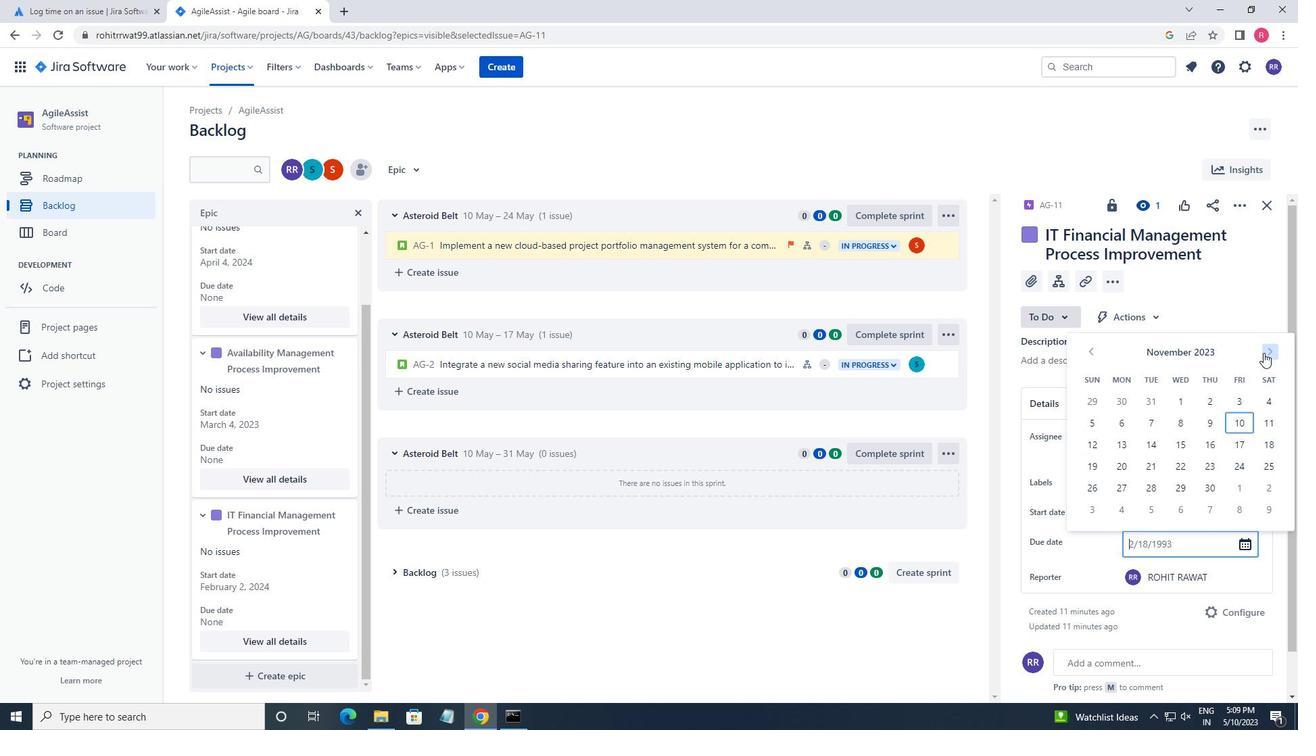 
Action: Mouse pressed left at (1263, 352)
Screenshot: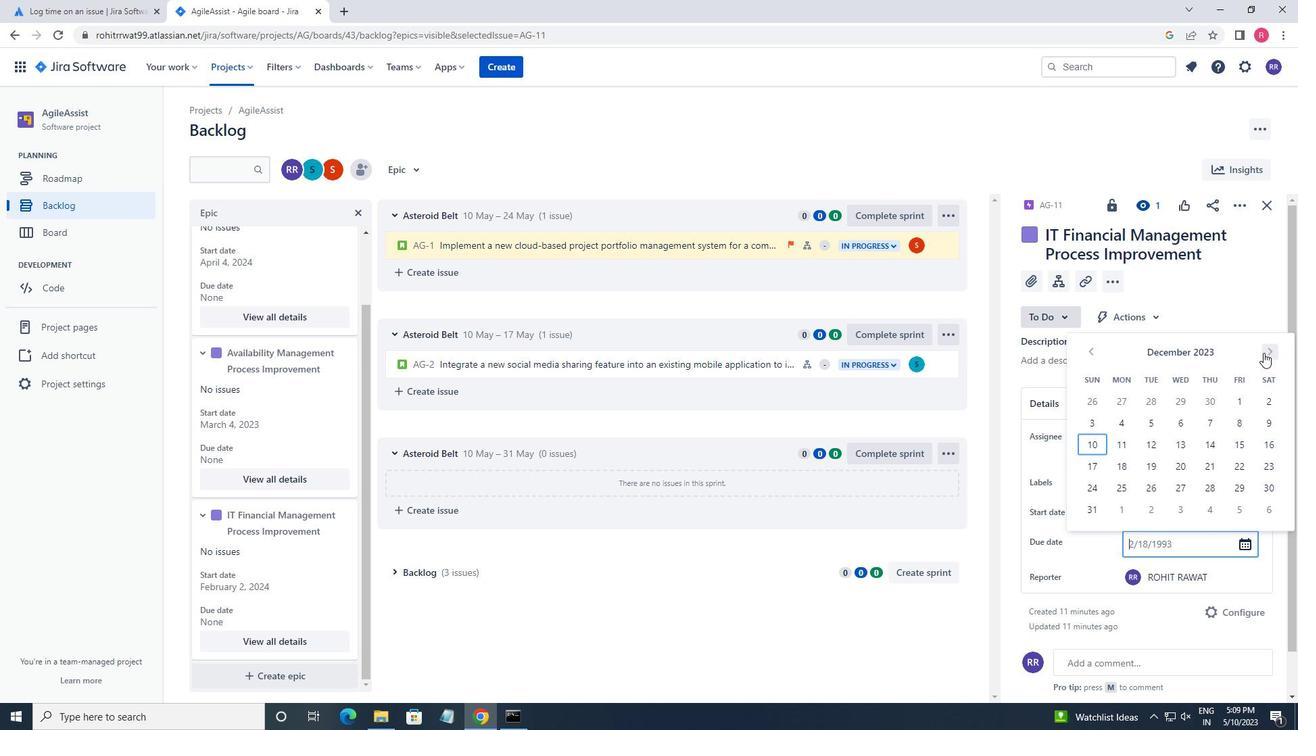 
Action: Mouse pressed left at (1263, 352)
Screenshot: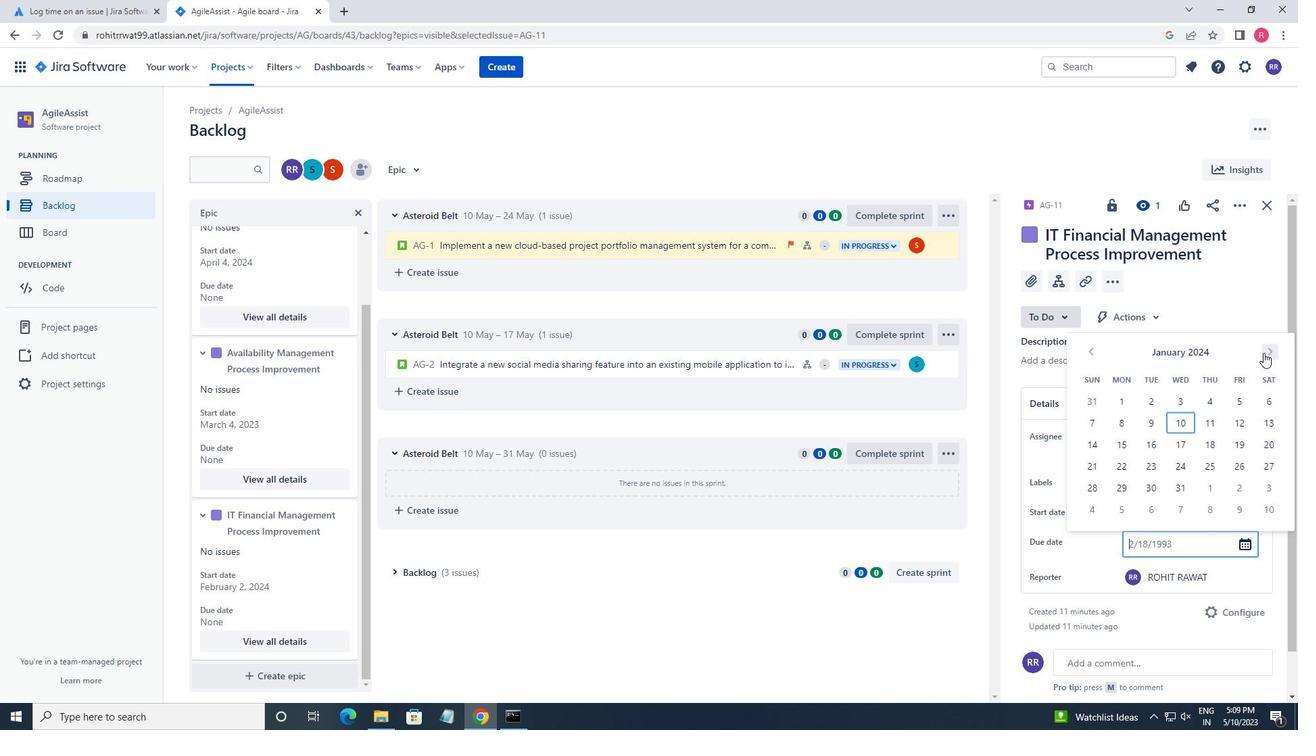 
Action: Mouse moved to (1266, 357)
Screenshot: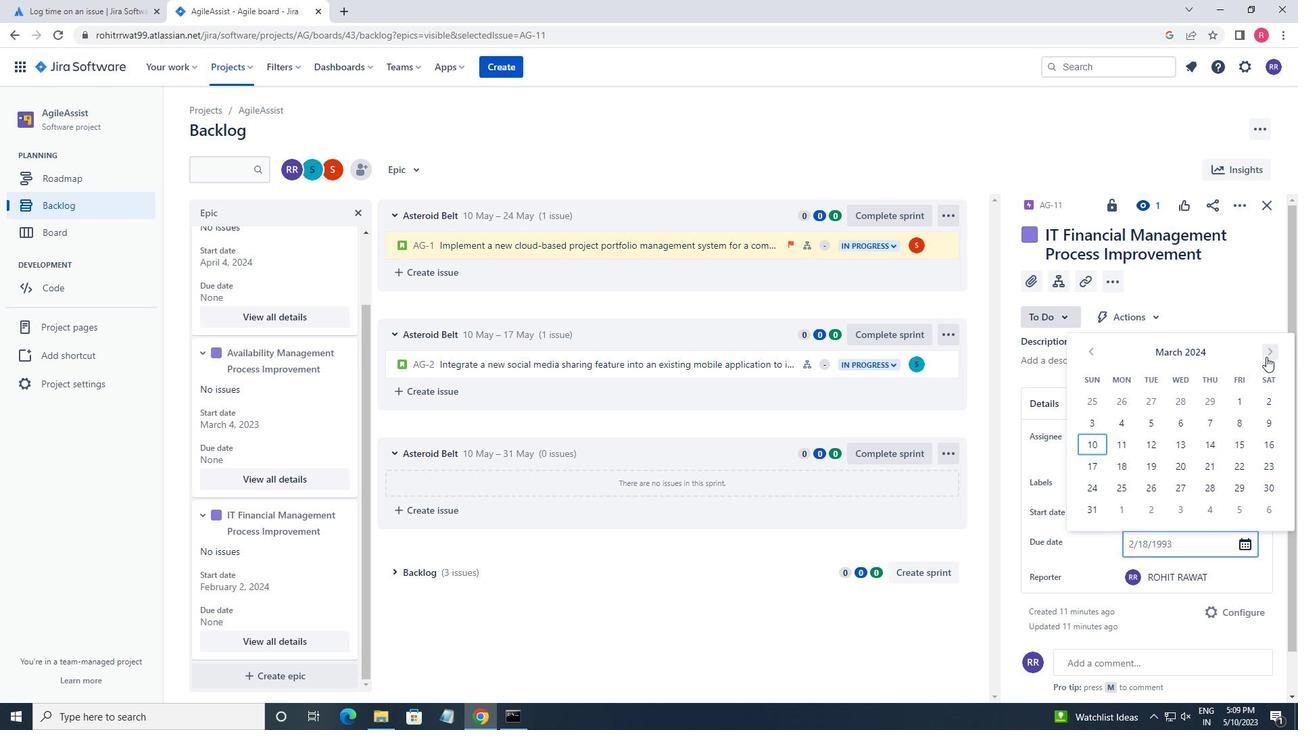 
Action: Mouse pressed left at (1266, 357)
Screenshot: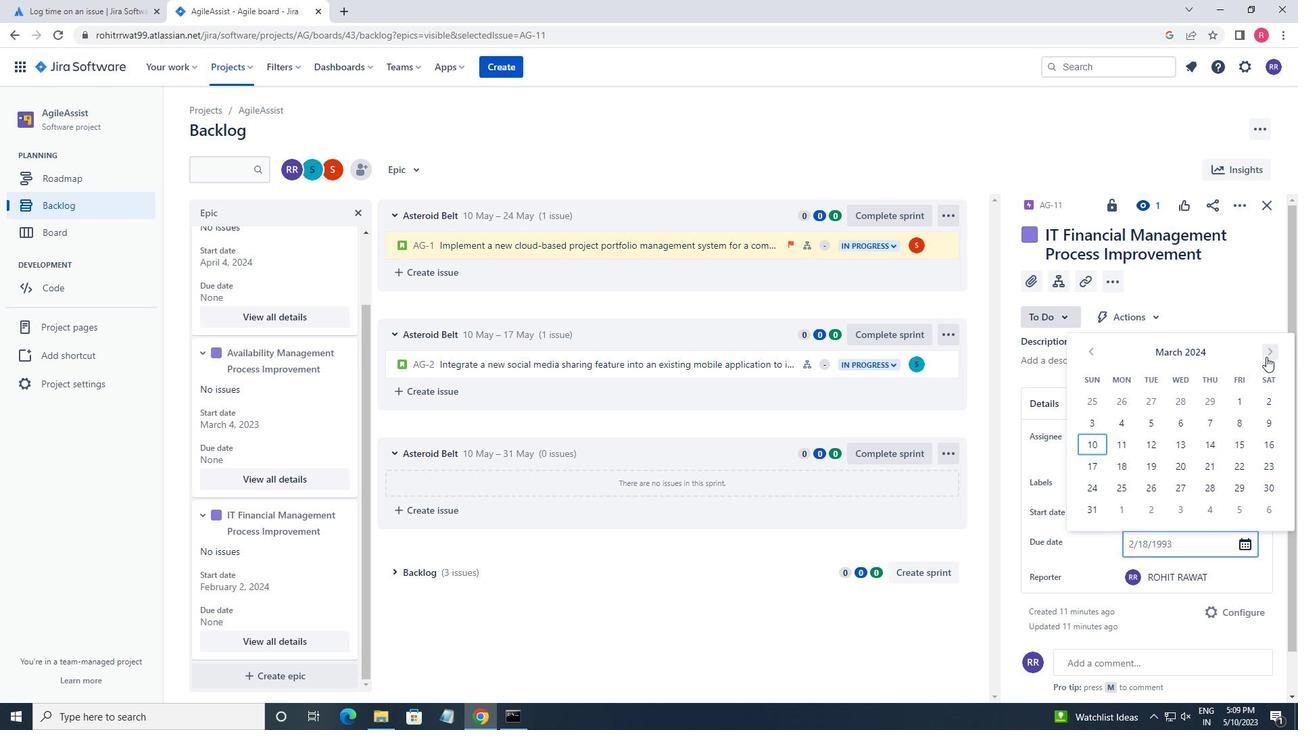 
Action: Mouse pressed left at (1266, 357)
Screenshot: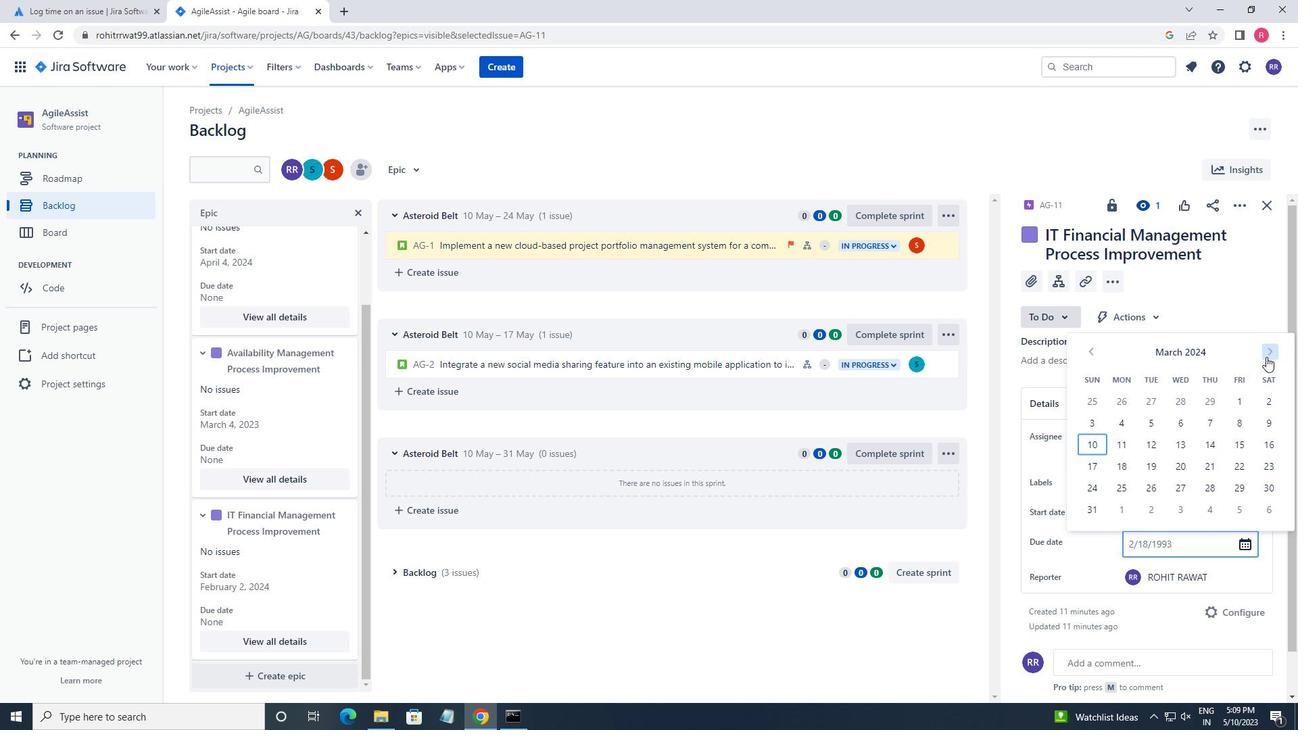 
Action: Mouse pressed left at (1266, 357)
Screenshot: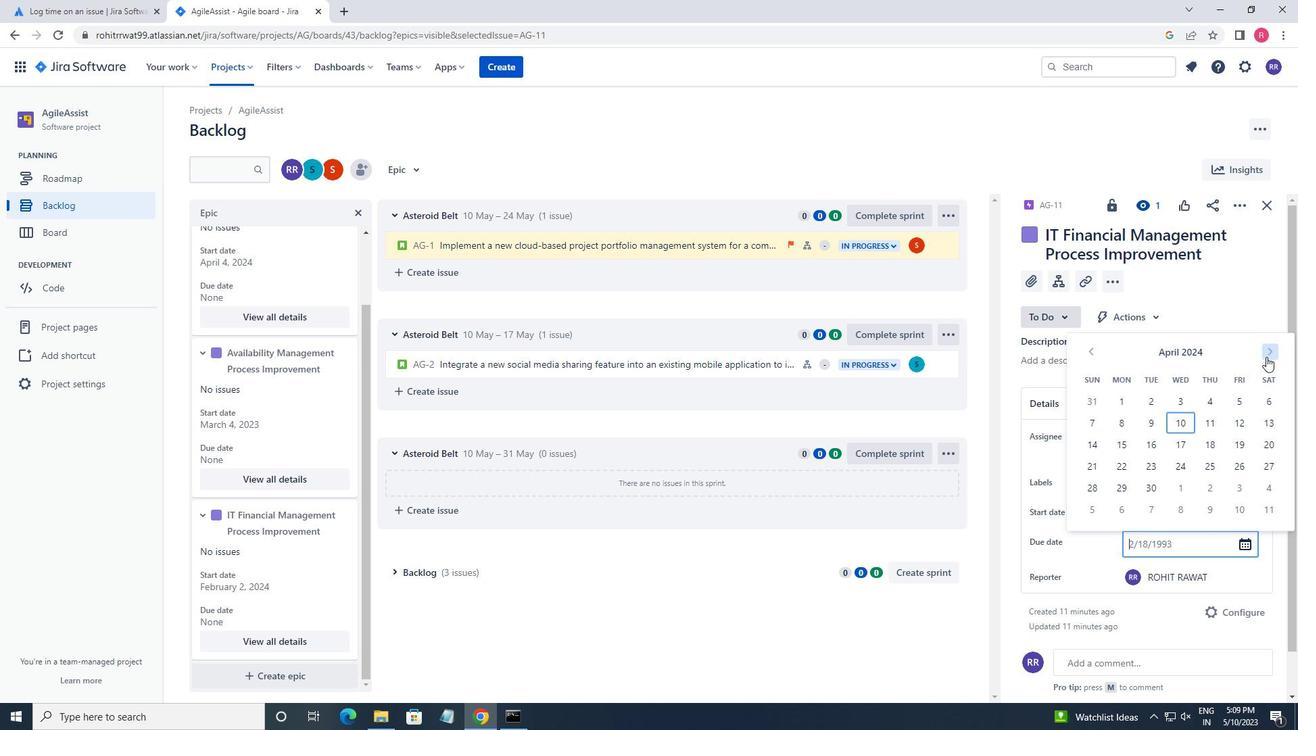 
Action: Mouse pressed left at (1266, 357)
Screenshot: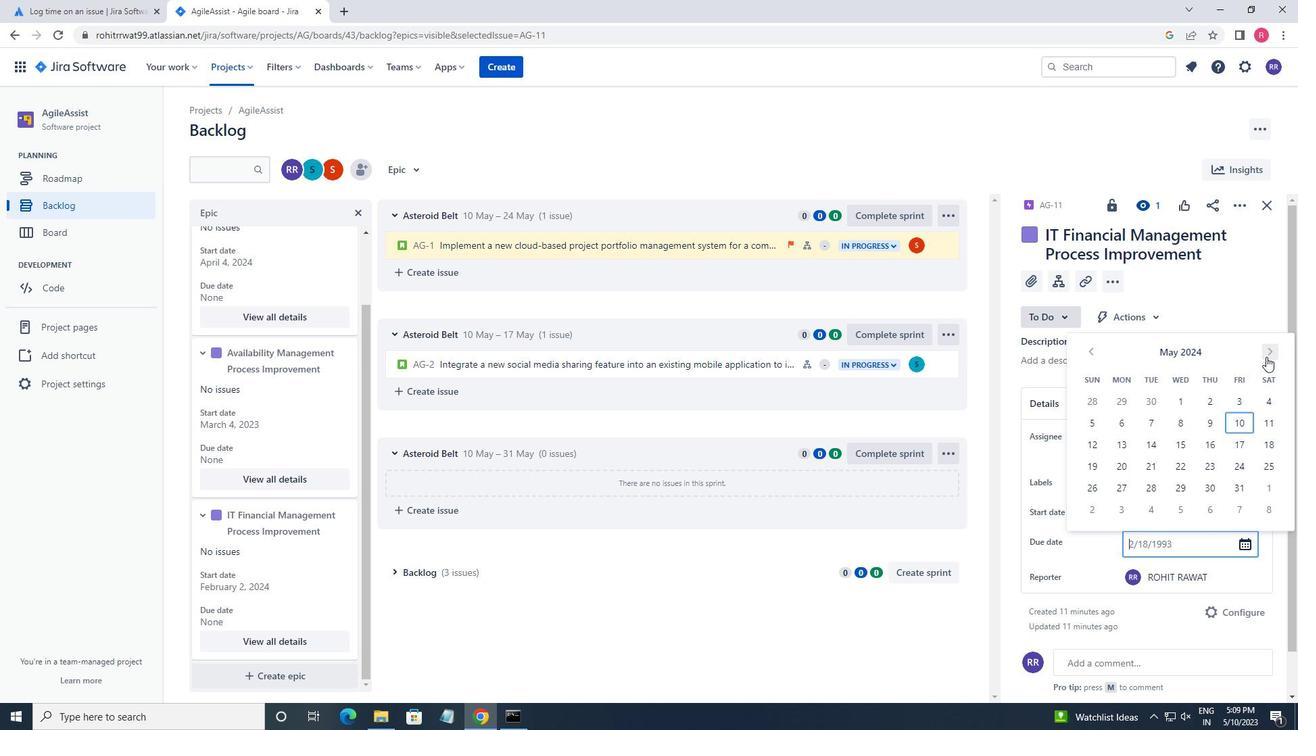 
Action: Mouse pressed left at (1266, 357)
Screenshot: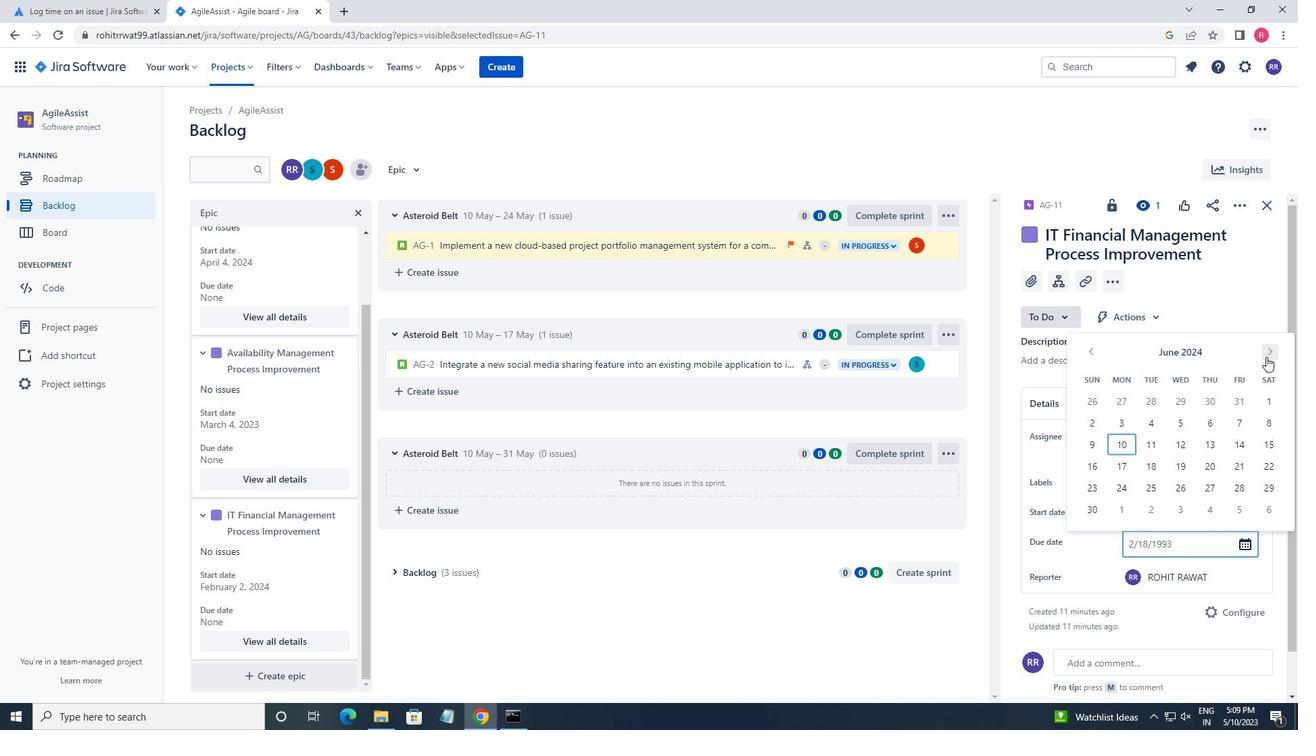 
Action: Mouse pressed left at (1266, 357)
Screenshot: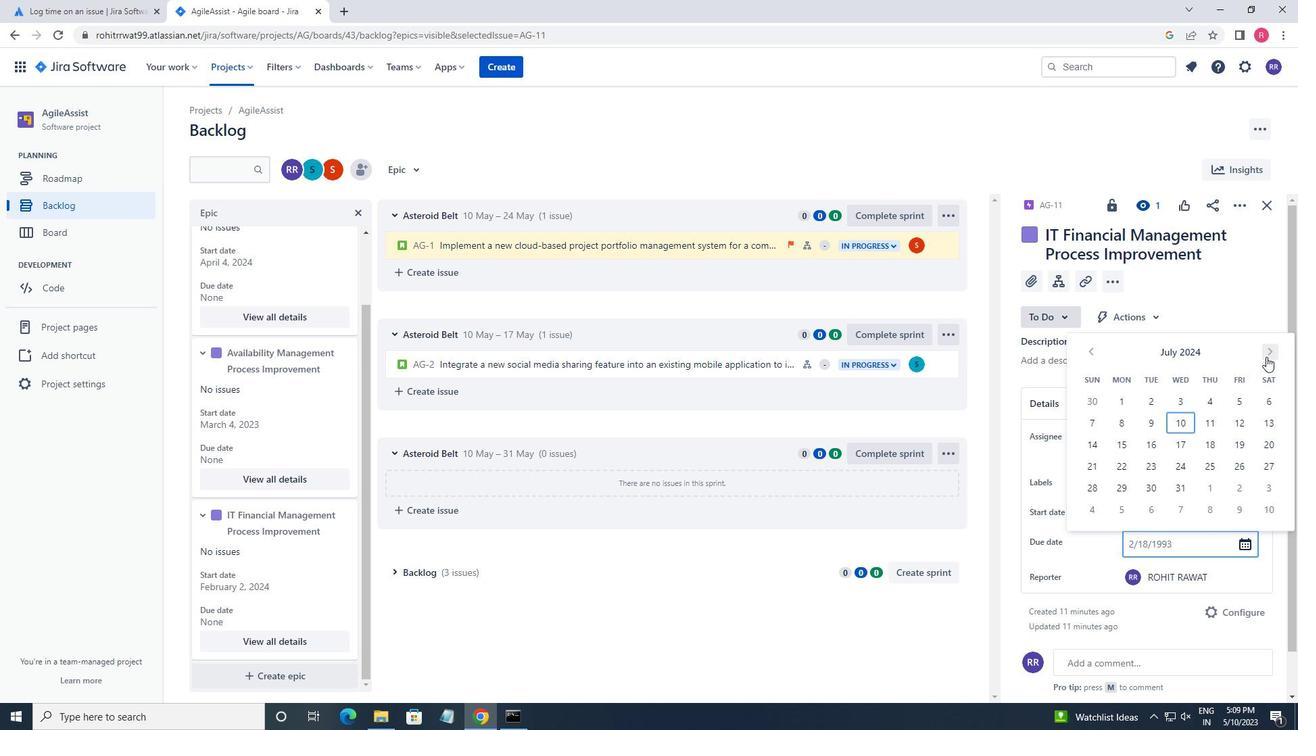 
Action: Mouse pressed left at (1266, 357)
Screenshot: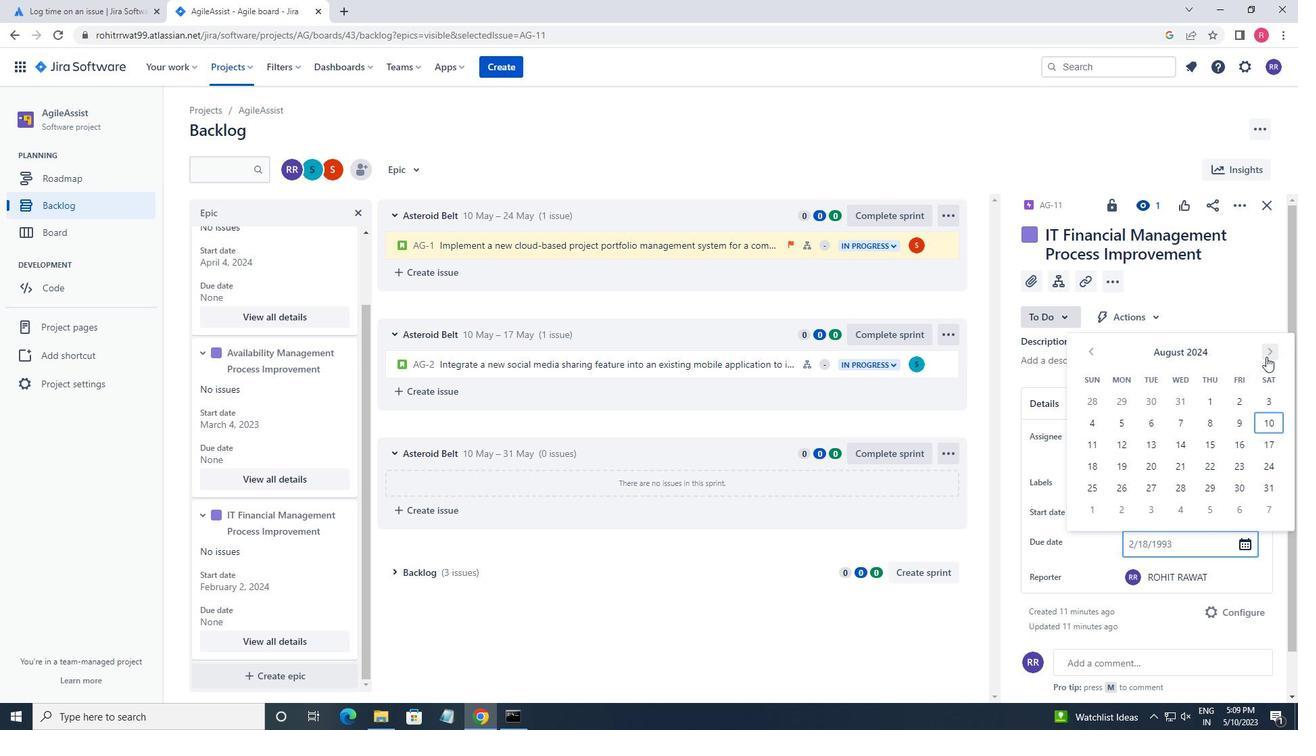 
Action: Mouse pressed left at (1266, 357)
Screenshot: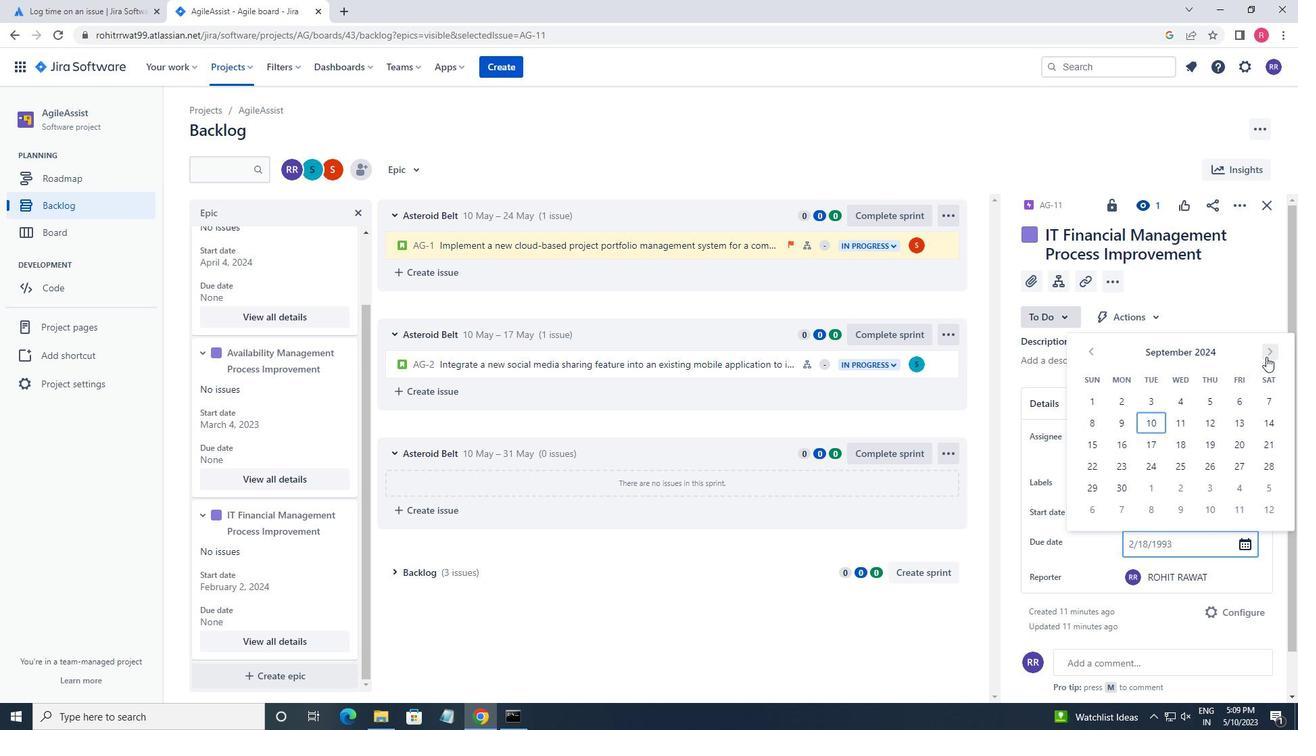 
Action: Mouse moved to (1098, 354)
Screenshot: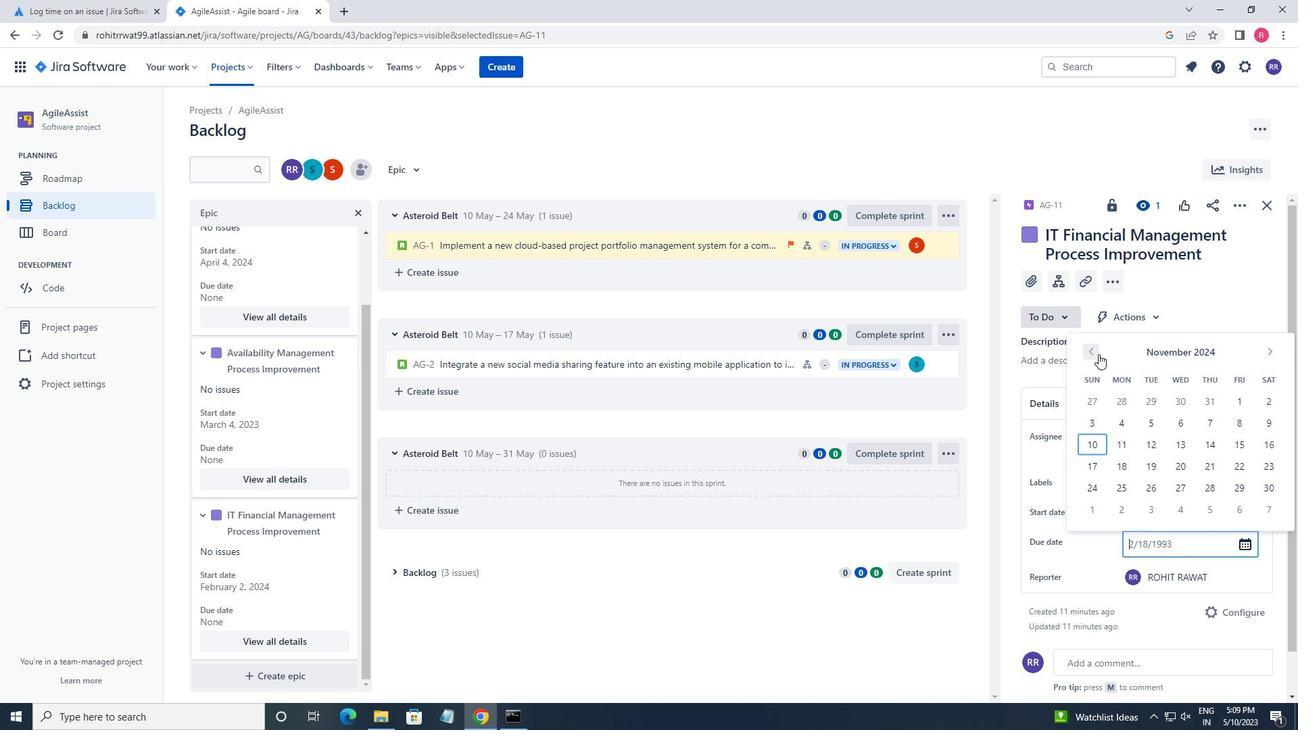 
Action: Mouse pressed left at (1098, 354)
Screenshot: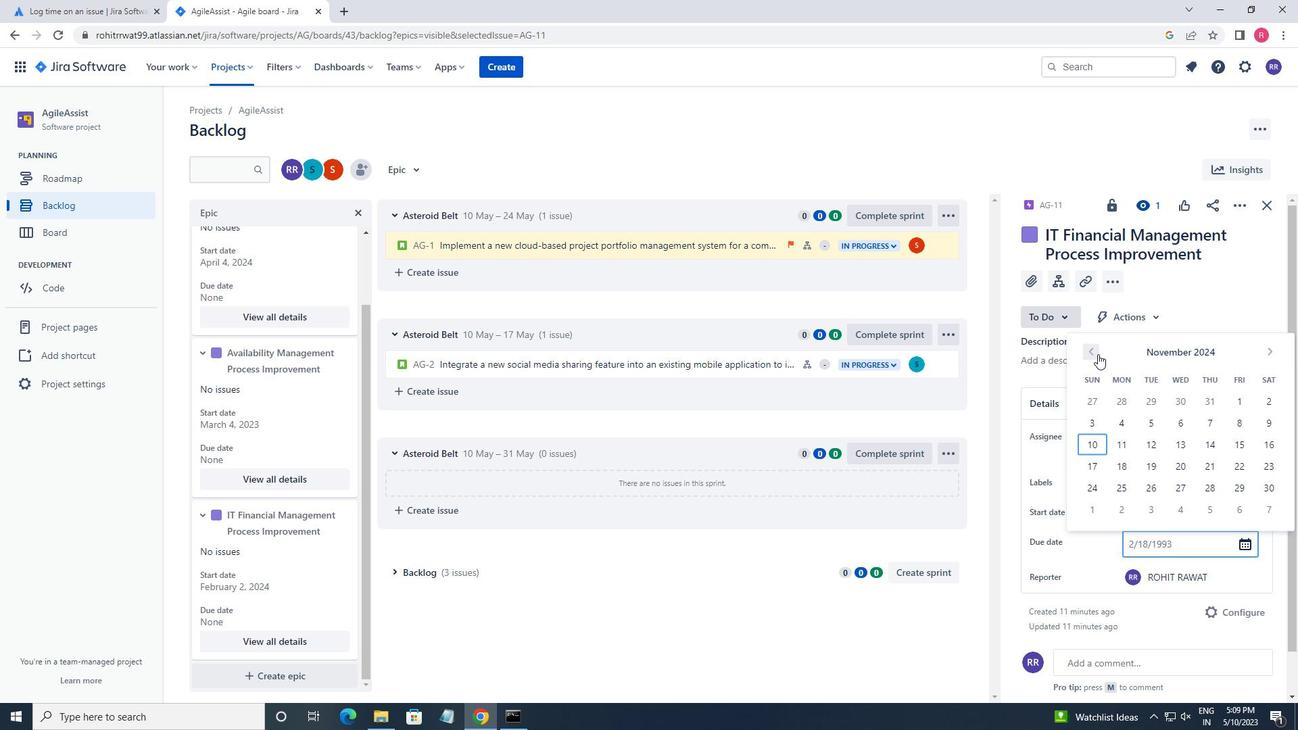 
Action: Mouse moved to (1181, 448)
Screenshot: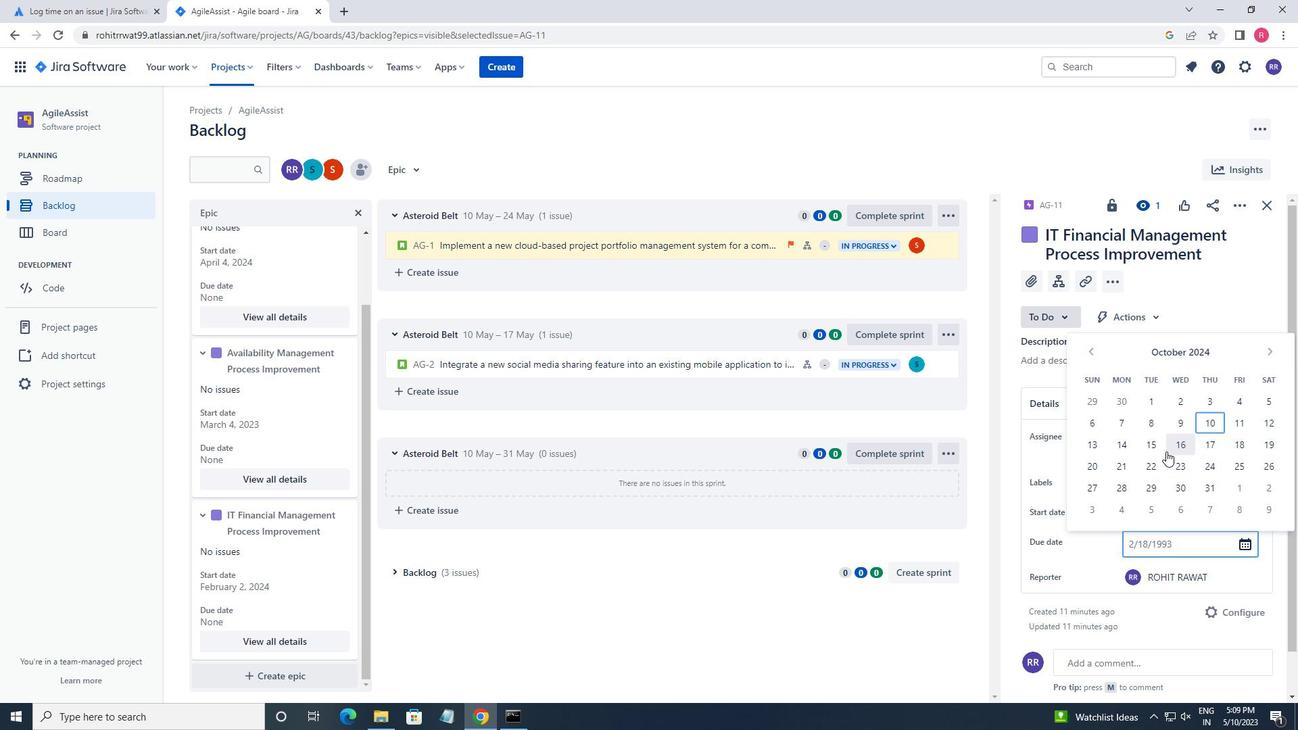 
Action: Mouse pressed left at (1181, 448)
Screenshot: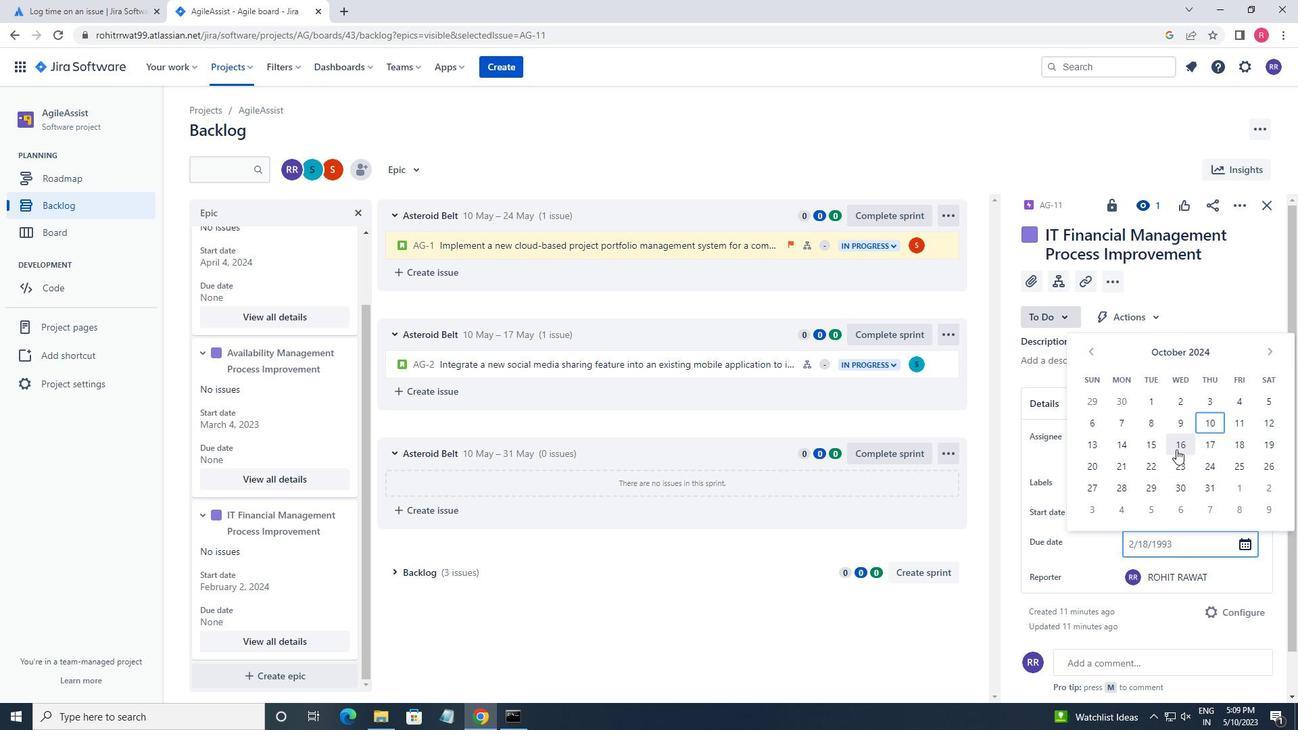 
Action: Mouse moved to (1177, 448)
Screenshot: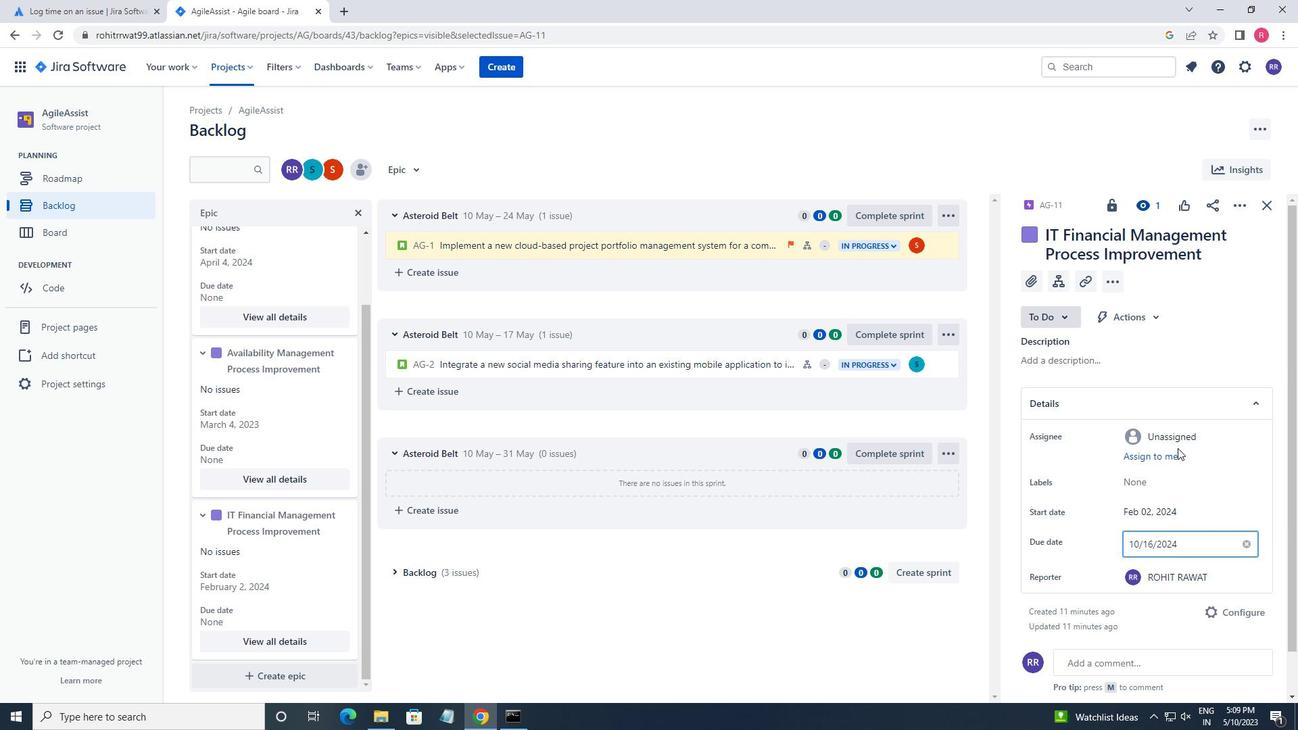 
